 Task: Select Fire TV from Amazon Fire TV. Add to cart Fire TV Game Controller (2nd Generation)-1. Place order for _x000D_
4799 Deborah Dr_x000D_
North Ridgeville, Ohio(OH), 44039, Cell Number (440) 327-0766
Action: Mouse moved to (16, 118)
Screenshot: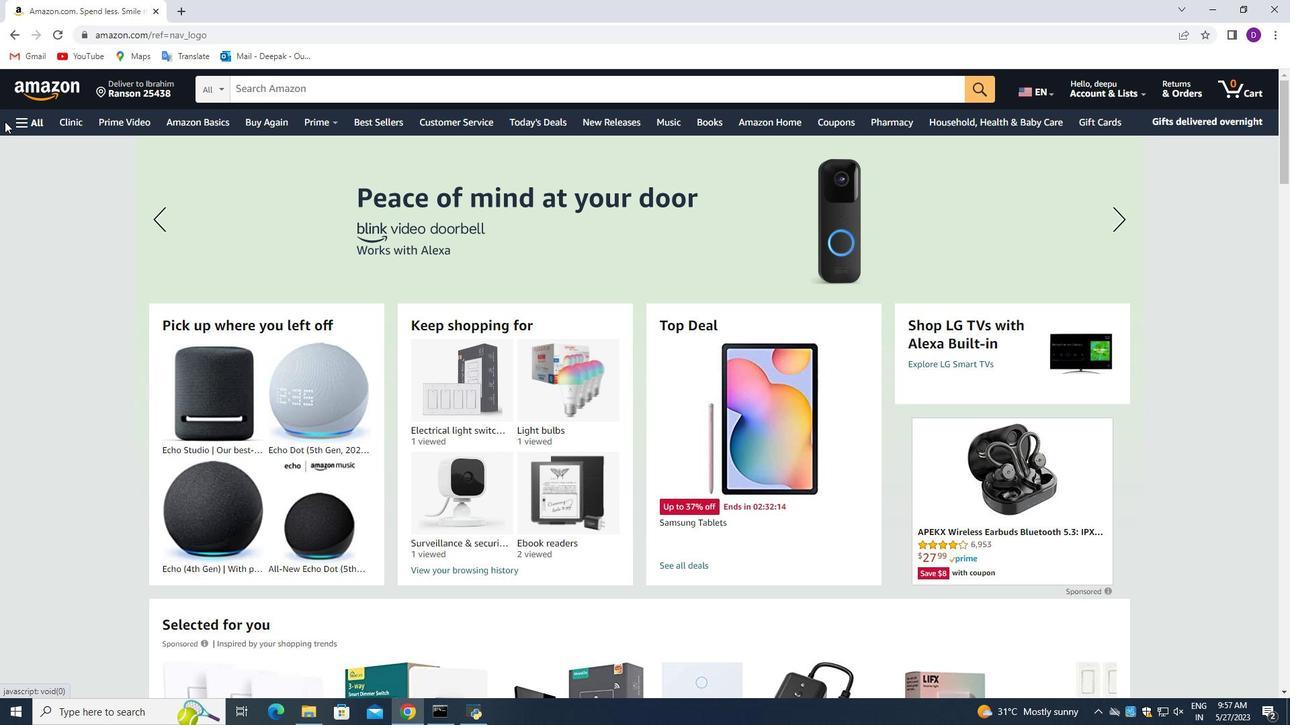 
Action: Mouse pressed left at (16, 118)
Screenshot: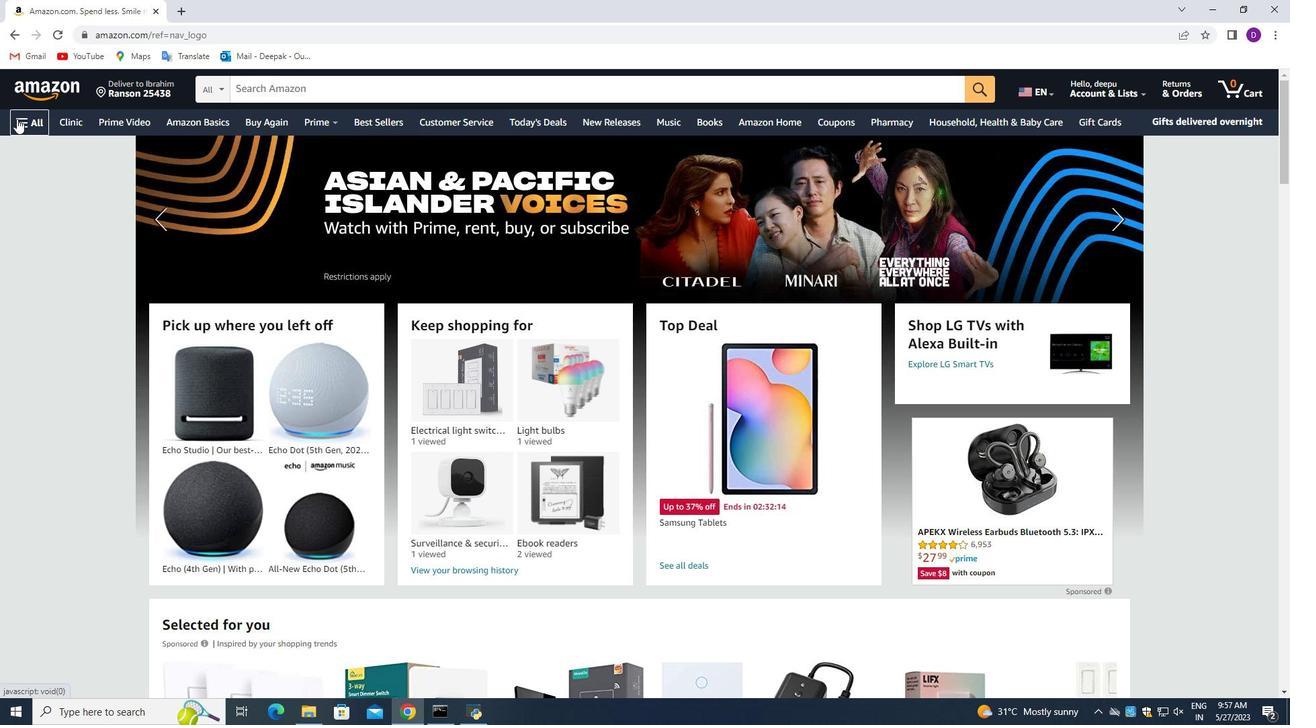 
Action: Mouse moved to (104, 398)
Screenshot: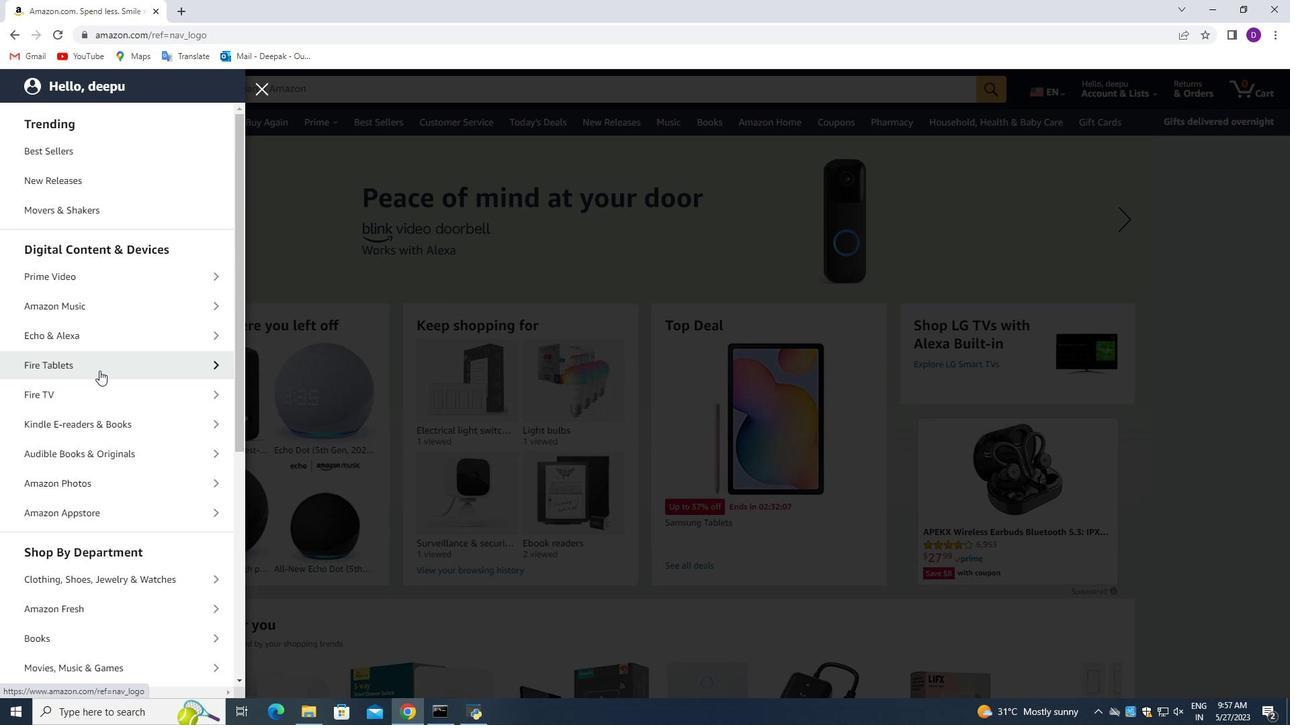 
Action: Mouse pressed left at (104, 398)
Screenshot: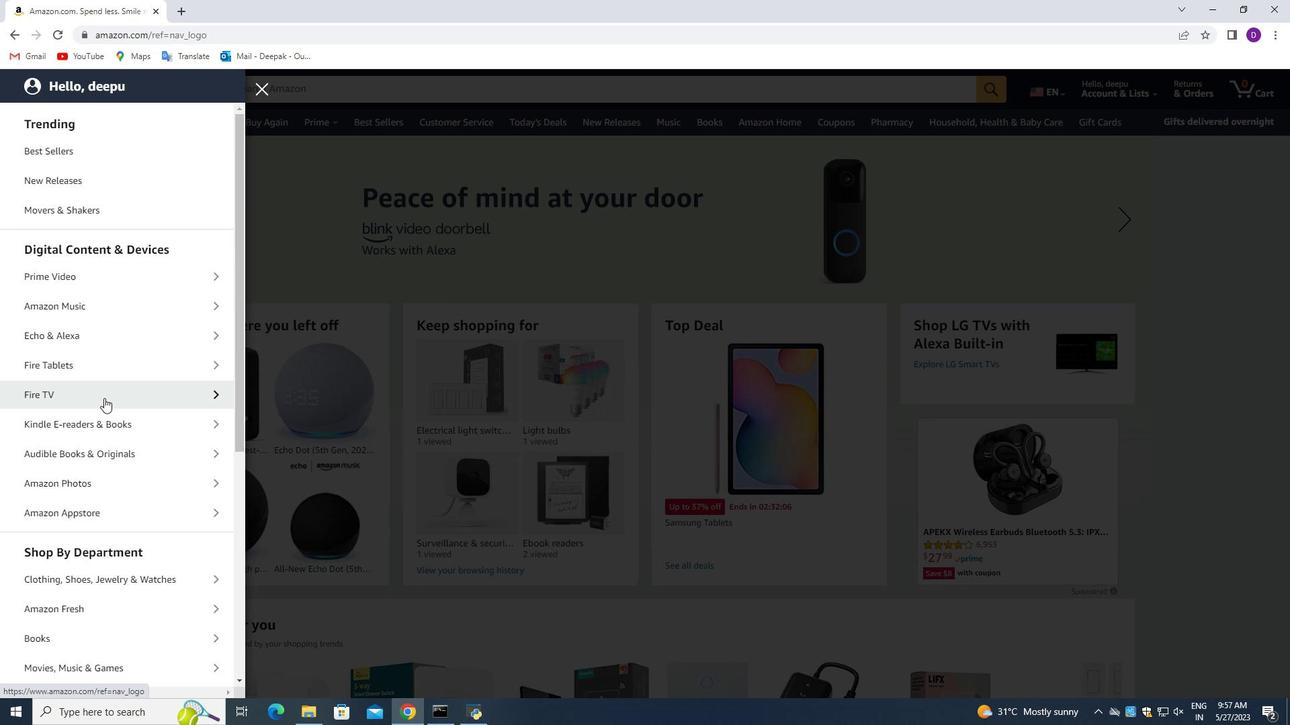 
Action: Mouse moved to (126, 185)
Screenshot: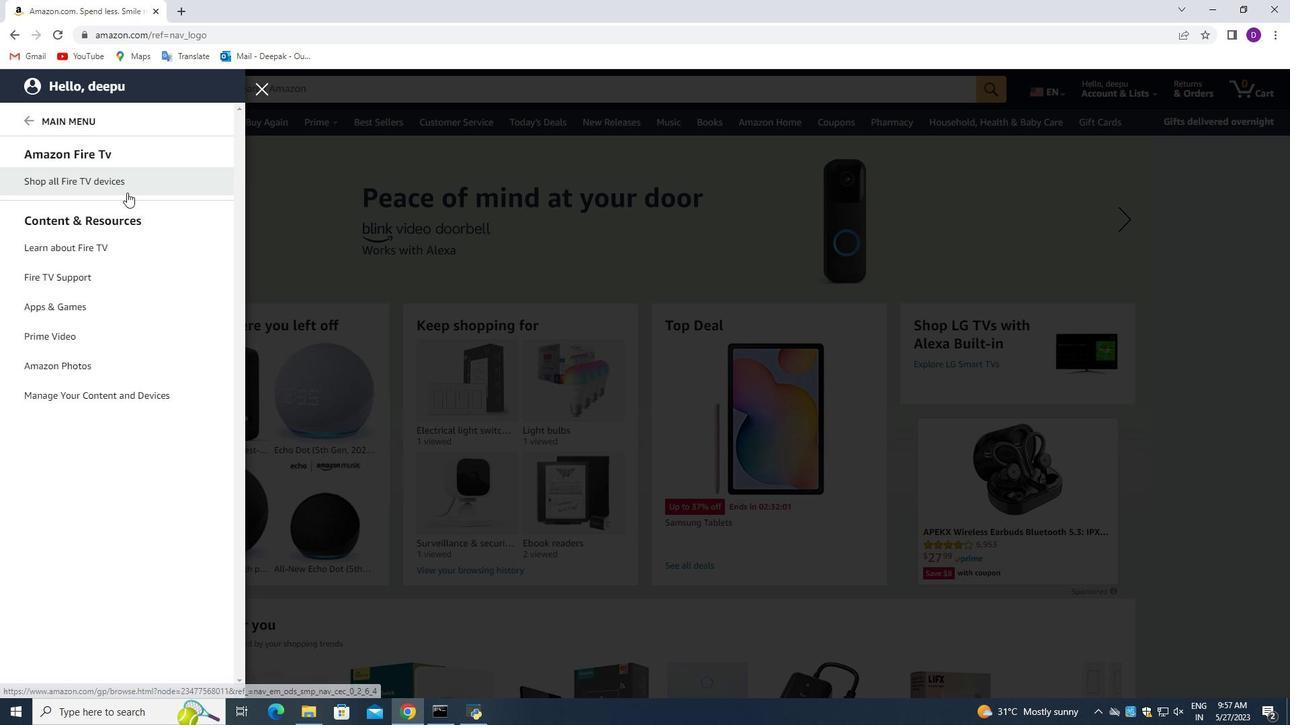 
Action: Mouse pressed left at (126, 185)
Screenshot: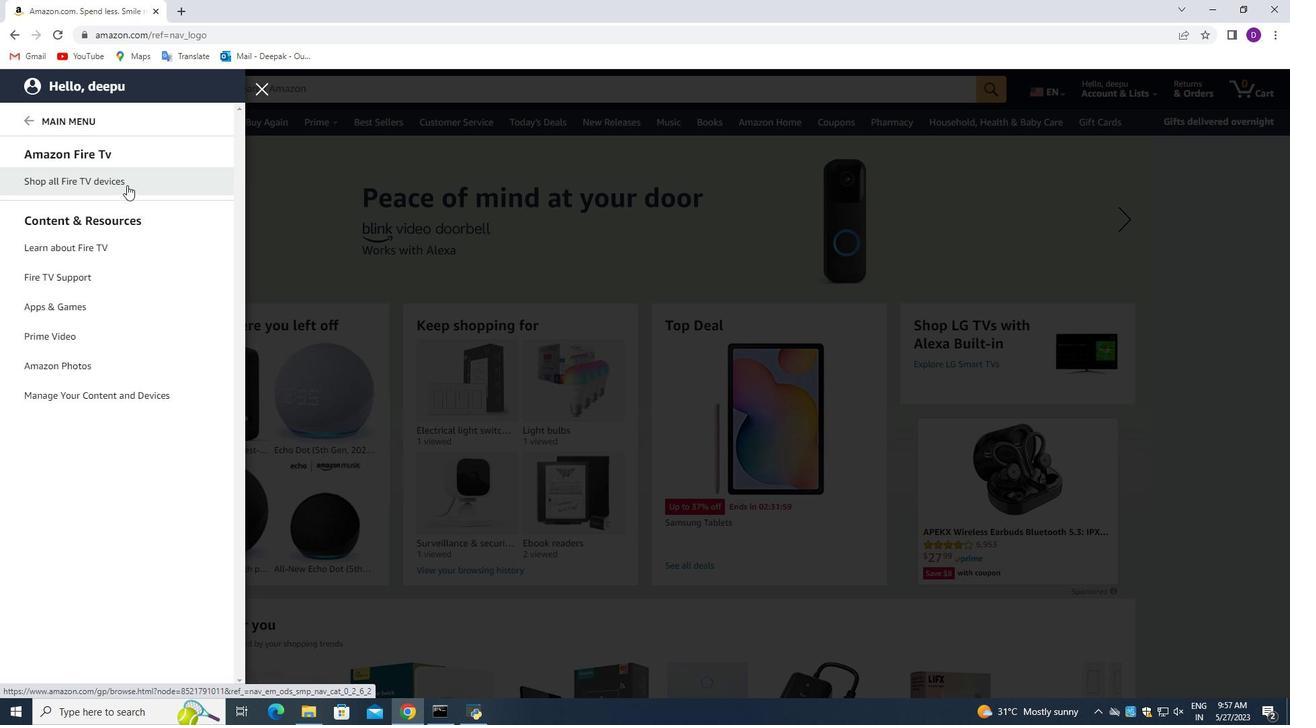 
Action: Mouse moved to (352, 83)
Screenshot: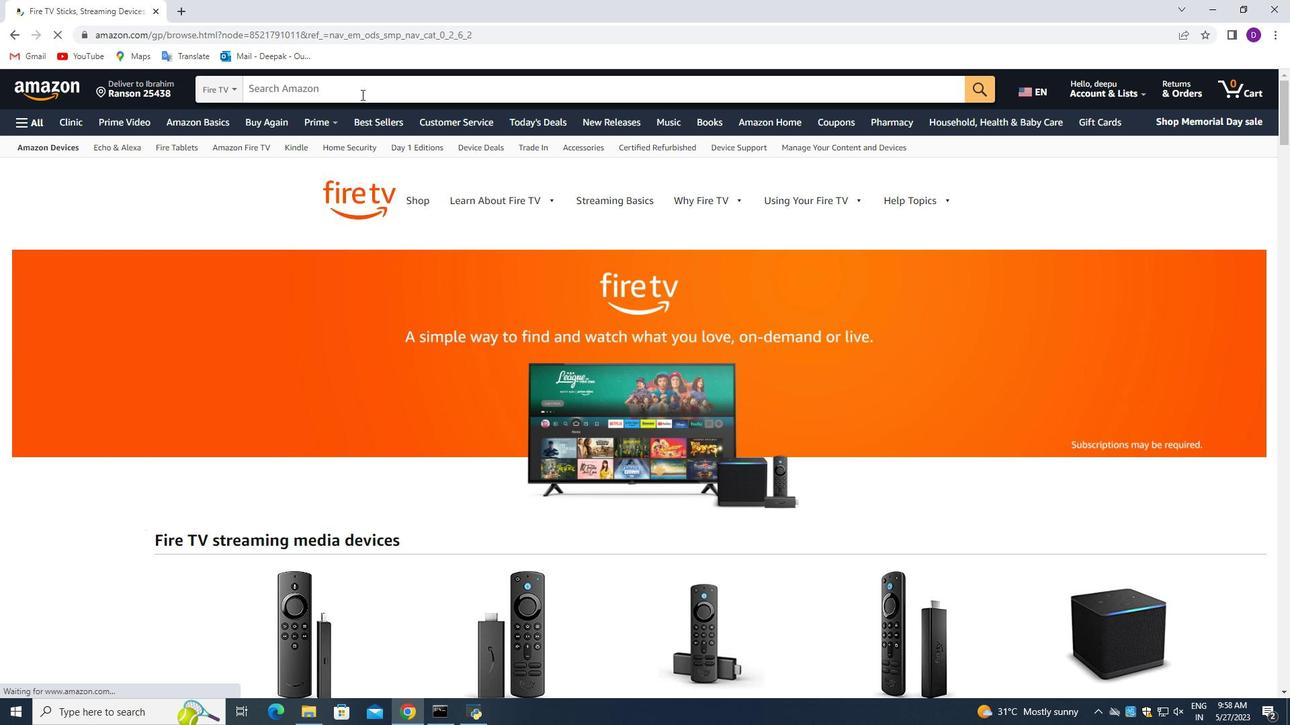 
Action: Mouse pressed left at (352, 83)
Screenshot: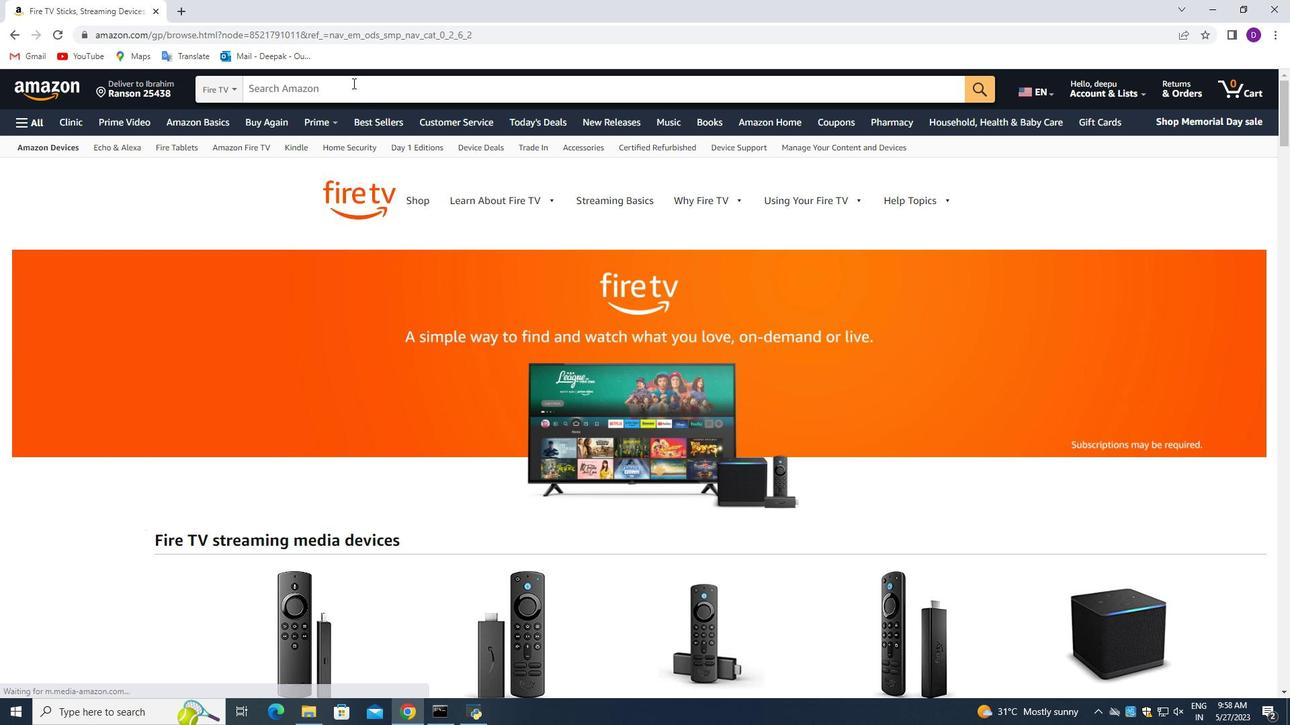 
Action: Key pressed <Key.shift_r><Key.shift_r>Fire<Key.space><Key.shift_r>TV<Key.space><Key.shift_r>Game<Key.space>controller<Key.space>2nd<Key.space><Key.shift_r>Generation<Key.enter>
Screenshot: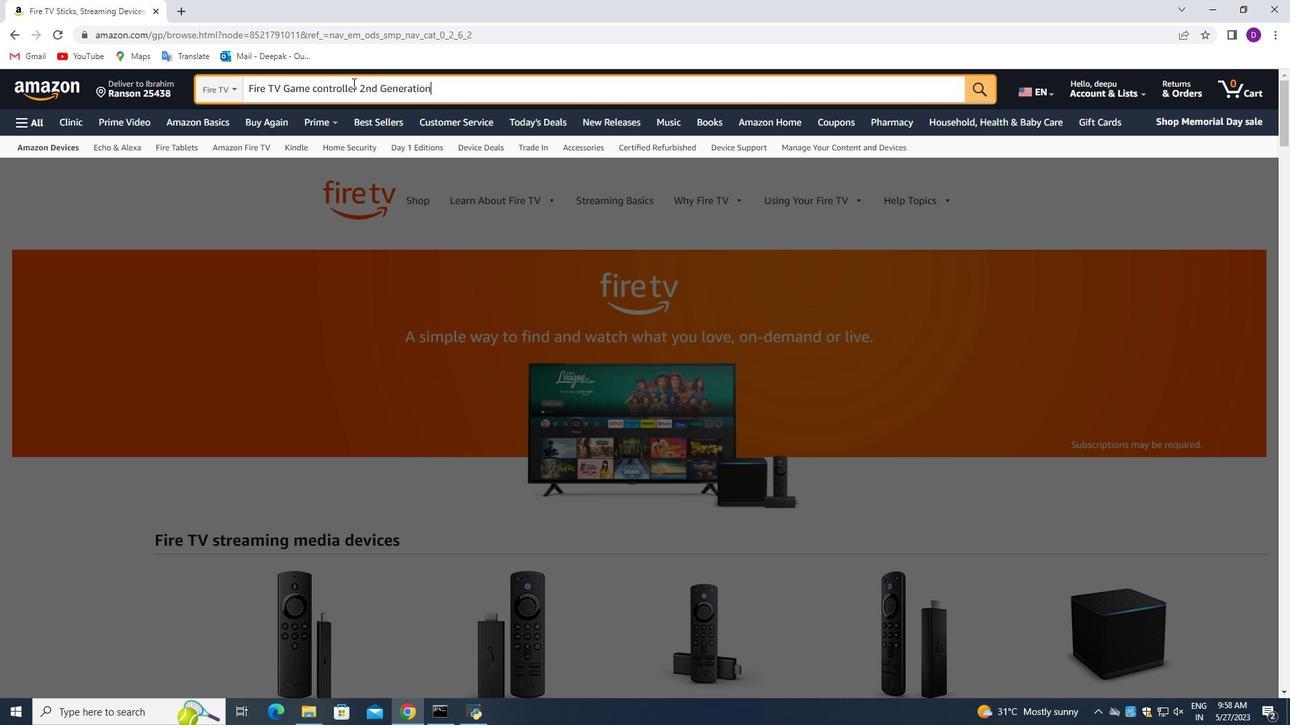 
Action: Mouse moved to (741, 309)
Screenshot: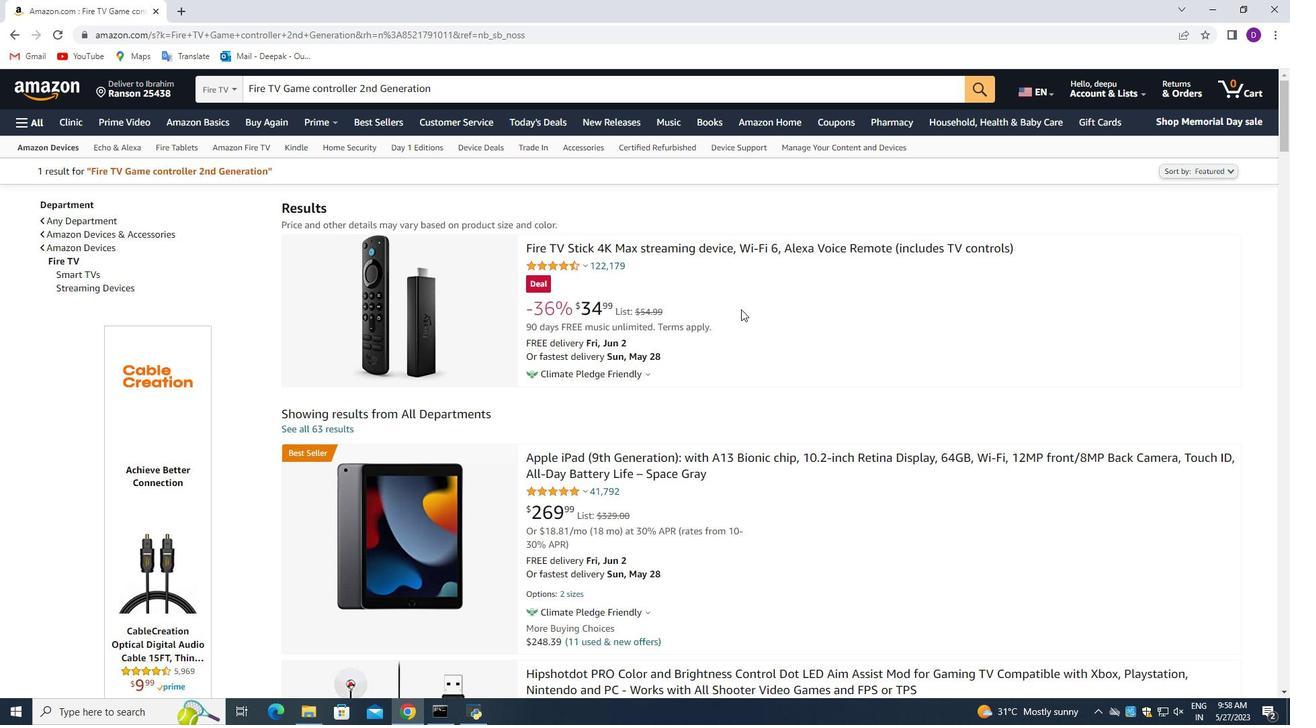 
Action: Mouse scrolled (741, 309) with delta (0, 0)
Screenshot: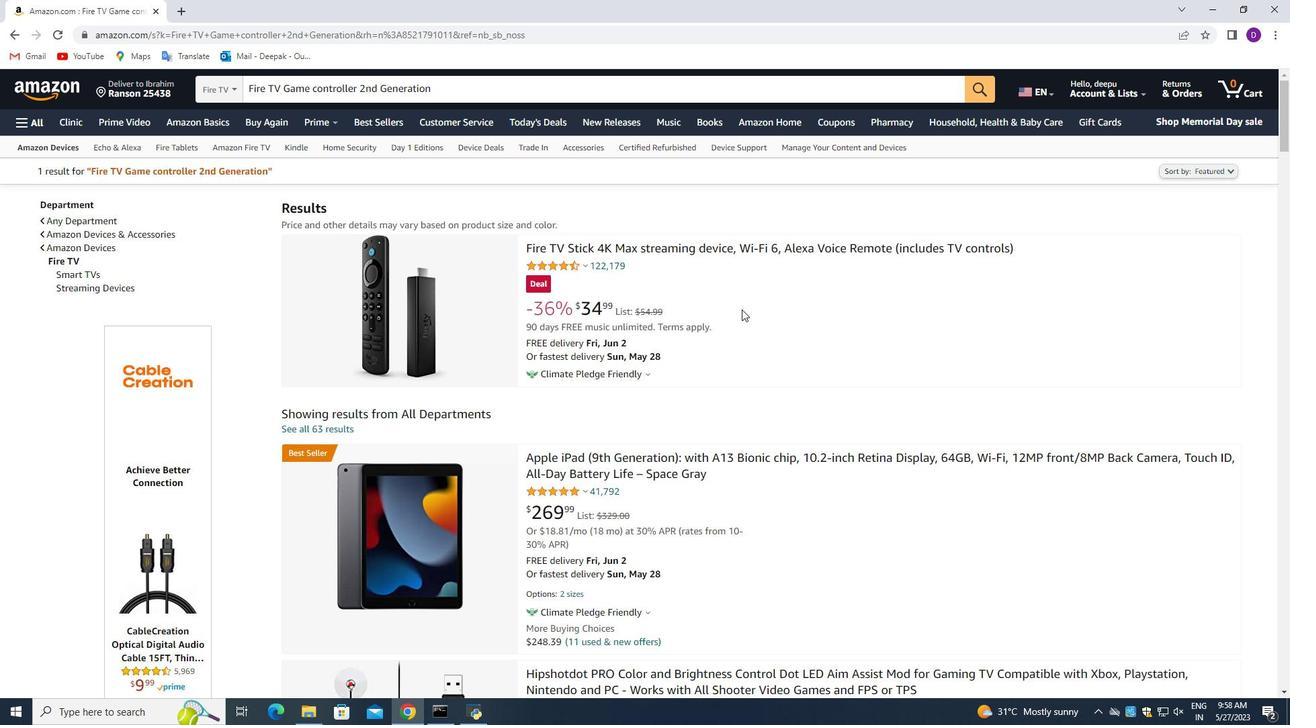 
Action: Mouse scrolled (741, 309) with delta (0, 0)
Screenshot: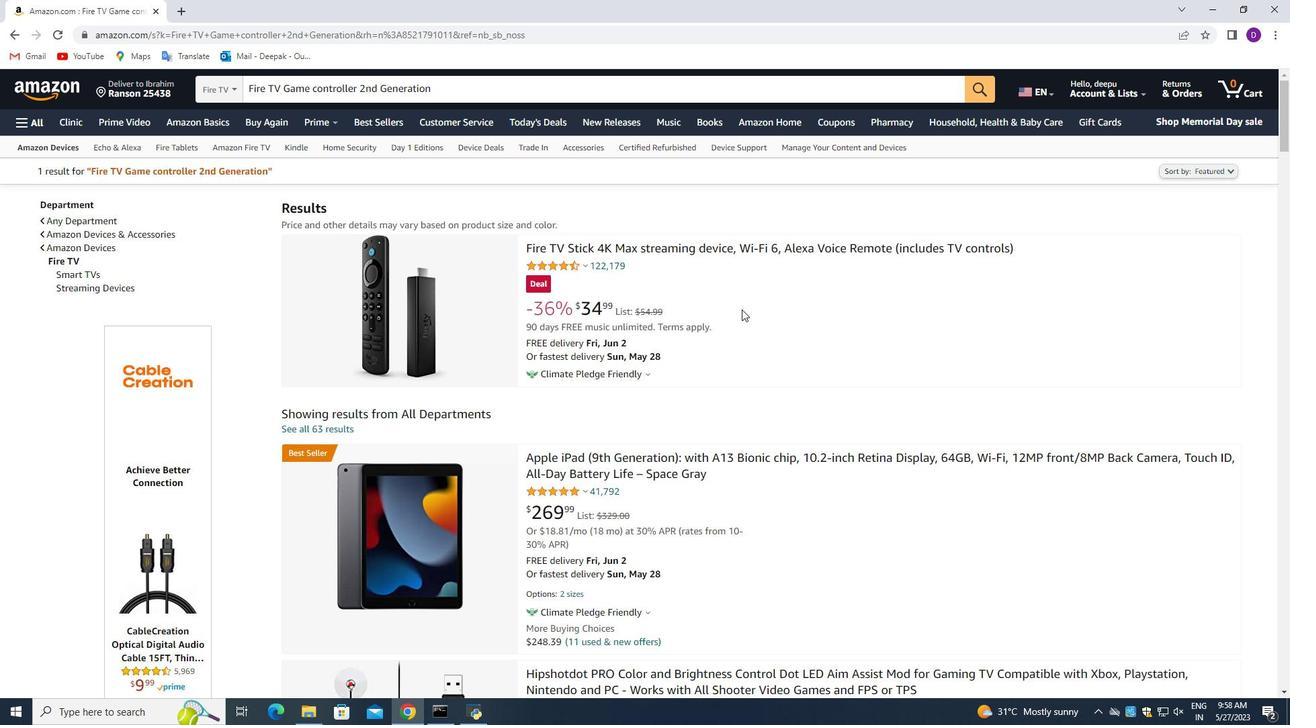 
Action: Mouse scrolled (741, 309) with delta (0, 0)
Screenshot: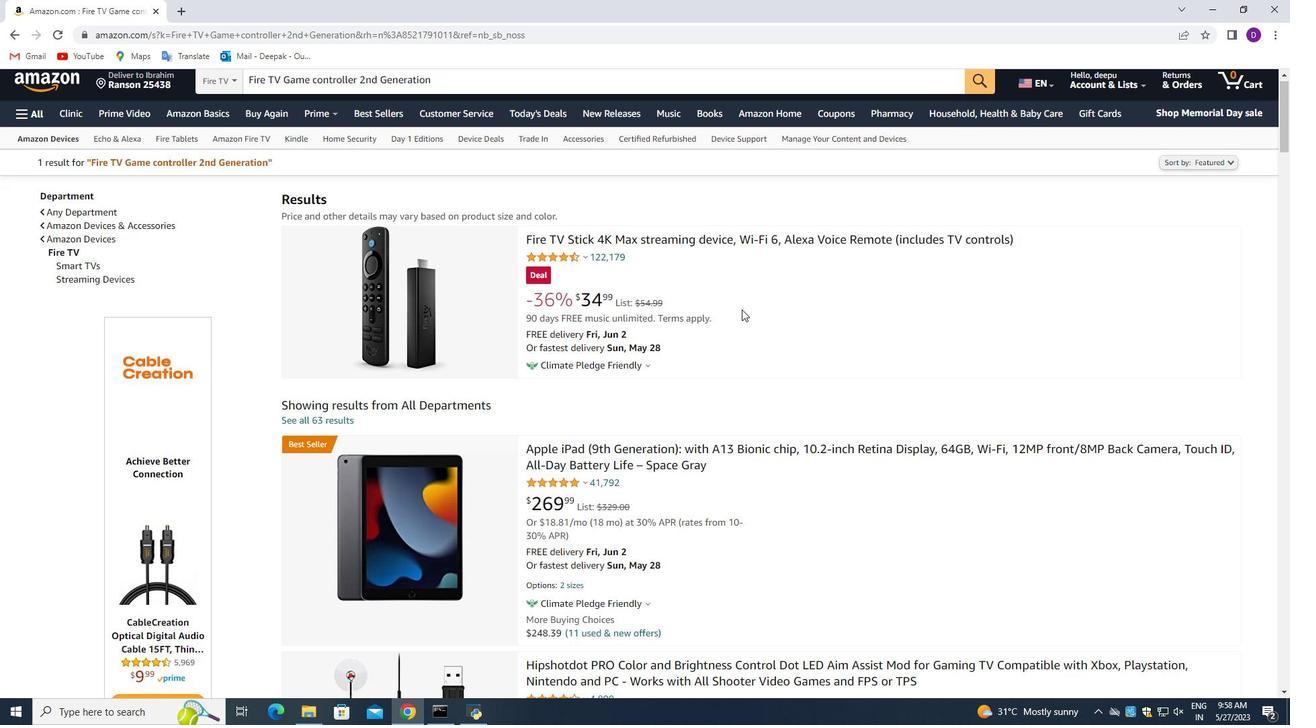 
Action: Mouse scrolled (741, 309) with delta (0, 0)
Screenshot: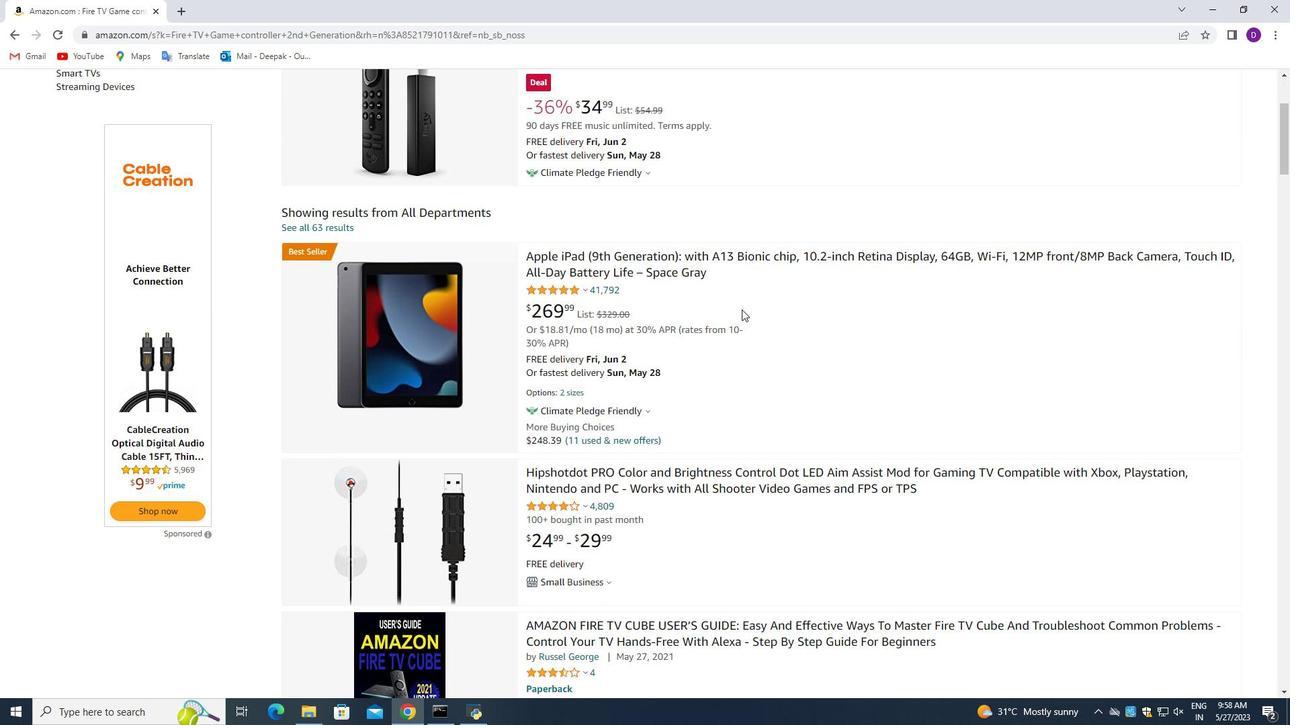 
Action: Mouse scrolled (741, 309) with delta (0, 0)
Screenshot: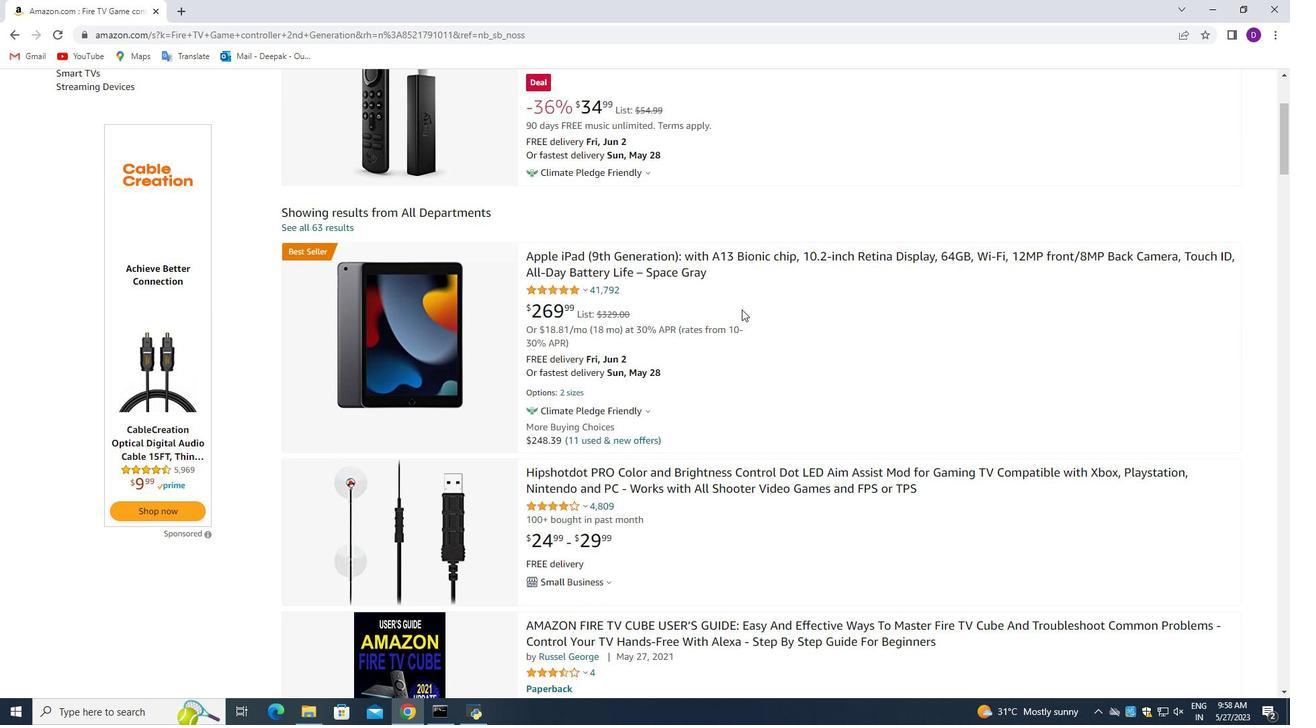 
Action: Mouse scrolled (741, 309) with delta (0, 0)
Screenshot: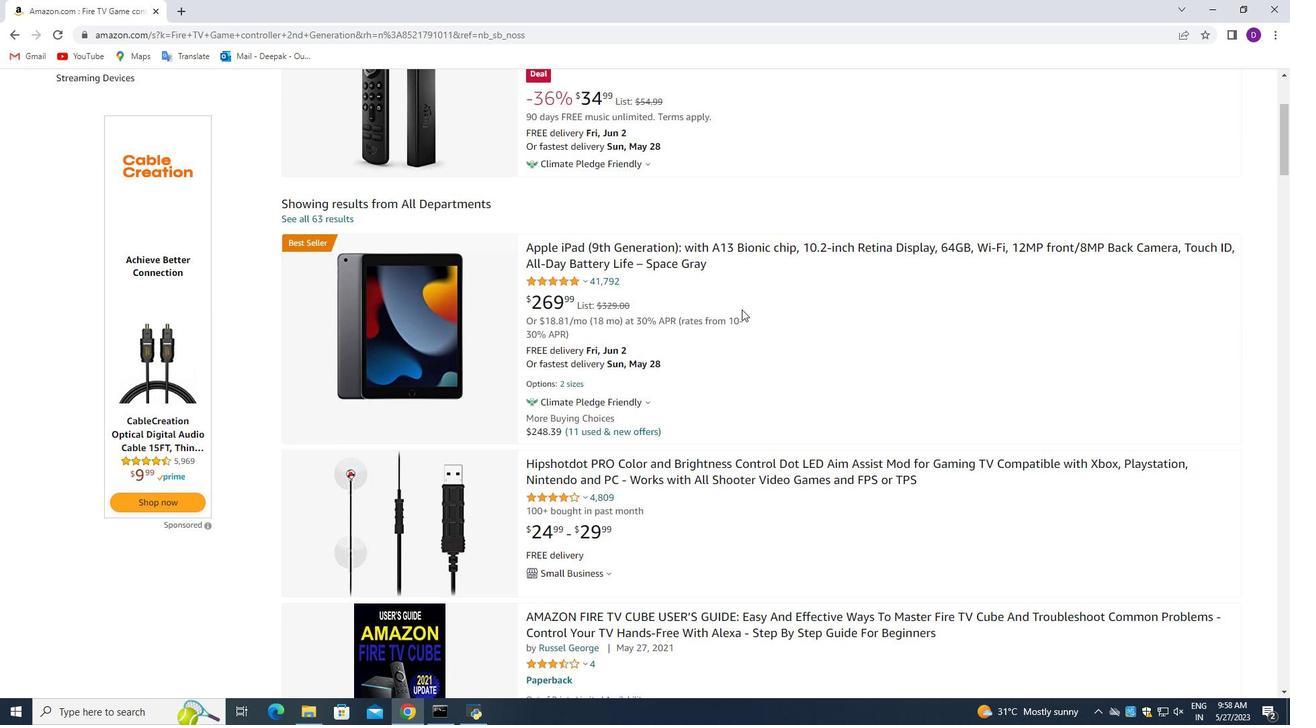 
Action: Mouse moved to (658, 360)
Screenshot: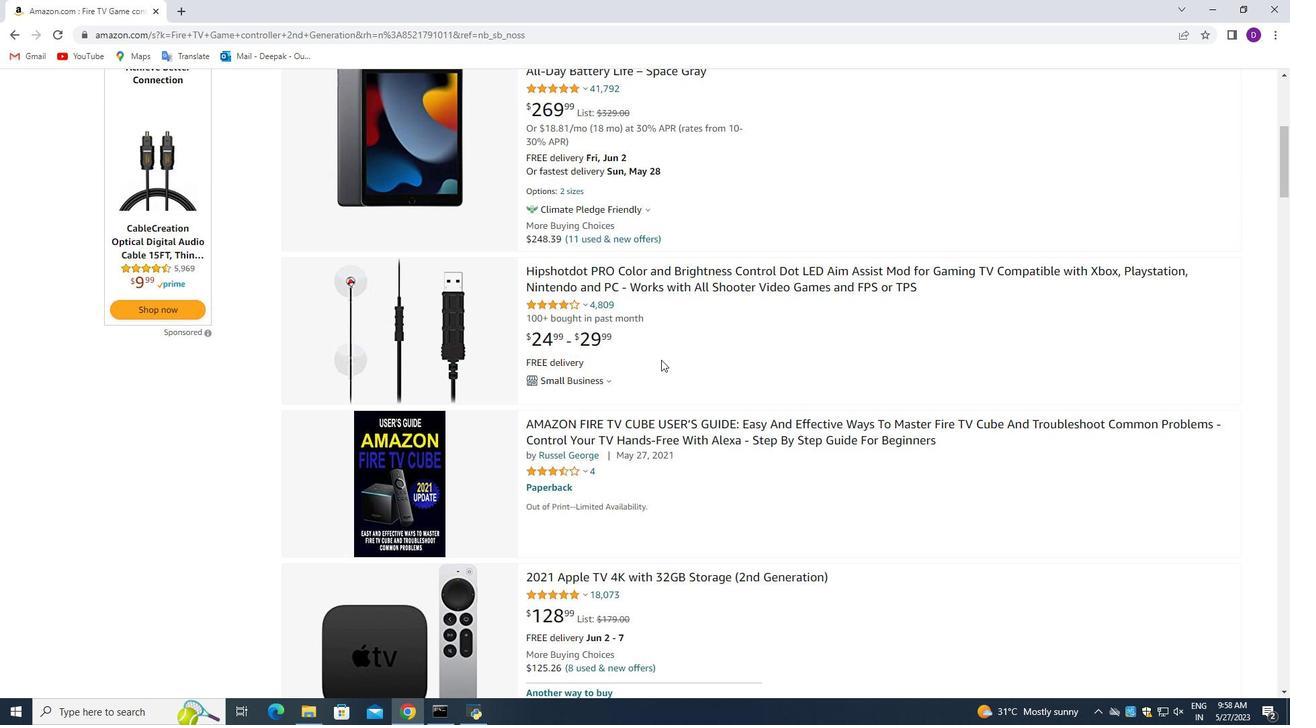 
Action: Mouse scrolled (658, 359) with delta (0, 0)
Screenshot: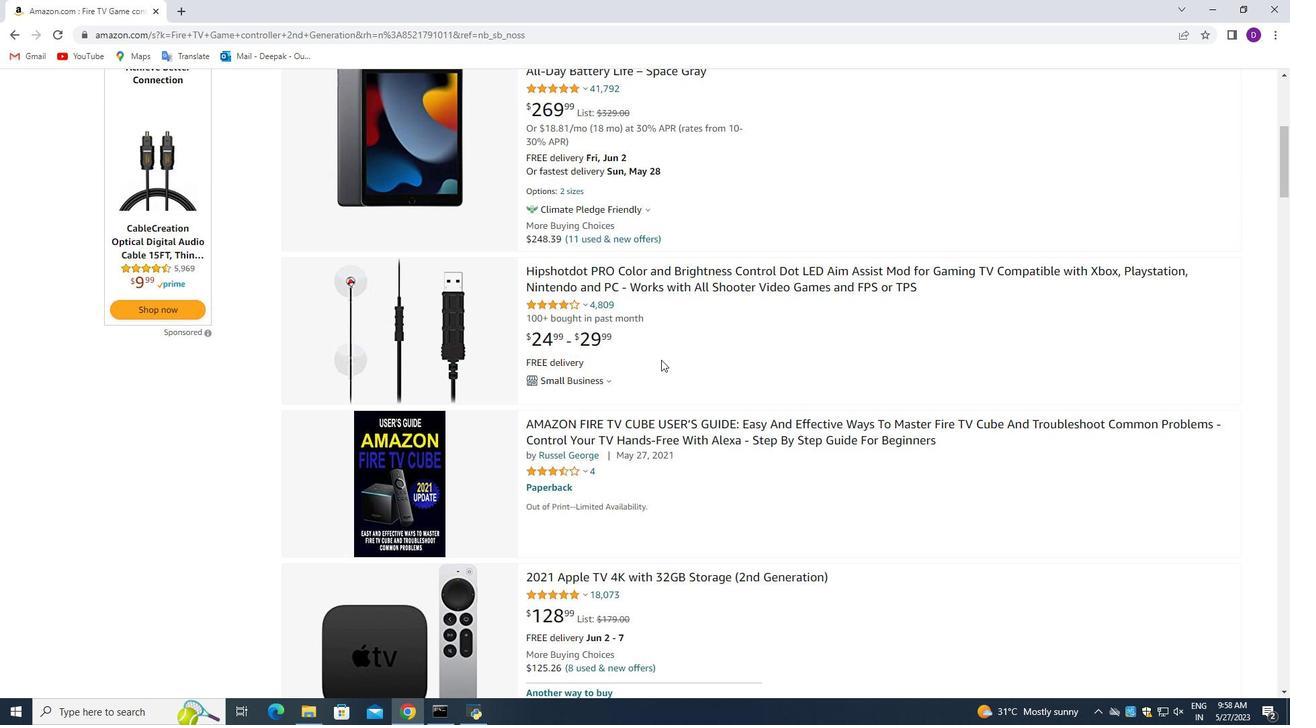 
Action: Mouse moved to (658, 360)
Screenshot: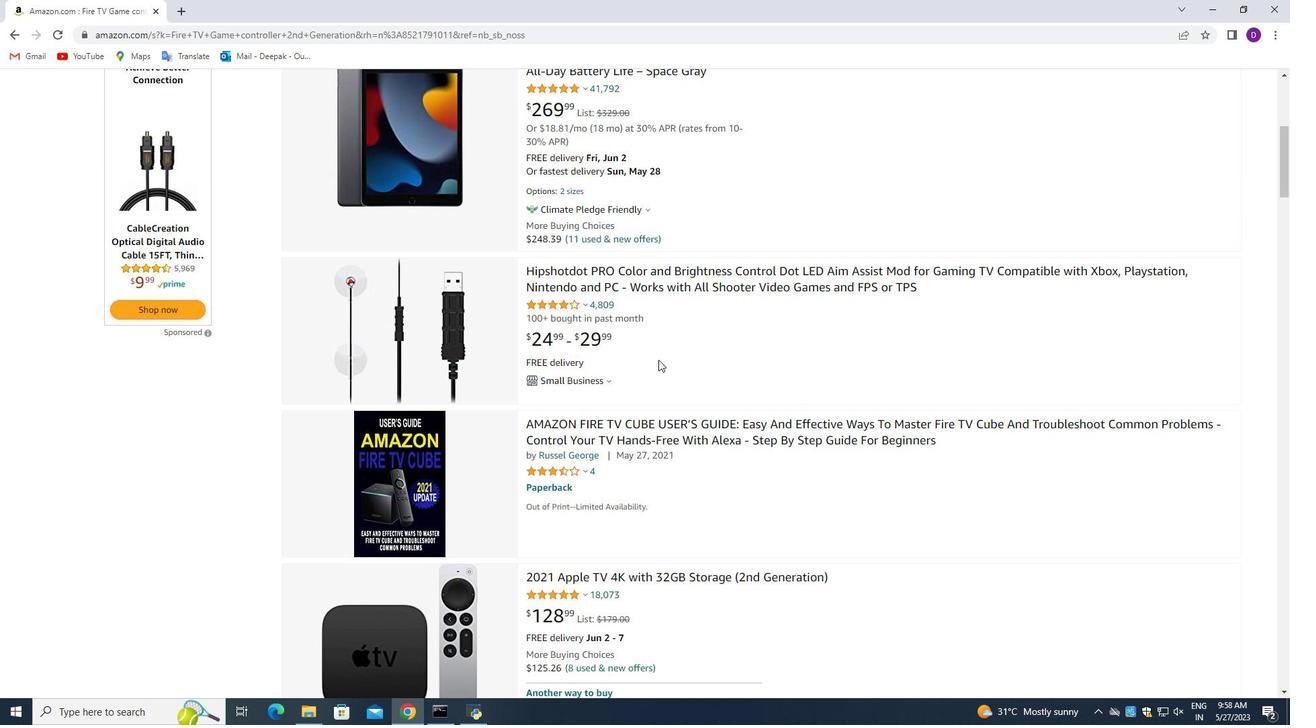 
Action: Mouse scrolled (658, 361) with delta (0, 0)
Screenshot: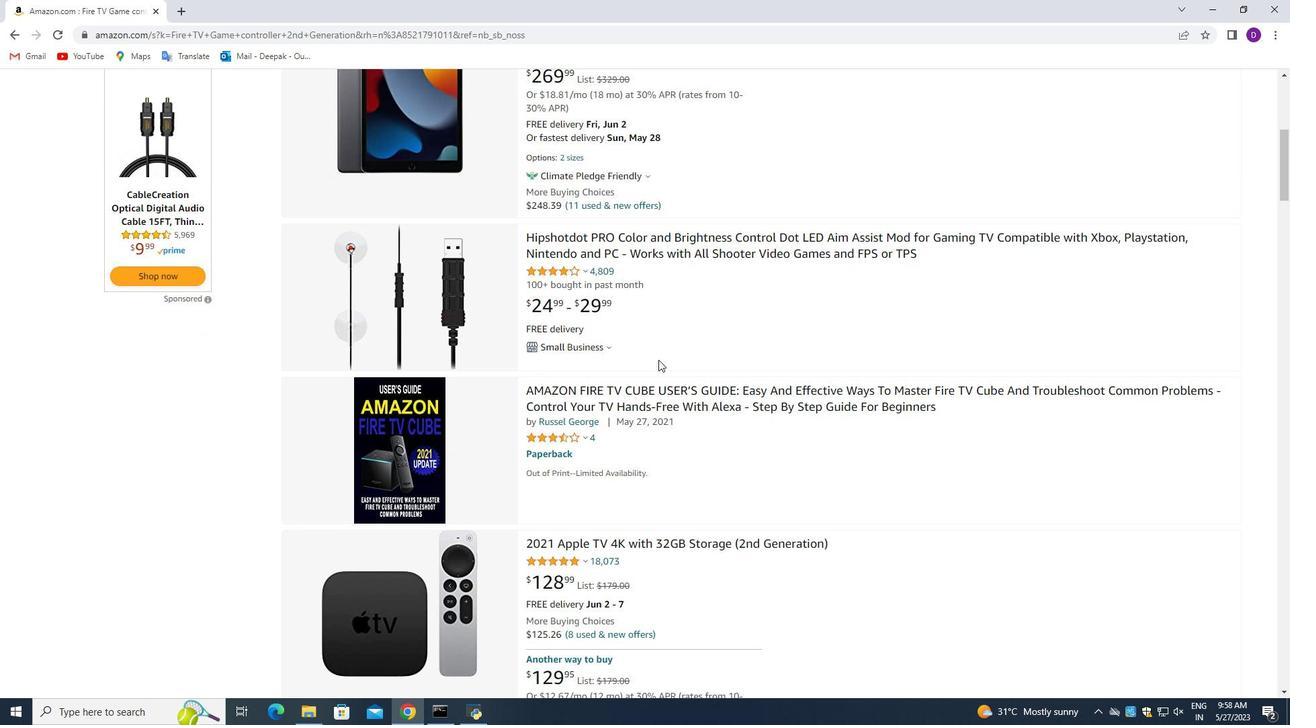 
Action: Mouse scrolled (658, 361) with delta (0, 0)
Screenshot: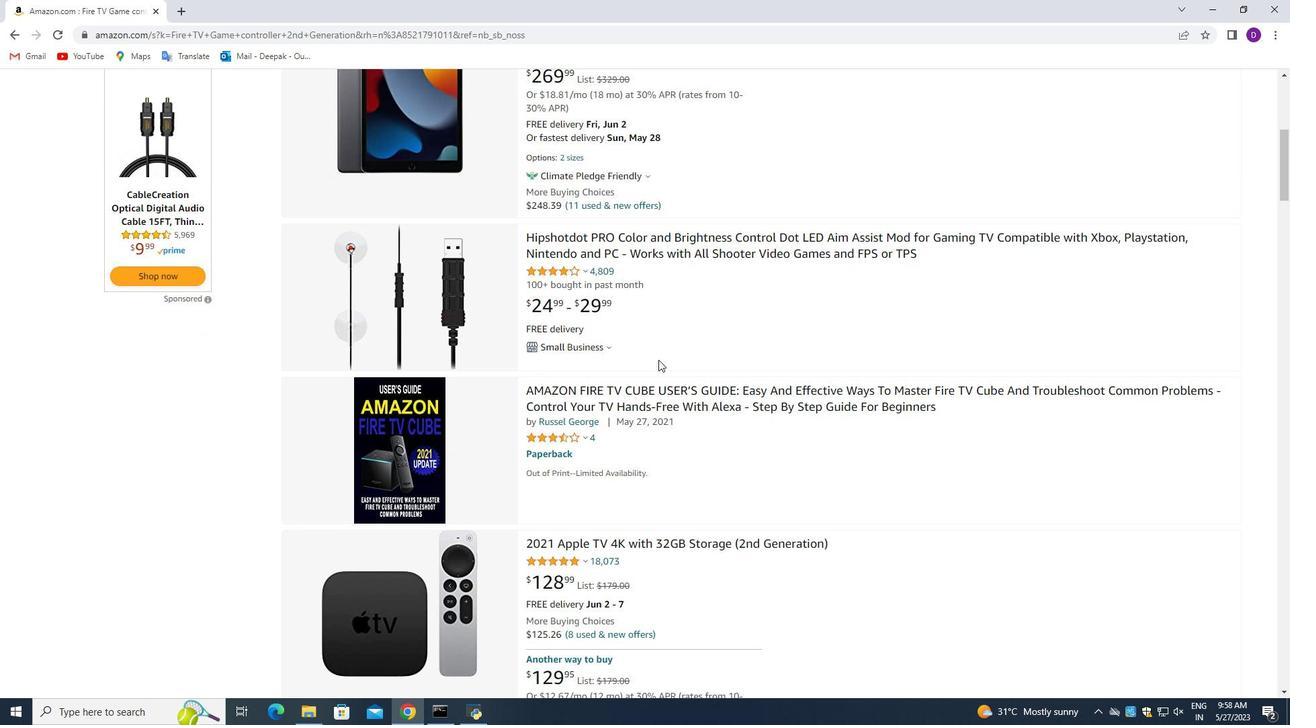 
Action: Mouse scrolled (658, 361) with delta (0, 0)
Screenshot: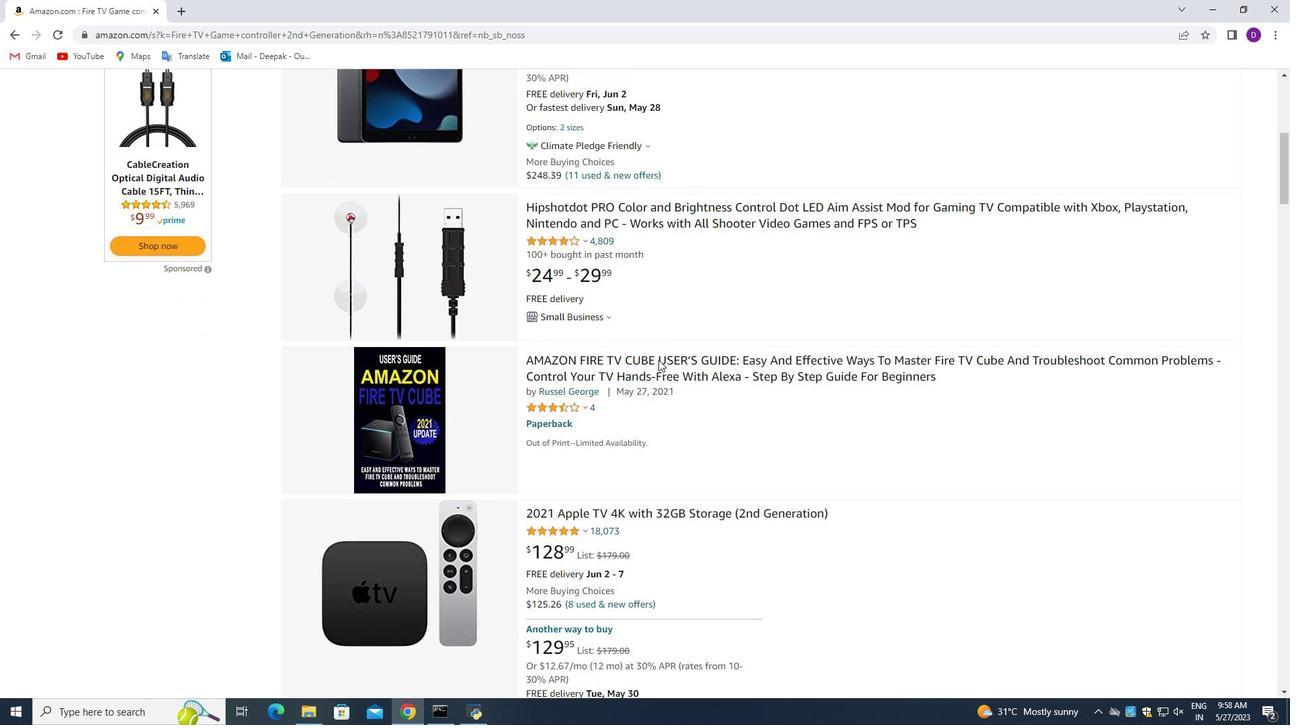 
Action: Mouse scrolled (658, 361) with delta (0, 0)
Screenshot: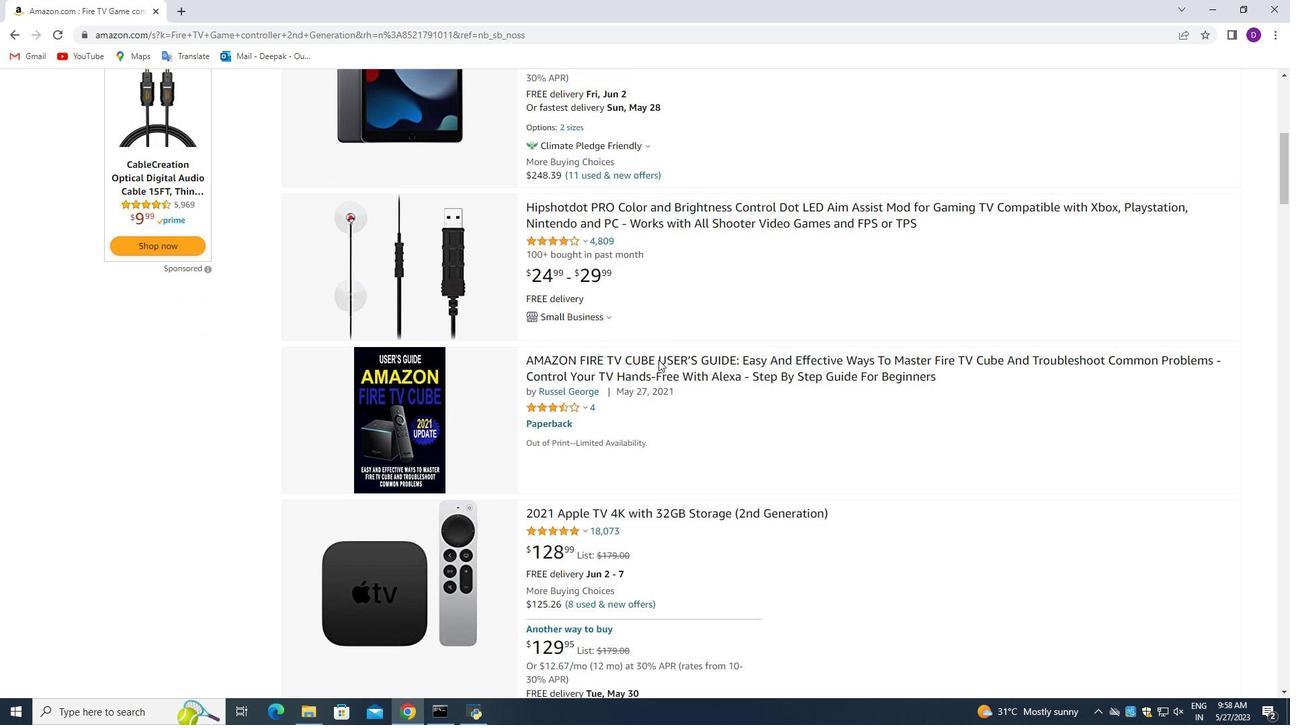 
Action: Mouse scrolled (658, 361) with delta (0, 0)
Screenshot: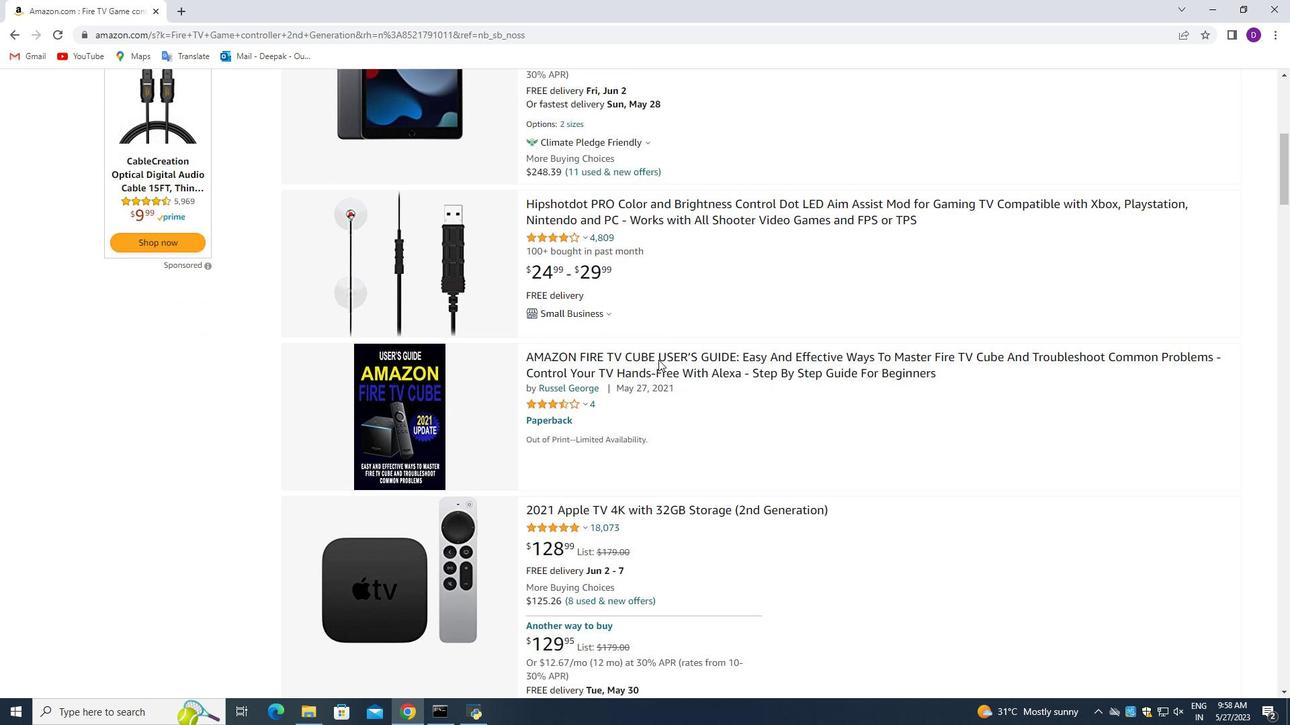 
Action: Mouse moved to (623, 376)
Screenshot: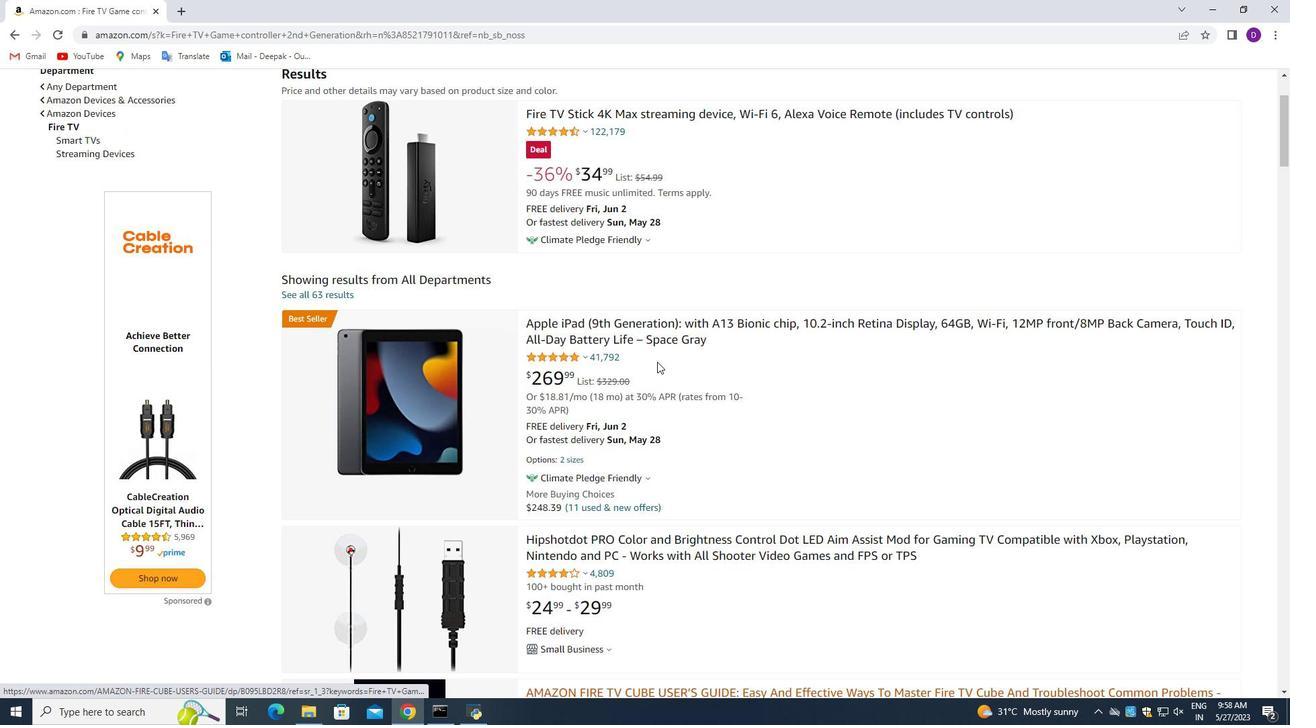 
Action: Mouse scrolled (623, 376) with delta (0, 0)
Screenshot: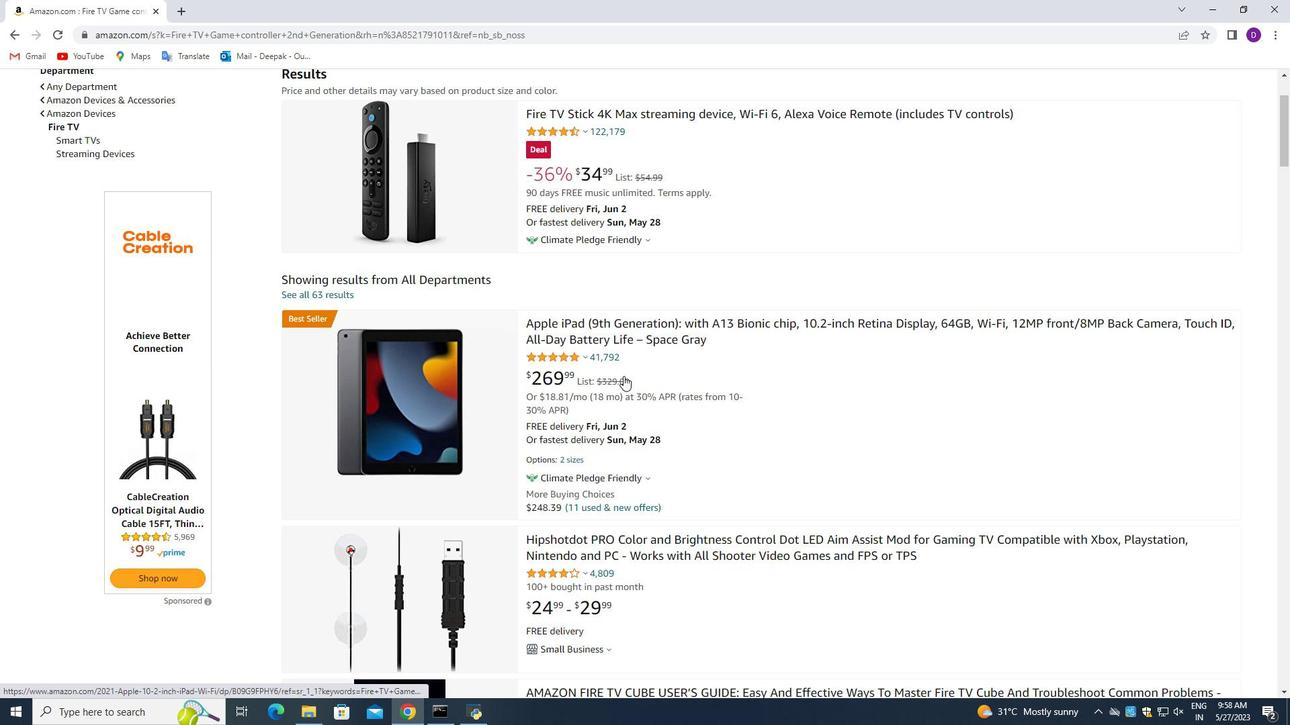 
Action: Mouse scrolled (623, 376) with delta (0, 0)
Screenshot: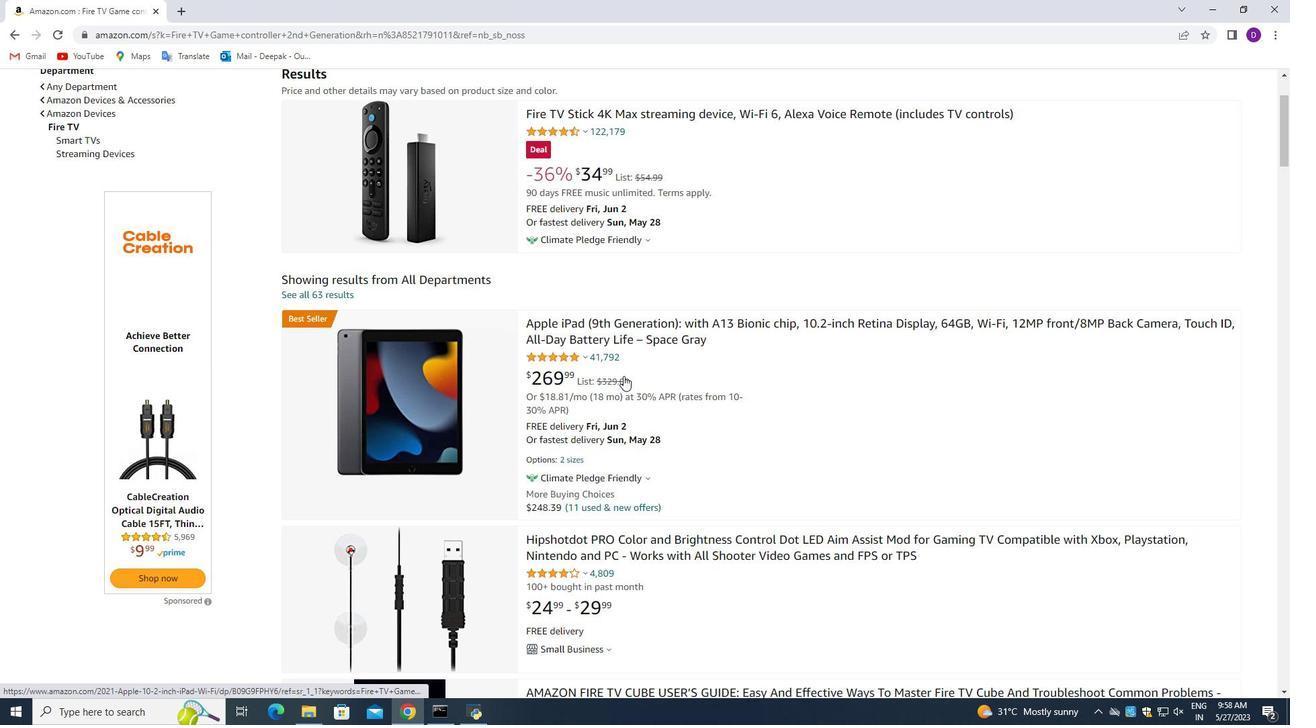 
Action: Mouse scrolled (623, 376) with delta (0, 0)
Screenshot: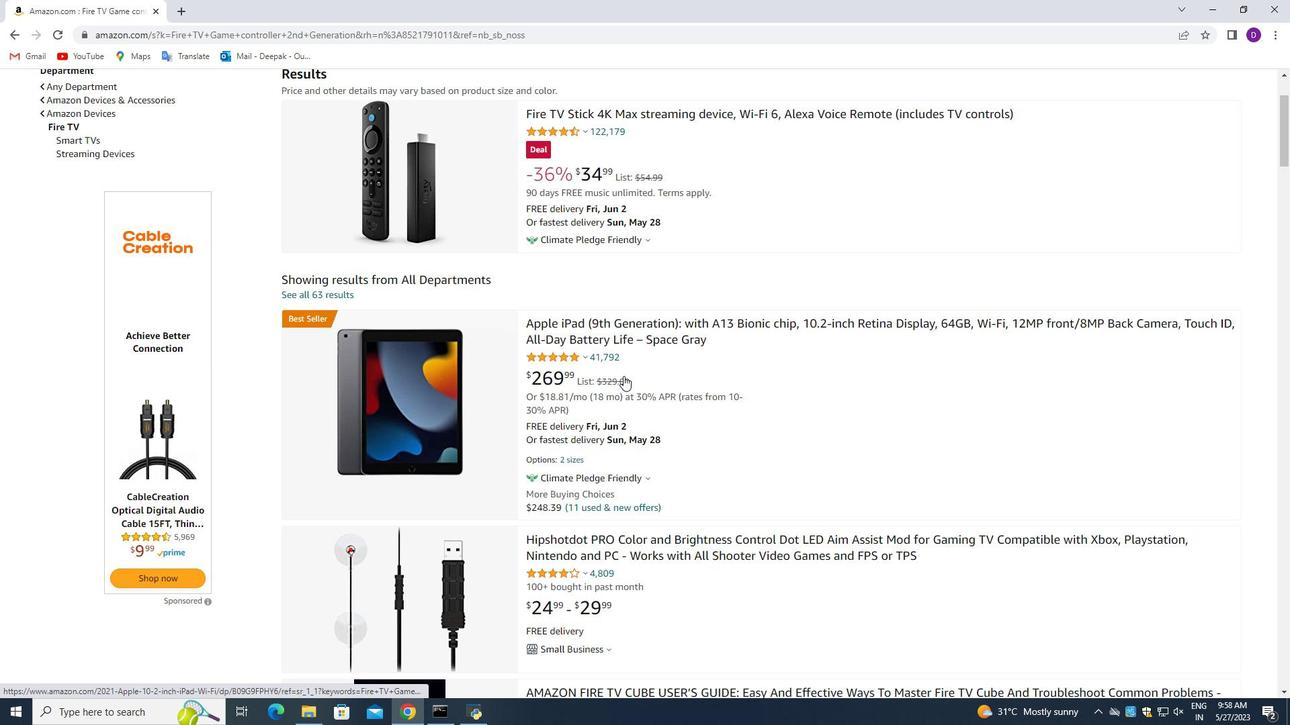 
Action: Mouse moved to (454, 338)
Screenshot: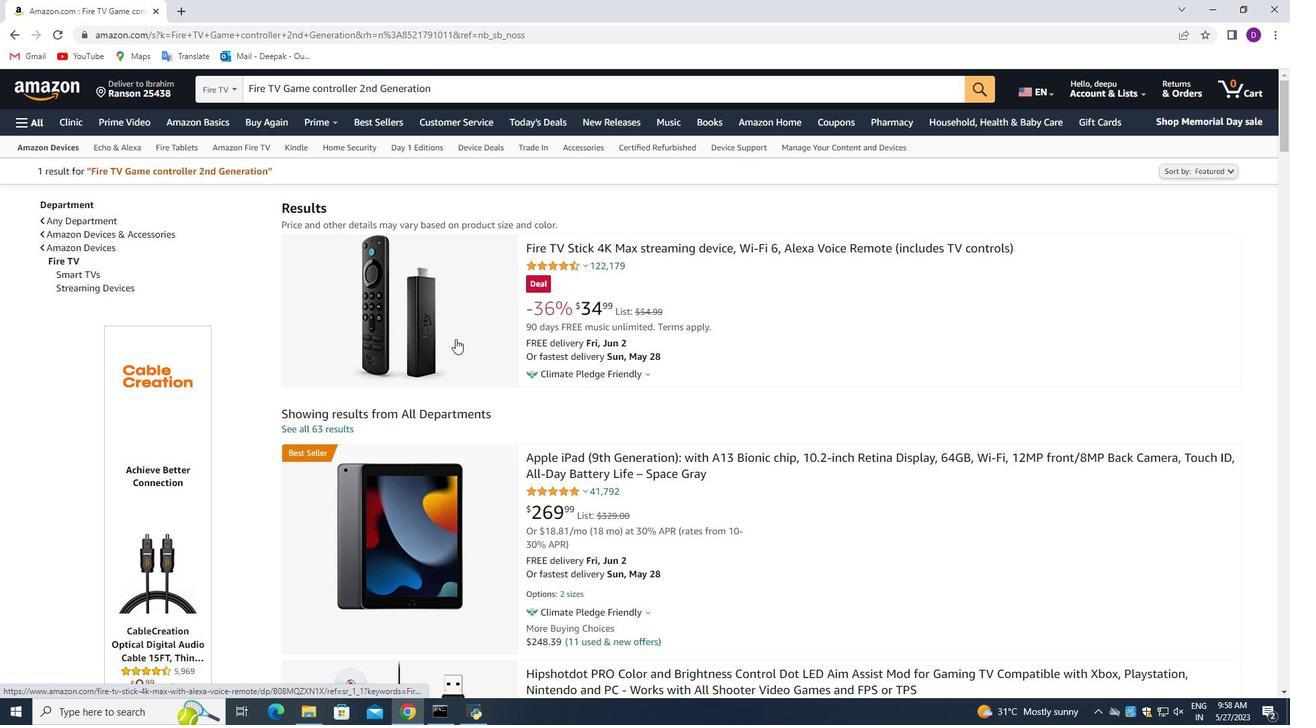 
Action: Mouse scrolled (454, 337) with delta (0, 0)
Screenshot: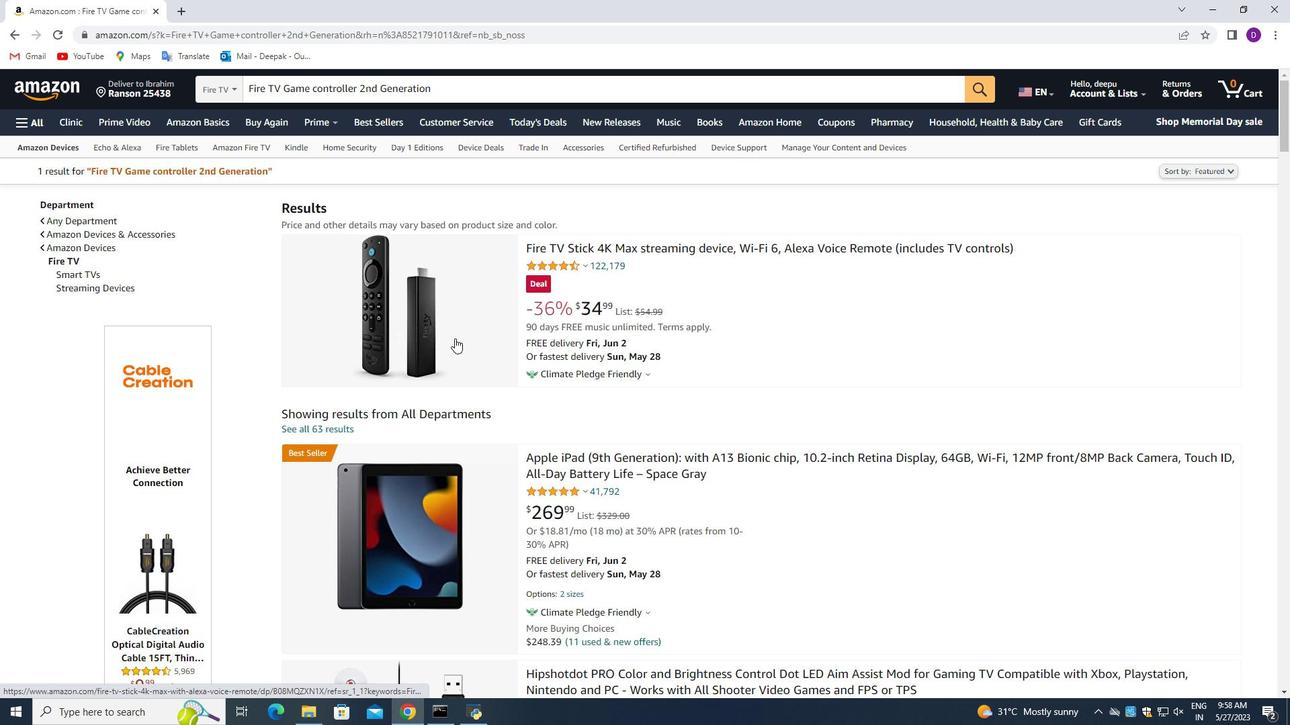 
Action: Mouse scrolled (454, 337) with delta (0, 0)
Screenshot: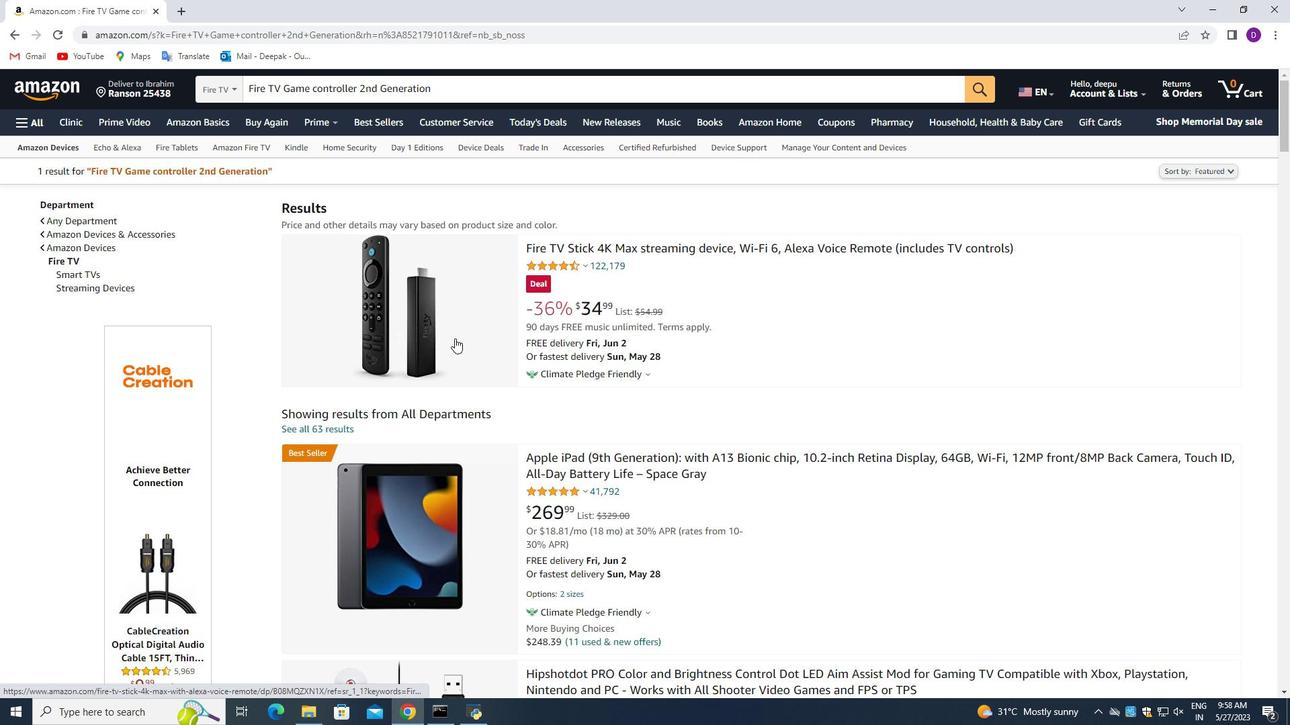 
Action: Mouse moved to (459, 337)
Screenshot: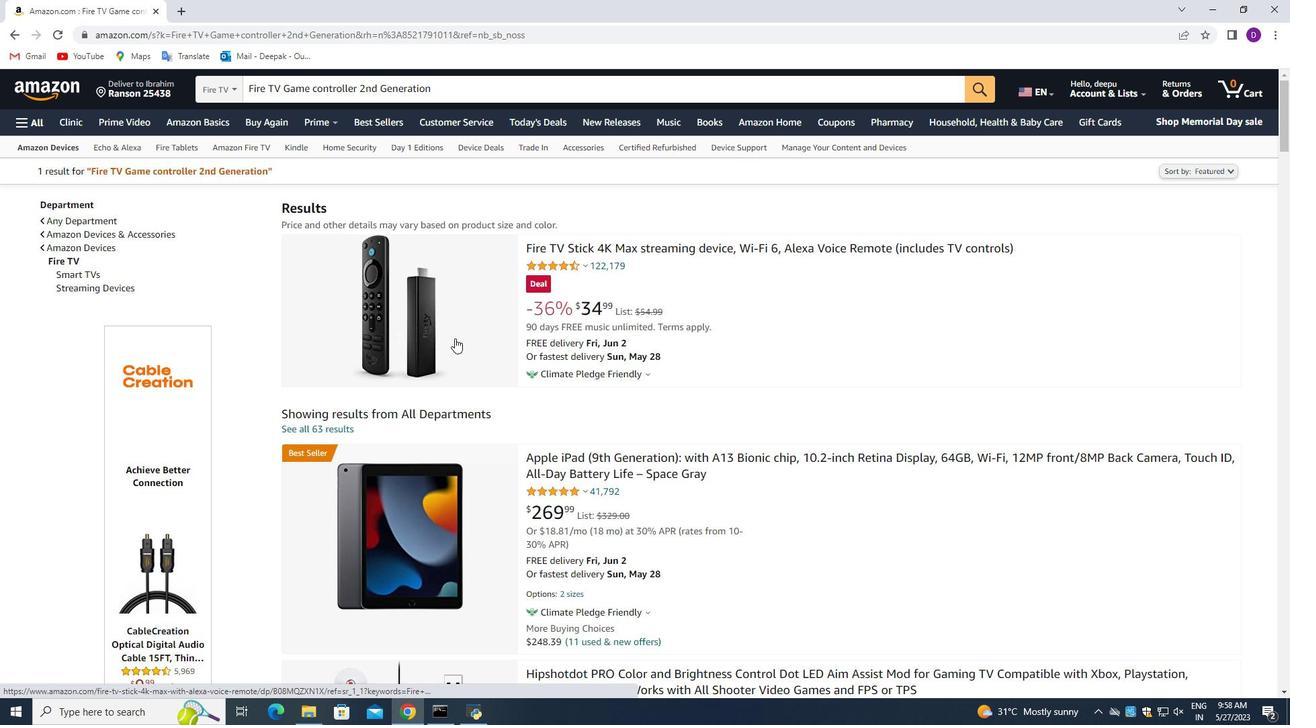 
Action: Mouse scrolled (459, 336) with delta (0, 0)
Screenshot: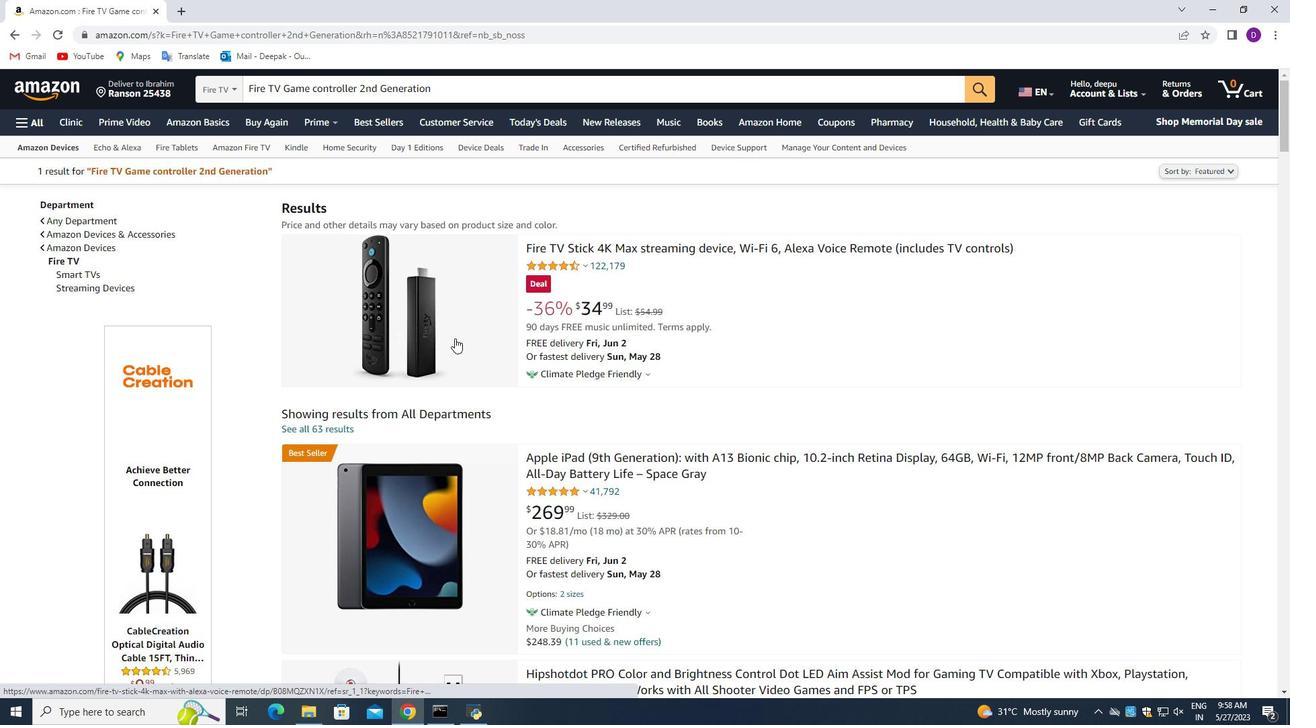 
Action: Mouse moved to (544, 327)
Screenshot: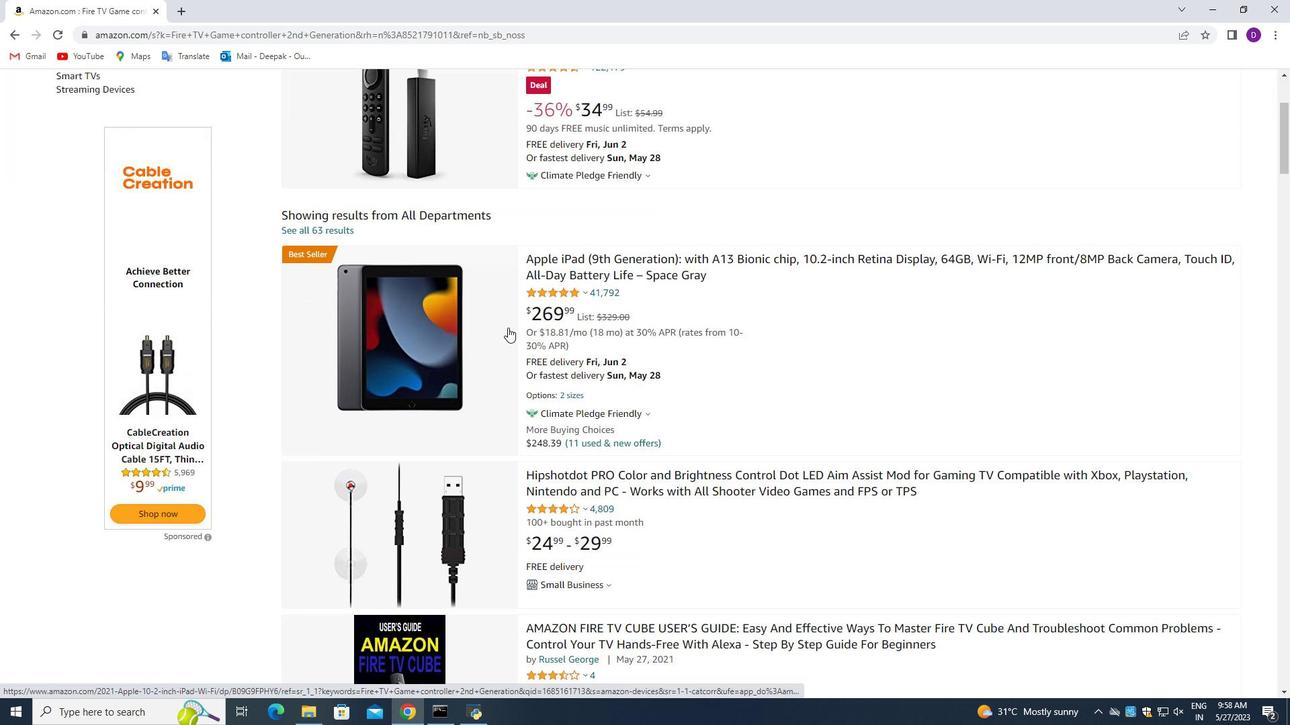 
Action: Mouse scrolled (544, 326) with delta (0, 0)
Screenshot: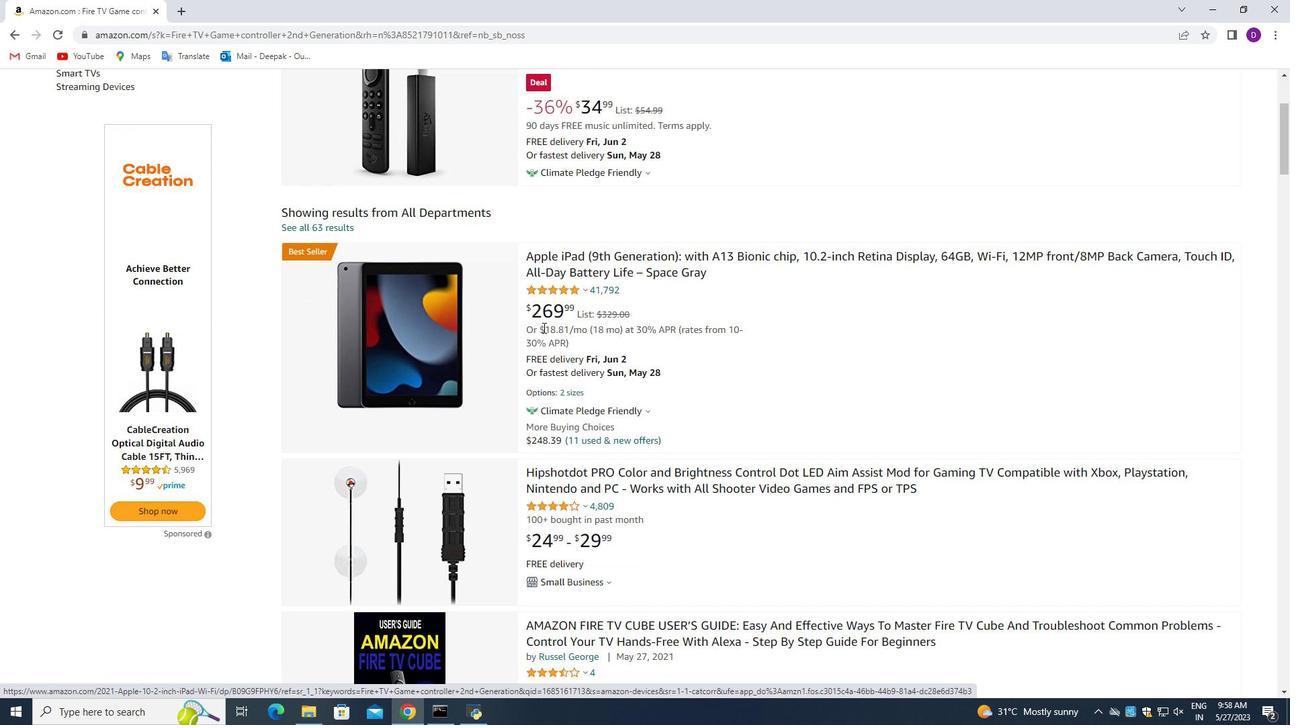 
Action: Mouse moved to (546, 327)
Screenshot: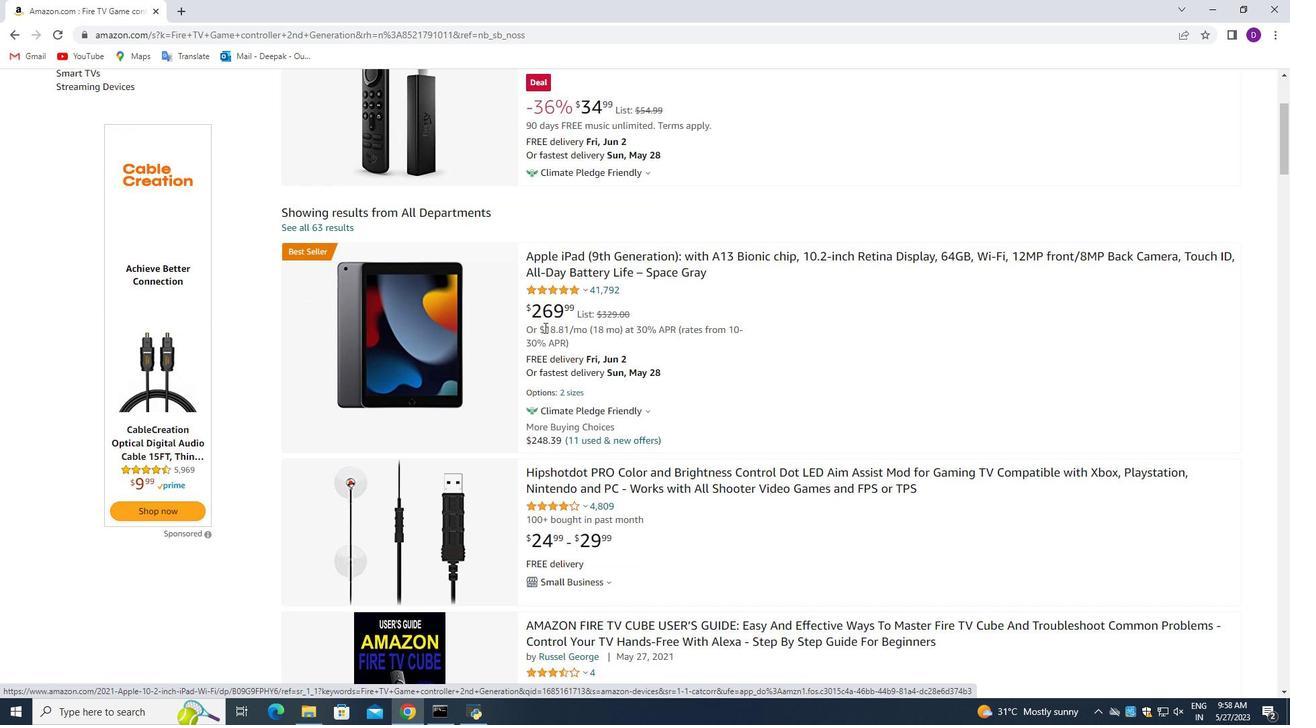 
Action: Mouse scrolled (546, 326) with delta (0, 0)
Screenshot: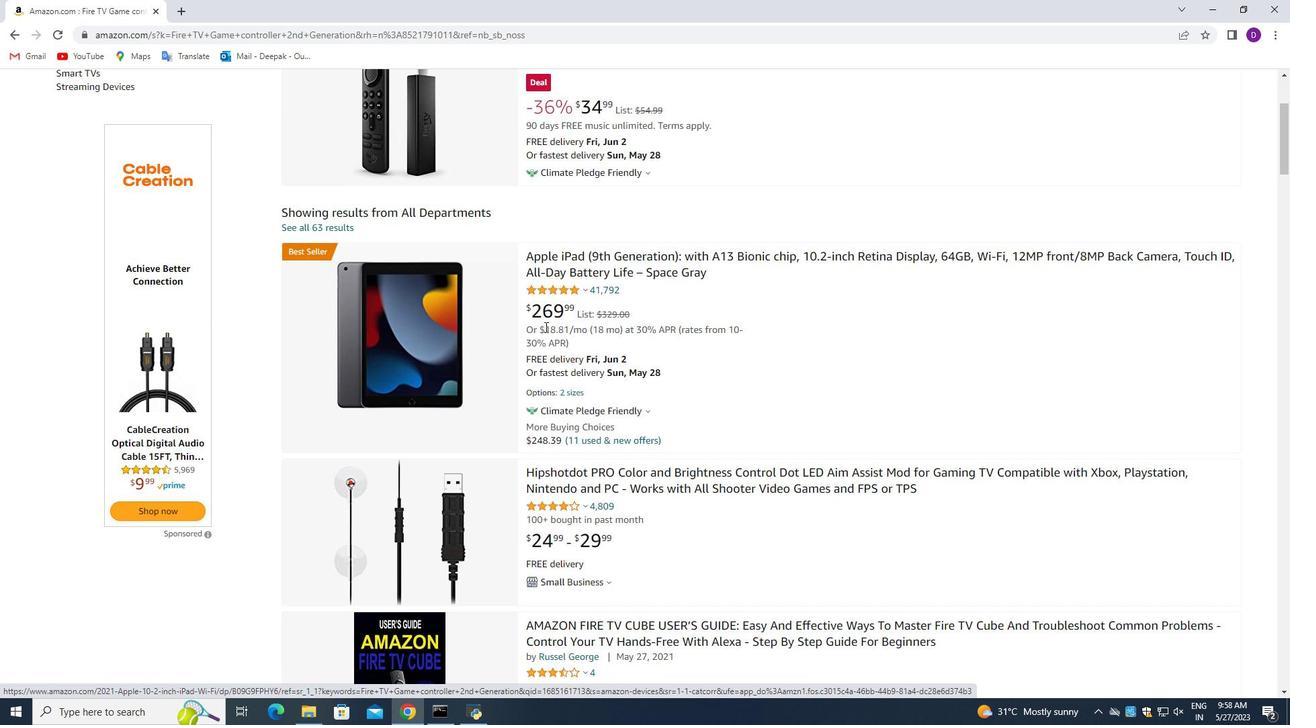 
Action: Mouse scrolled (546, 326) with delta (0, 0)
Screenshot: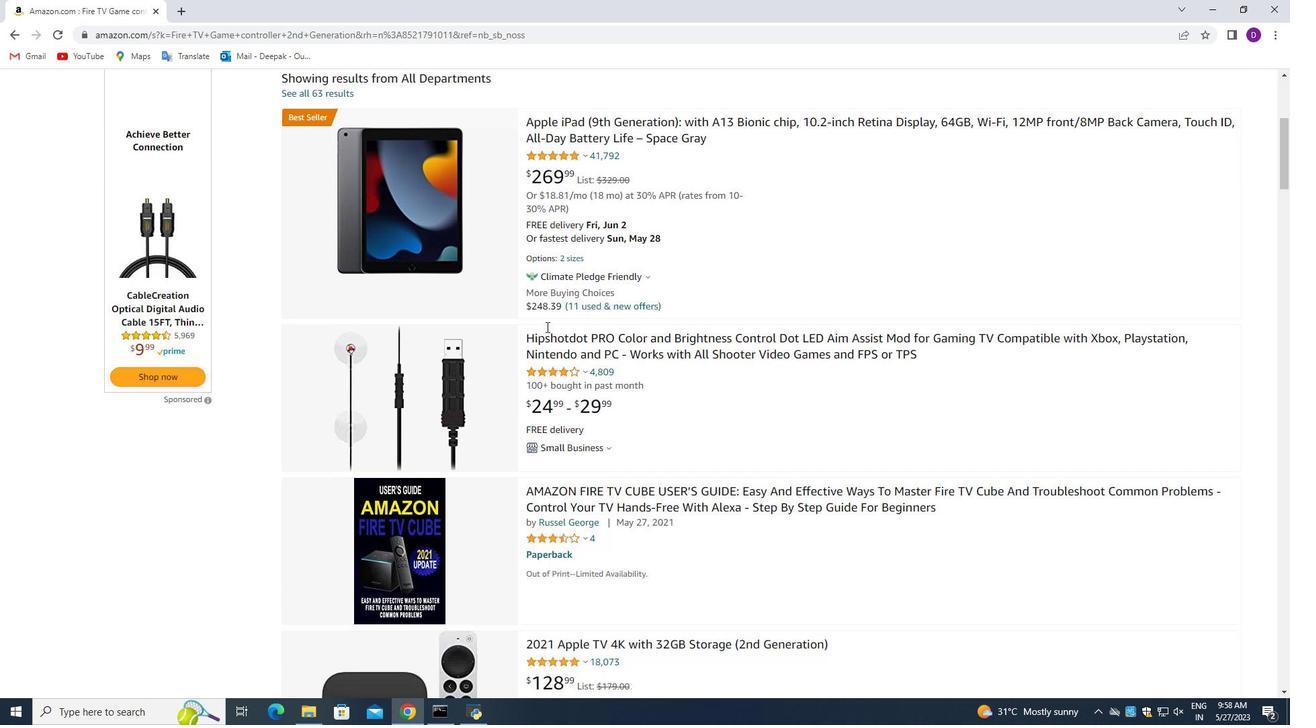 
Action: Mouse scrolled (546, 326) with delta (0, 0)
Screenshot: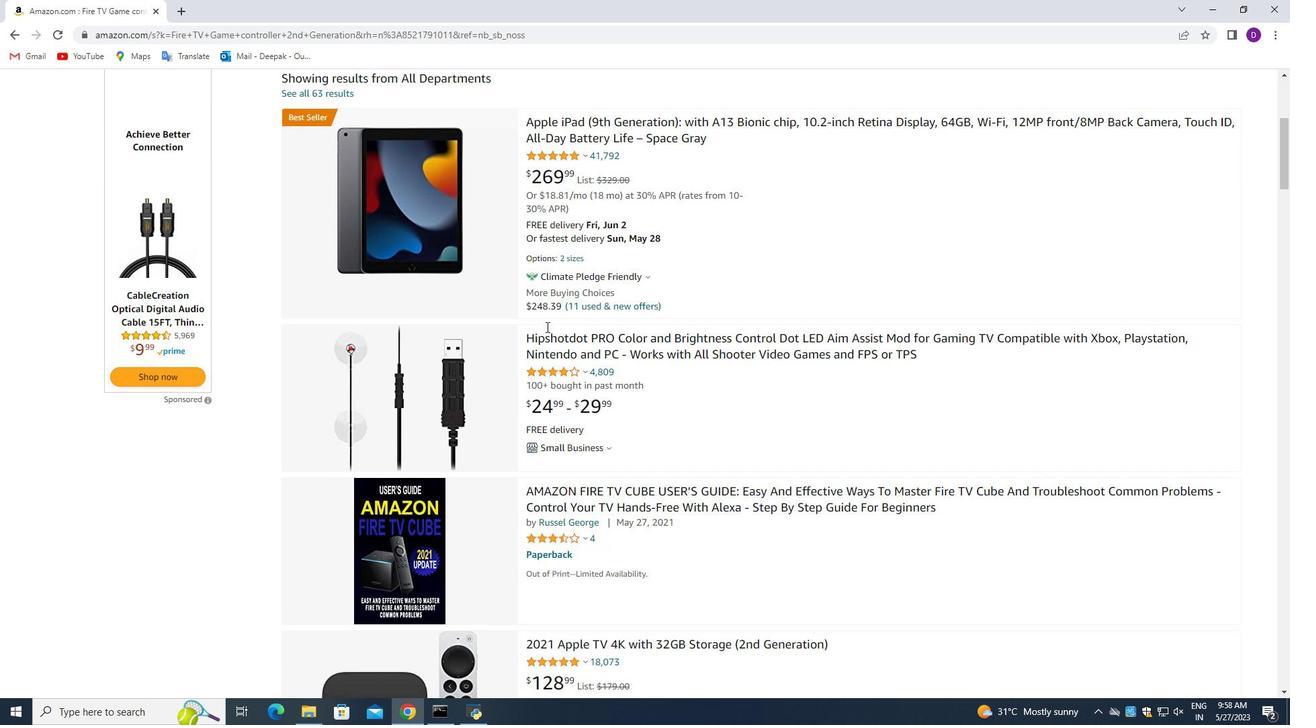 
Action: Mouse scrolled (546, 326) with delta (0, 0)
Screenshot: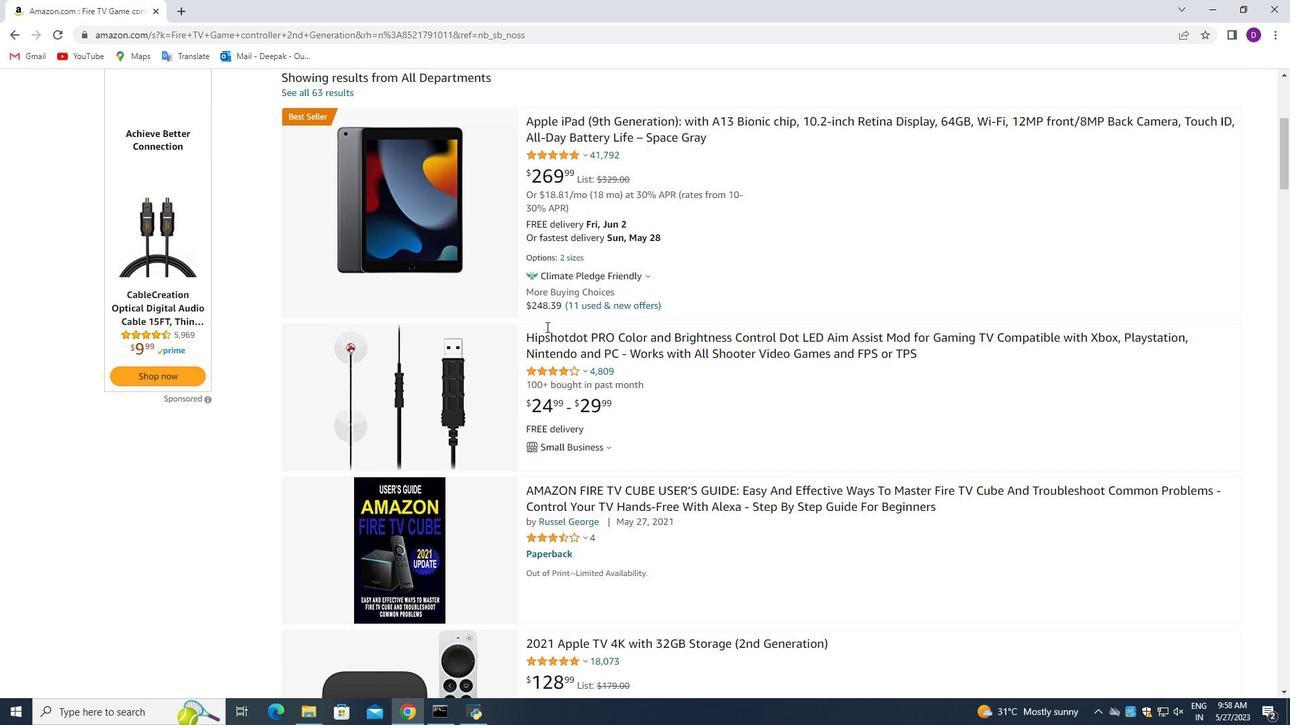 
Action: Mouse moved to (546, 327)
Screenshot: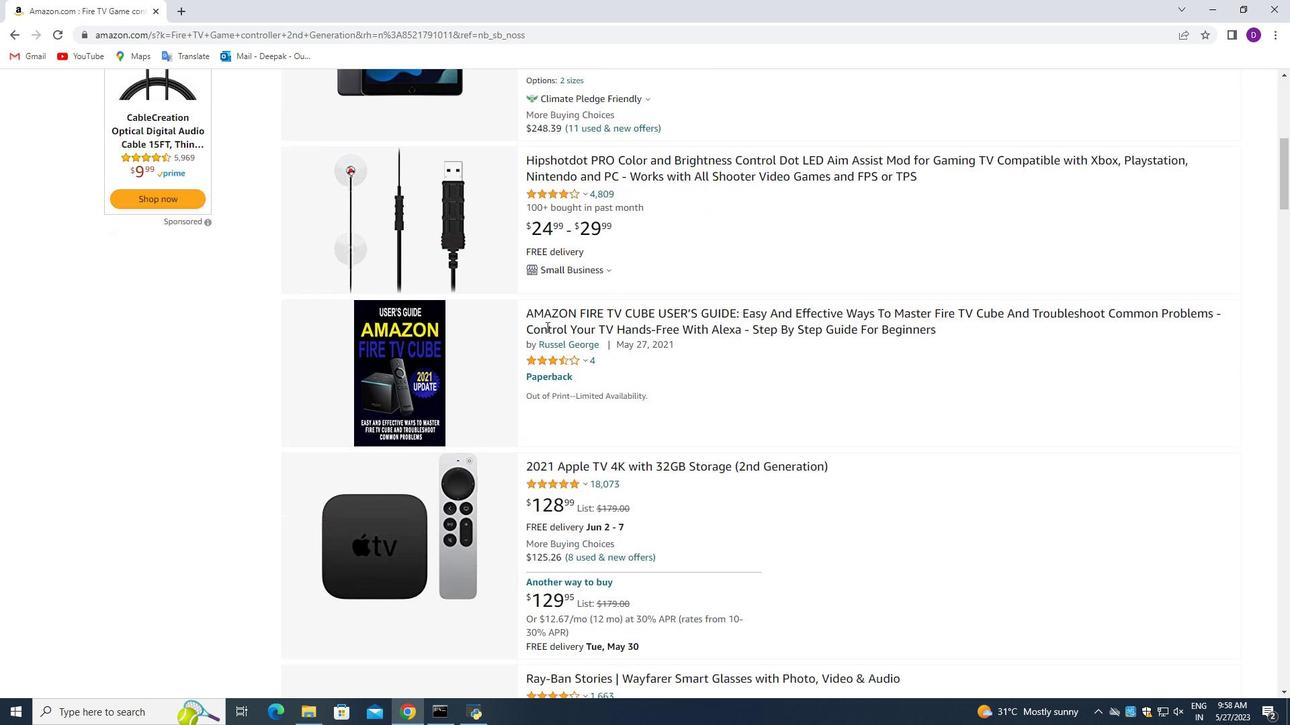 
Action: Mouse scrolled (546, 326) with delta (0, 0)
Screenshot: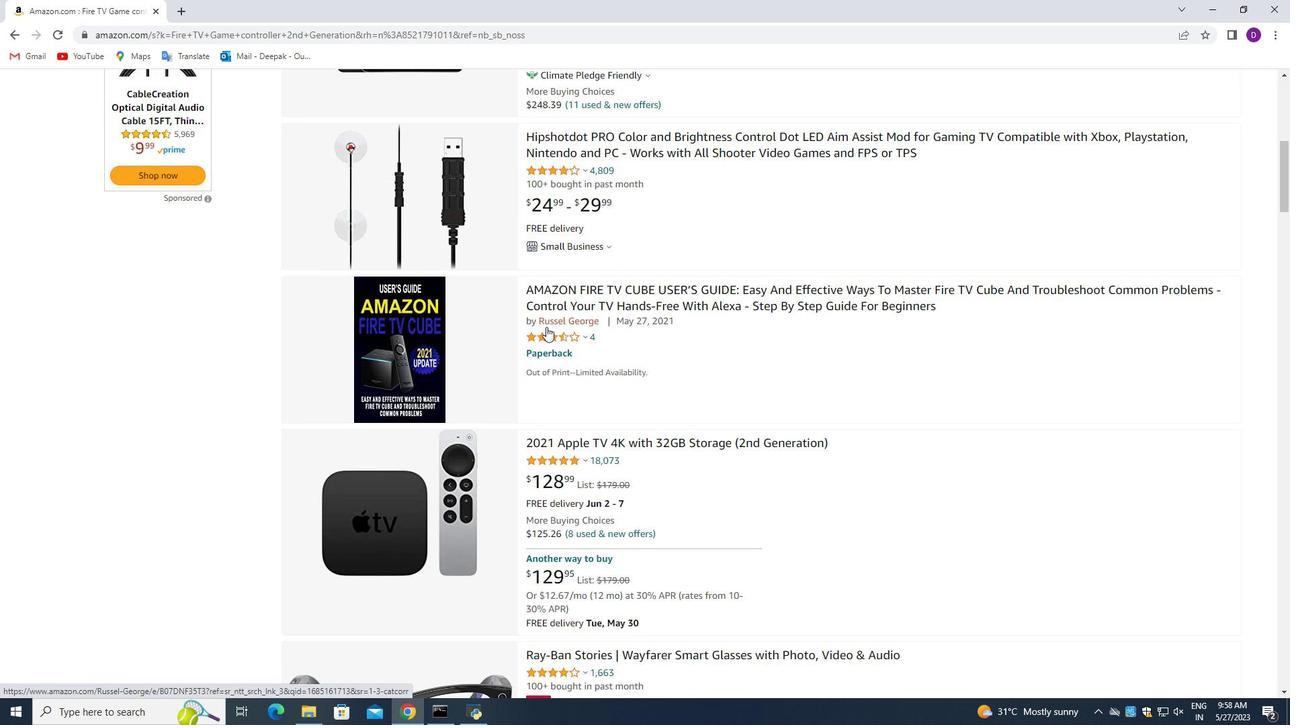
Action: Mouse scrolled (546, 326) with delta (0, 0)
Screenshot: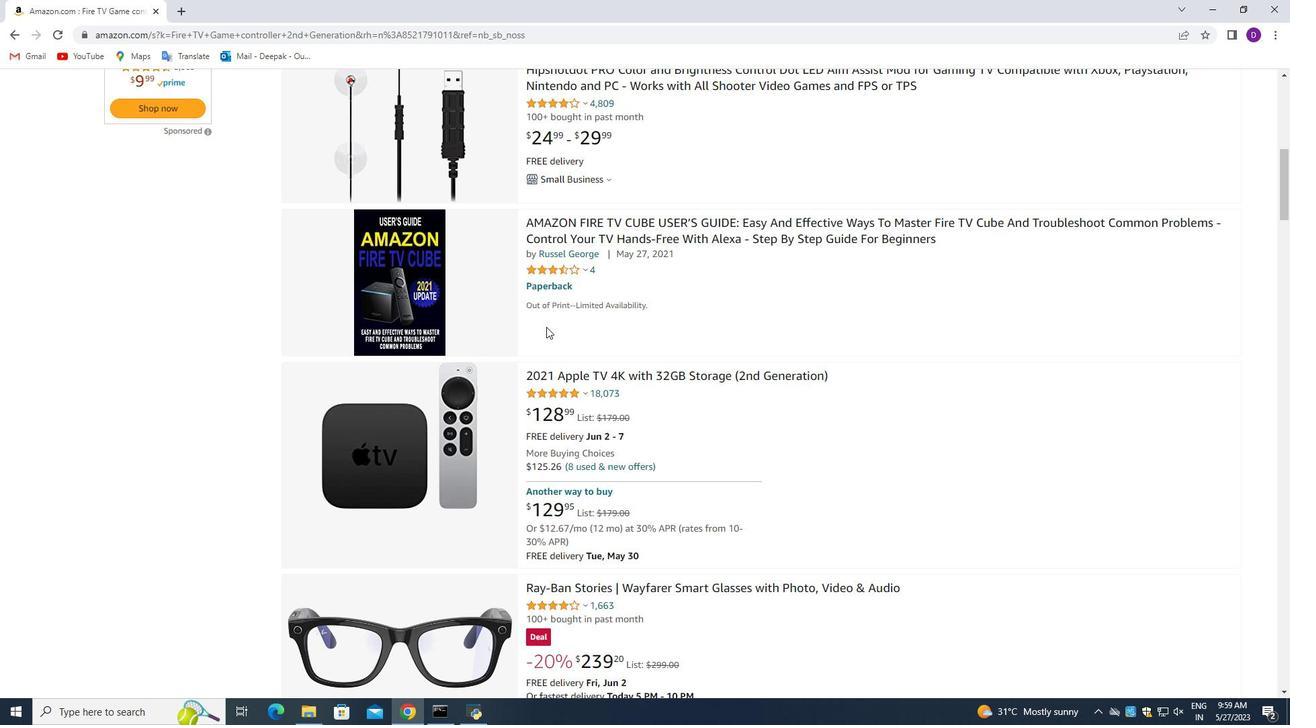 
Action: Mouse scrolled (546, 326) with delta (0, 0)
Screenshot: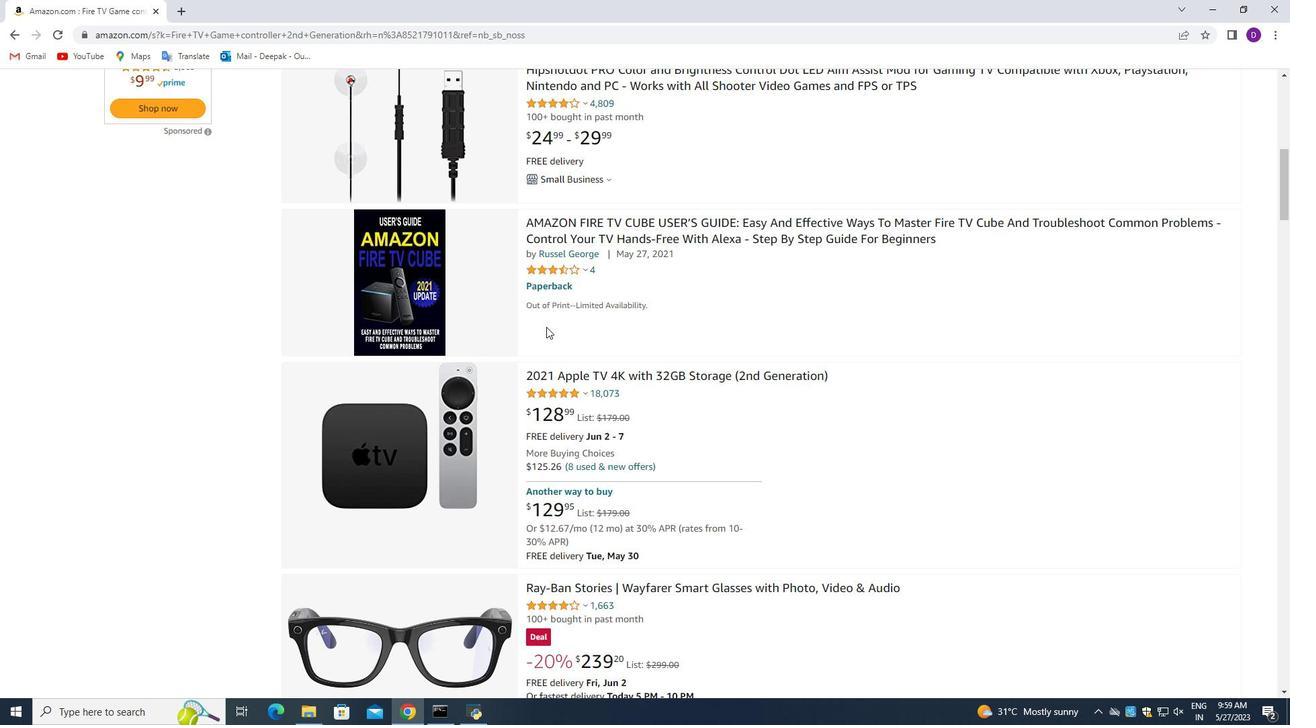
Action: Mouse scrolled (546, 326) with delta (0, 0)
Screenshot: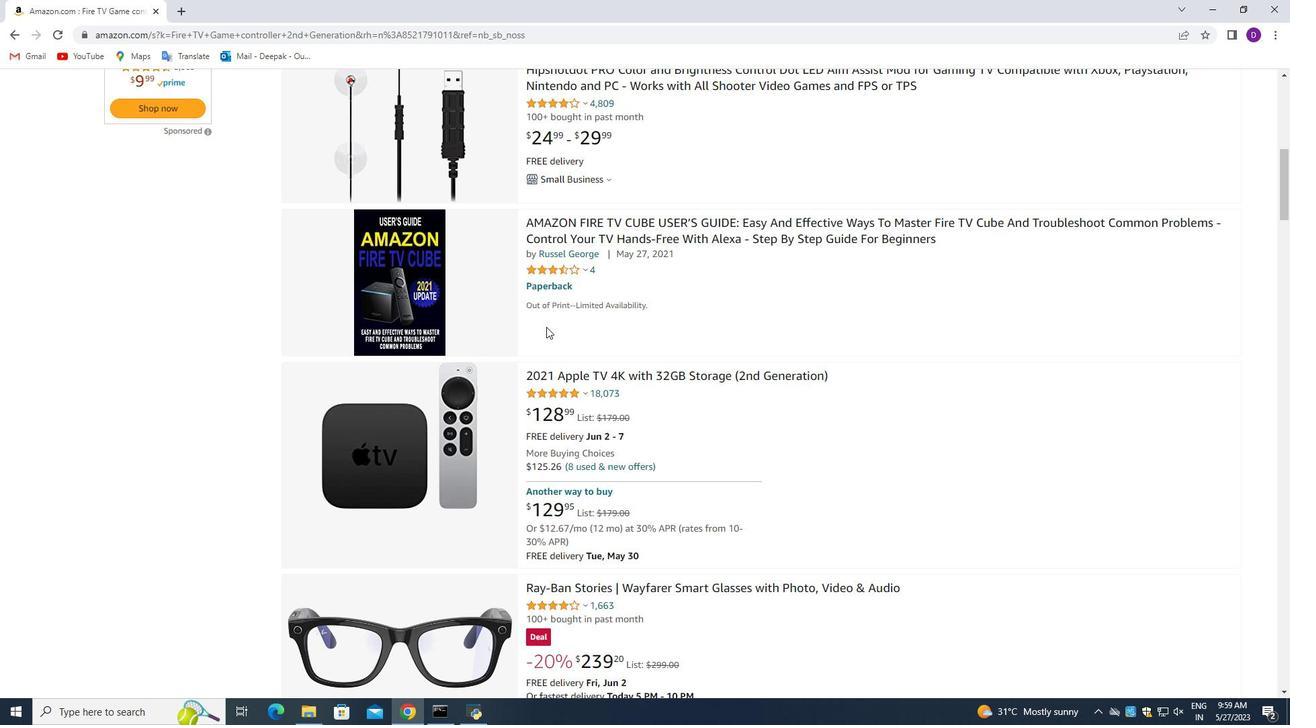 
Action: Mouse scrolled (546, 326) with delta (0, 0)
Screenshot: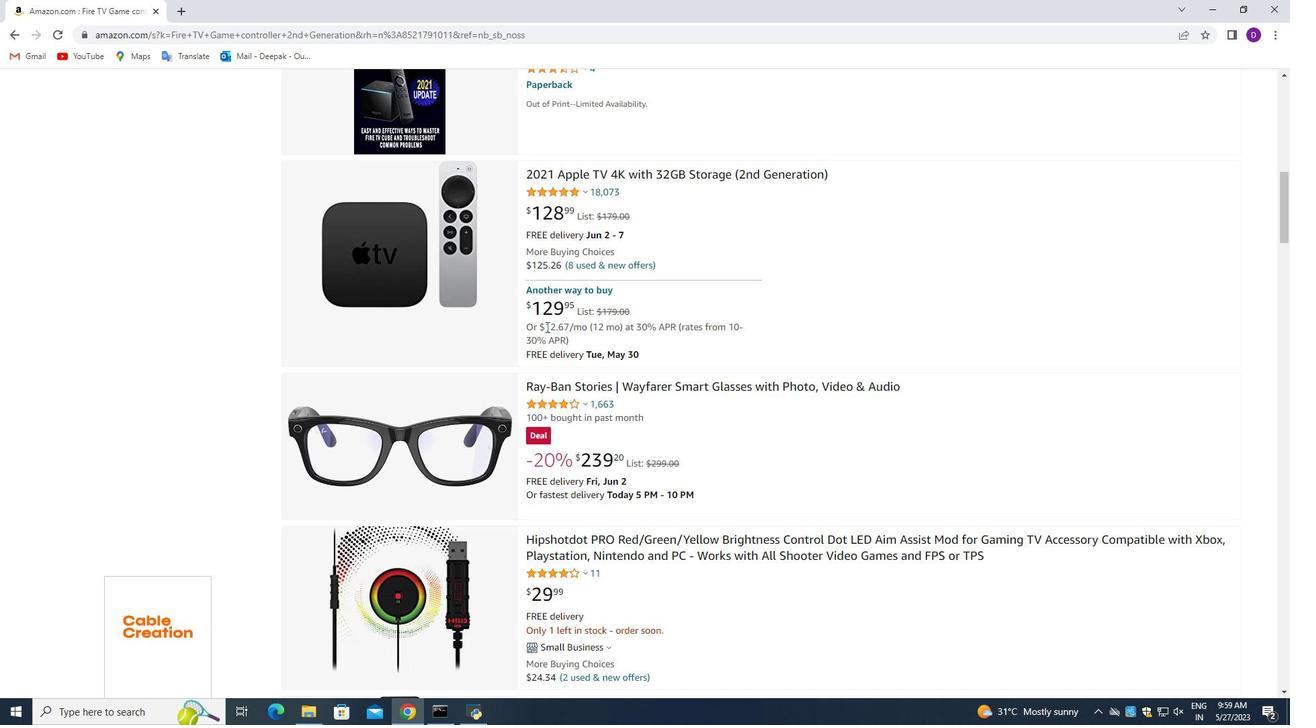 
Action: Mouse scrolled (546, 326) with delta (0, 0)
Screenshot: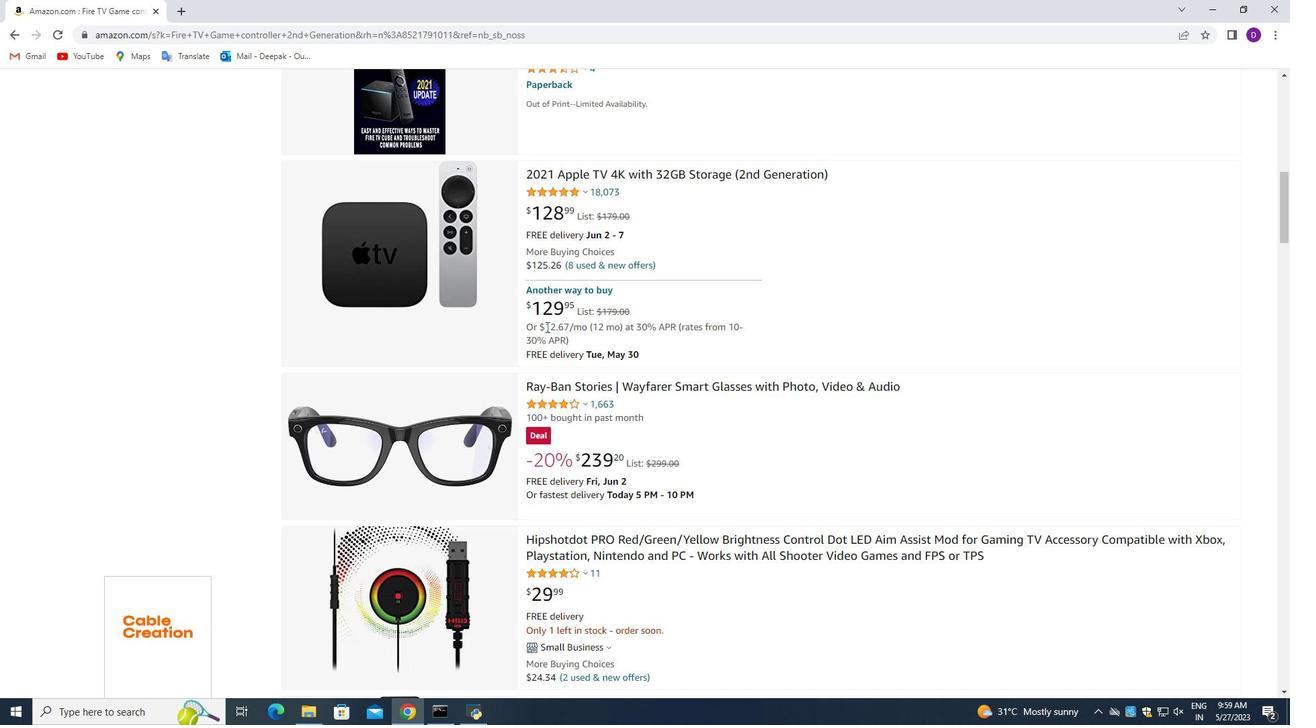 
Action: Mouse scrolled (546, 326) with delta (0, 0)
Screenshot: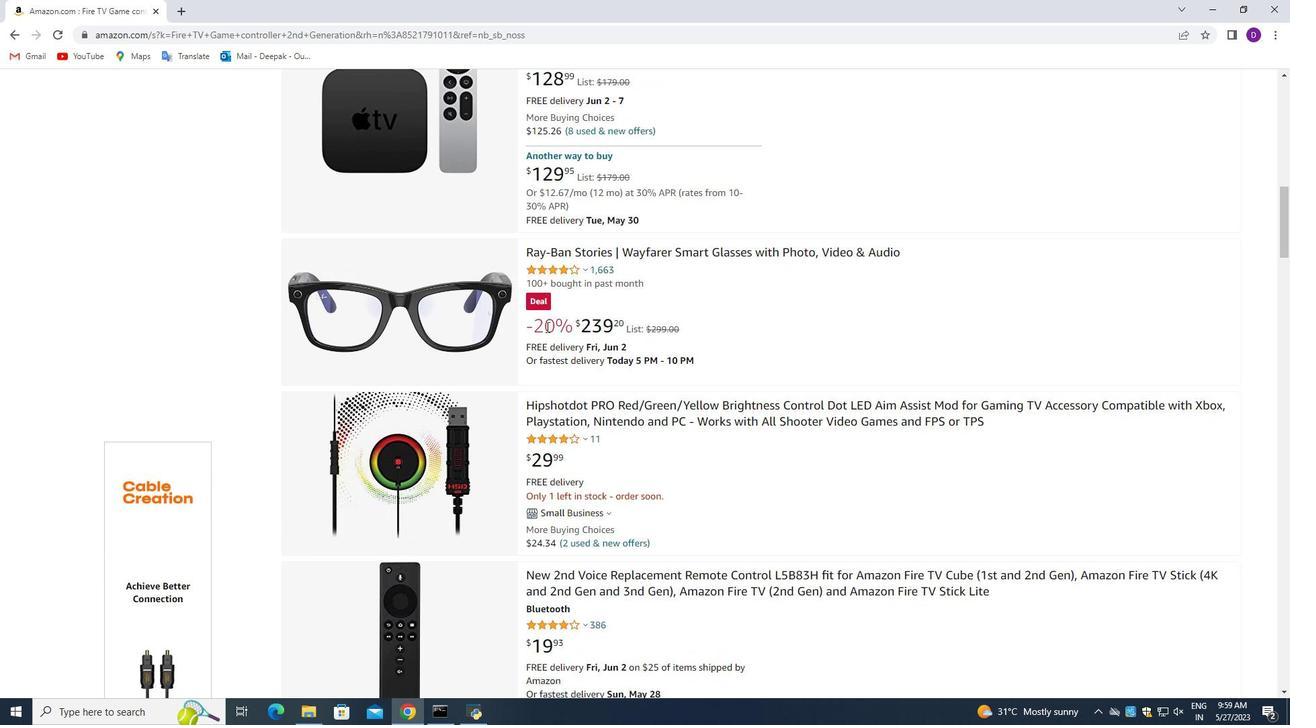 
Action: Mouse scrolled (546, 326) with delta (0, 0)
Screenshot: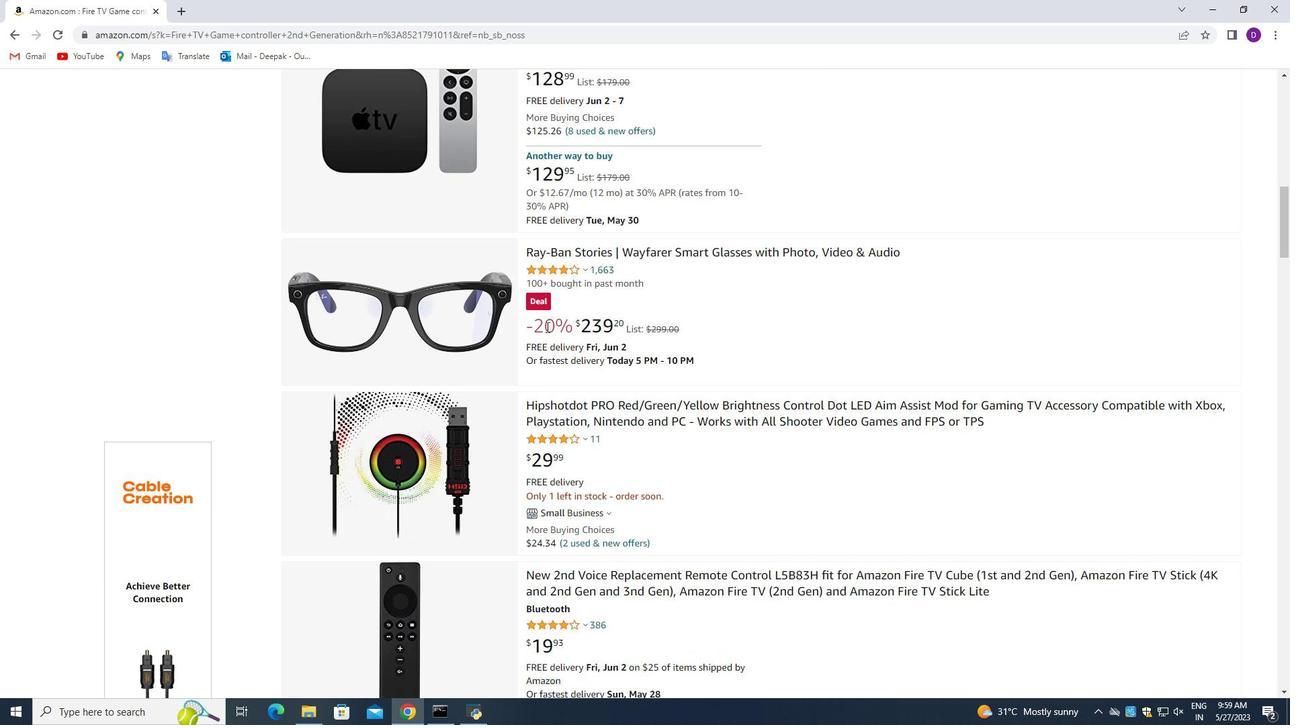 
Action: Mouse moved to (563, 337)
Screenshot: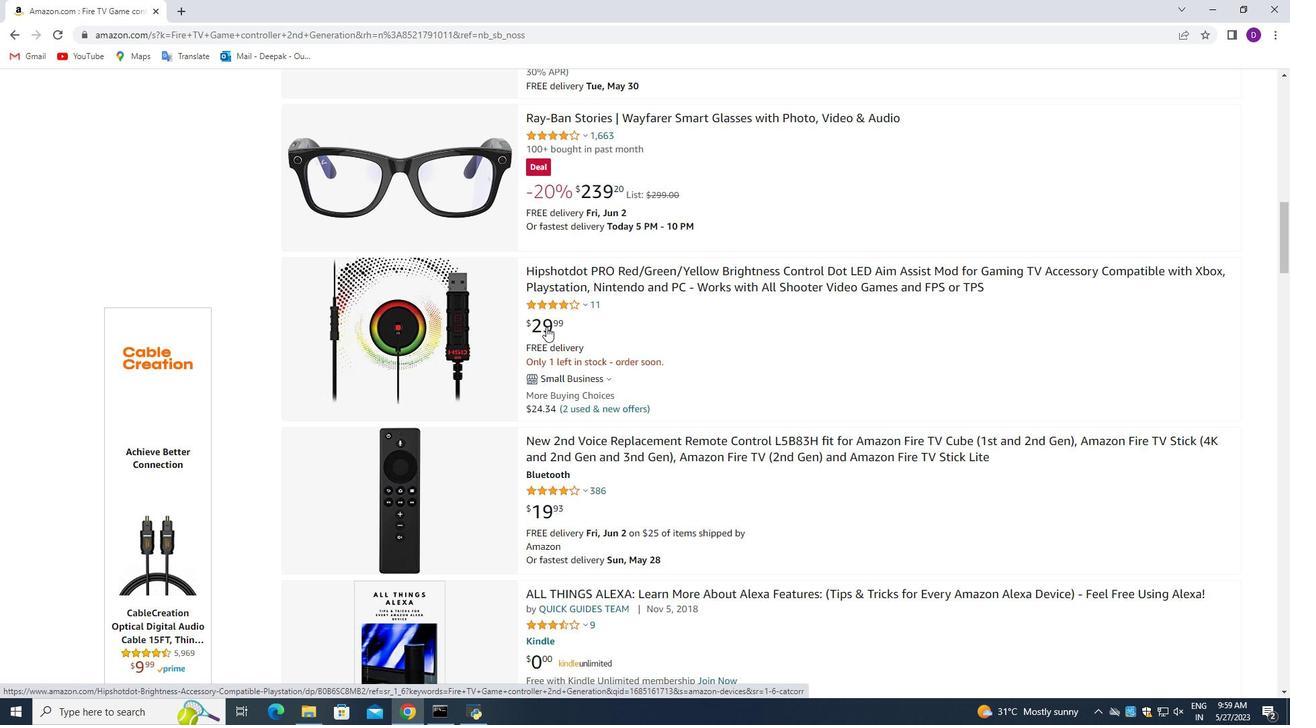 
Action: Mouse scrolled (563, 336) with delta (0, 0)
Screenshot: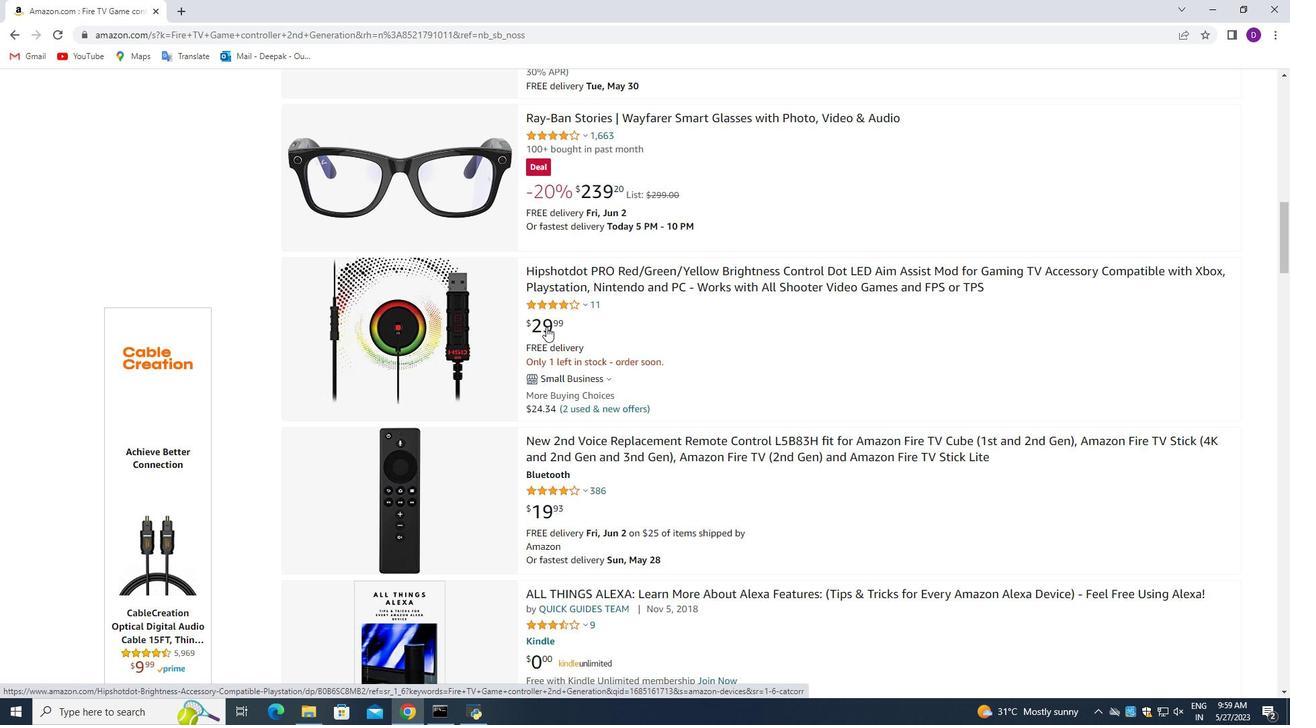 
Action: Mouse moved to (573, 339)
Screenshot: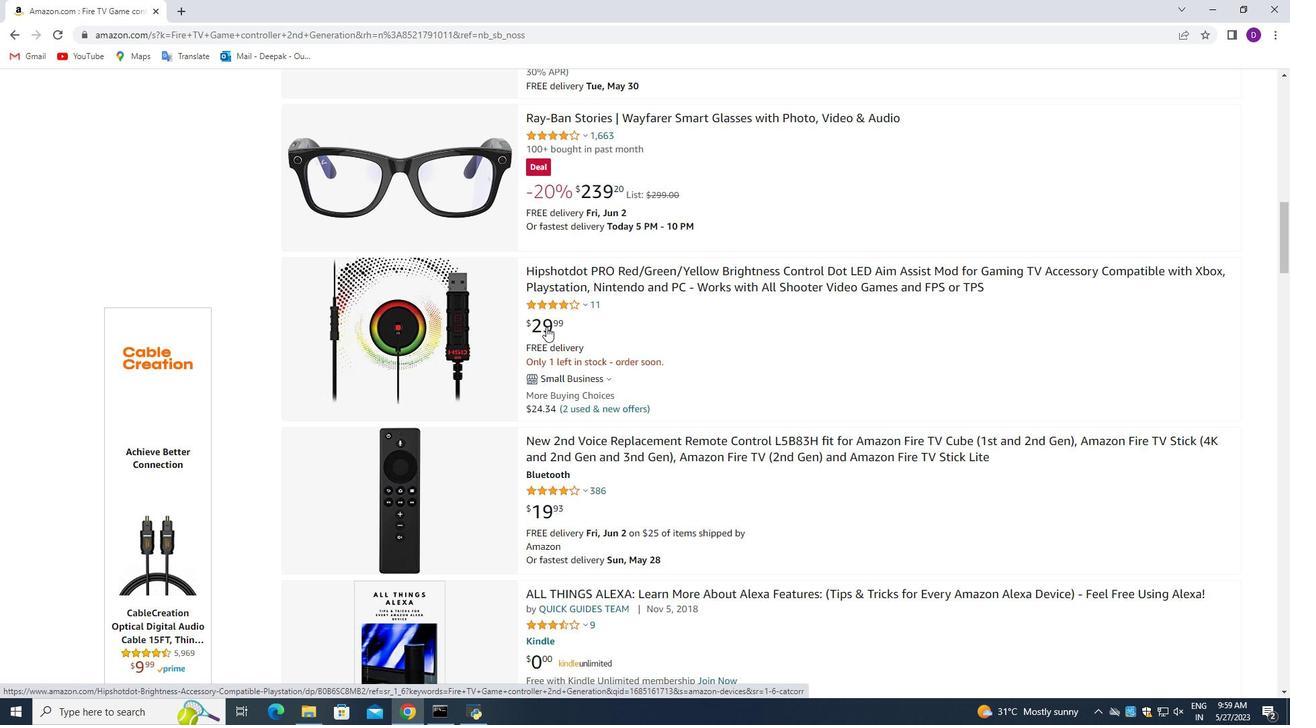 
Action: Mouse scrolled (573, 338) with delta (0, 0)
Screenshot: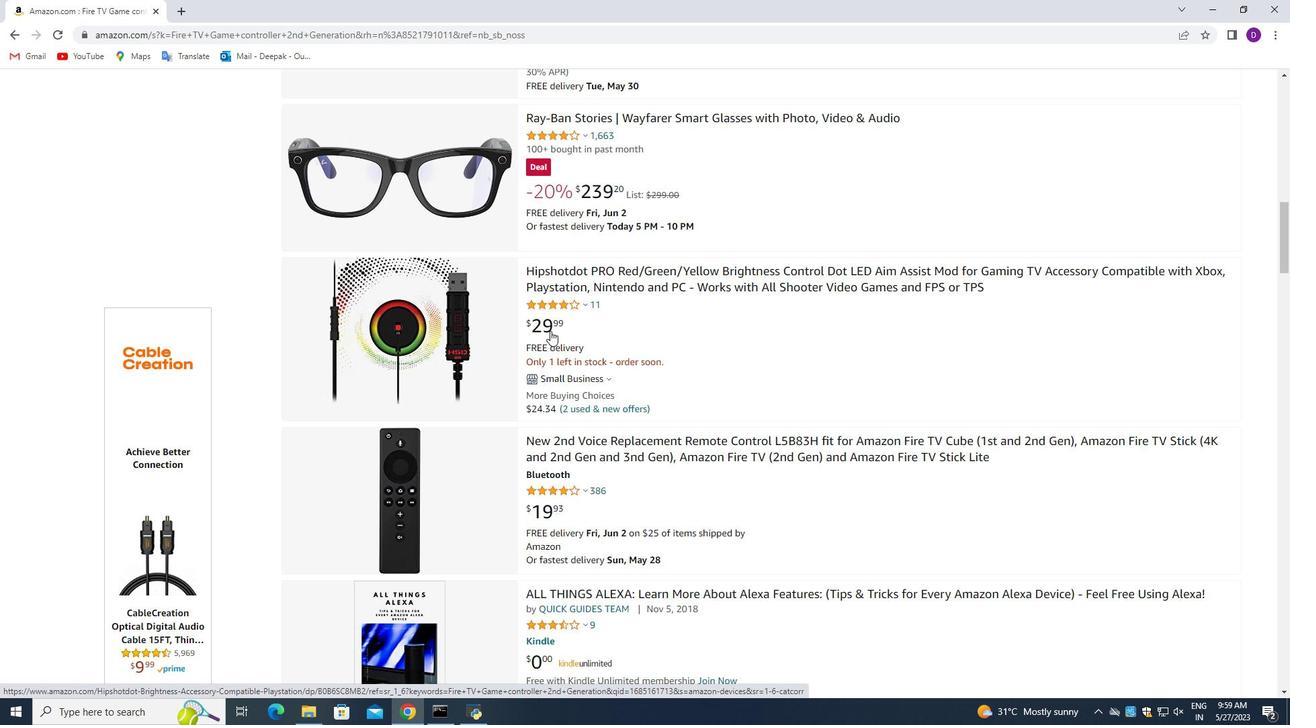 
Action: Mouse moved to (989, 321)
Screenshot: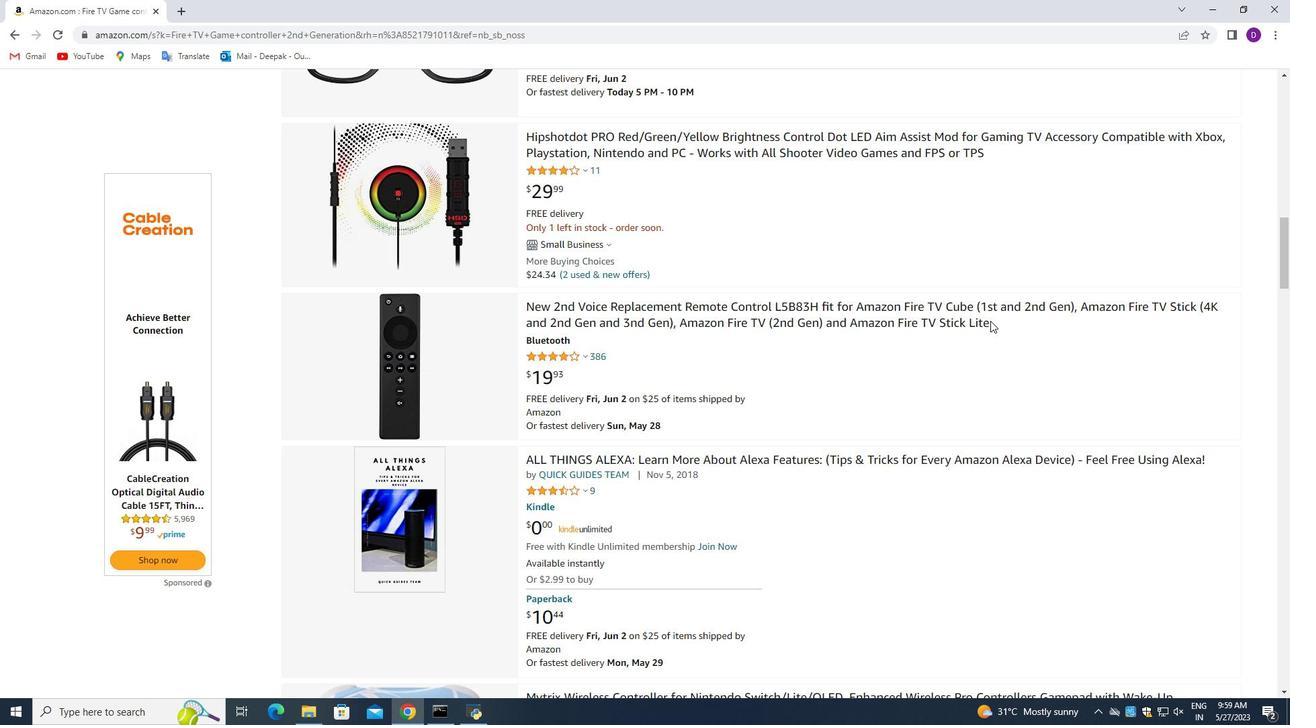 
Action: Mouse scrolled (989, 320) with delta (0, 0)
Screenshot: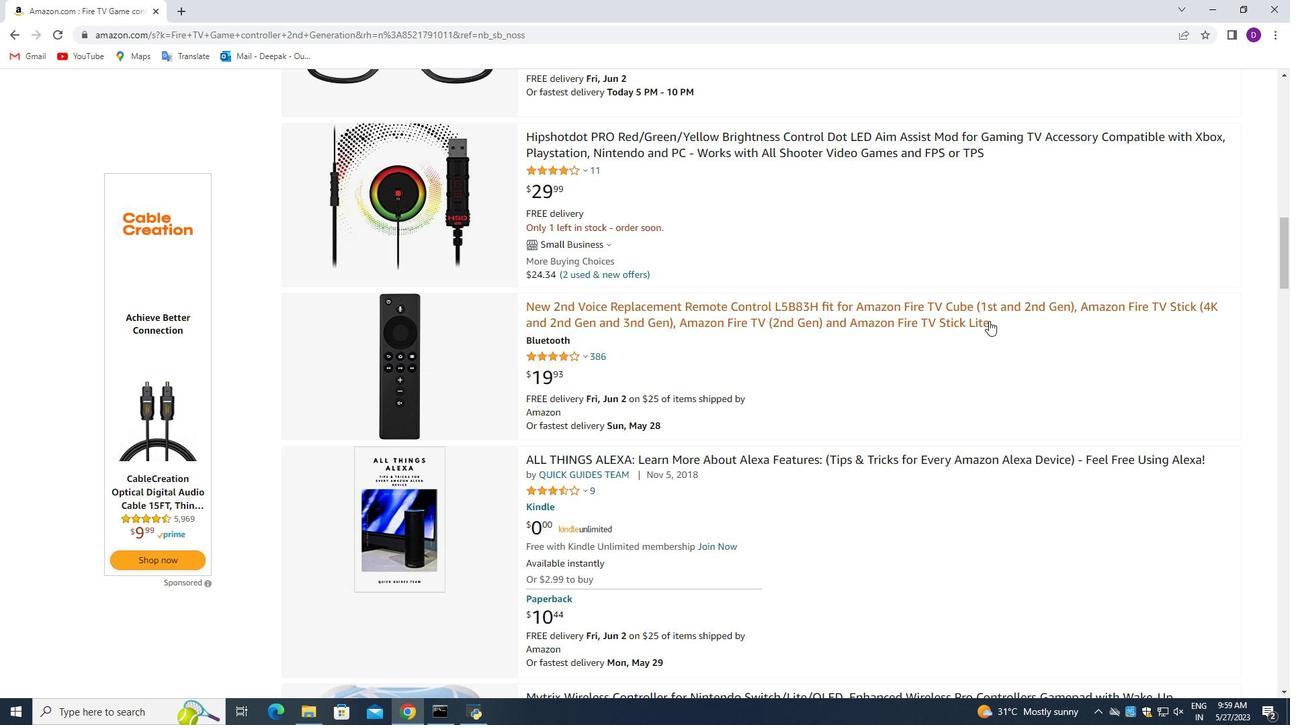 
Action: Mouse moved to (738, 344)
Screenshot: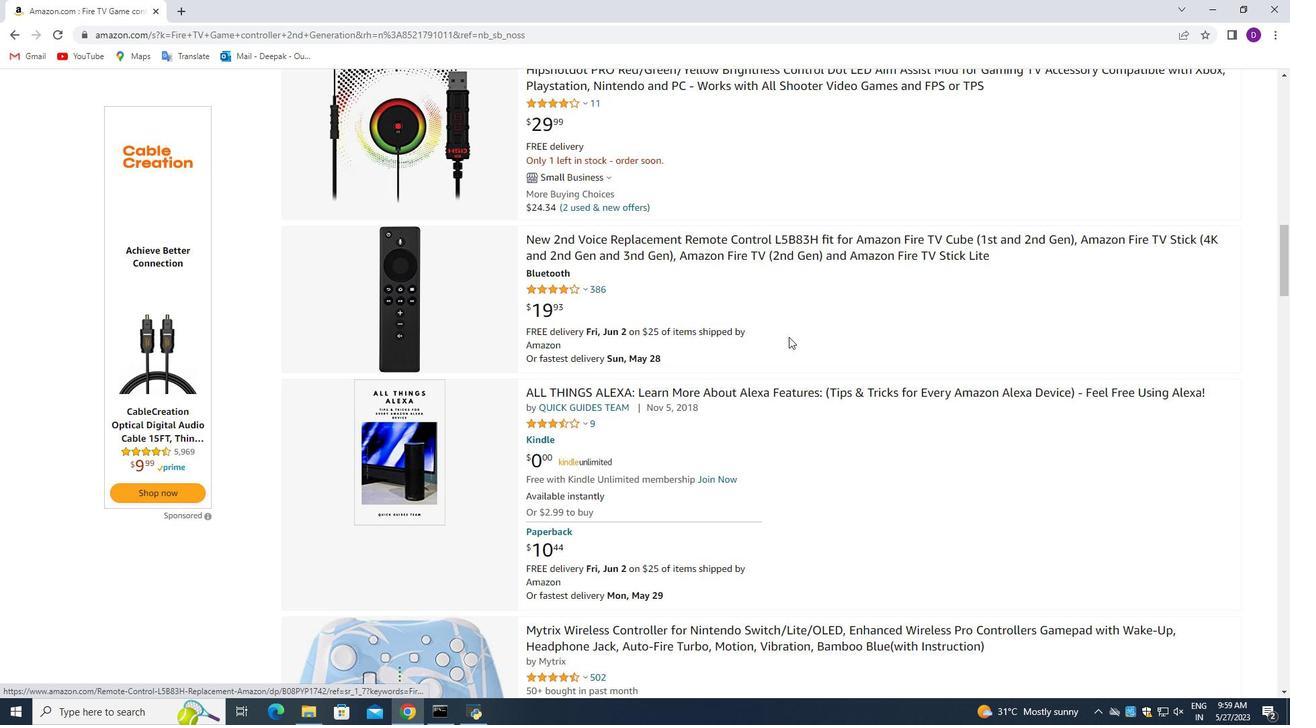 
Action: Mouse scrolled (738, 344) with delta (0, 0)
Screenshot: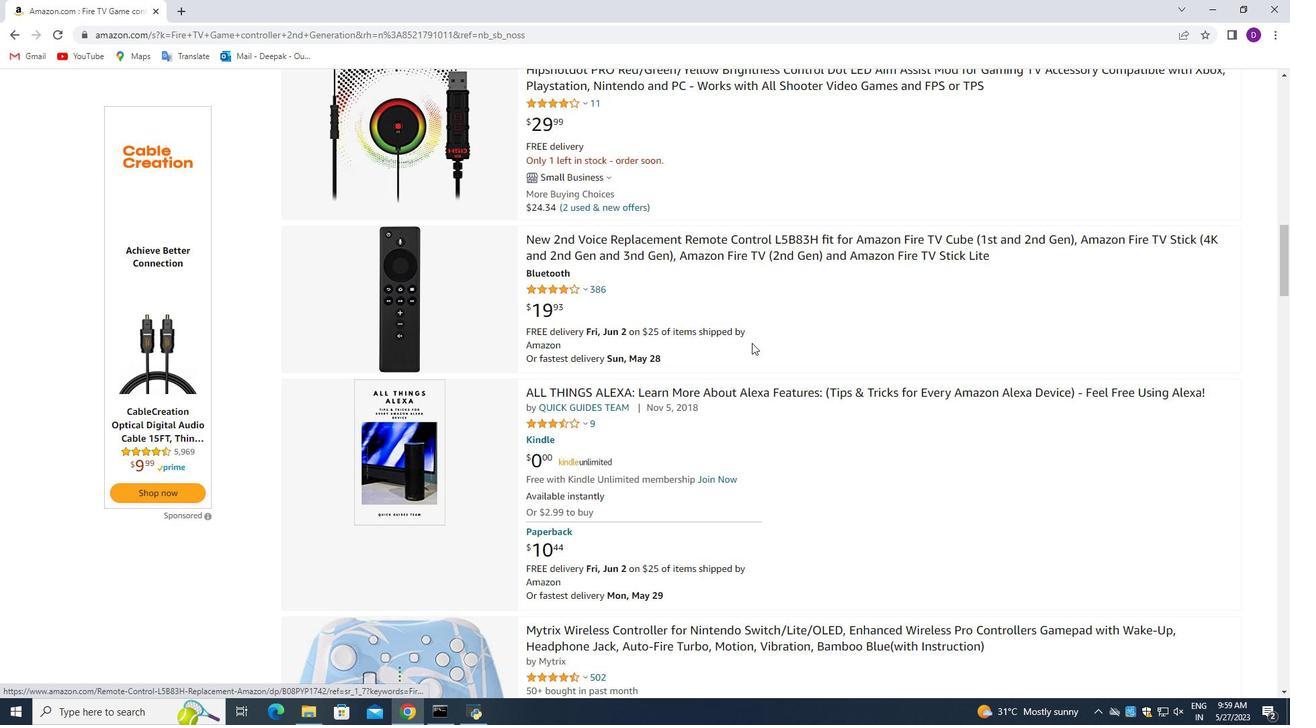 
Action: Mouse scrolled (738, 344) with delta (0, 0)
Screenshot: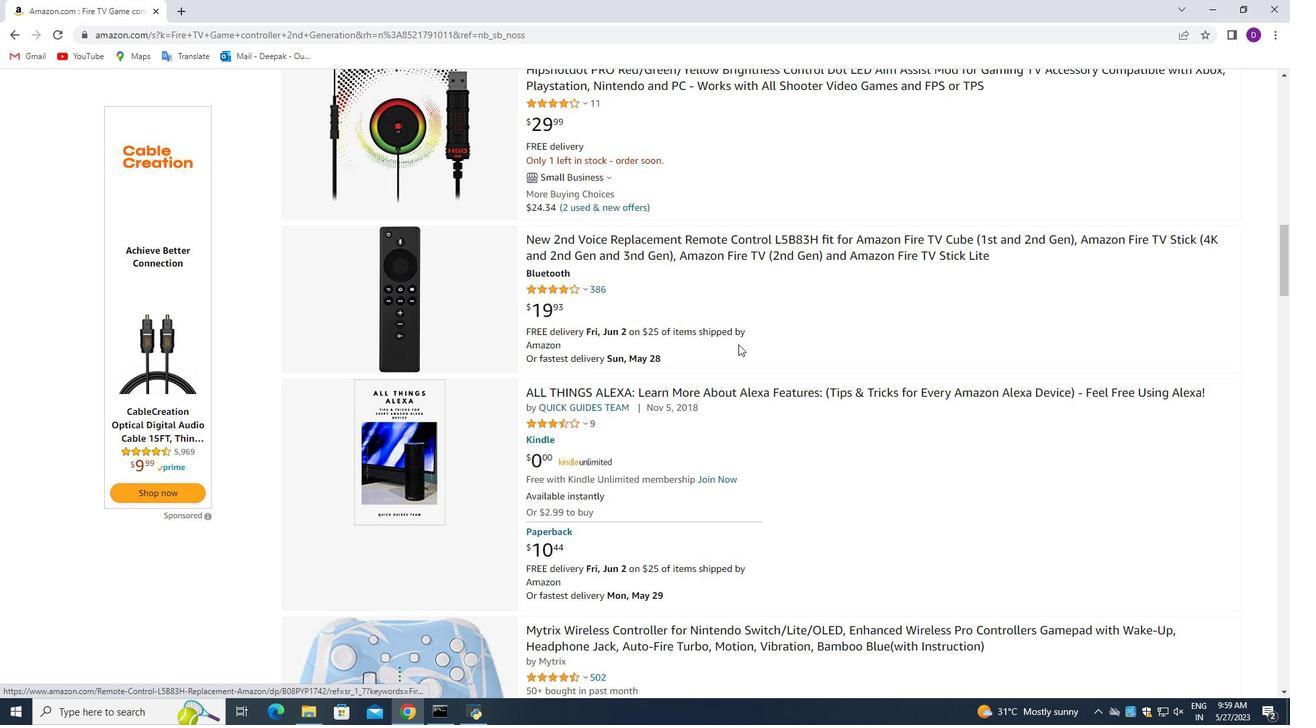 
Action: Mouse moved to (753, 324)
Screenshot: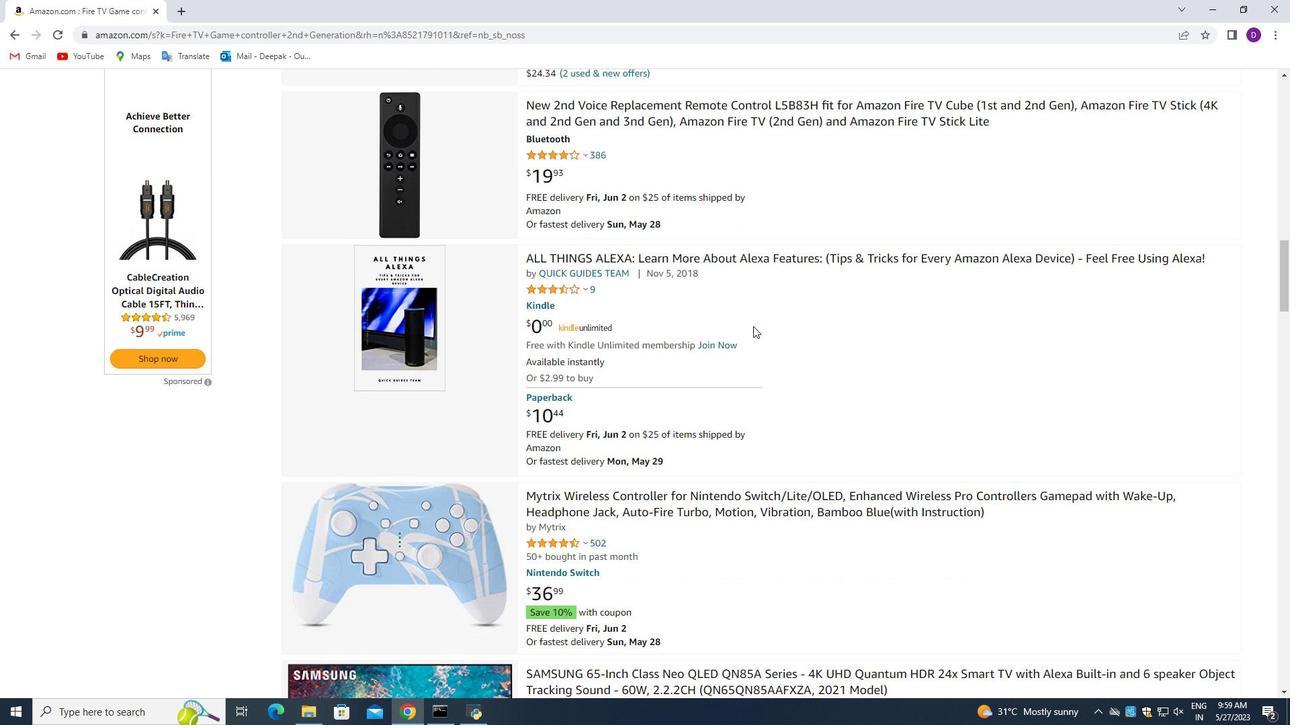 
Action: Mouse scrolled (753, 323) with delta (0, 0)
Screenshot: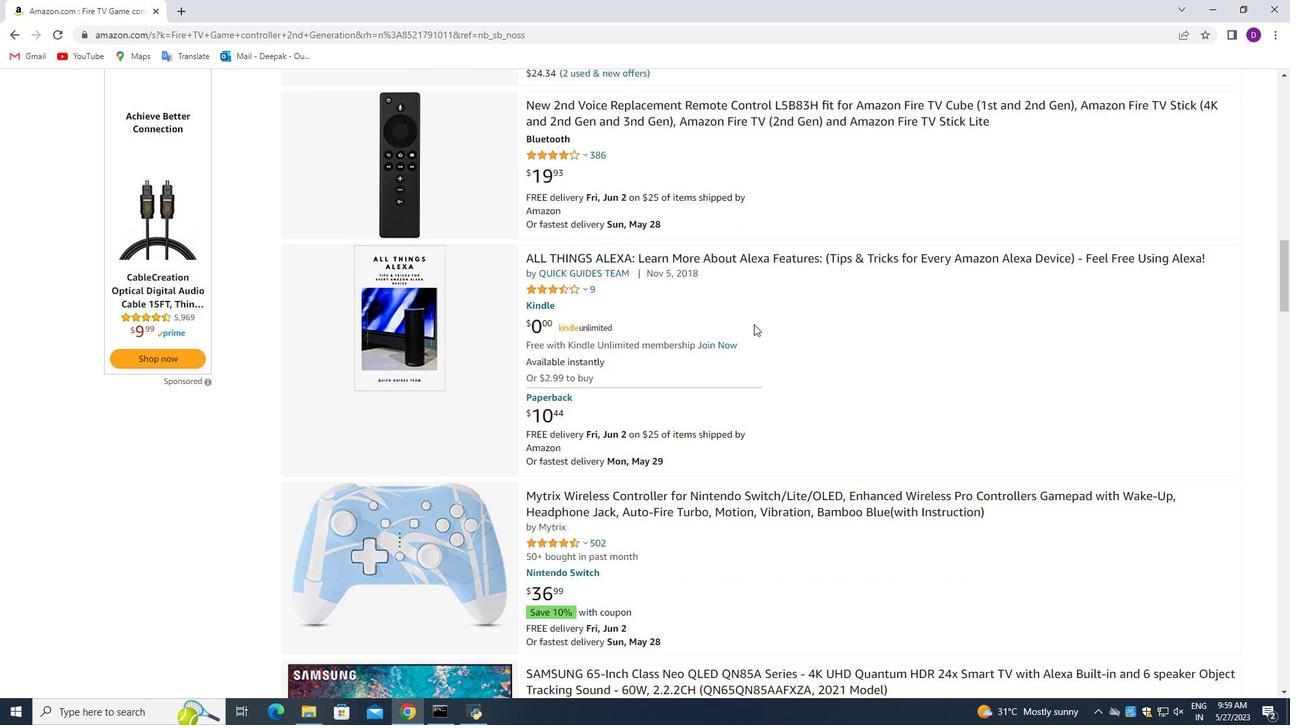 
Action: Mouse scrolled (753, 323) with delta (0, 0)
Screenshot: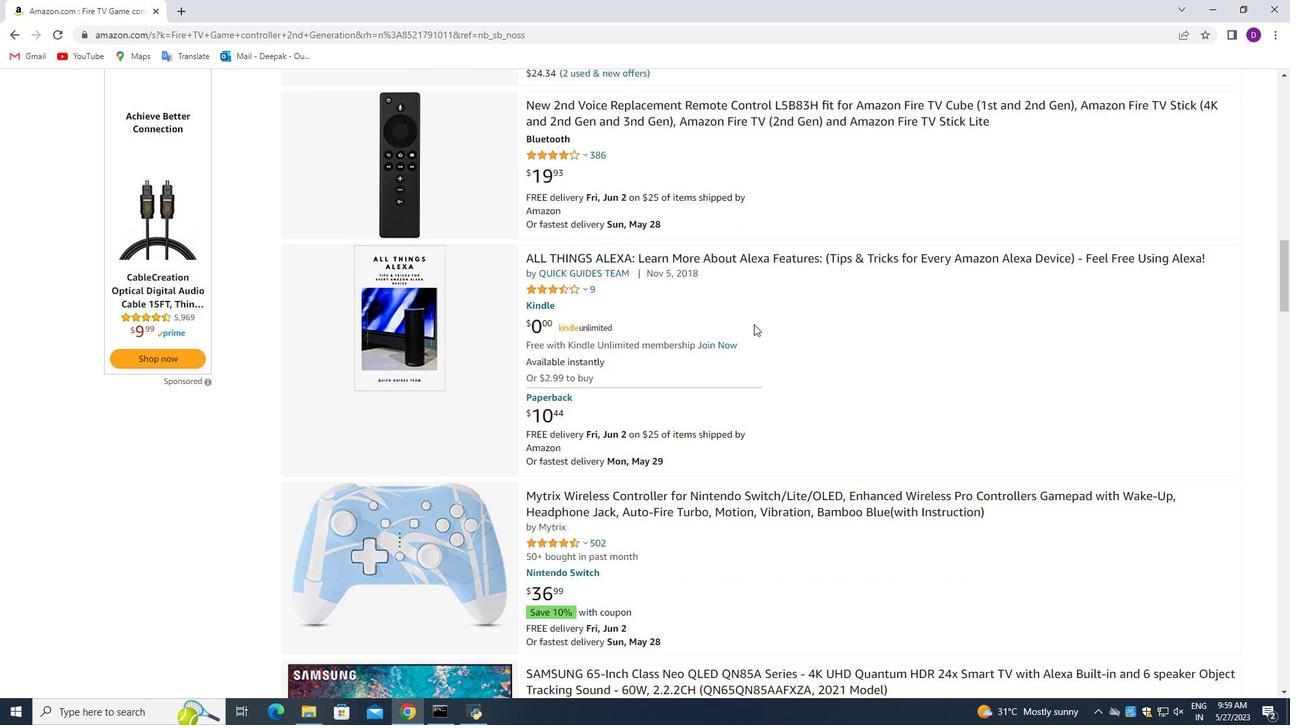 
Action: Mouse scrolled (753, 323) with delta (0, 0)
Screenshot: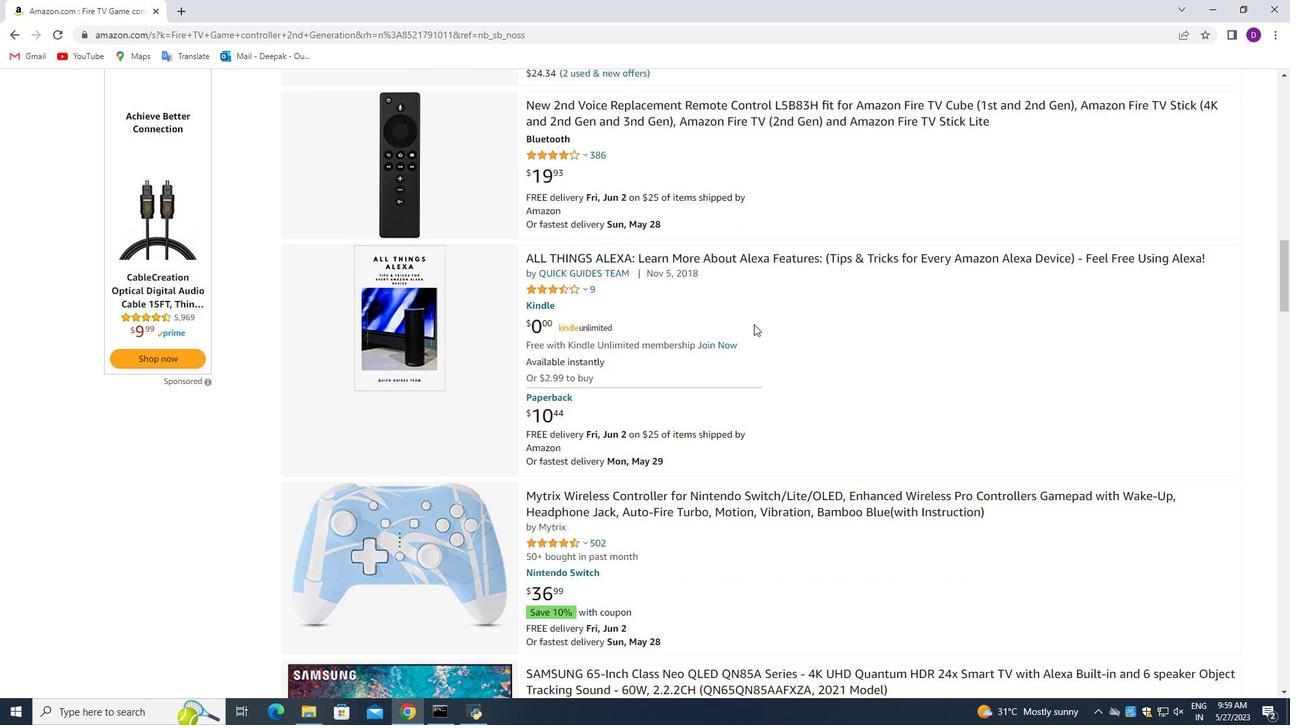 
Action: Mouse moved to (750, 325)
Screenshot: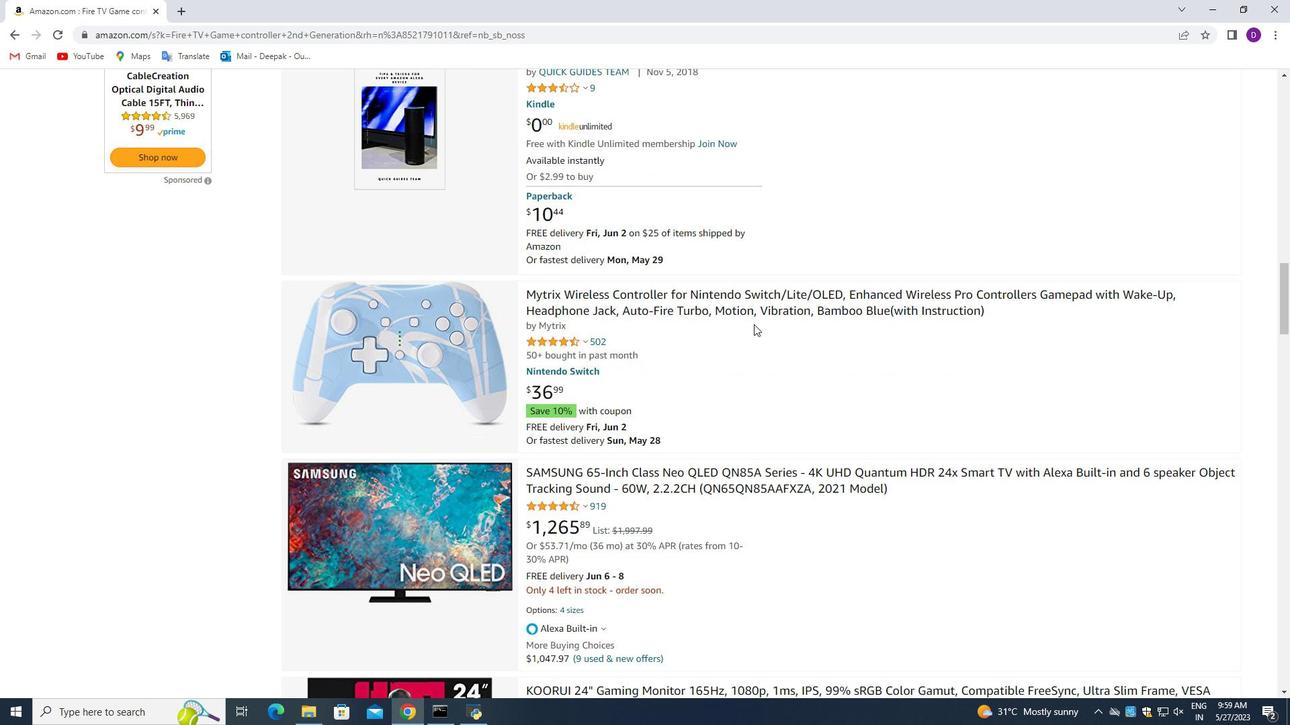 
Action: Mouse scrolled (750, 324) with delta (0, 0)
Screenshot: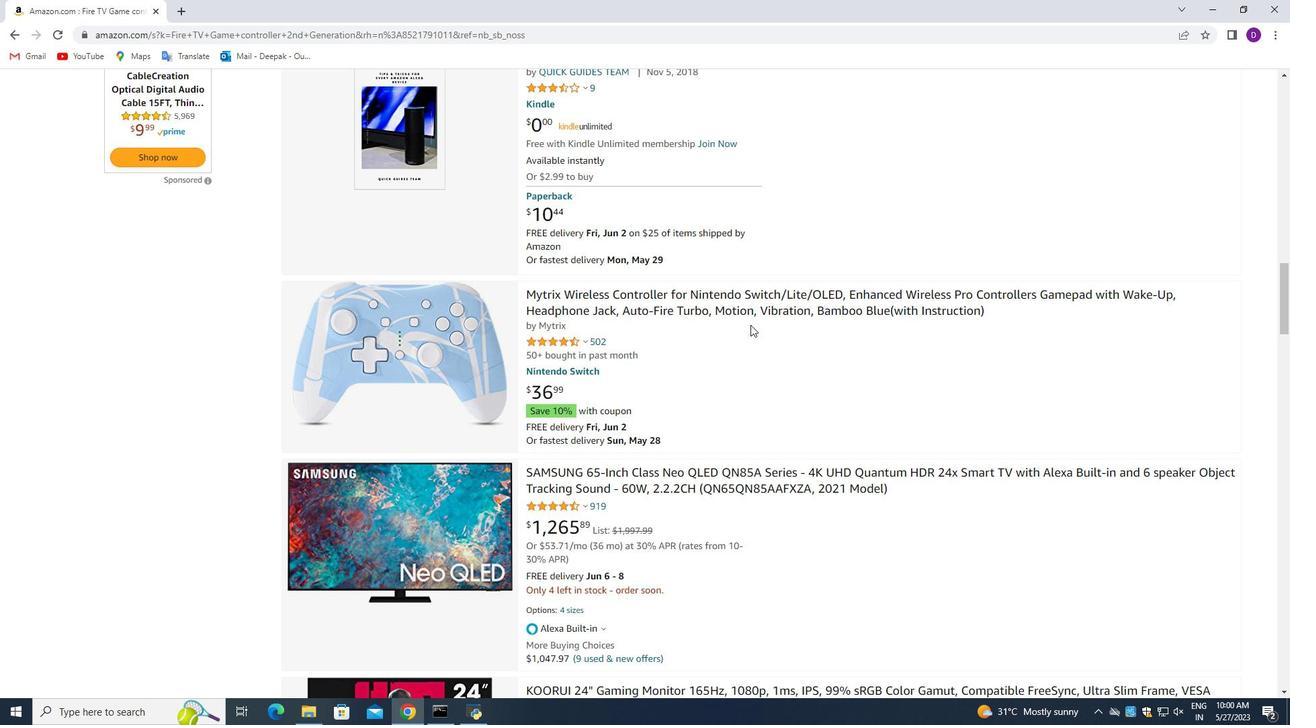 
Action: Mouse scrolled (750, 324) with delta (0, 0)
Screenshot: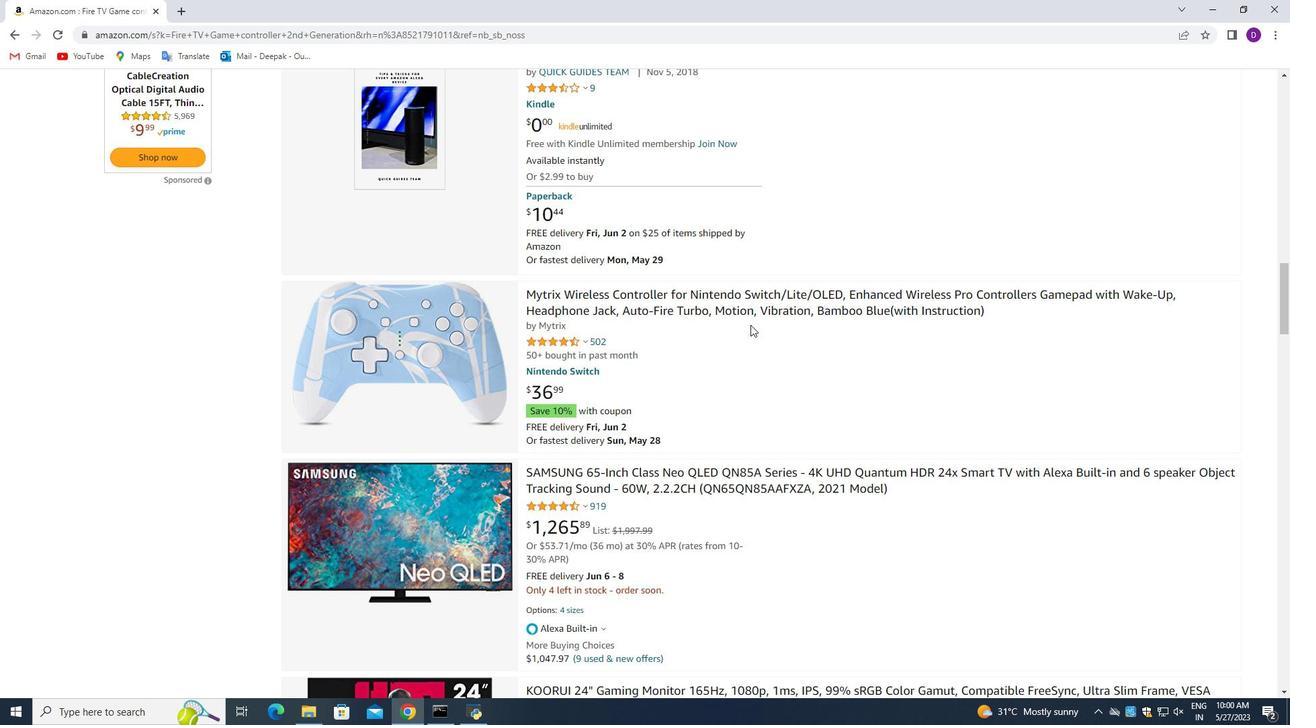 
Action: Mouse moved to (396, 211)
Screenshot: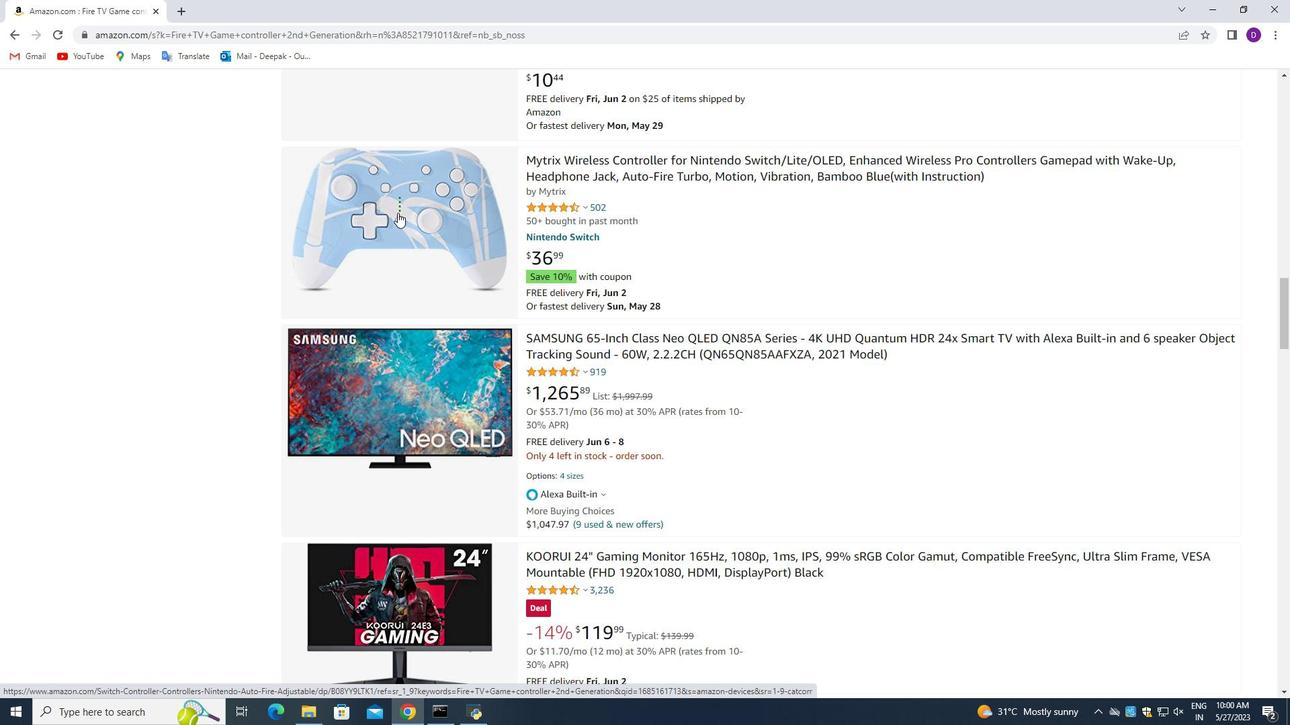 
Action: Mouse scrolled (396, 210) with delta (0, 0)
Screenshot: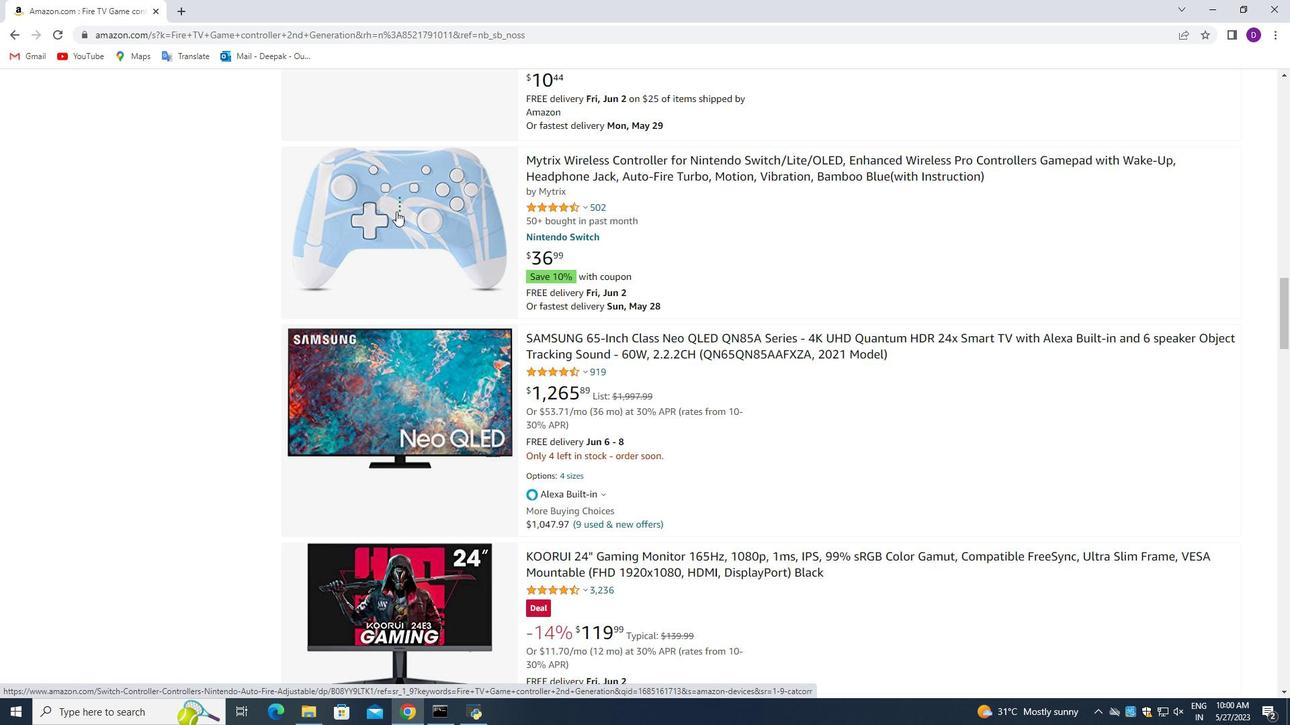 
Action: Mouse scrolled (396, 212) with delta (0, 0)
Screenshot: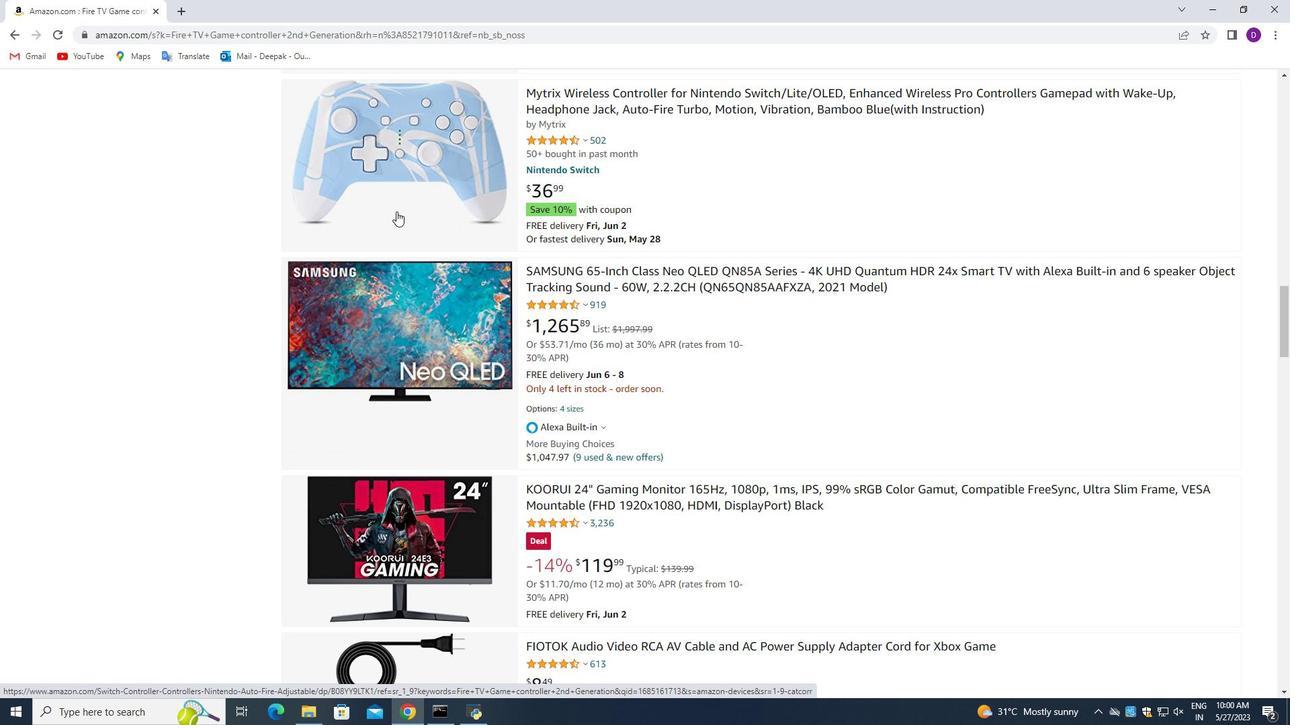 
Action: Mouse scrolled (396, 210) with delta (0, 0)
Screenshot: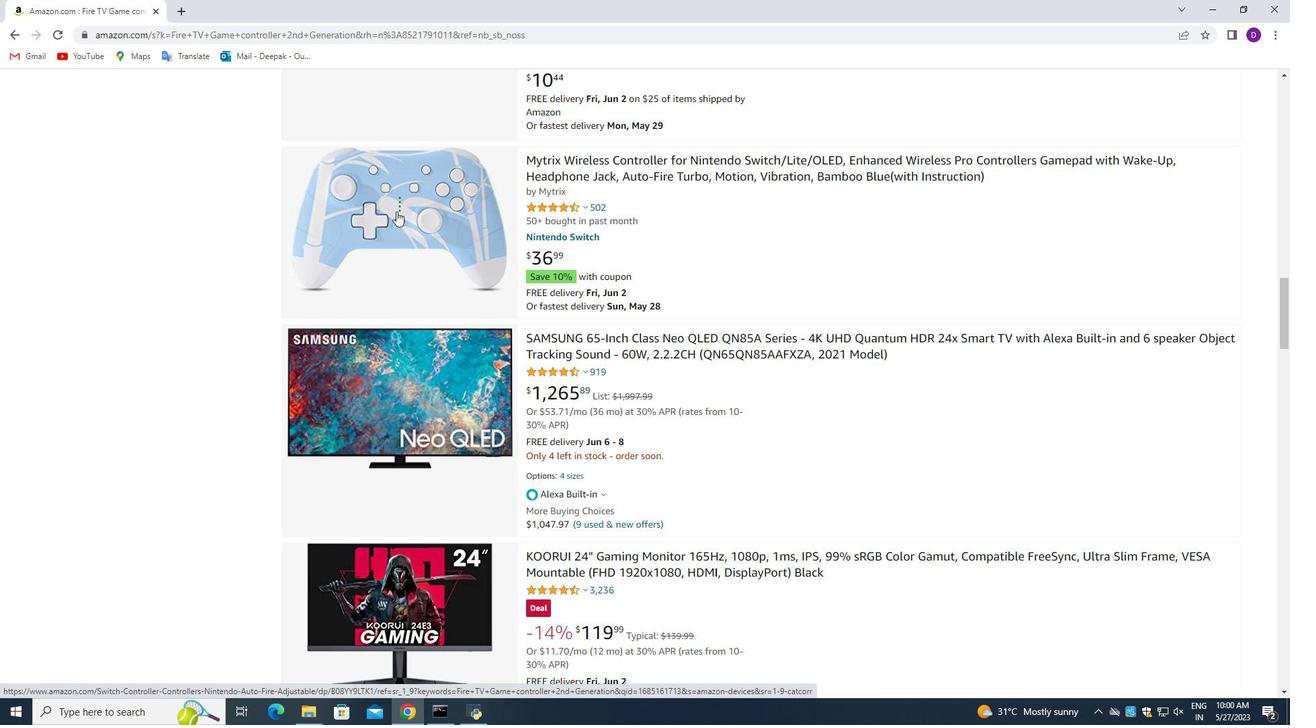 
Action: Mouse moved to (389, 313)
Screenshot: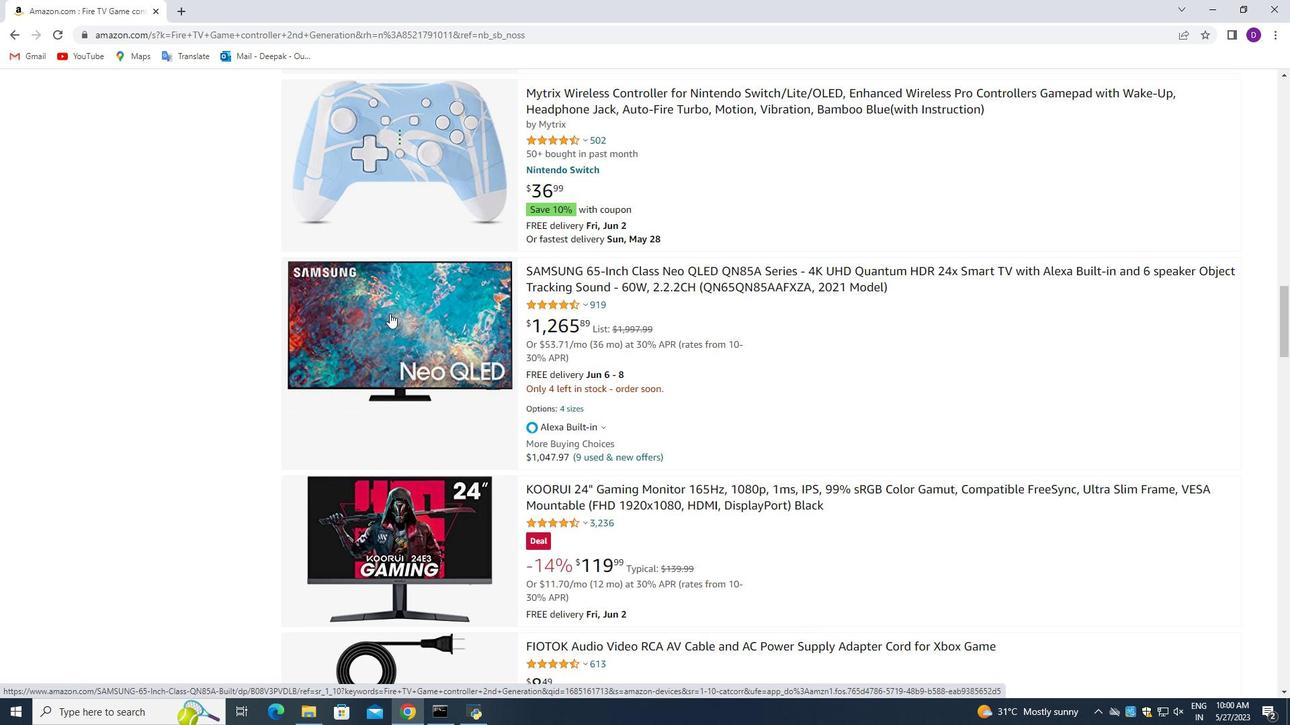 
Action: Mouse scrolled (389, 312) with delta (0, 0)
Screenshot: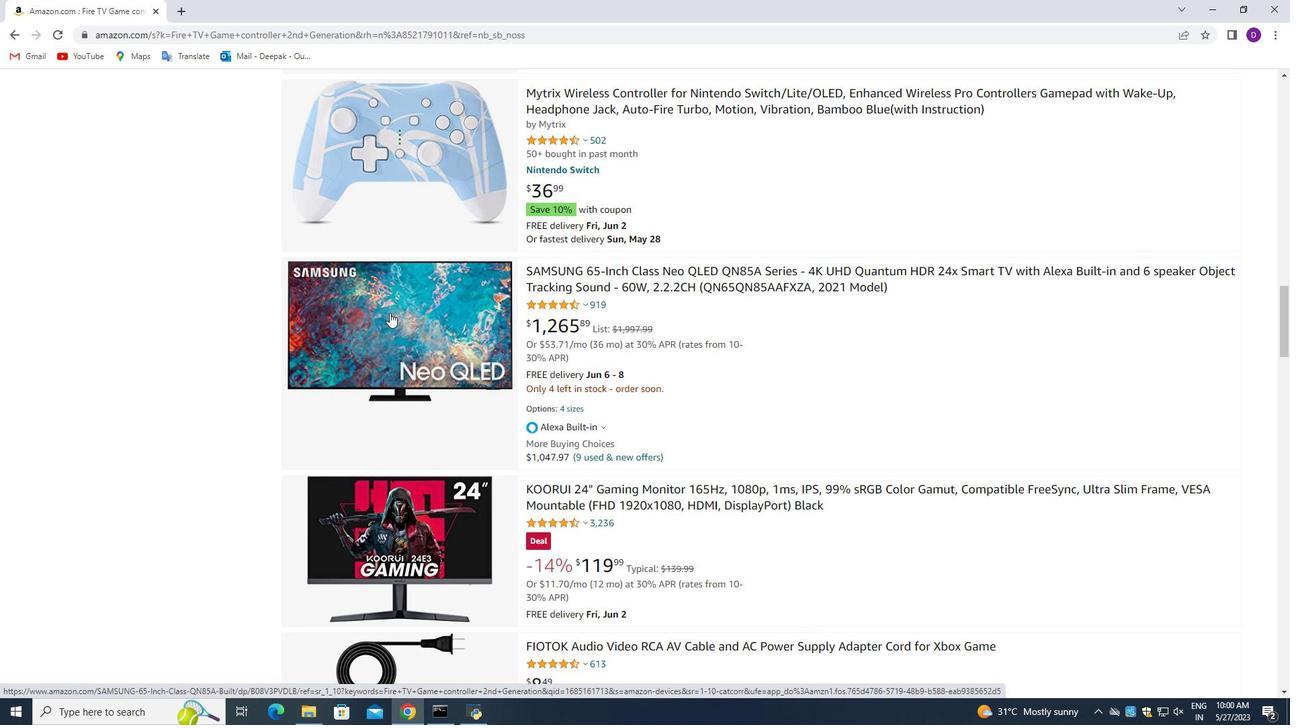 
Action: Mouse scrolled (389, 312) with delta (0, 0)
Screenshot: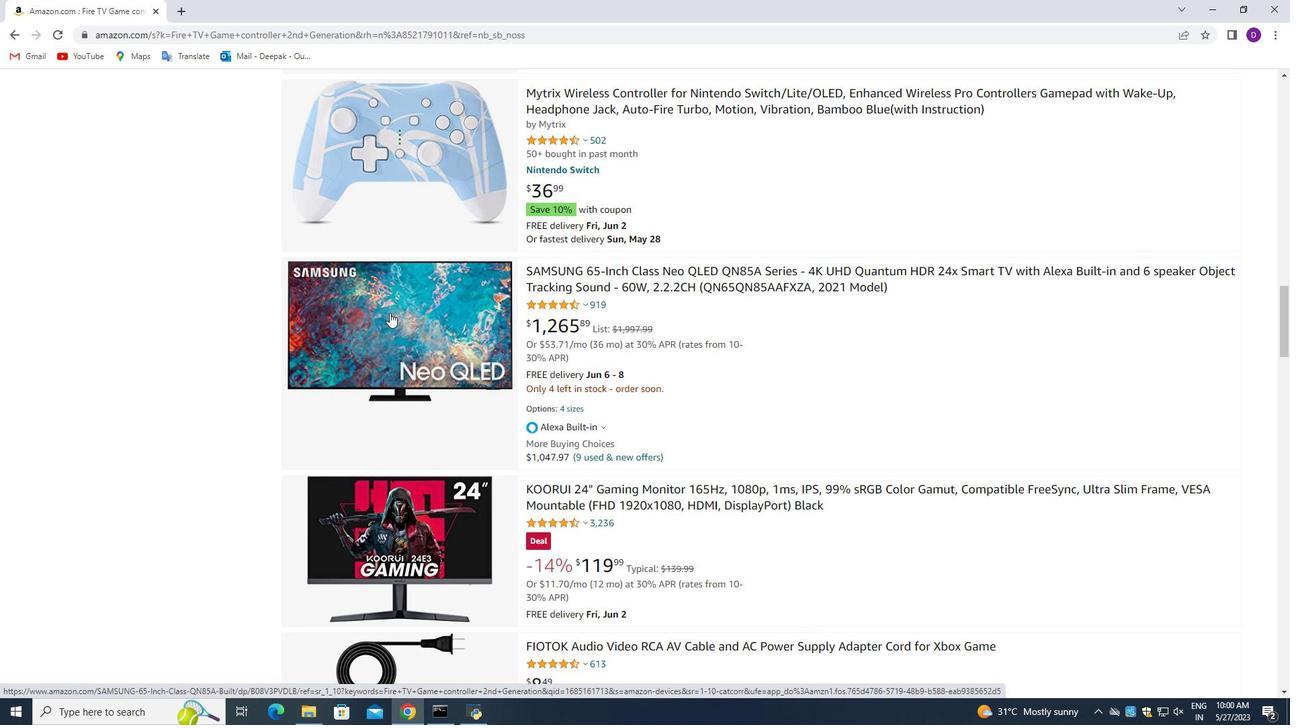 
Action: Mouse moved to (455, 310)
Screenshot: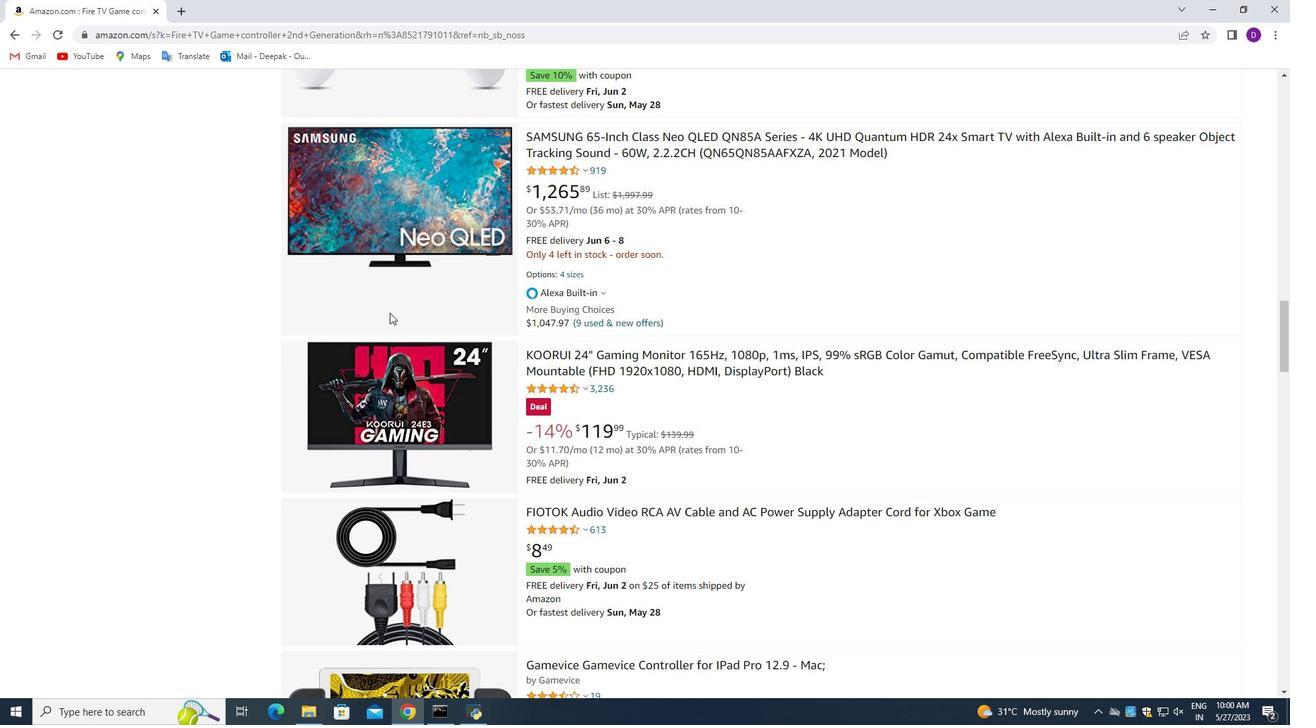 
Action: Mouse scrolled (455, 309) with delta (0, 0)
Screenshot: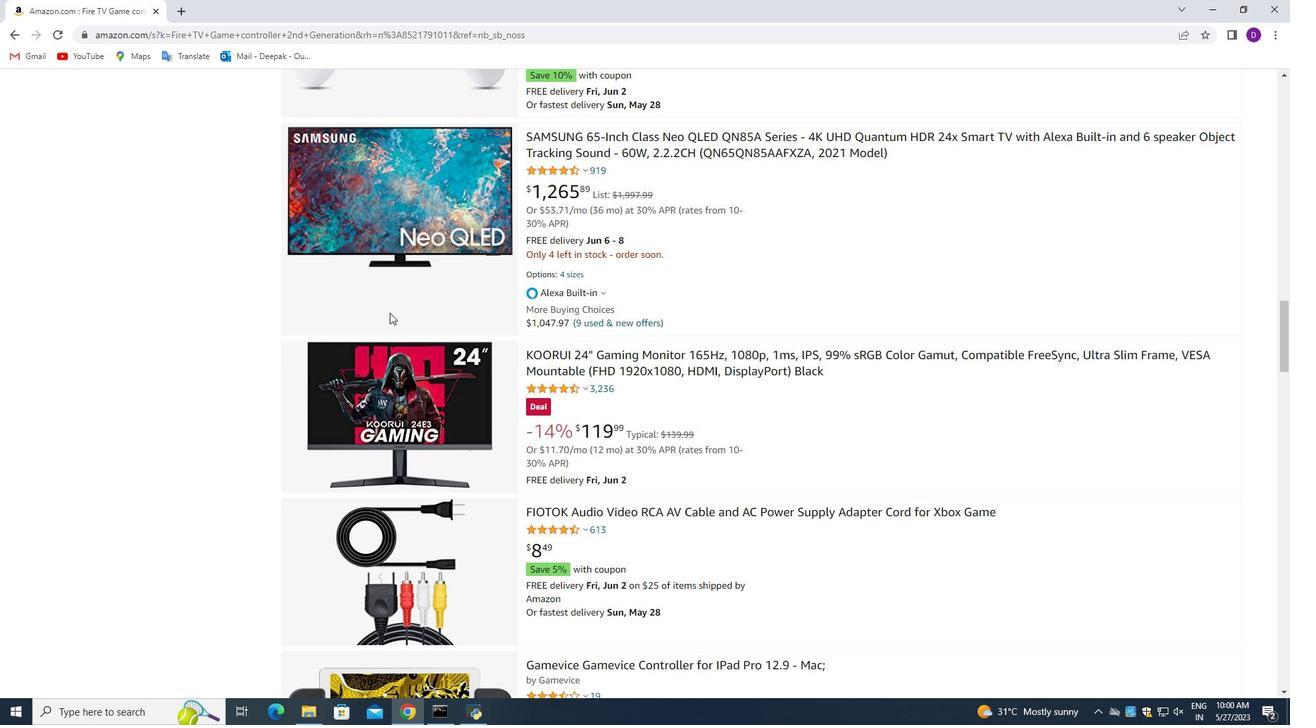 
Action: Mouse moved to (467, 312)
Screenshot: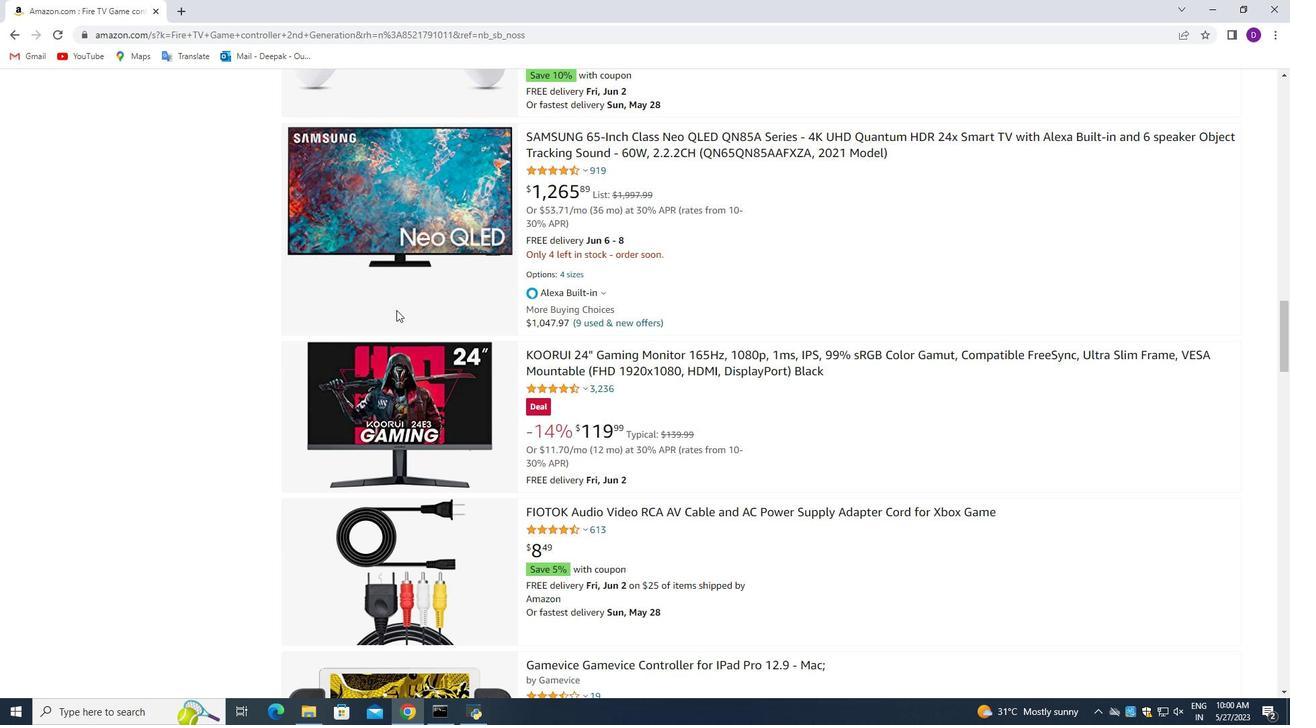 
Action: Mouse scrolled (467, 311) with delta (0, 0)
Screenshot: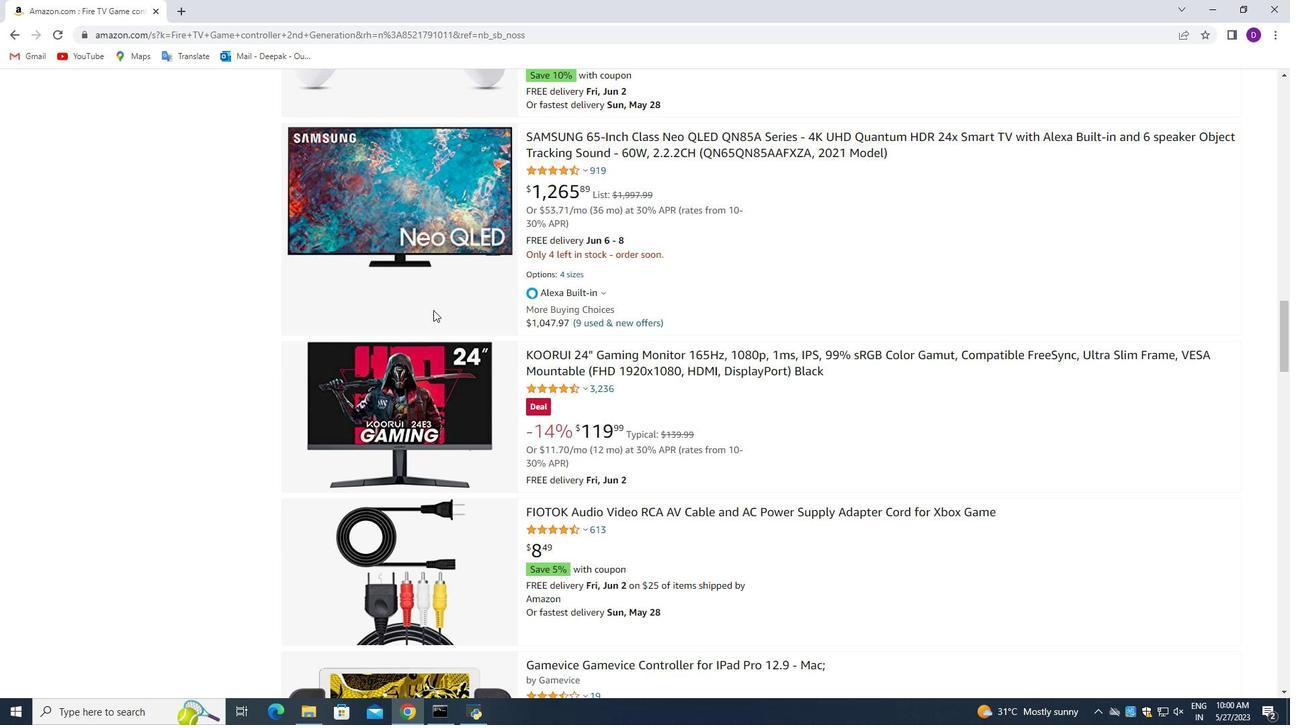 
Action: Mouse moved to (620, 333)
Screenshot: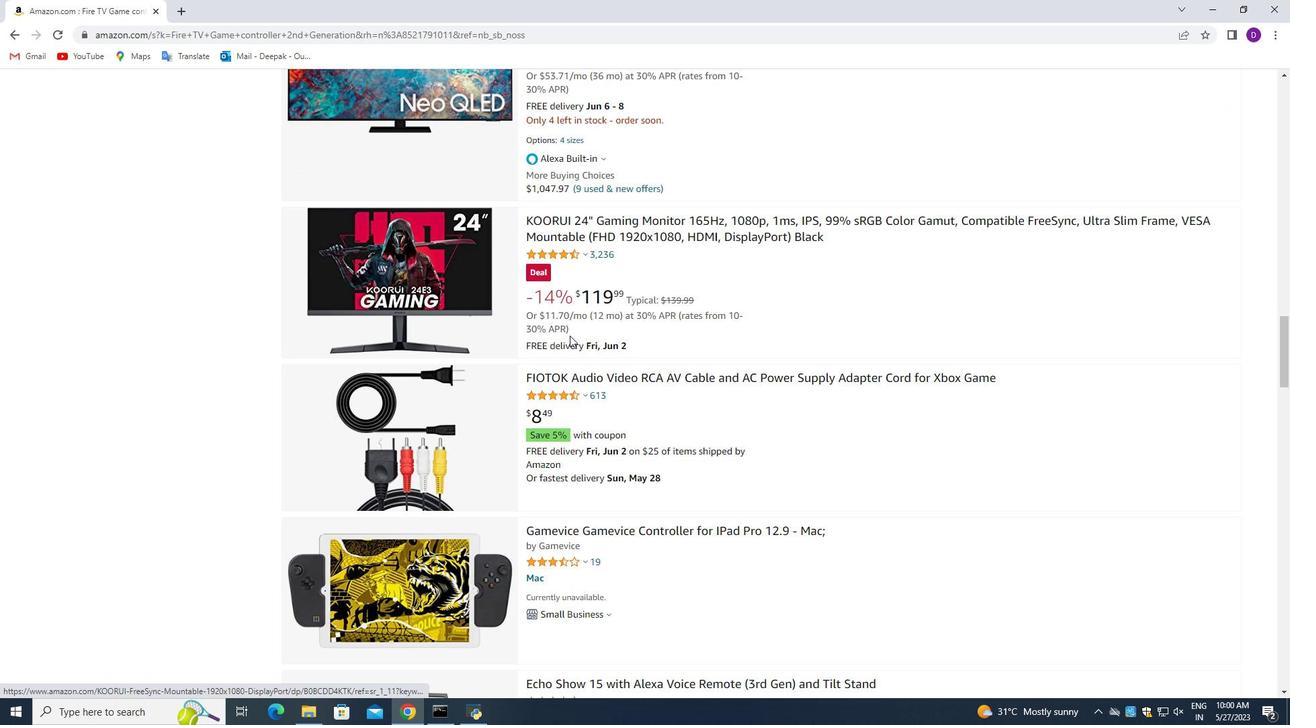 
Action: Mouse scrolled (620, 333) with delta (0, 0)
Screenshot: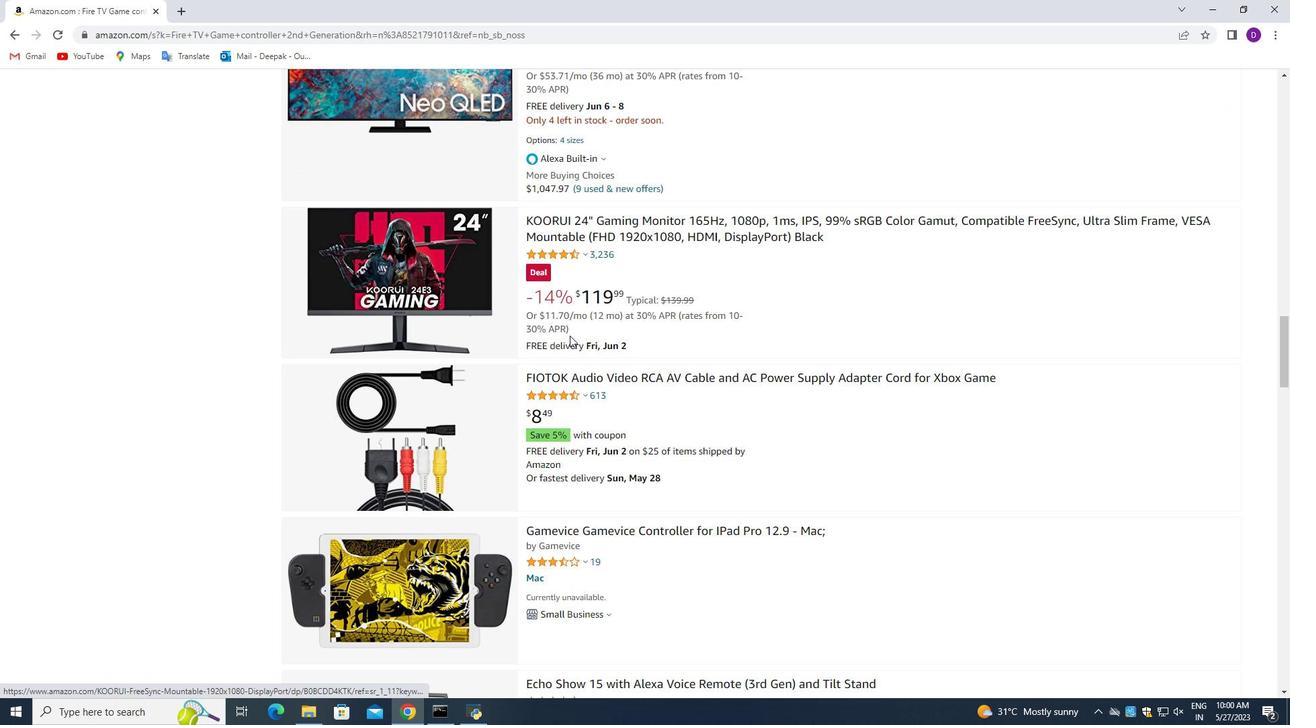 
Action: Mouse moved to (620, 334)
Screenshot: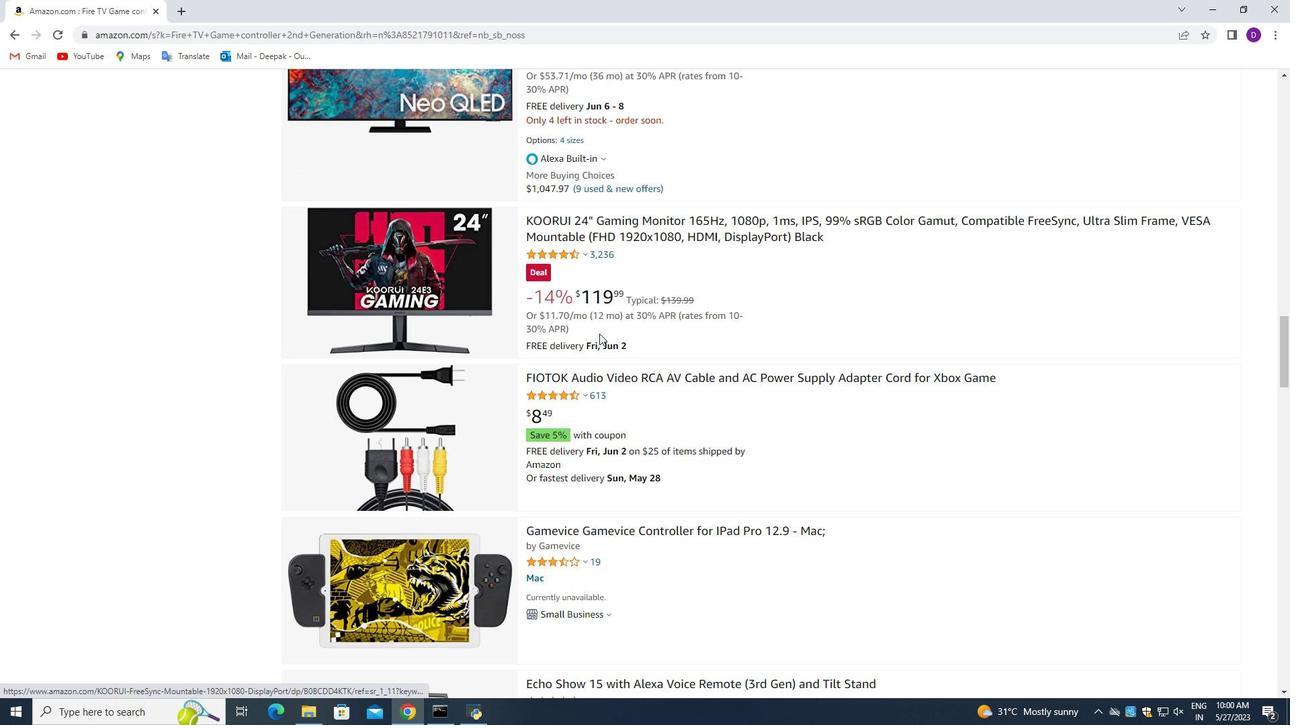 
Action: Mouse scrolled (620, 333) with delta (0, 0)
Screenshot: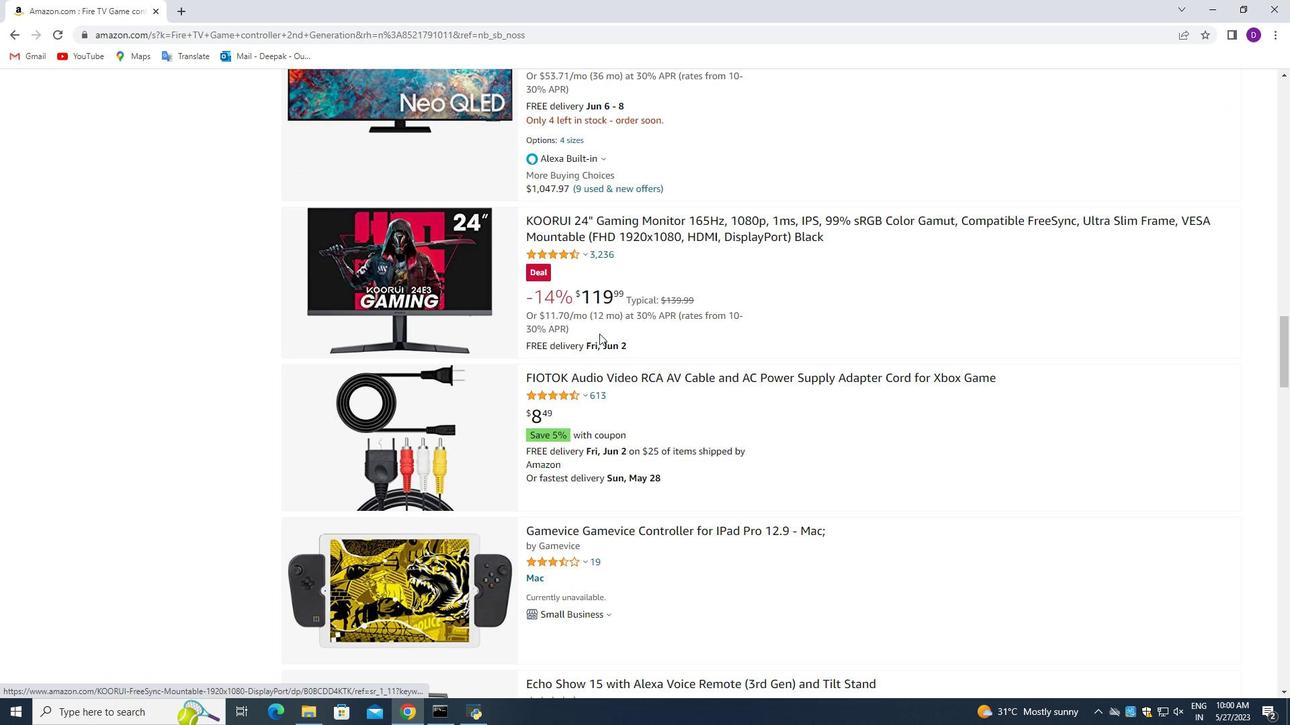 
Action: Mouse scrolled (620, 333) with delta (0, 0)
Screenshot: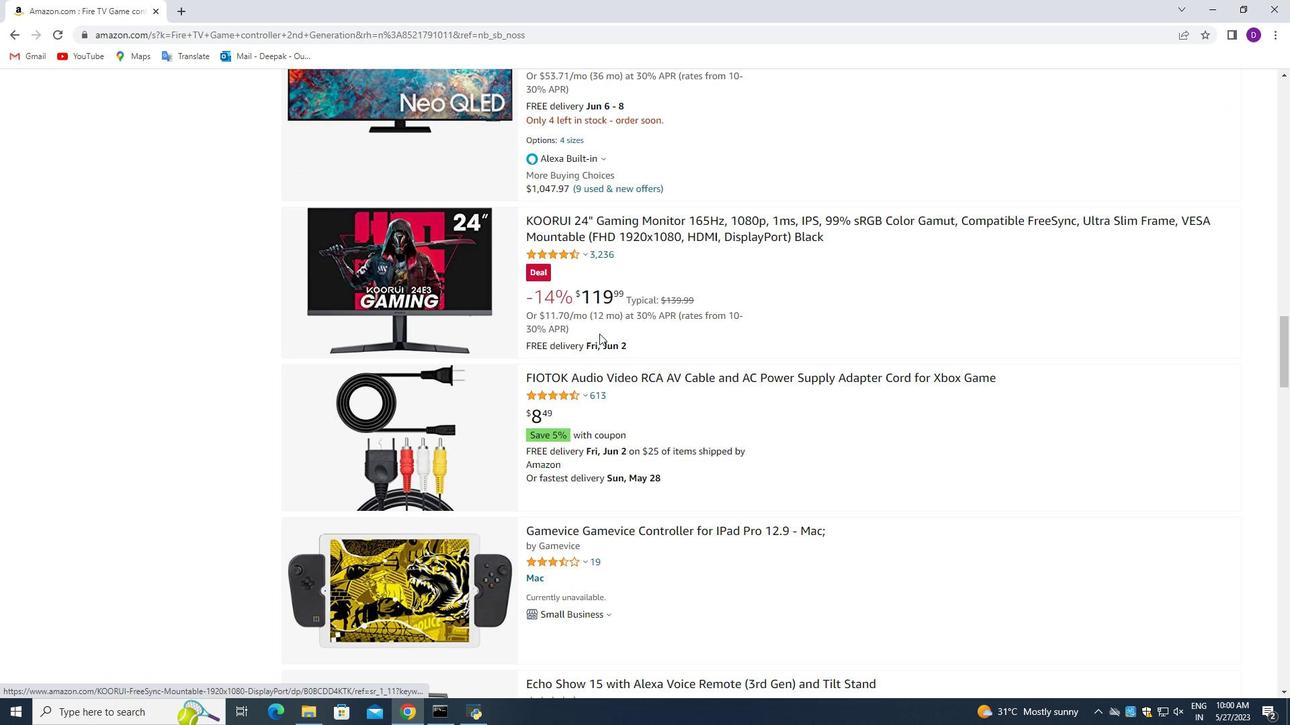 
Action: Mouse moved to (618, 333)
Screenshot: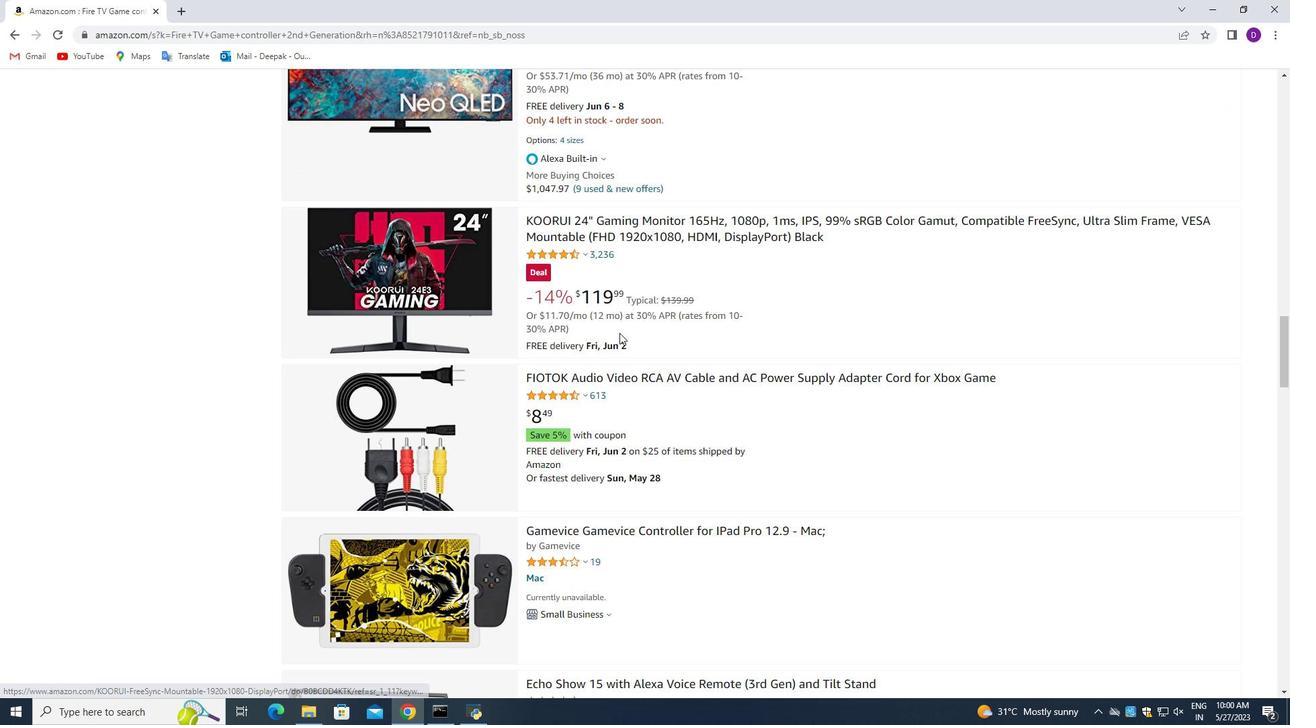 
Action: Mouse scrolled (619, 333) with delta (0, 0)
Screenshot: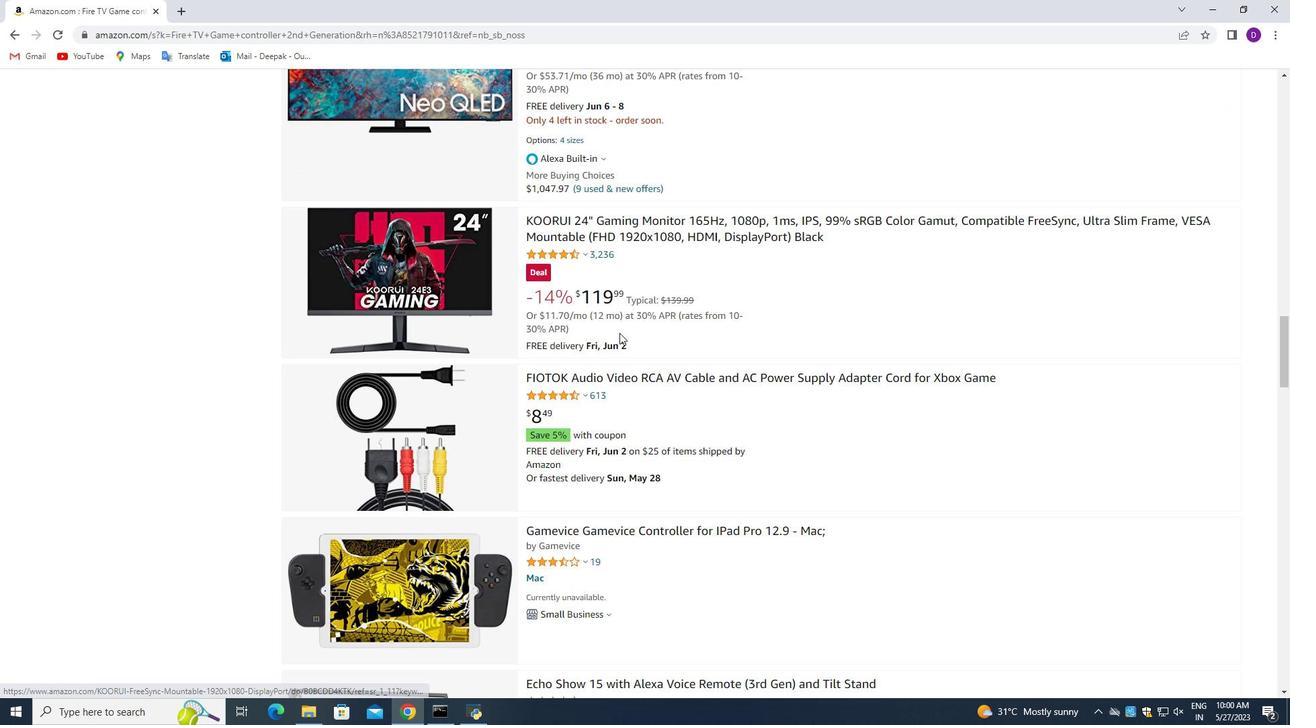 
Action: Mouse moved to (626, 311)
Screenshot: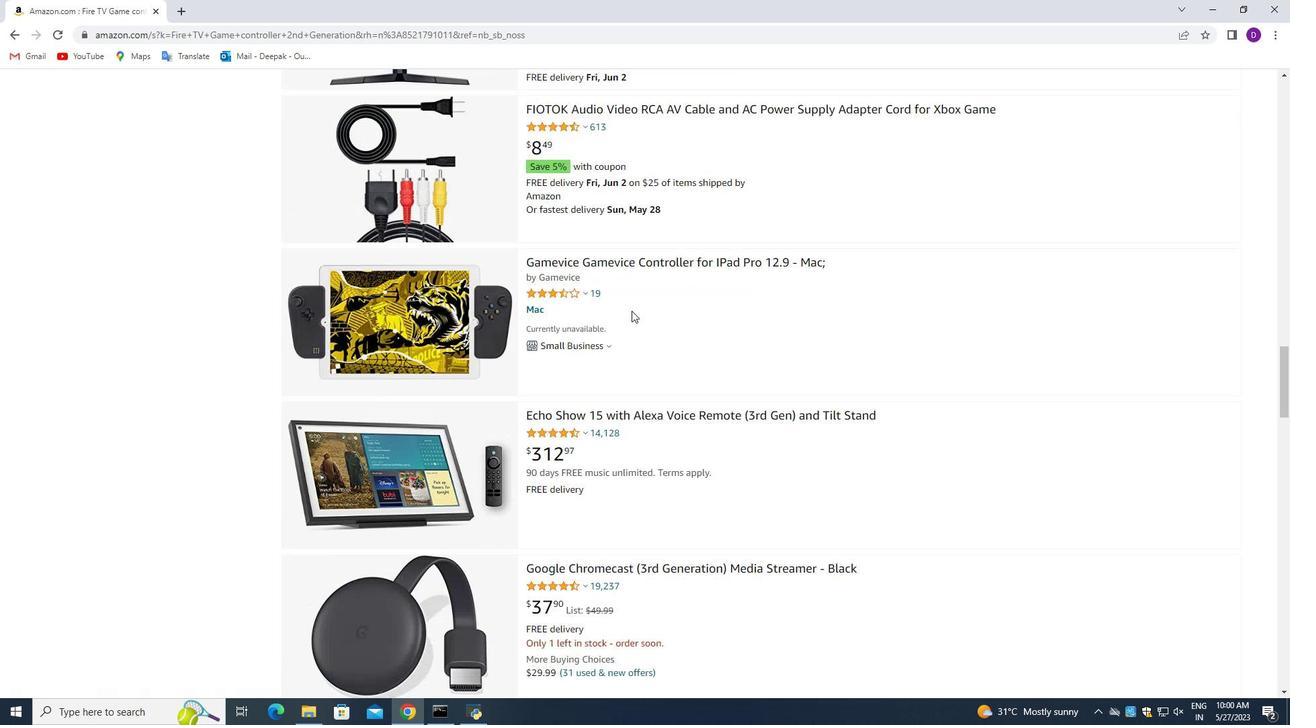 
Action: Mouse scrolled (626, 310) with delta (0, 0)
Screenshot: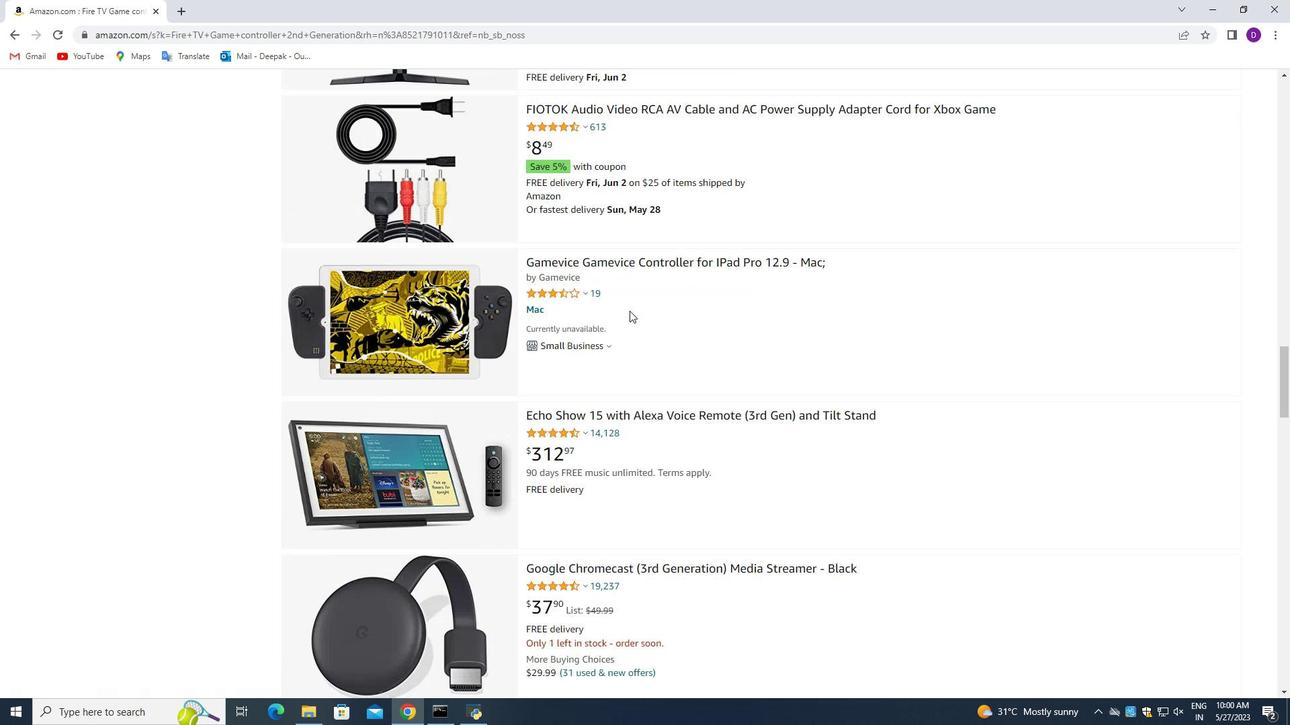 
Action: Mouse moved to (626, 311)
Screenshot: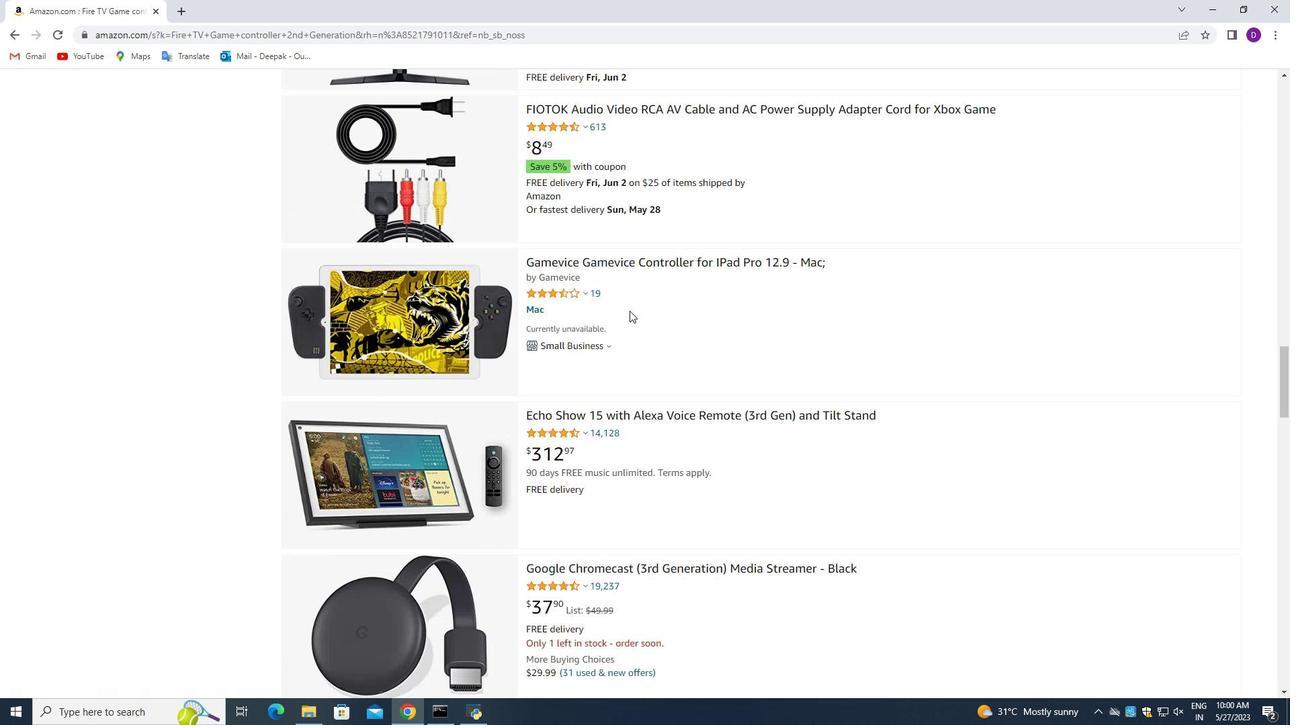 
Action: Mouse scrolled (626, 311) with delta (0, 0)
Screenshot: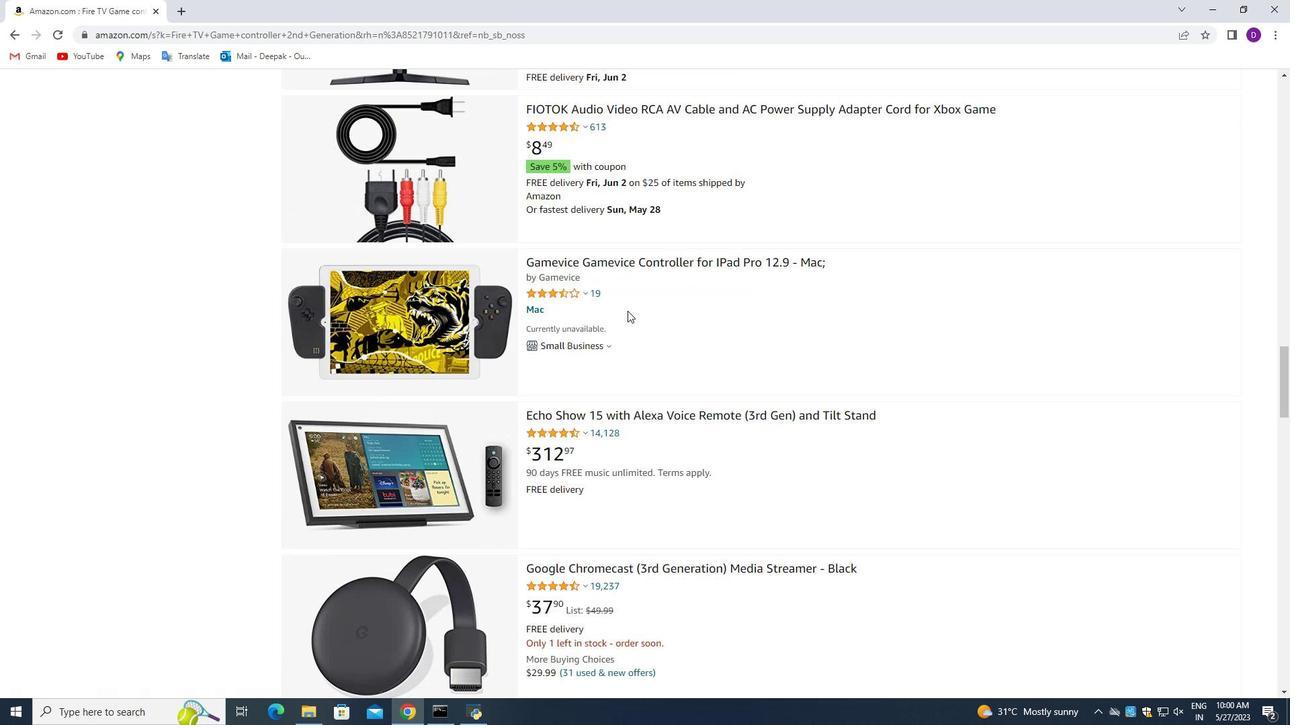 
Action: Mouse moved to (625, 311)
Screenshot: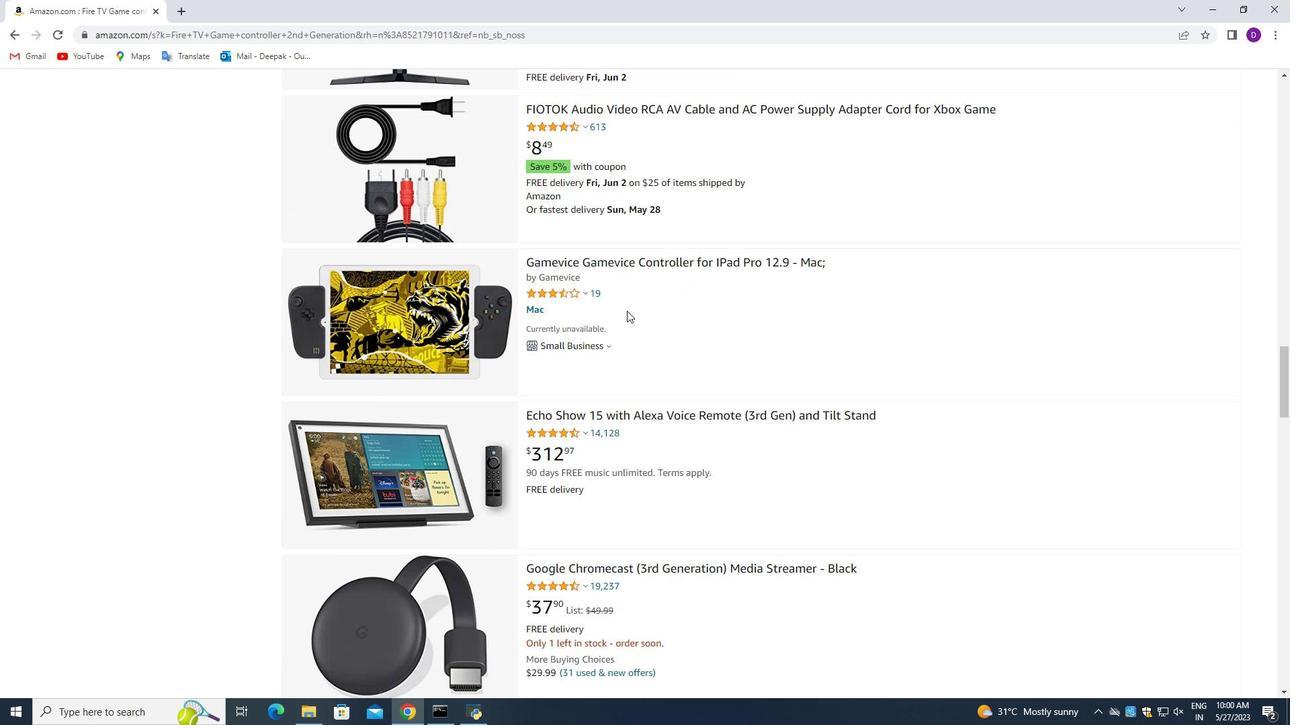 
Action: Mouse scrolled (625, 311) with delta (0, 0)
Screenshot: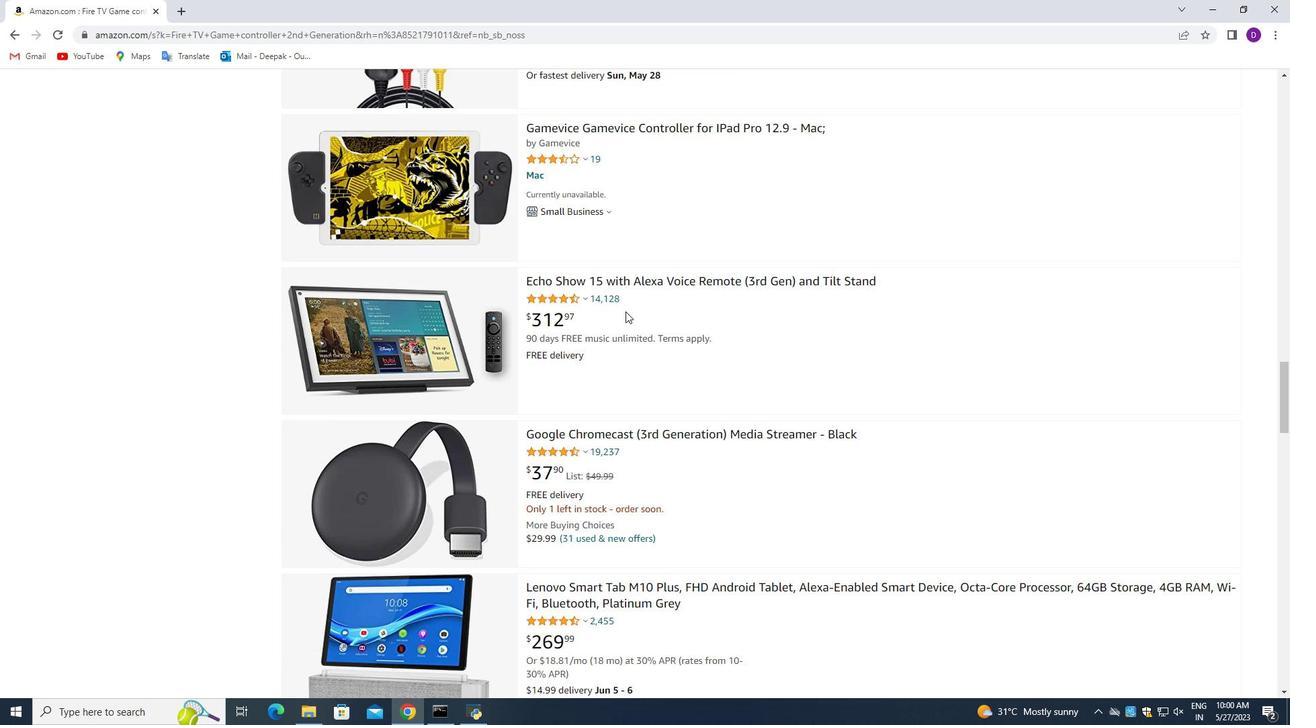 
Action: Mouse scrolled (625, 311) with delta (0, 0)
Screenshot: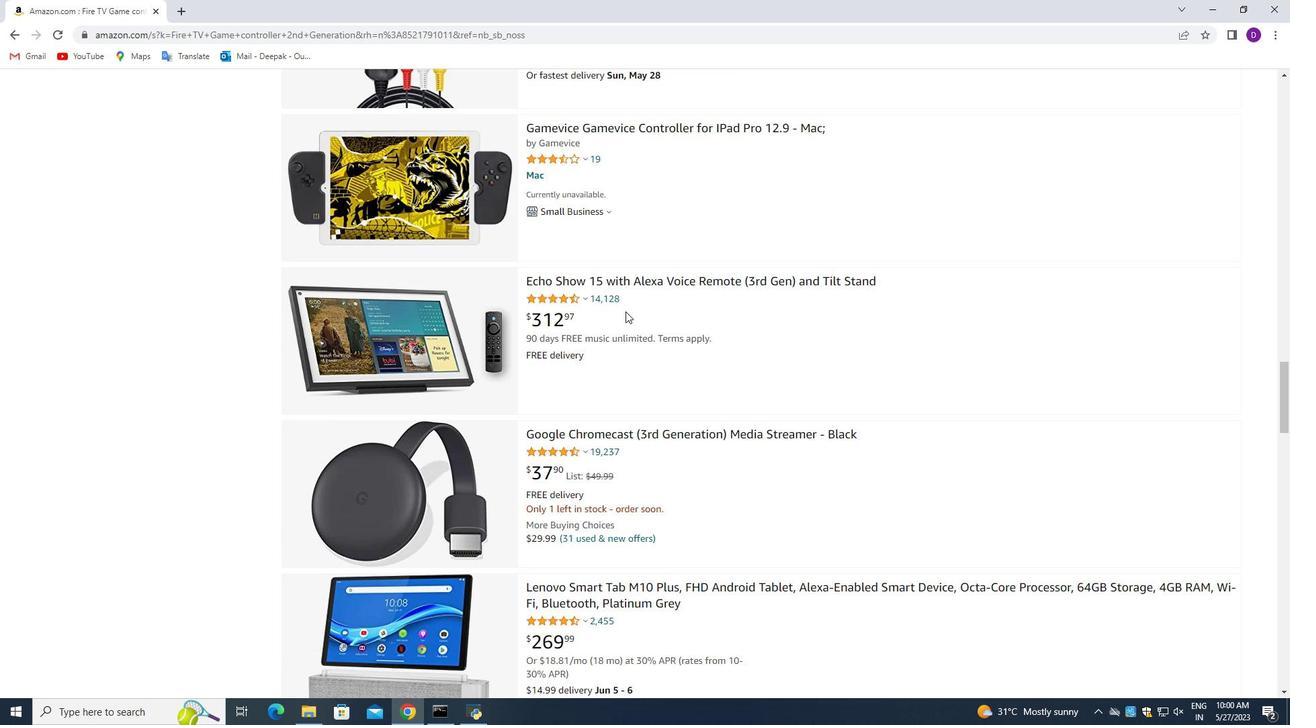 
Action: Mouse scrolled (625, 311) with delta (0, 0)
Screenshot: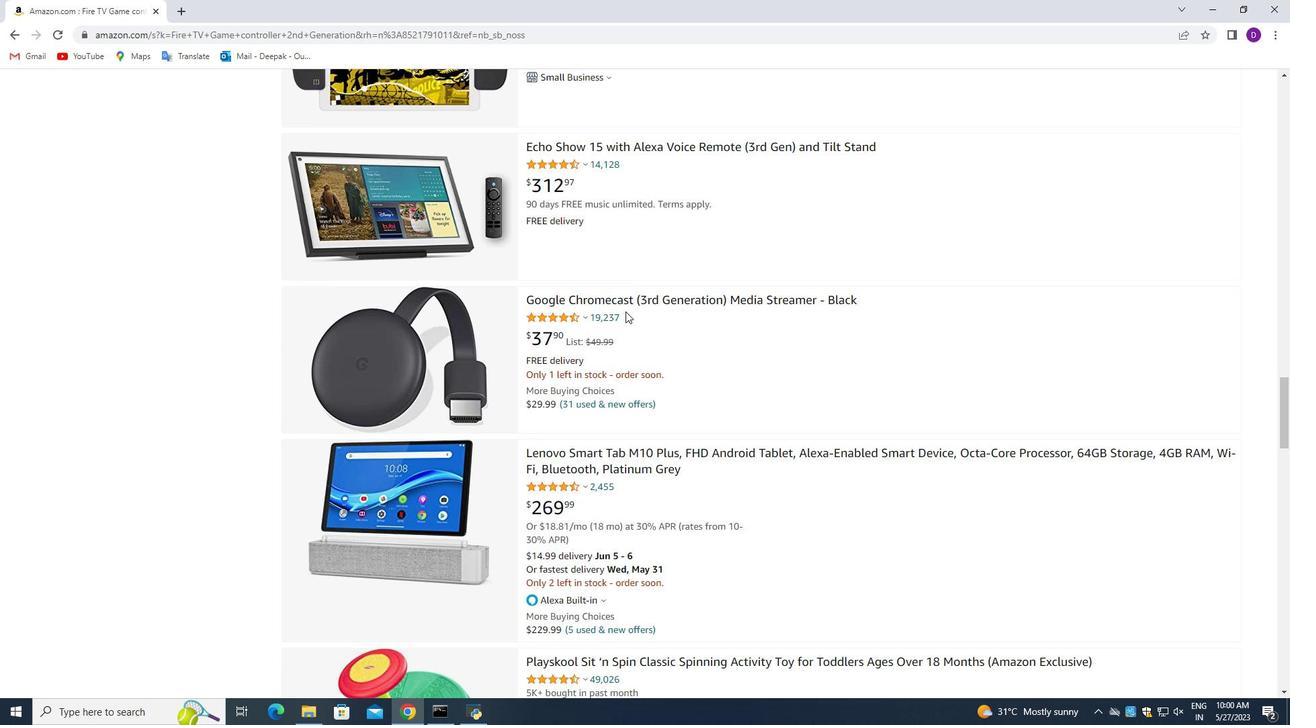
Action: Mouse scrolled (625, 311) with delta (0, 0)
Screenshot: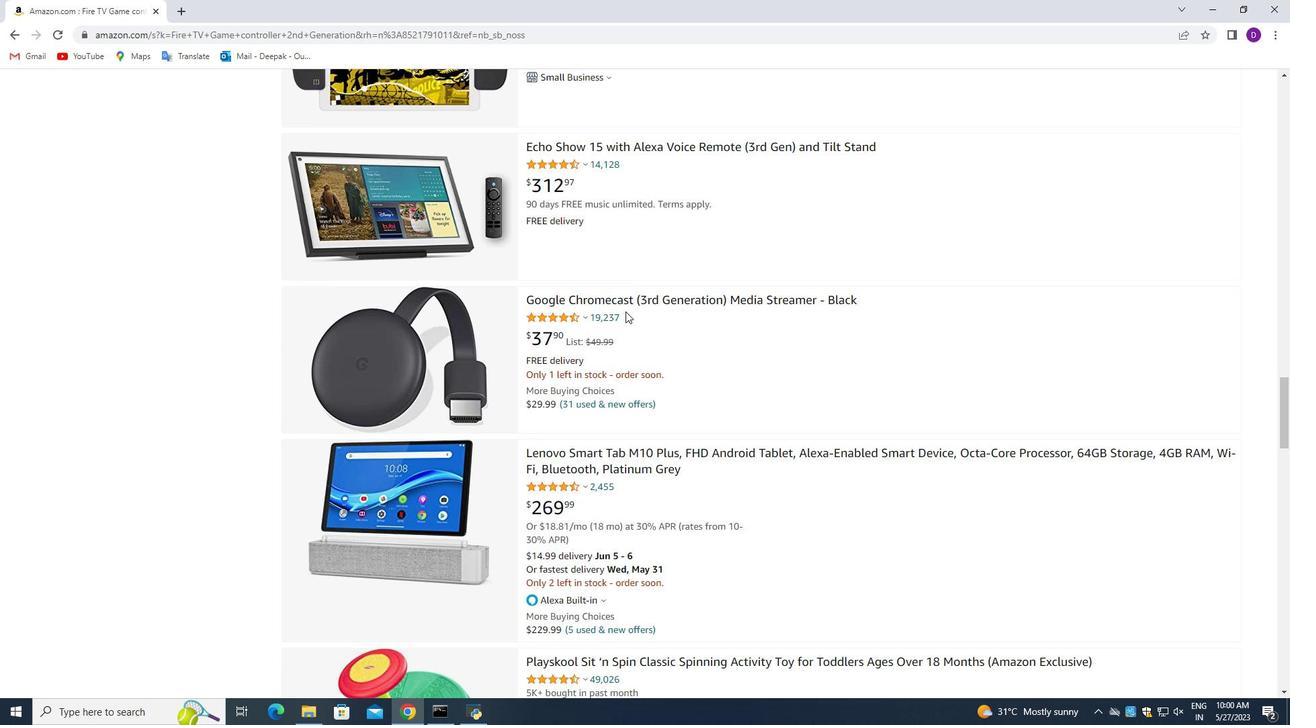 
Action: Mouse moved to (559, 356)
Screenshot: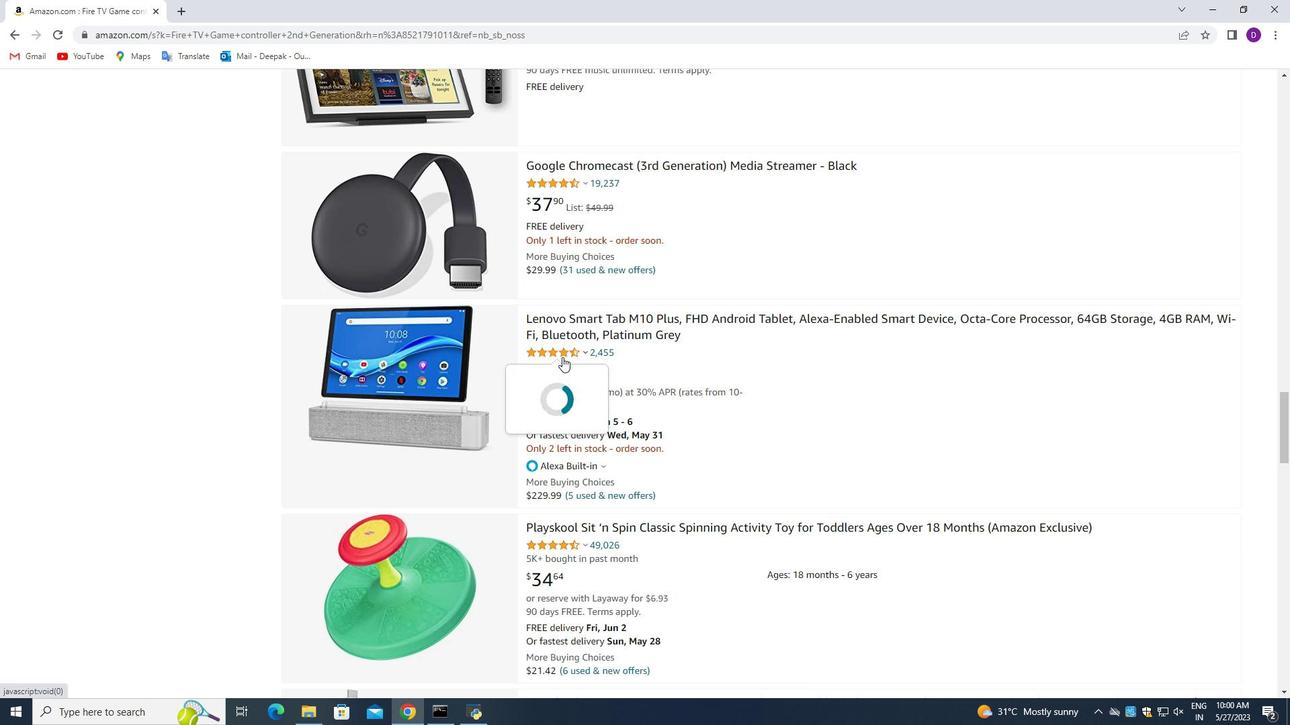 
Action: Mouse scrolled (559, 356) with delta (0, 0)
Screenshot: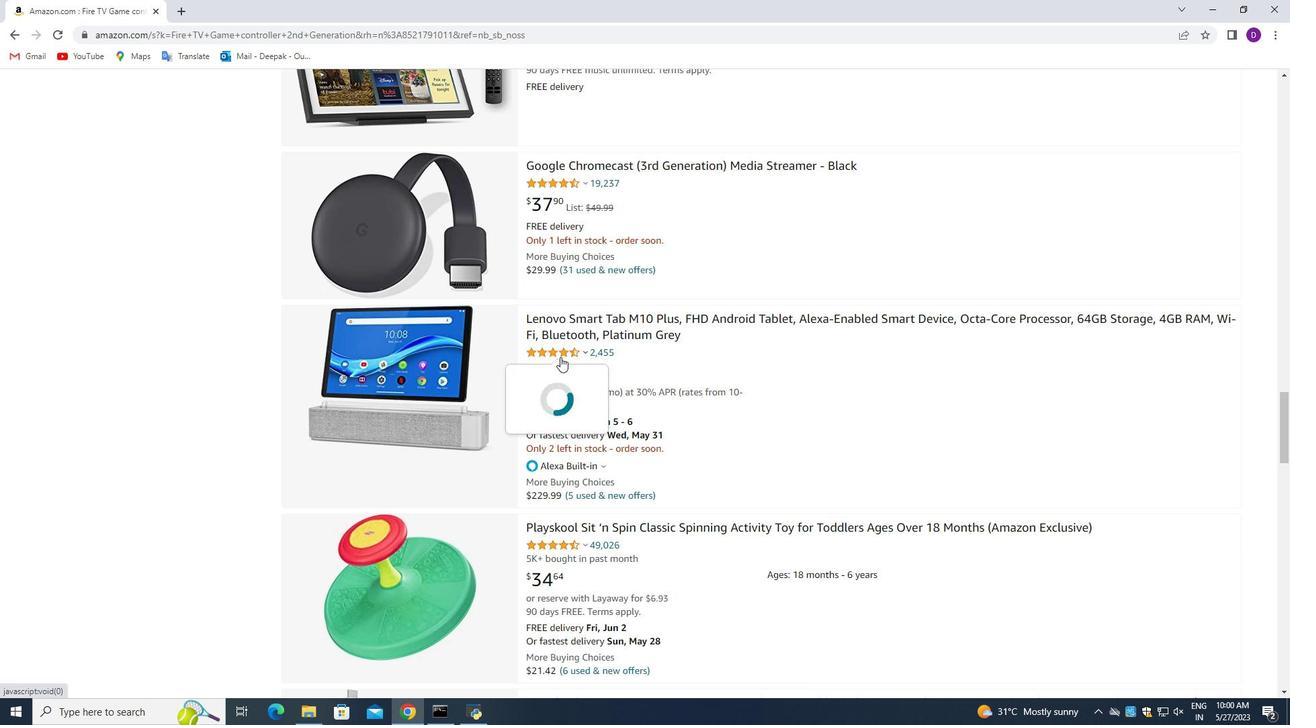 
Action: Mouse scrolled (559, 356) with delta (0, 0)
Screenshot: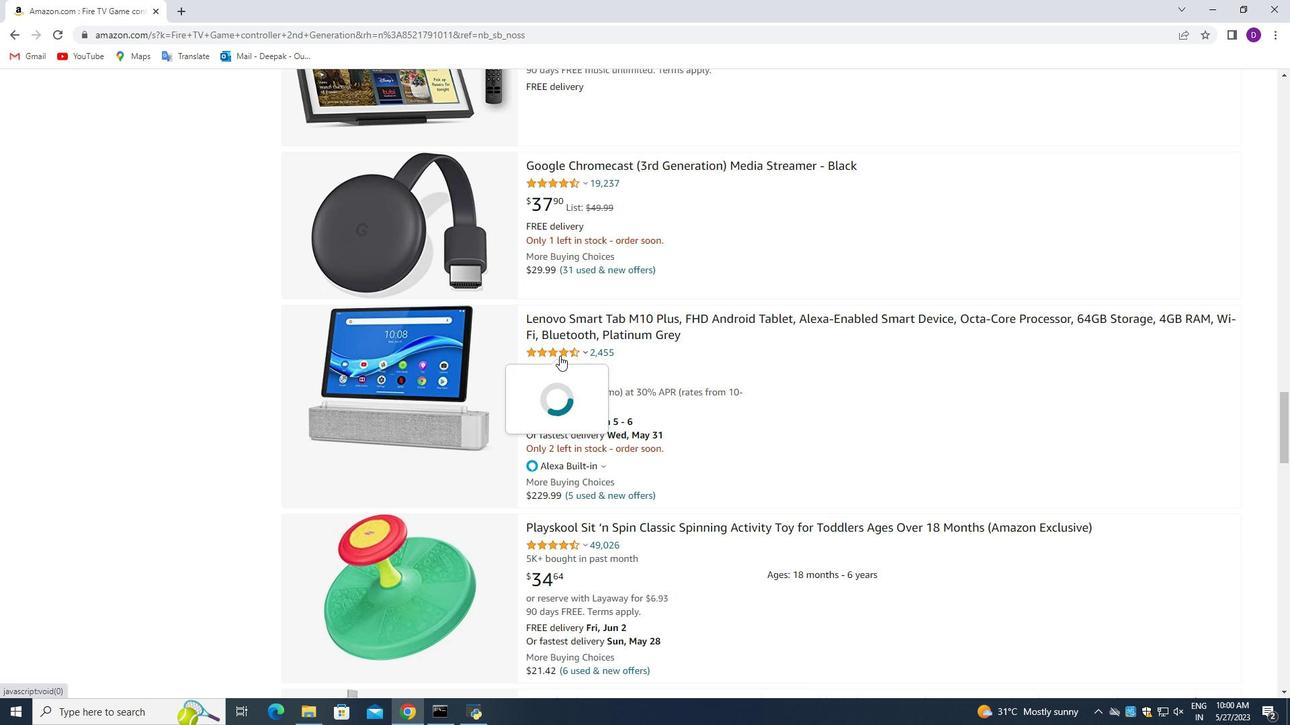 
Action: Mouse scrolled (559, 356) with delta (0, 0)
Screenshot: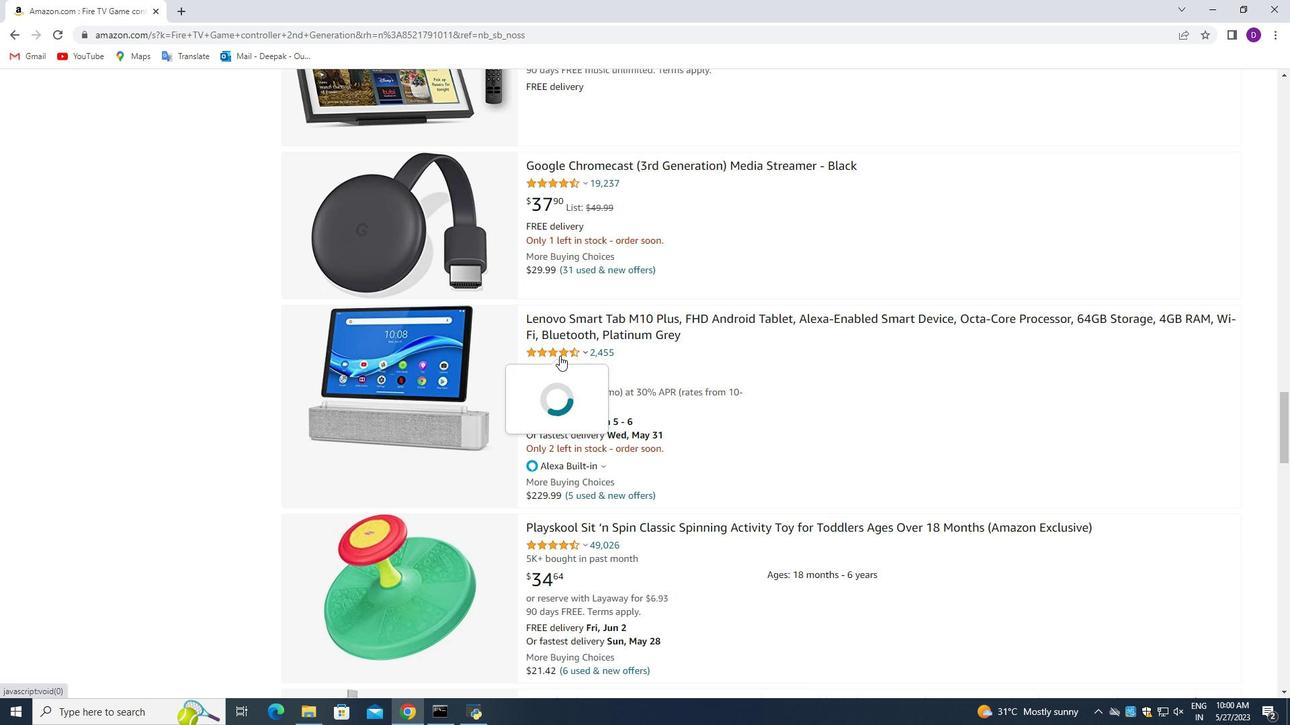 
Action: Mouse scrolled (559, 356) with delta (0, 0)
Screenshot: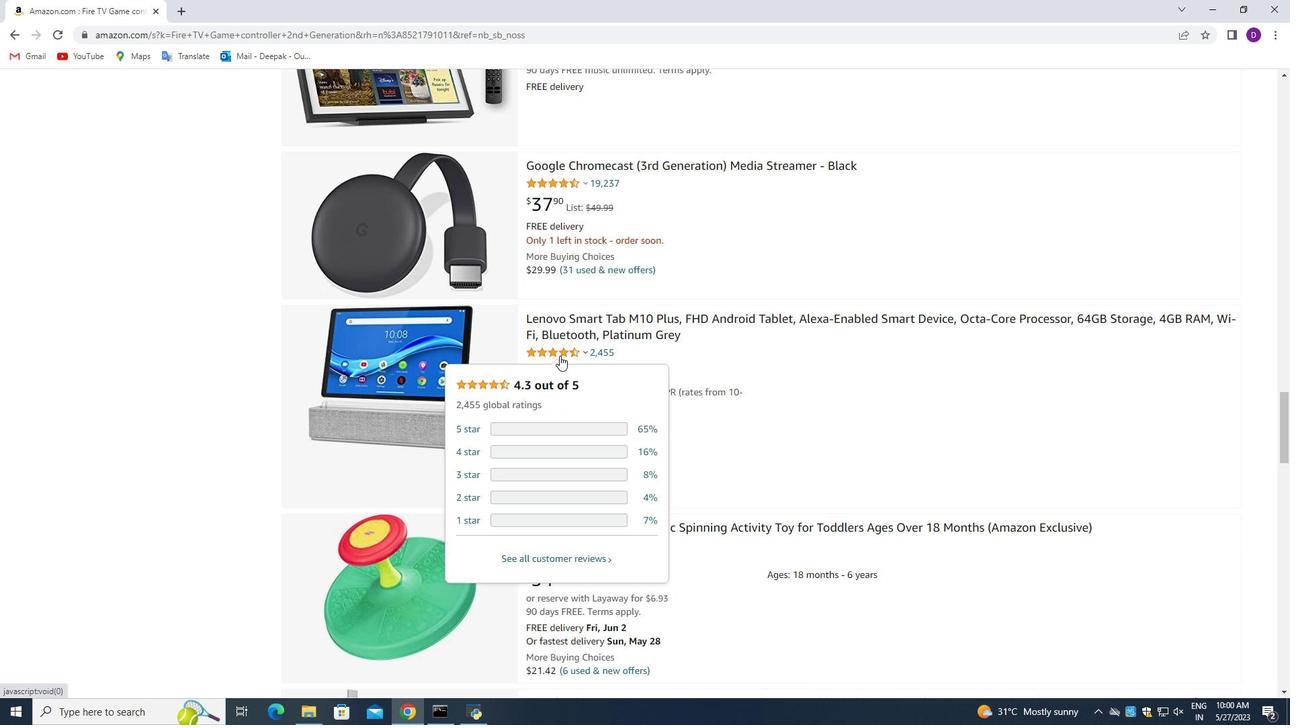 
Action: Mouse moved to (559, 354)
Screenshot: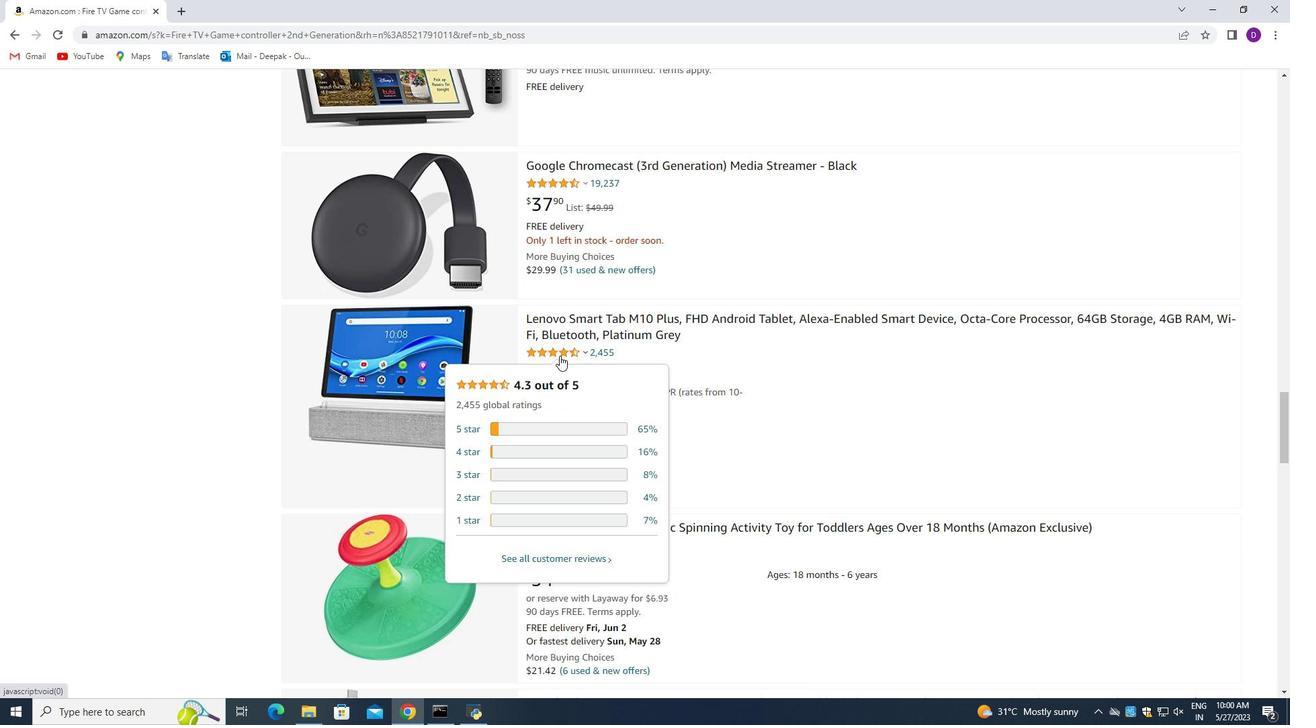 
Action: Mouse scrolled (559, 355) with delta (0, 0)
Screenshot: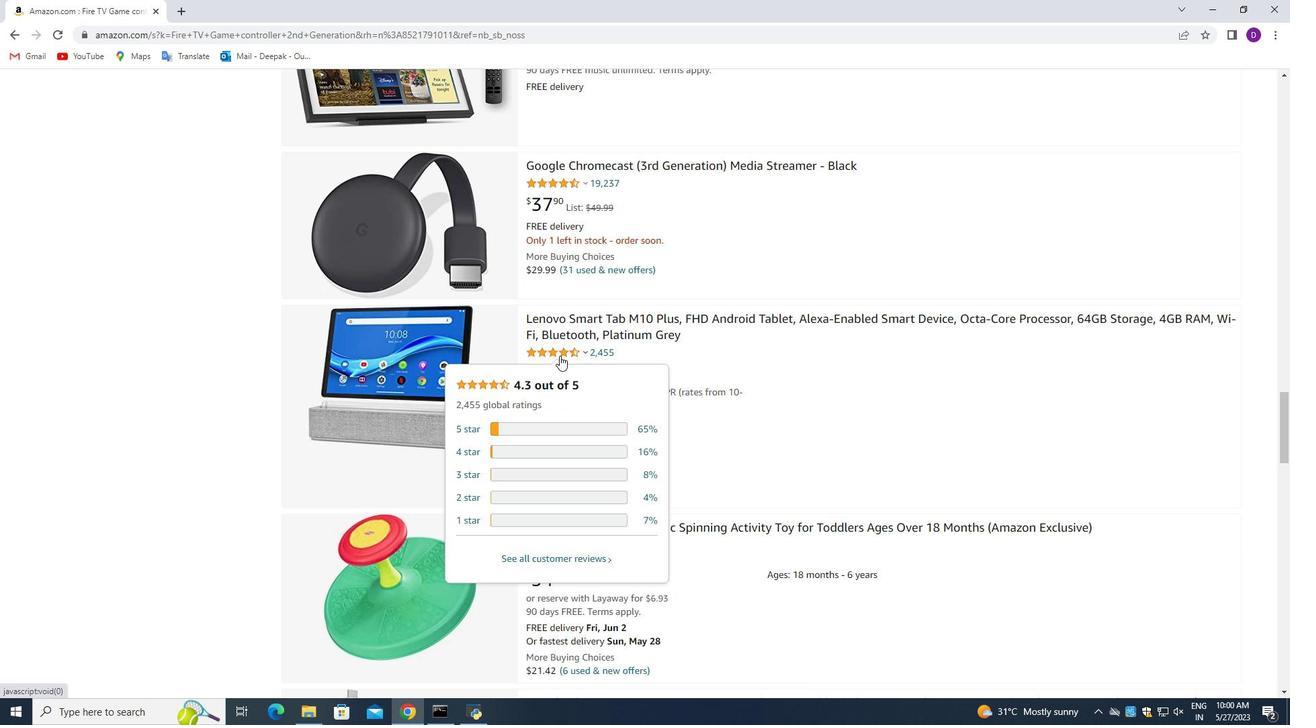 
Action: Mouse moved to (564, 335)
Screenshot: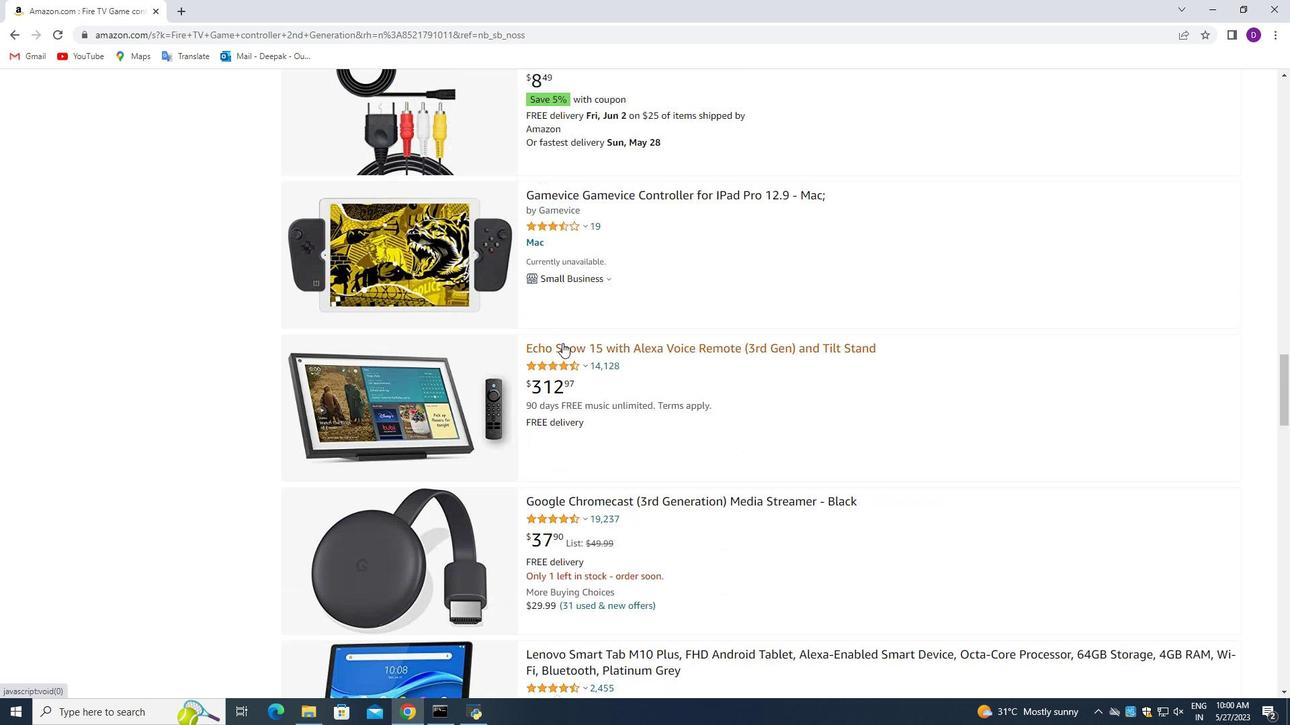 
Action: Mouse scrolled (564, 336) with delta (0, 0)
Screenshot: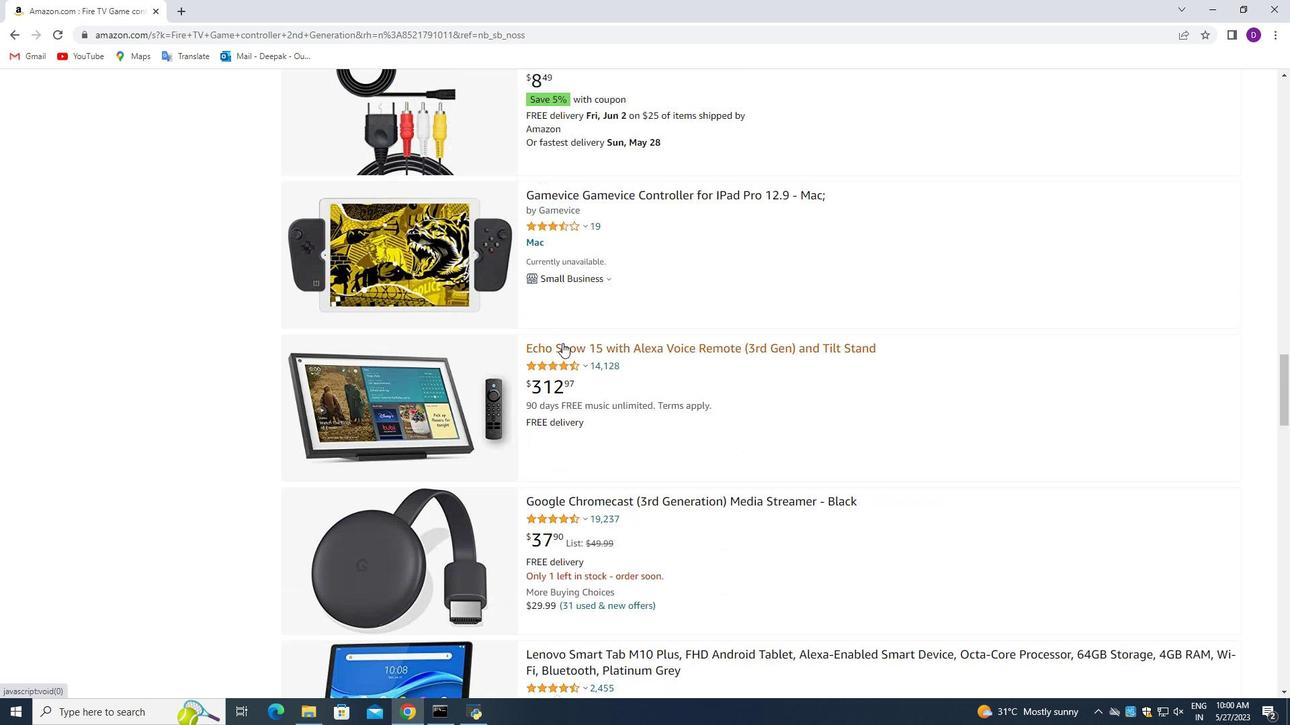 
Action: Mouse moved to (564, 334)
Screenshot: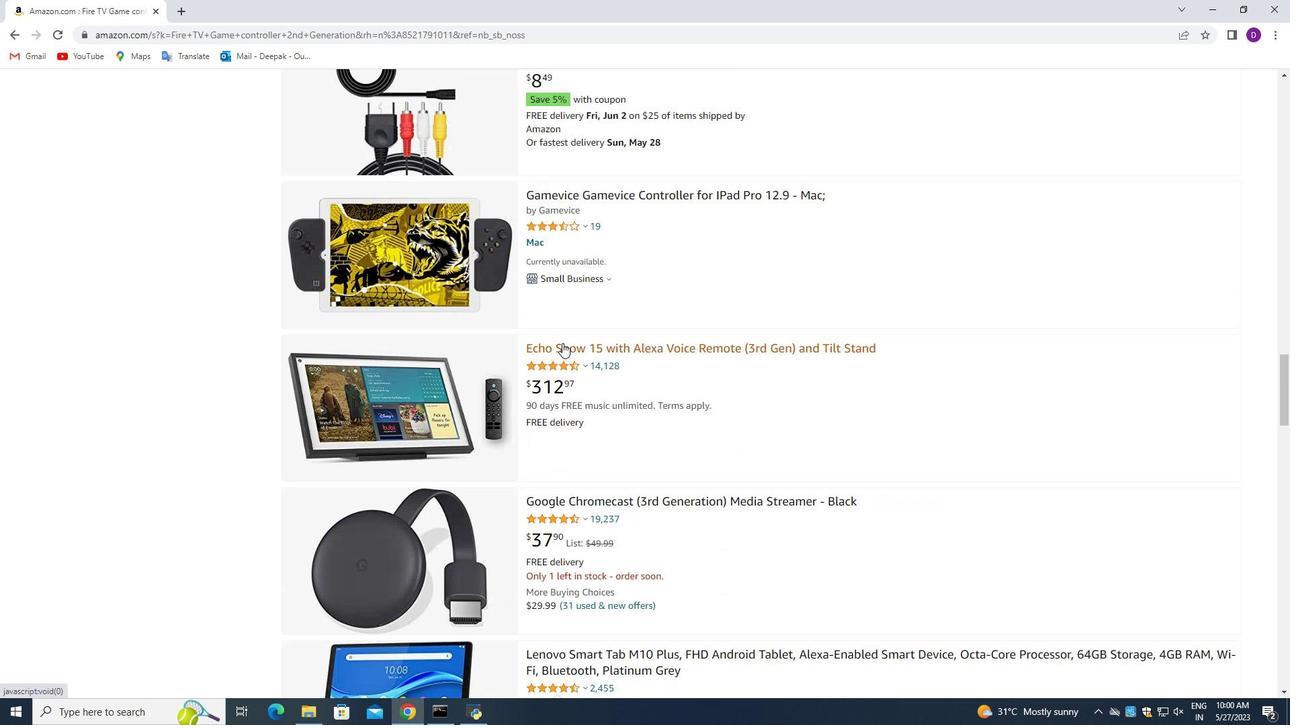 
Action: Mouse scrolled (564, 335) with delta (0, 0)
Screenshot: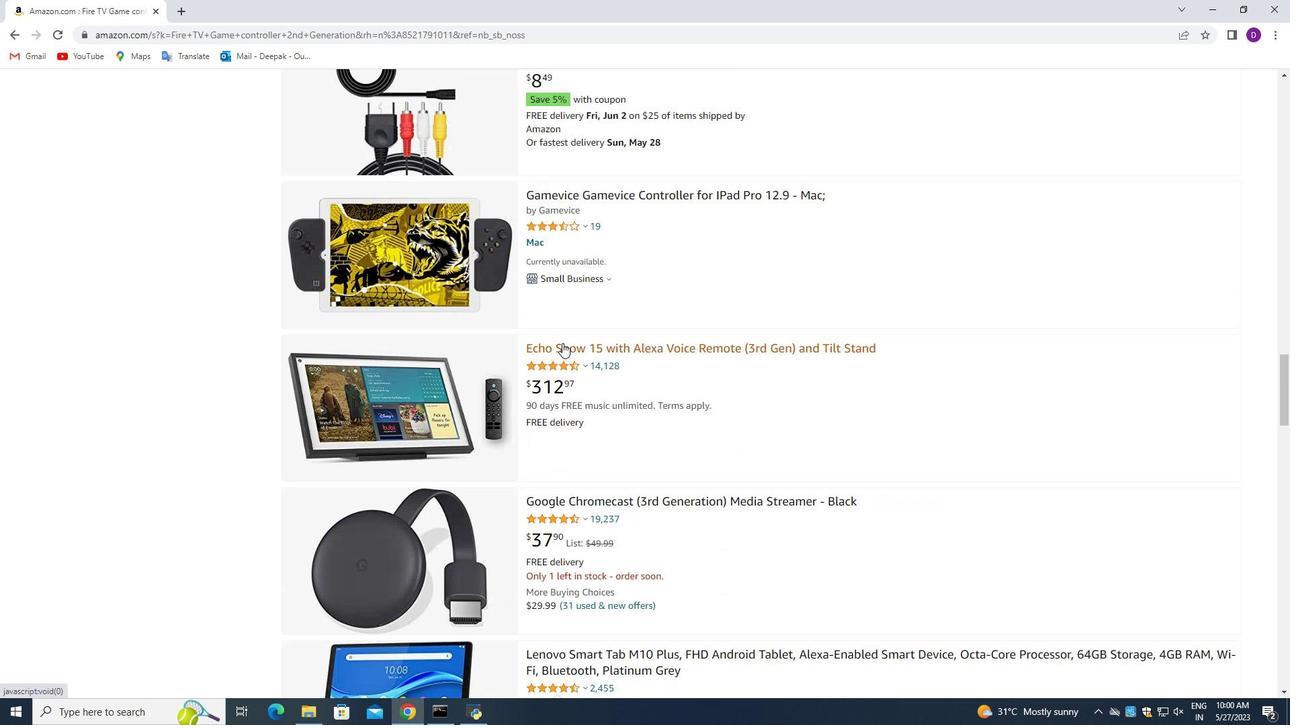 
Action: Mouse moved to (564, 333)
Screenshot: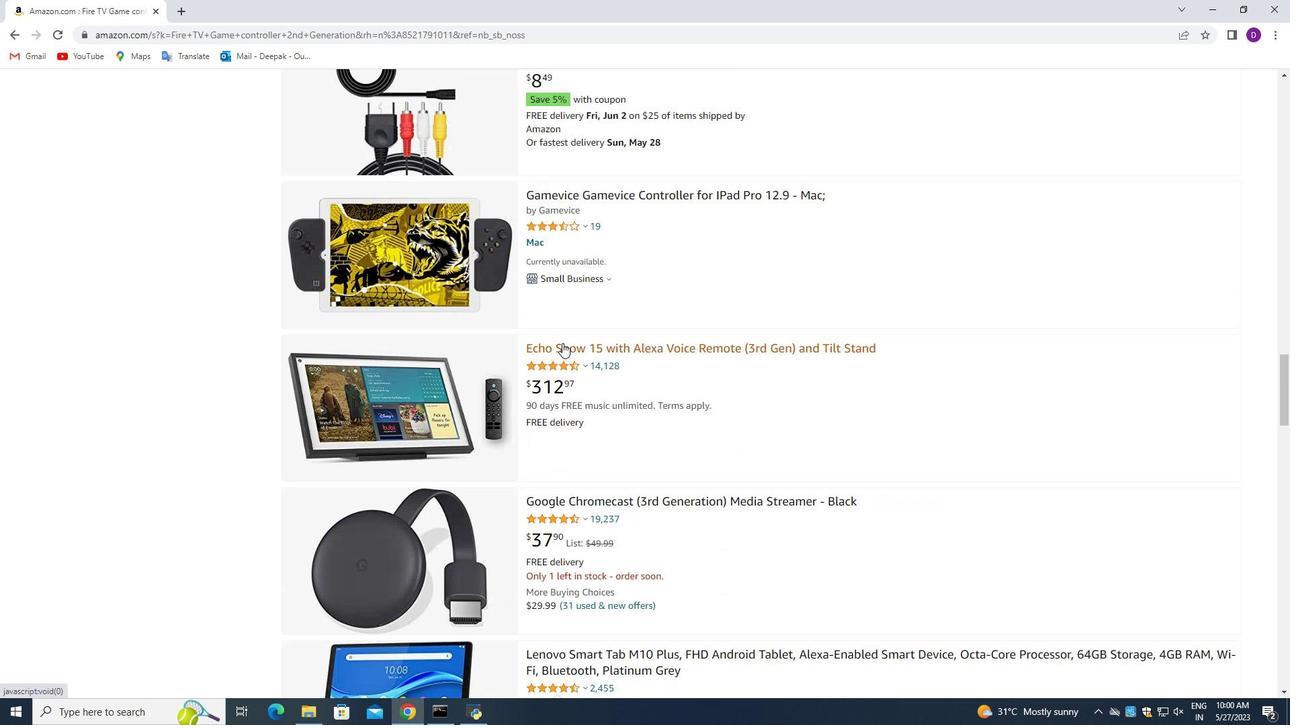 
Action: Mouse scrolled (564, 334) with delta (0, 0)
Screenshot: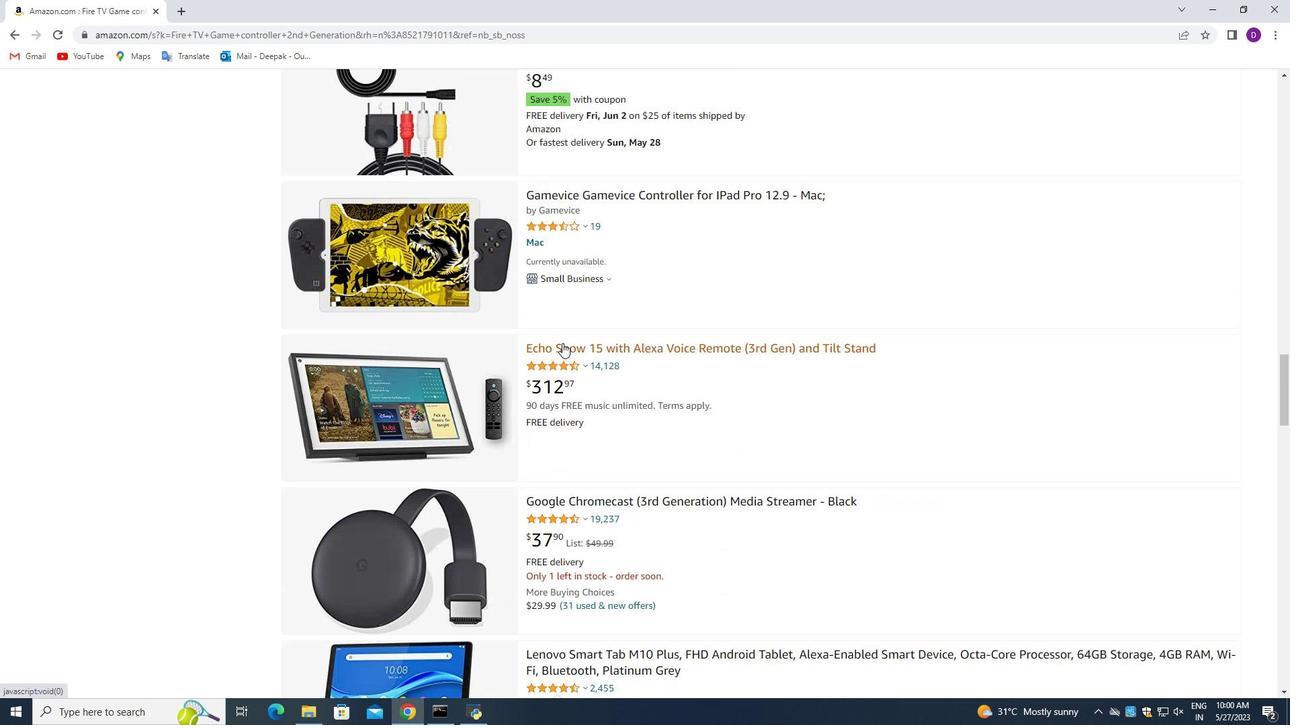 
Action: Mouse moved to (564, 332)
Screenshot: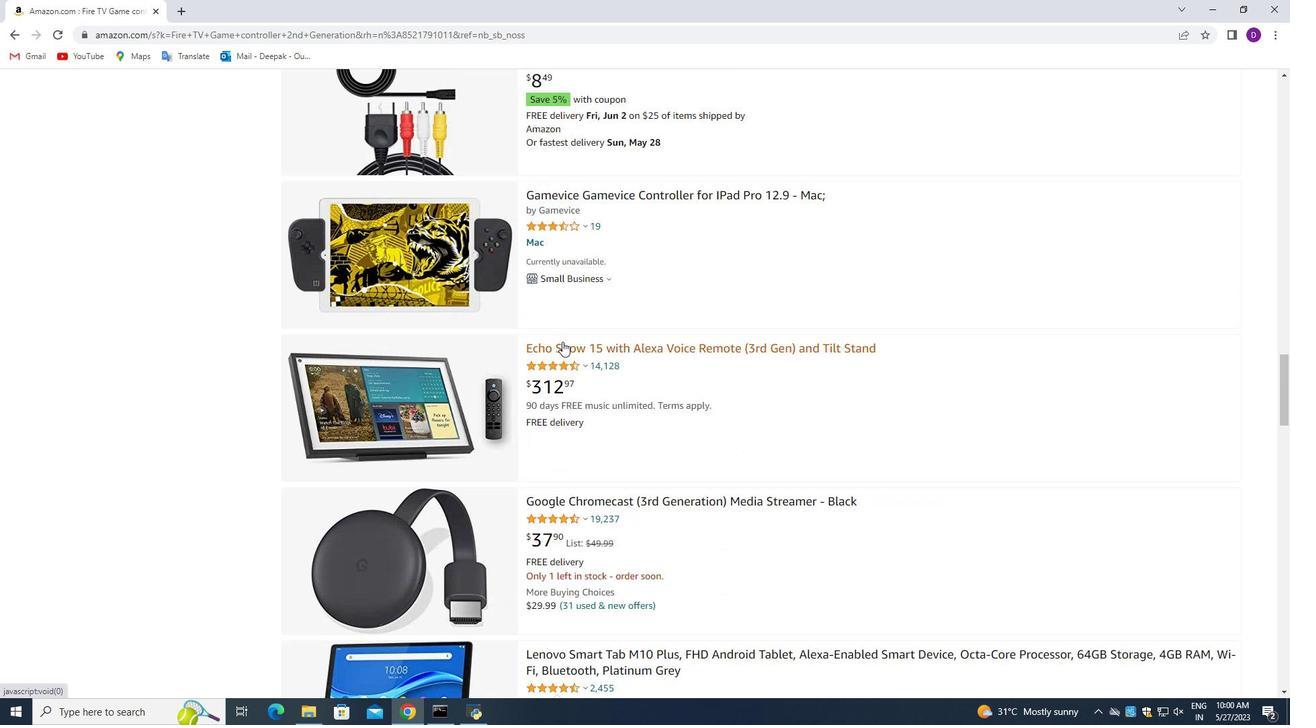 
Action: Mouse scrolled (564, 333) with delta (0, 0)
Screenshot: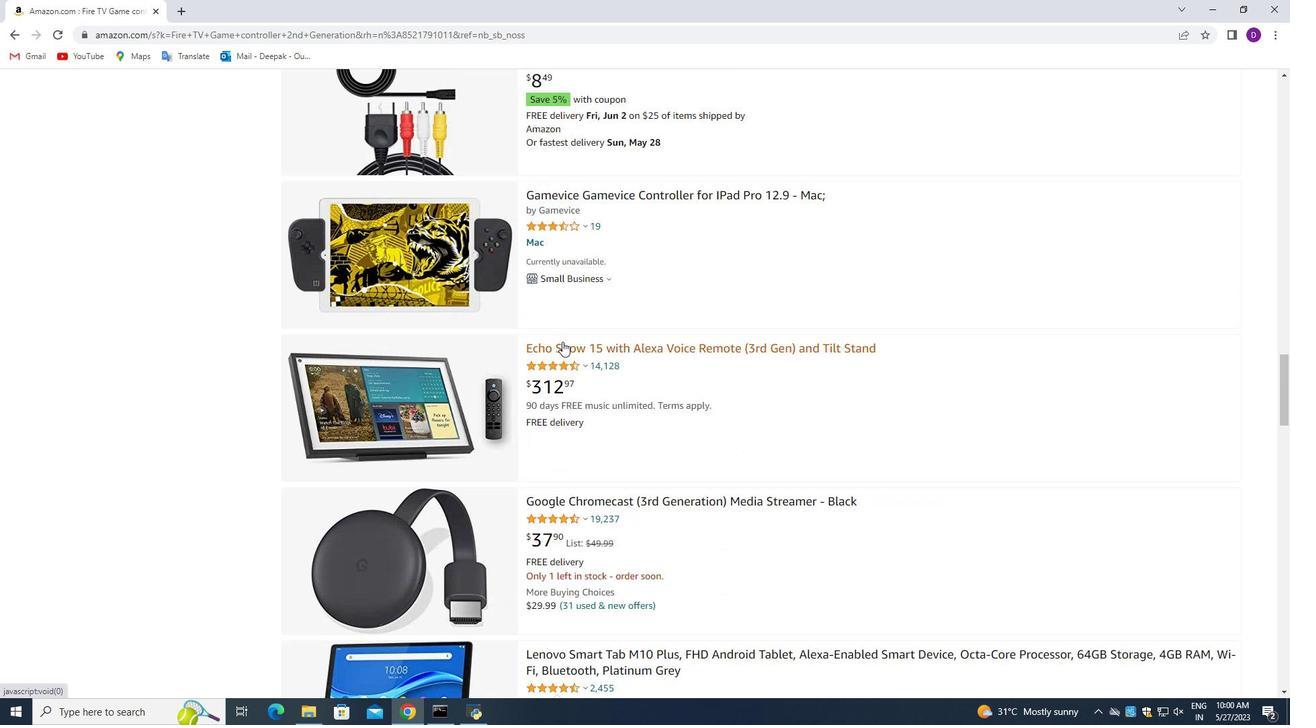 
Action: Mouse moved to (565, 329)
Screenshot: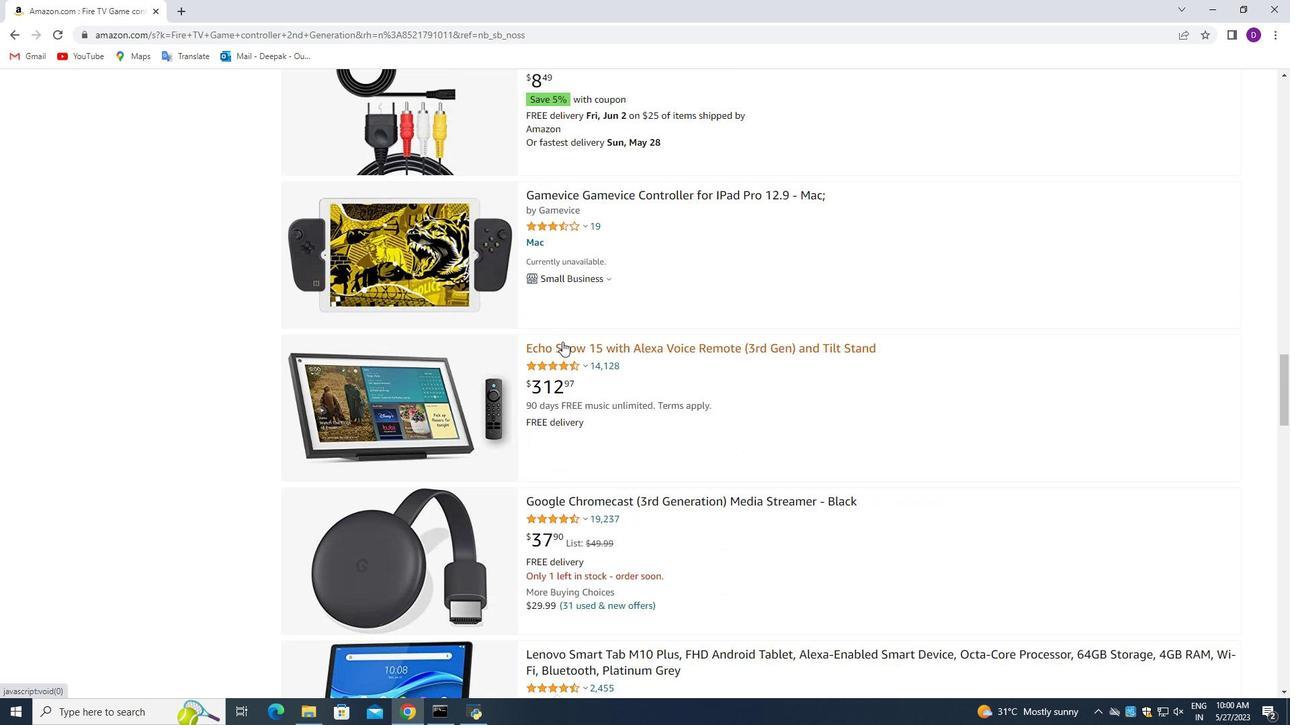
Action: Mouse scrolled (565, 331) with delta (0, 0)
Screenshot: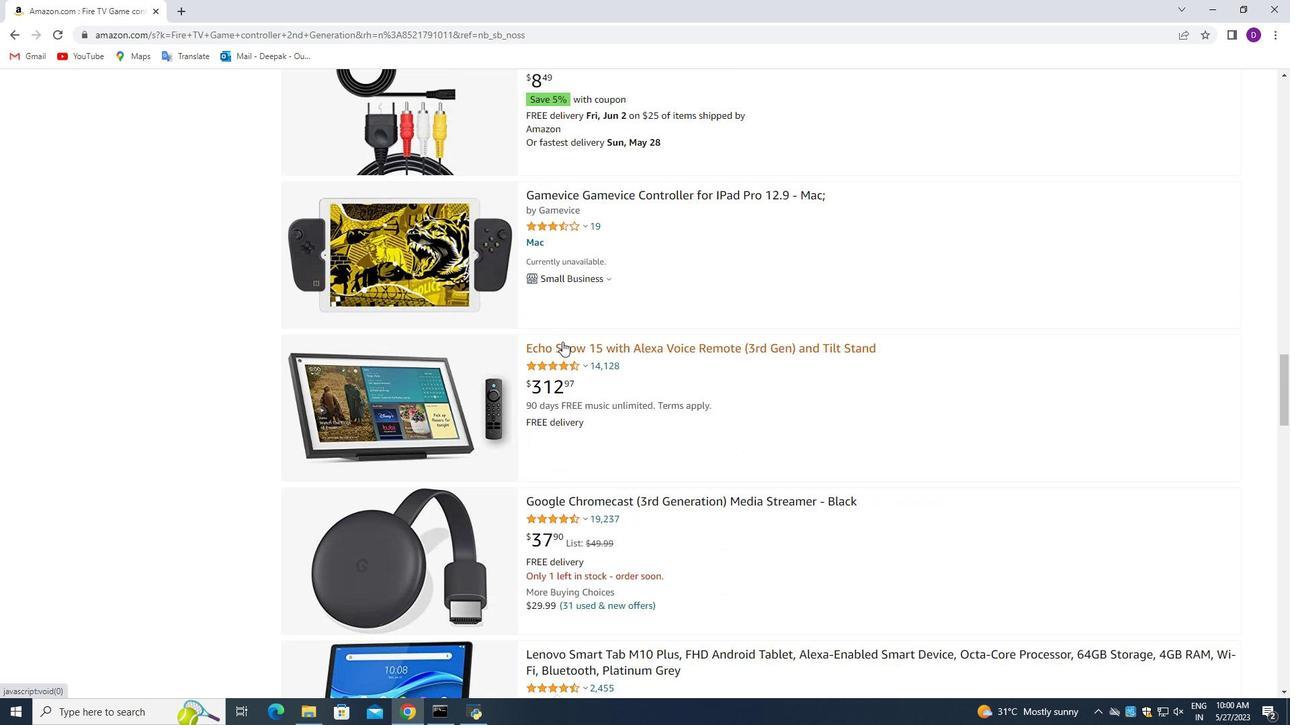 
Action: Mouse moved to (559, 298)
Screenshot: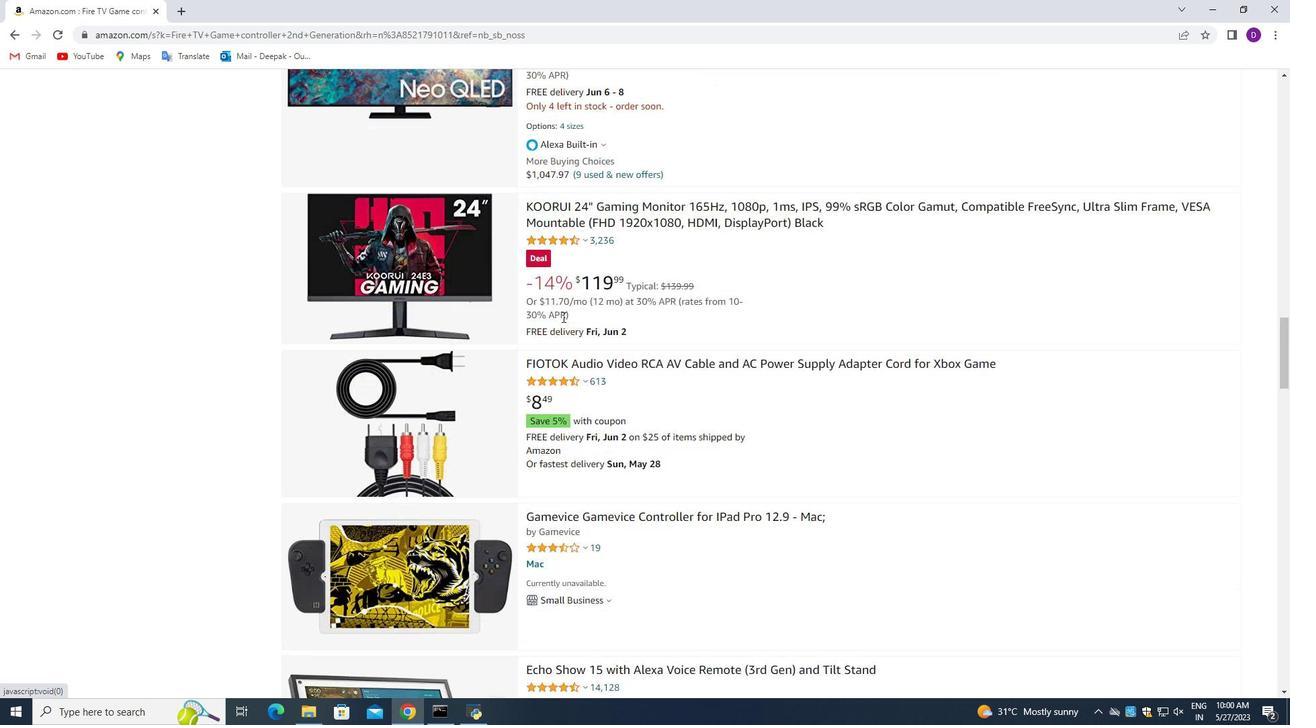 
Action: Mouse scrolled (559, 299) with delta (0, 0)
Screenshot: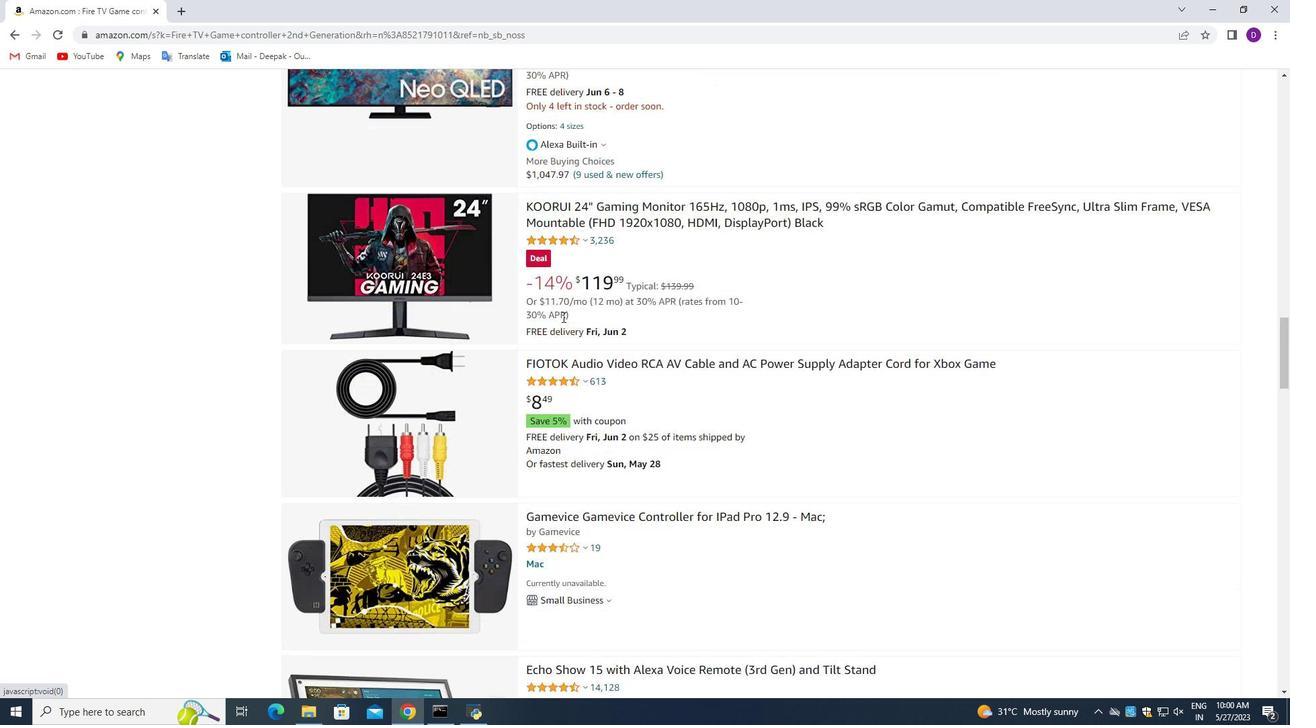 
Action: Mouse scrolled (559, 299) with delta (0, 0)
Screenshot: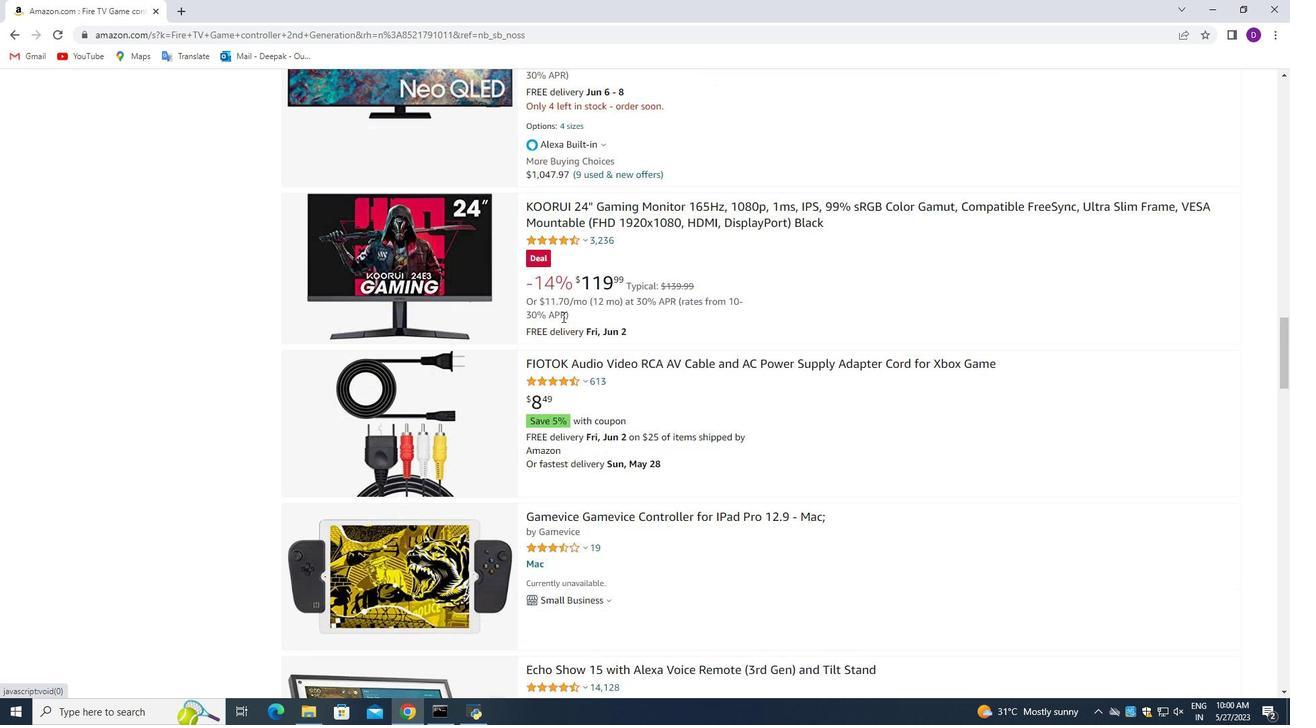 
Action: Mouse scrolled (559, 299) with delta (0, 0)
Screenshot: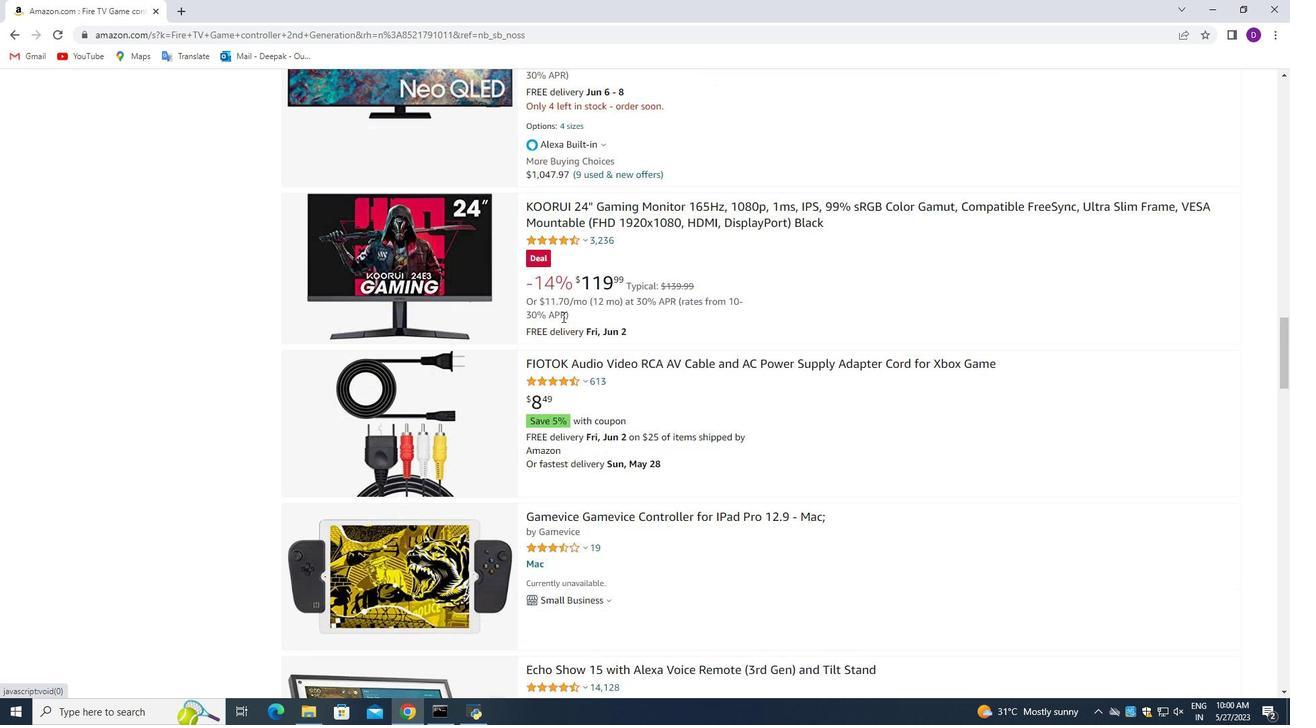 
Action: Mouse scrolled (559, 299) with delta (0, 0)
Screenshot: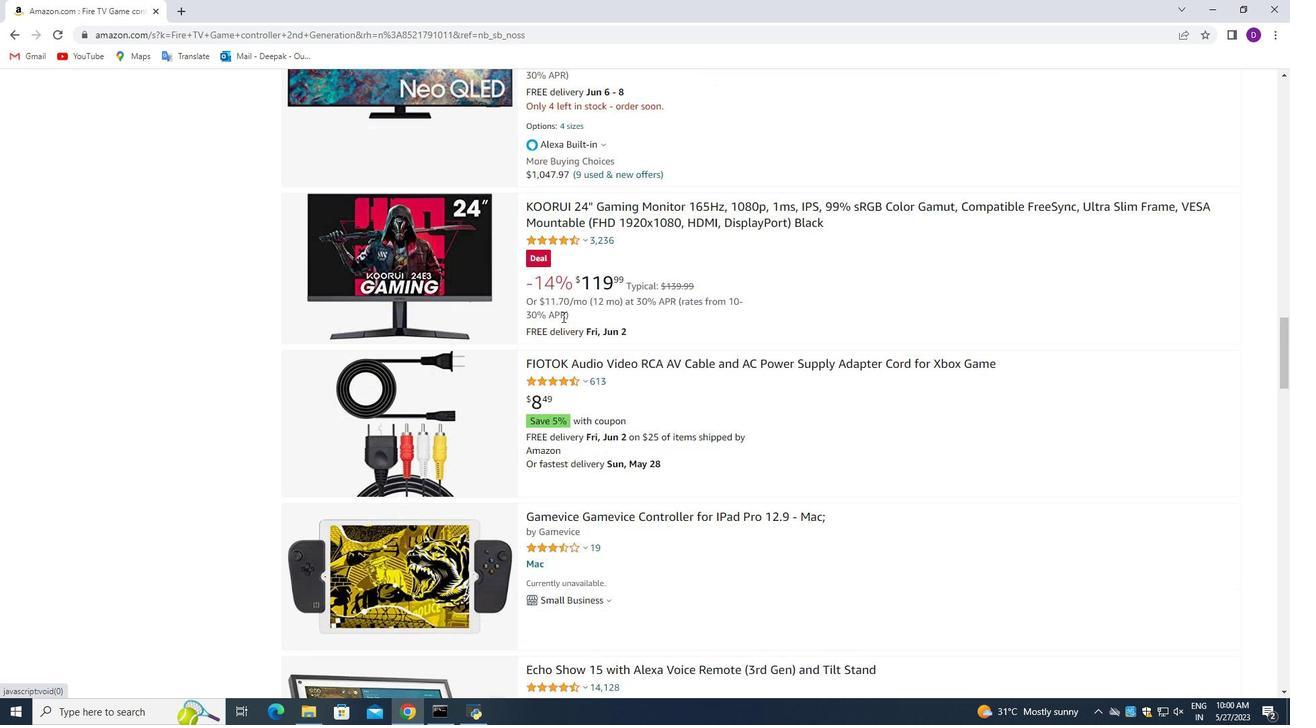 
Action: Mouse scrolled (559, 299) with delta (0, 0)
Screenshot: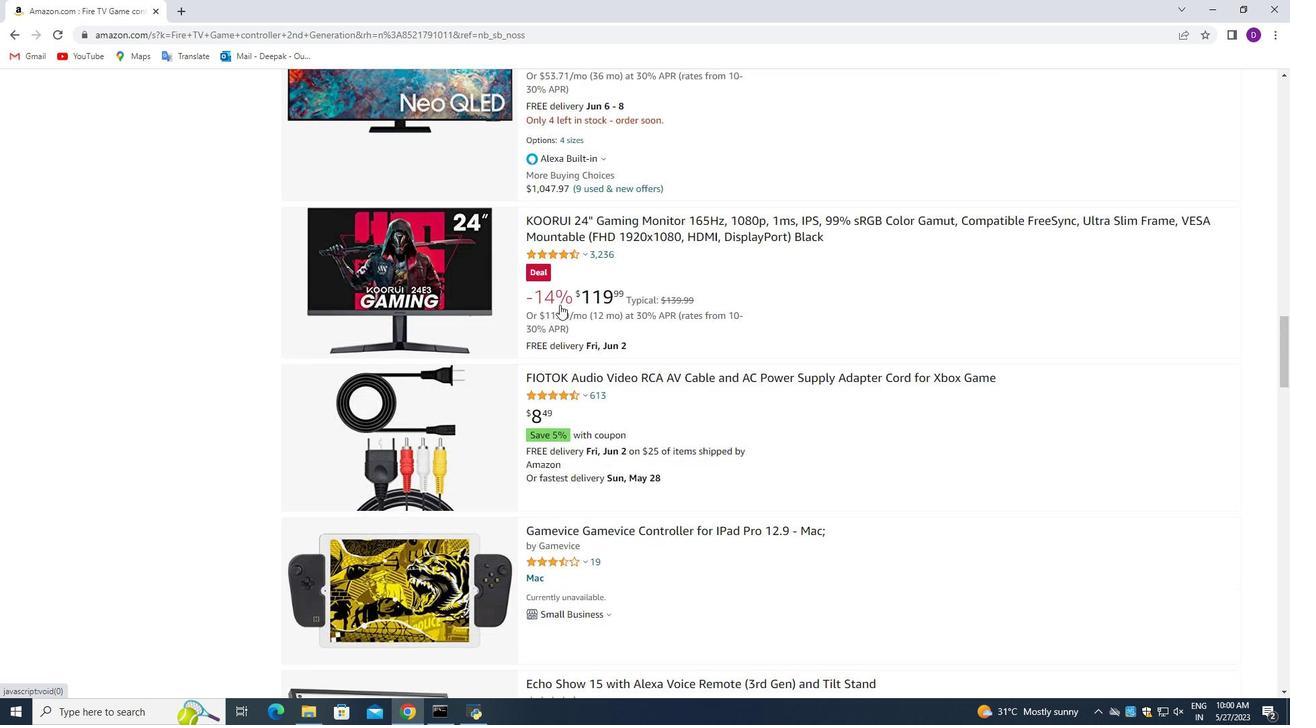 
Action: Mouse scrolled (559, 299) with delta (0, 0)
Screenshot: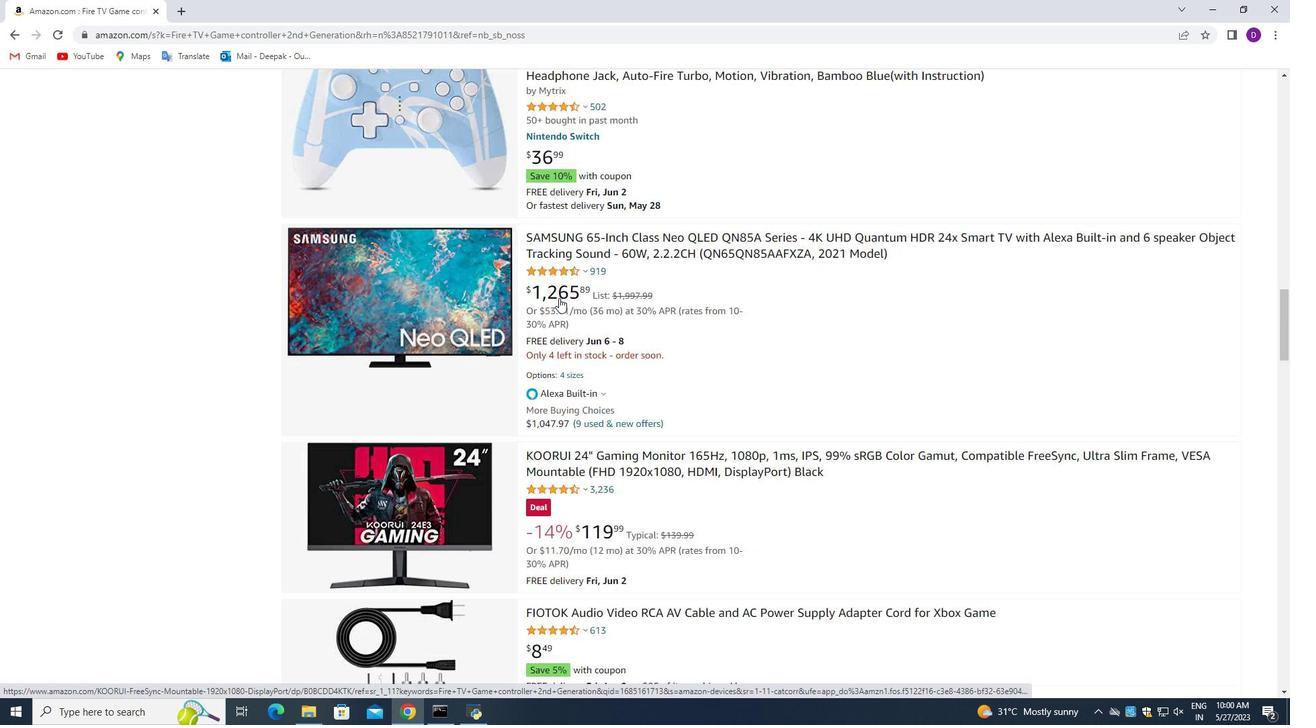 
Action: Mouse scrolled (559, 299) with delta (0, 0)
Screenshot: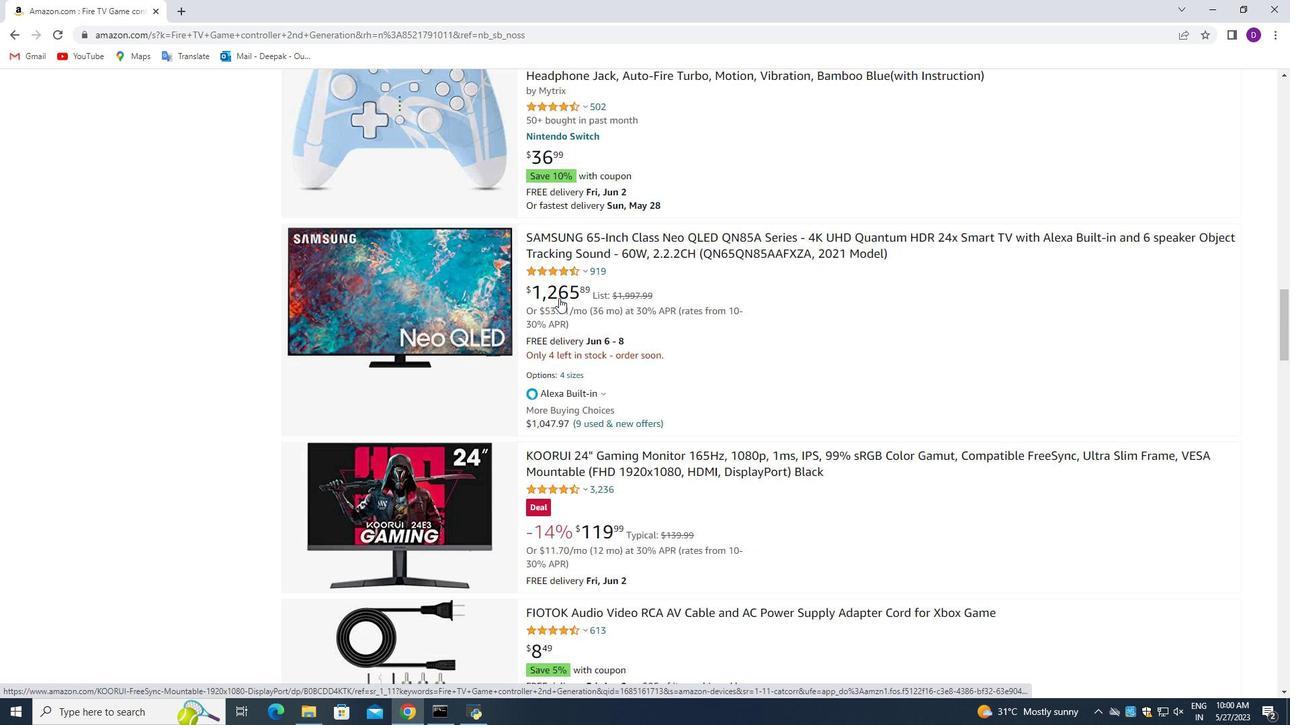 
Action: Mouse scrolled (559, 299) with delta (0, 0)
Screenshot: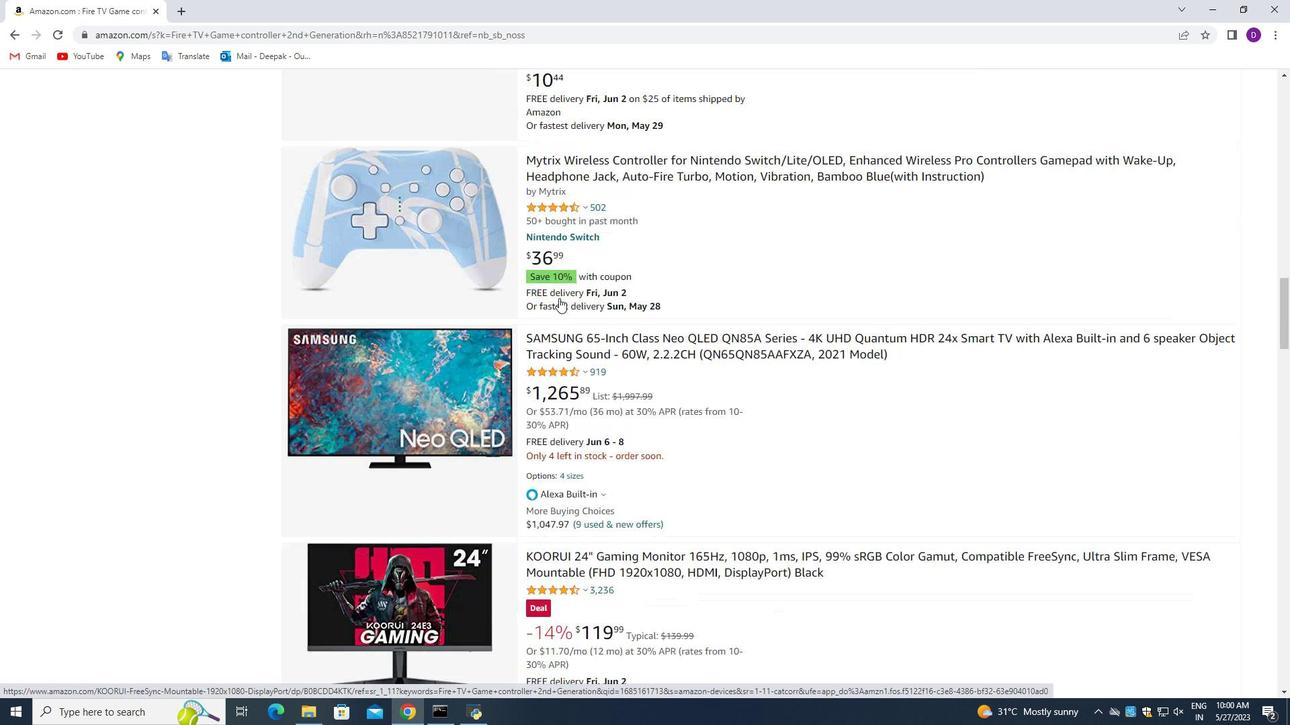 
Action: Mouse scrolled (559, 299) with delta (0, 0)
Screenshot: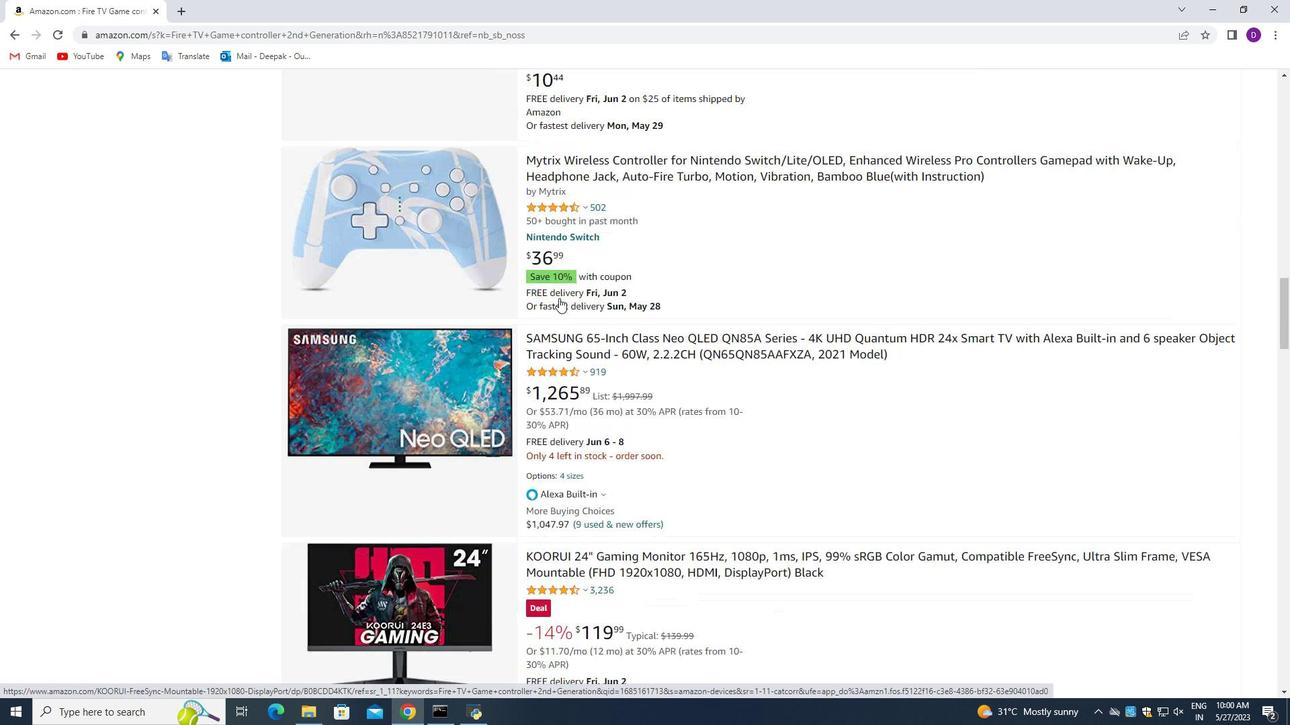 
Action: Mouse scrolled (559, 299) with delta (0, 0)
Screenshot: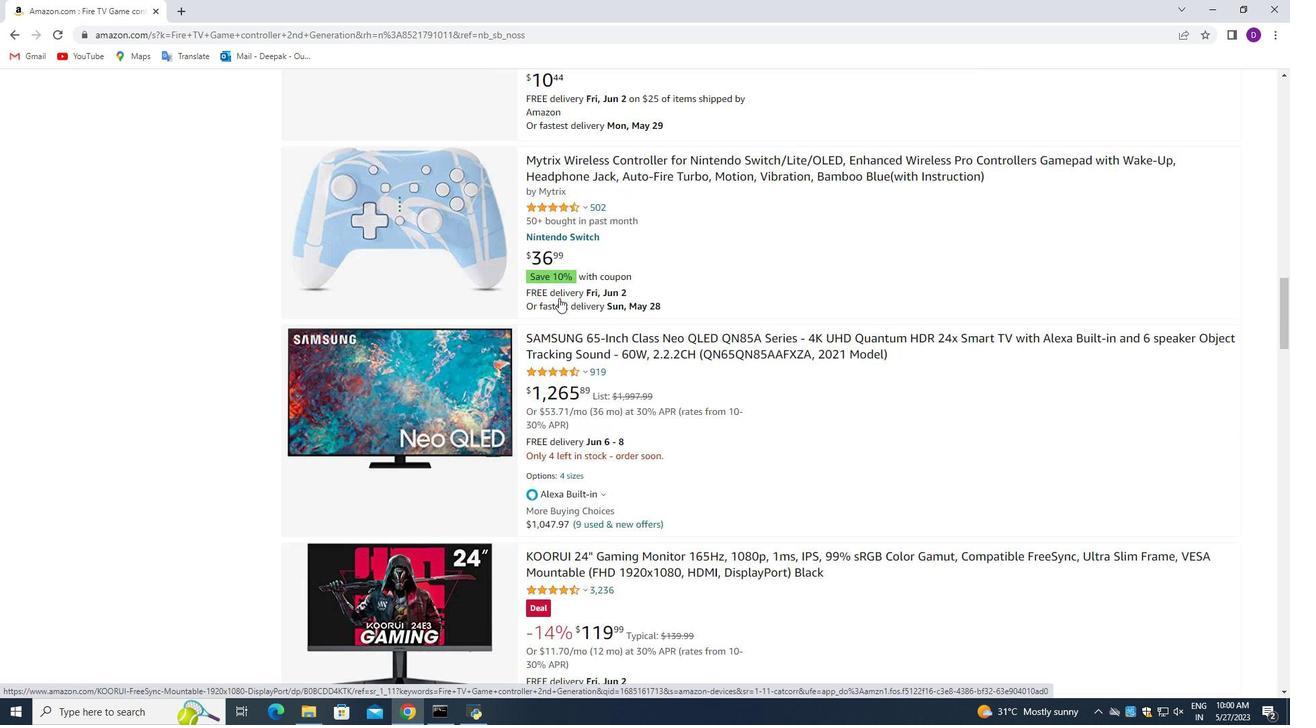
Action: Mouse scrolled (559, 299) with delta (0, 0)
Screenshot: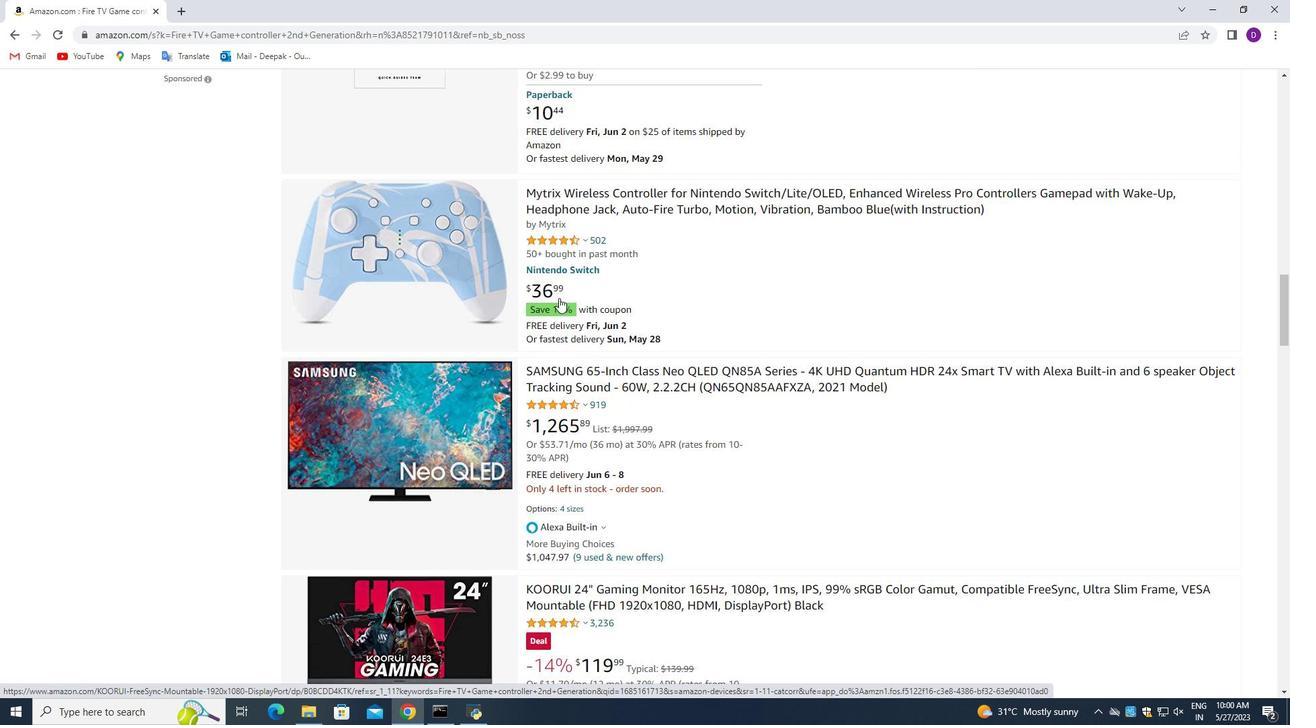 
Action: Mouse scrolled (559, 299) with delta (0, 0)
Screenshot: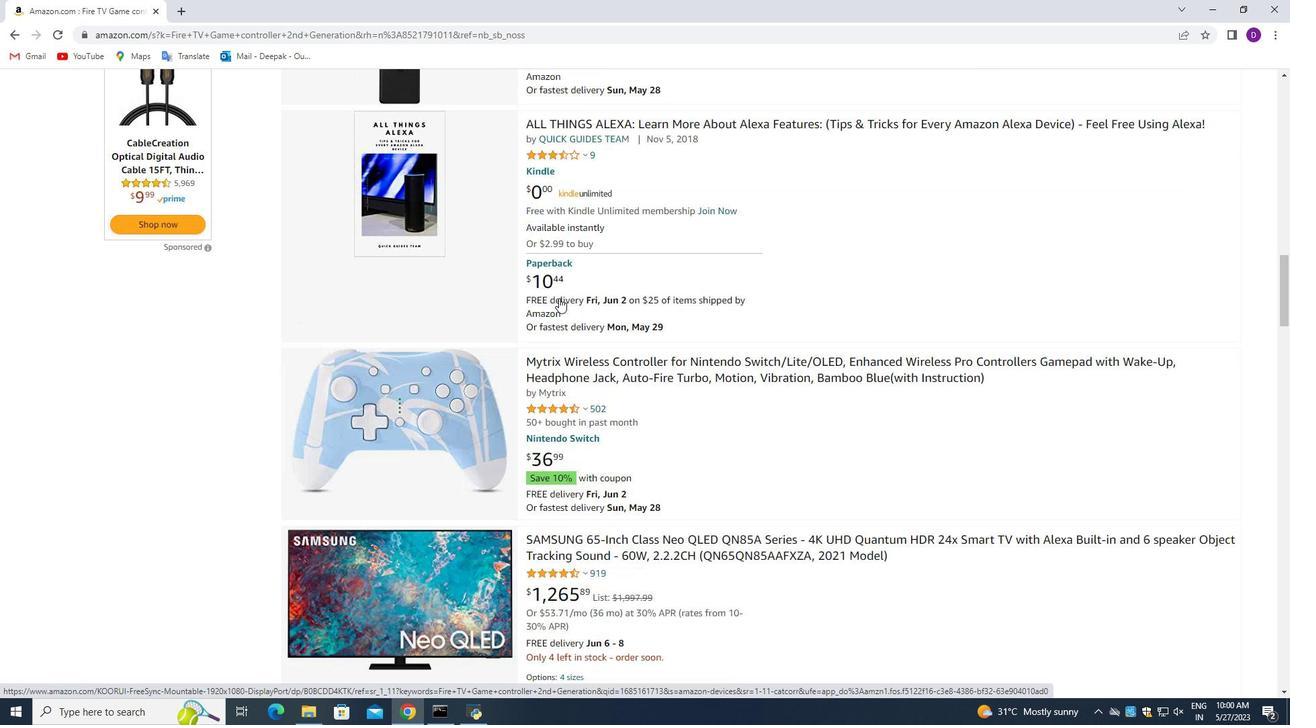 
Action: Mouse scrolled (559, 299) with delta (0, 0)
Screenshot: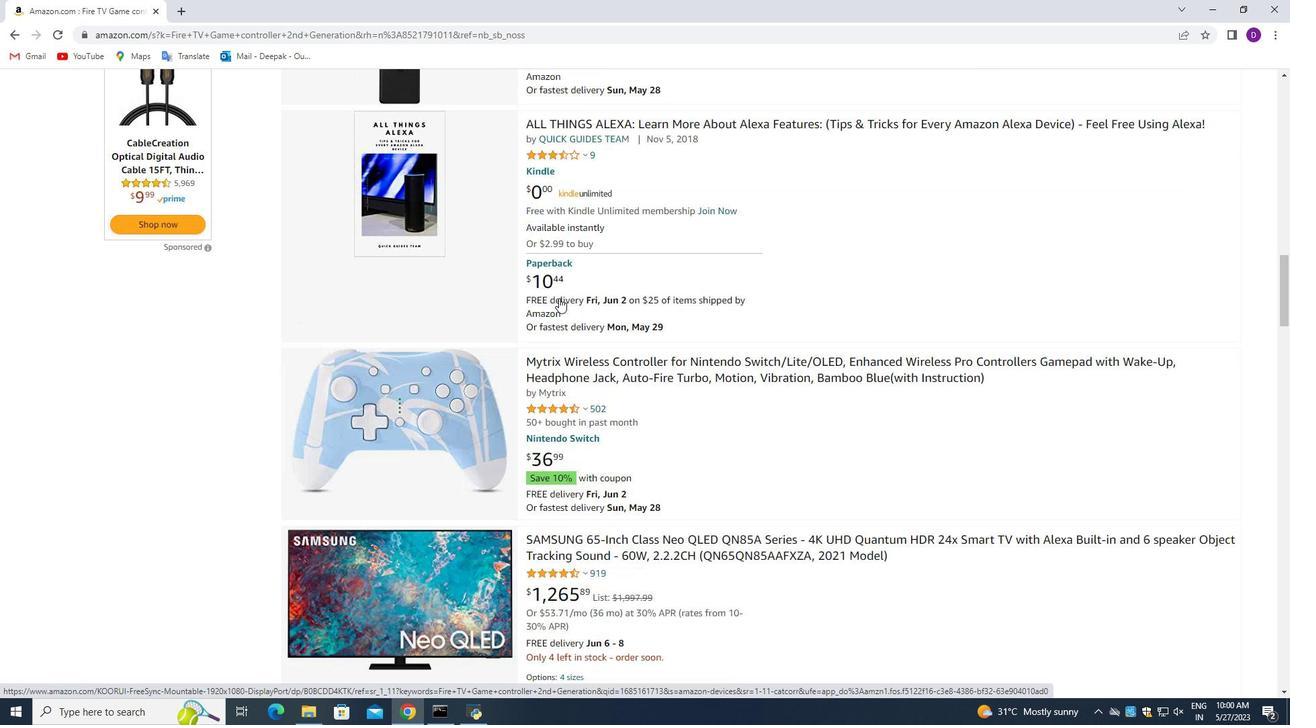 
Action: Mouse scrolled (559, 299) with delta (0, 0)
Screenshot: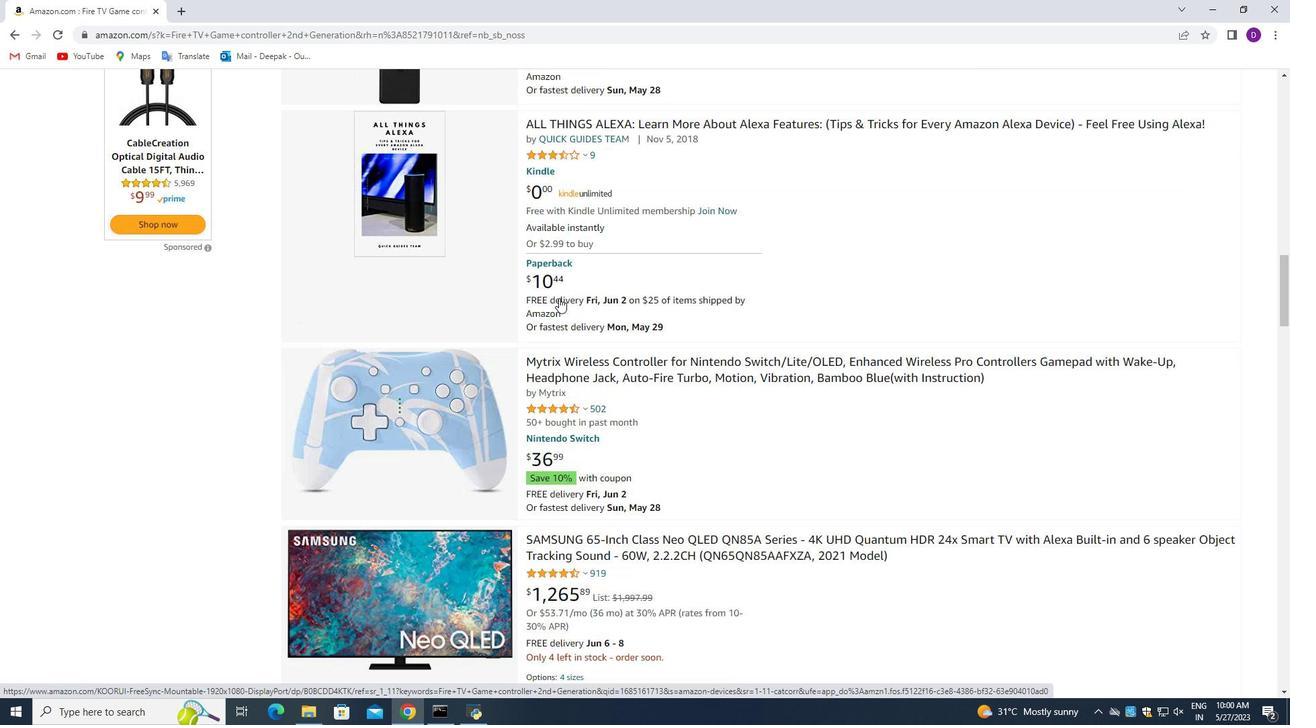 
Action: Mouse scrolled (559, 299) with delta (0, 0)
Screenshot: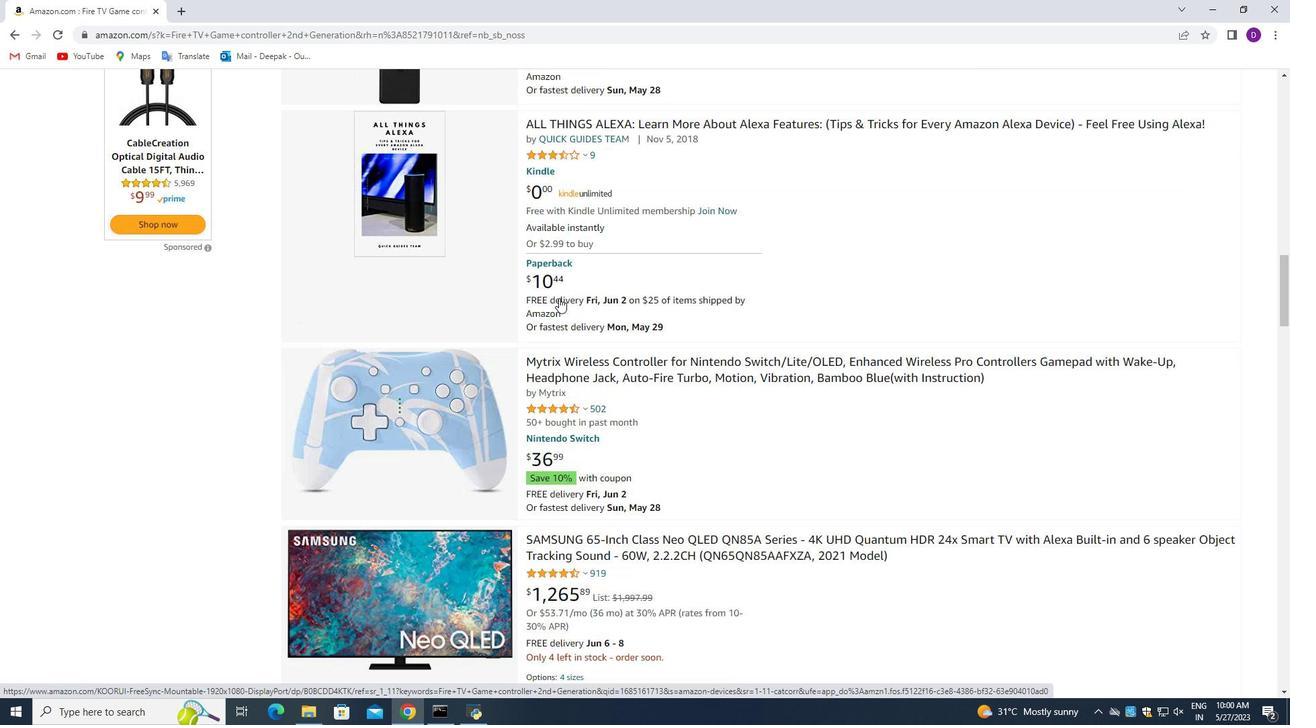 
Action: Mouse scrolled (559, 299) with delta (0, 0)
Screenshot: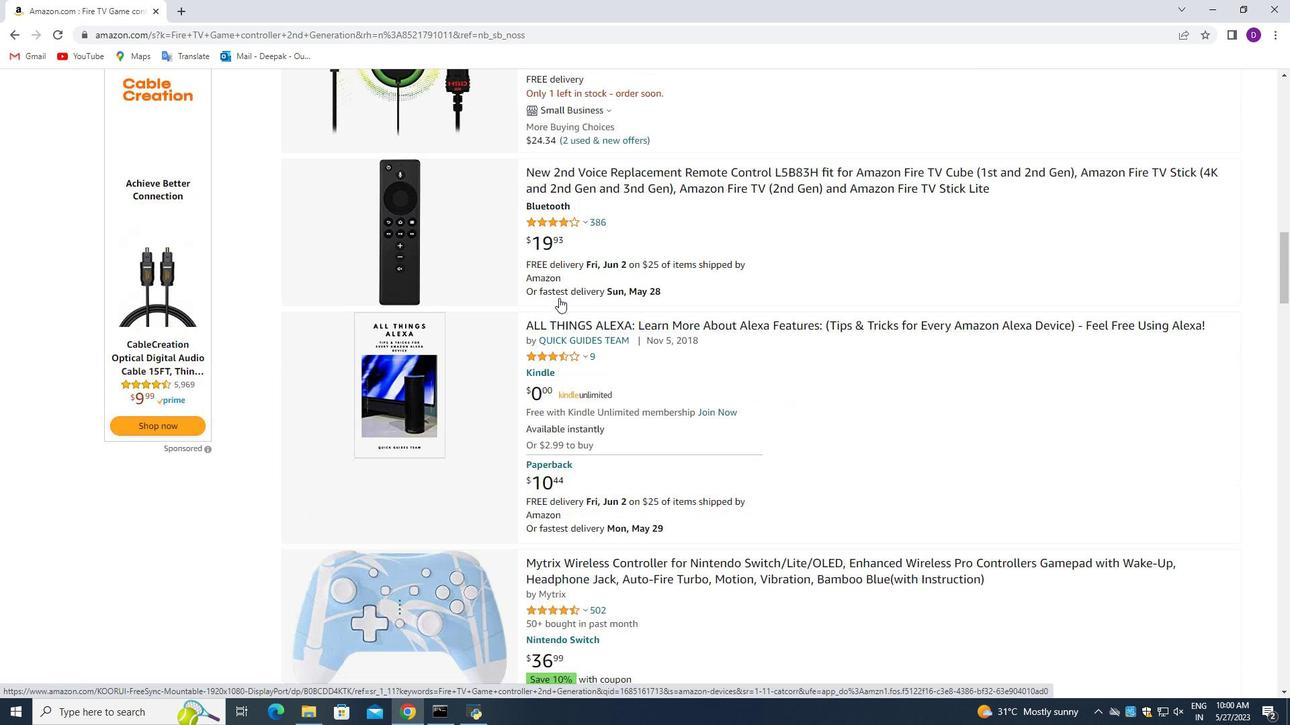
Action: Mouse scrolled (559, 299) with delta (0, 0)
Screenshot: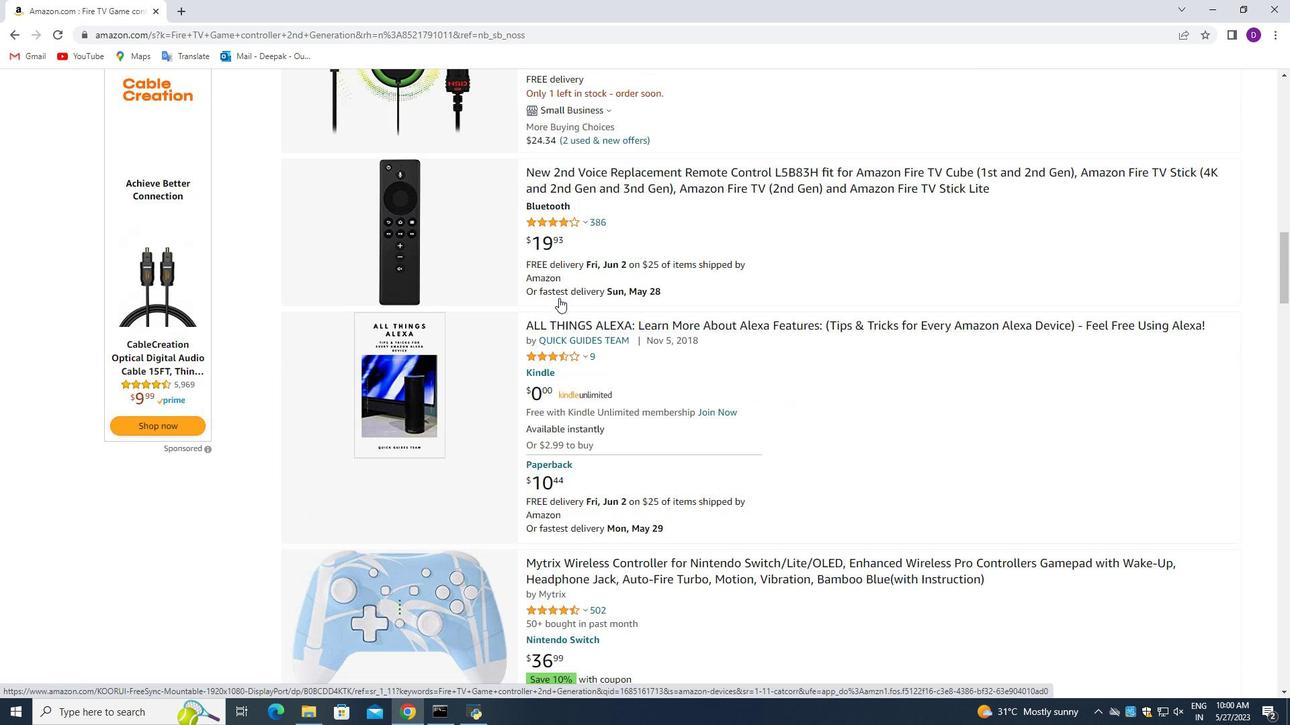 
Action: Mouse scrolled (559, 299) with delta (0, 0)
Screenshot: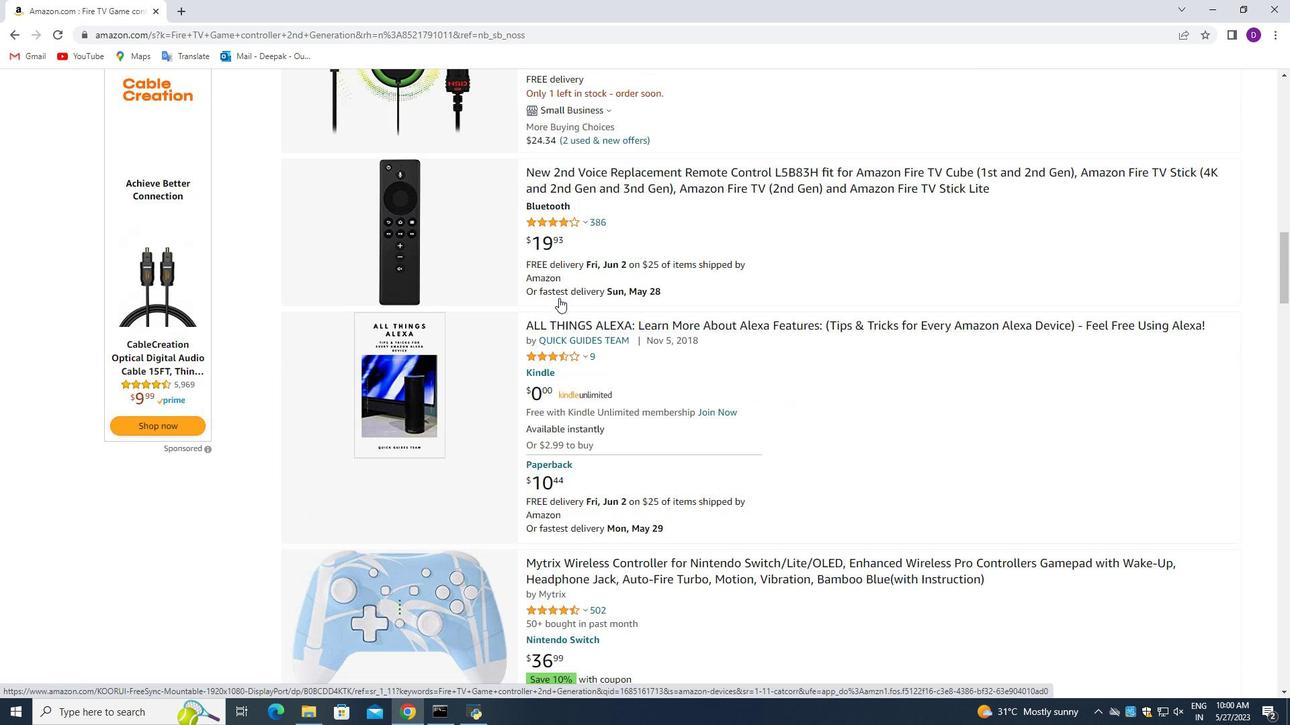 
Action: Mouse scrolled (559, 299) with delta (0, 0)
Screenshot: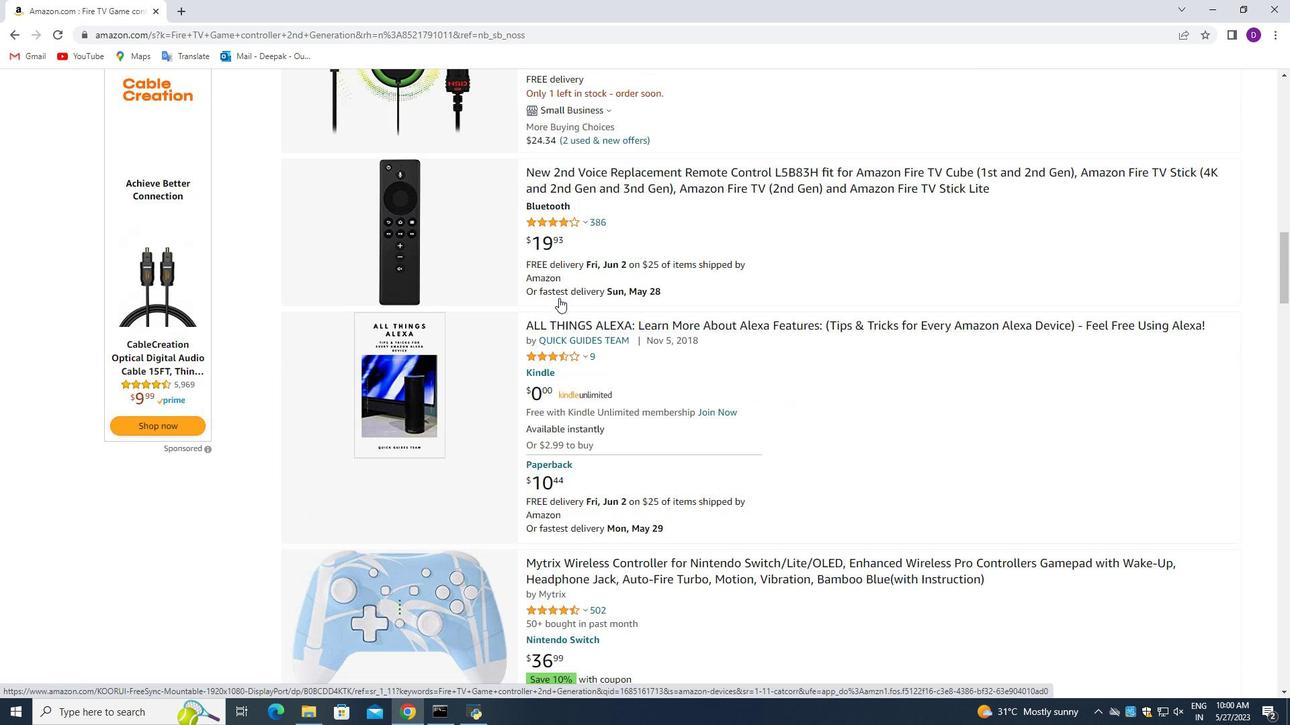 
Action: Mouse scrolled (559, 299) with delta (0, 0)
Screenshot: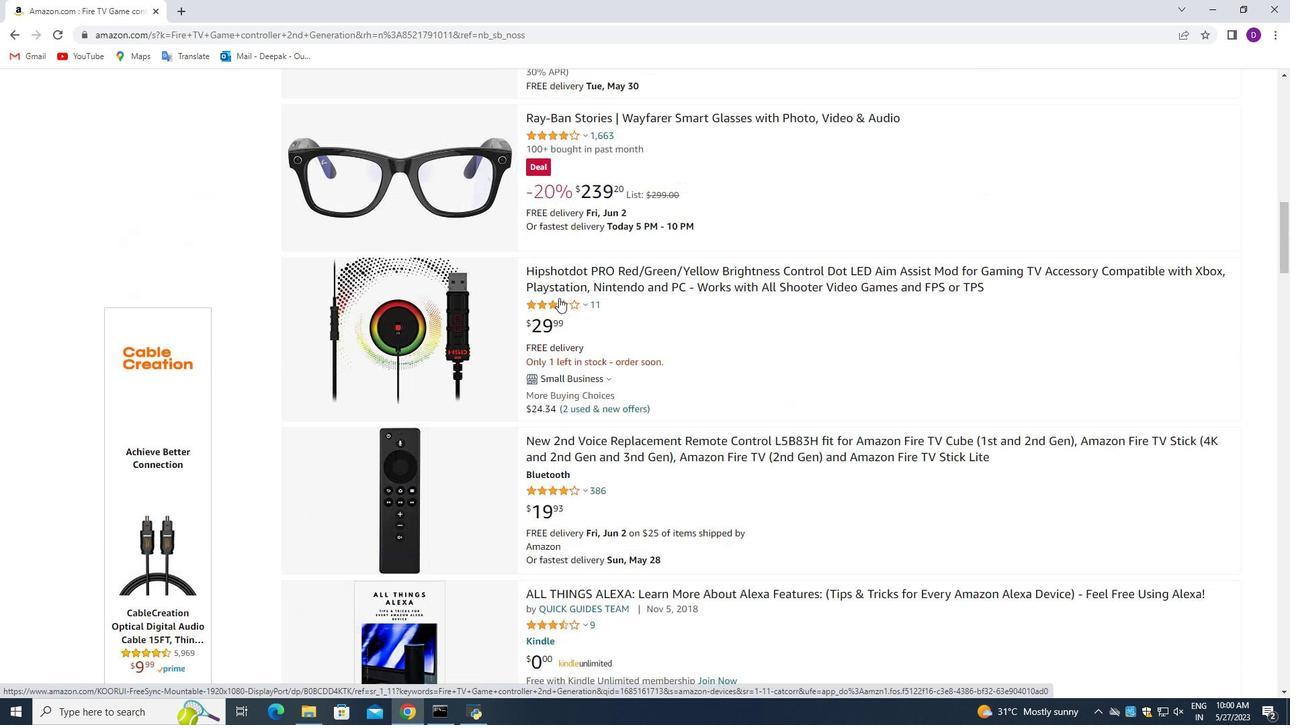 
Action: Mouse scrolled (559, 299) with delta (0, 0)
Screenshot: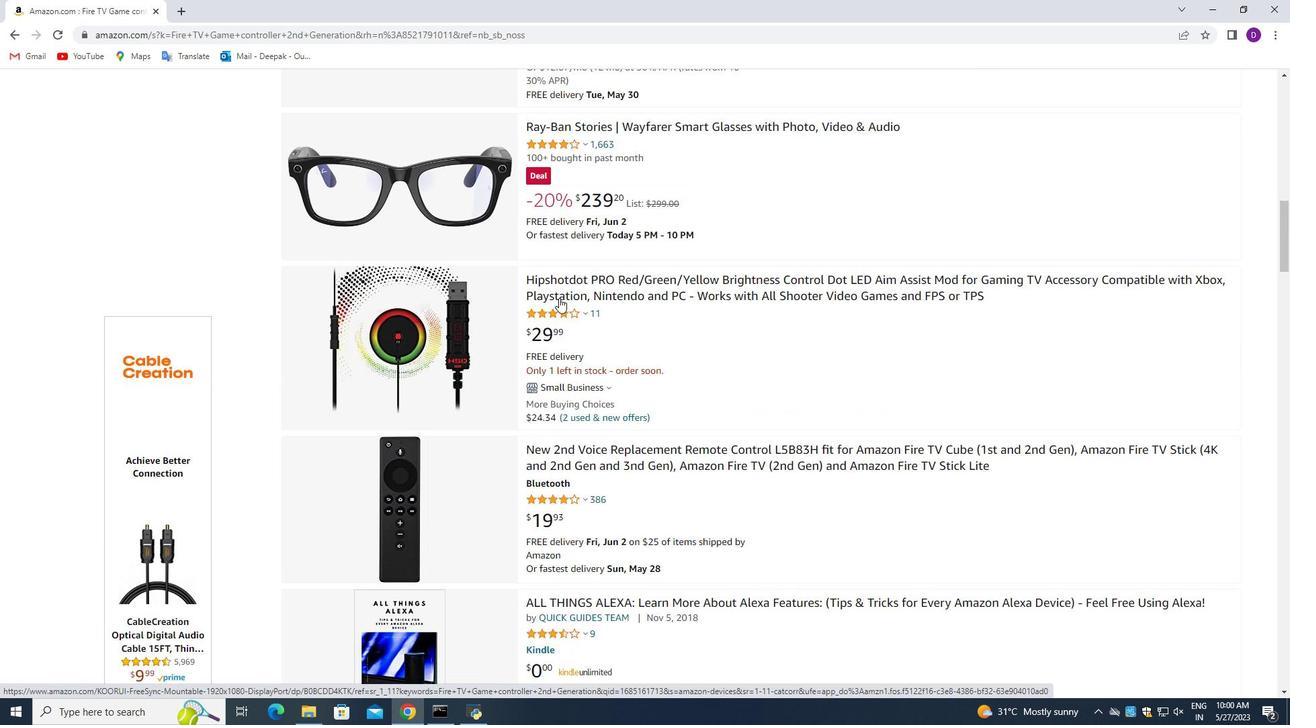 
Action: Mouse scrolled (559, 299) with delta (0, 0)
Screenshot: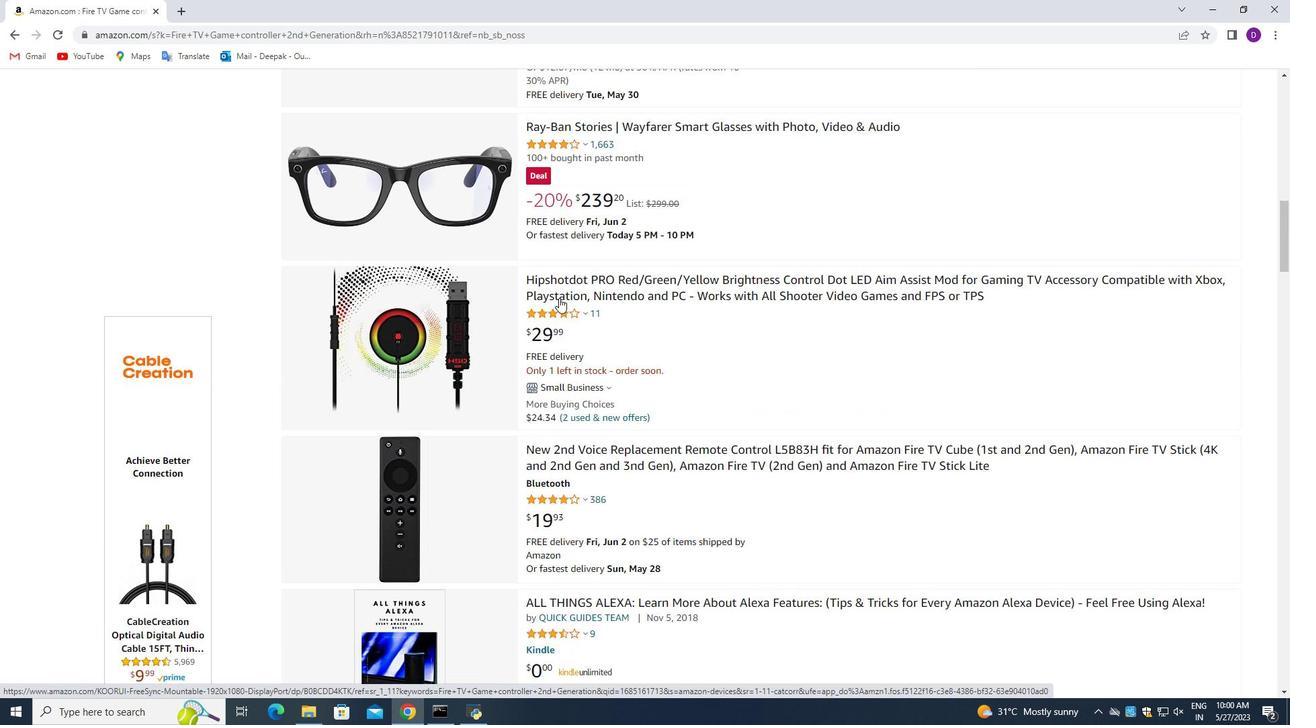 
Action: Mouse scrolled (559, 299) with delta (0, 0)
Screenshot: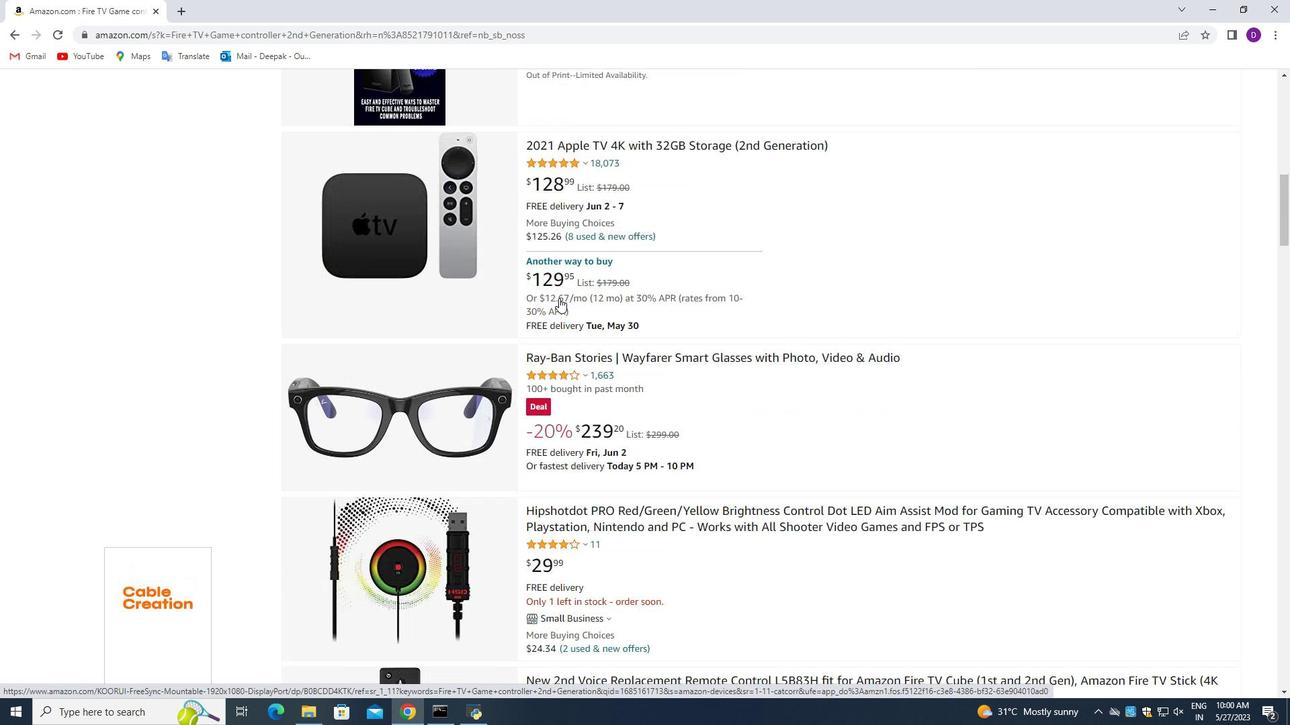 
Action: Mouse scrolled (559, 299) with delta (0, 0)
Screenshot: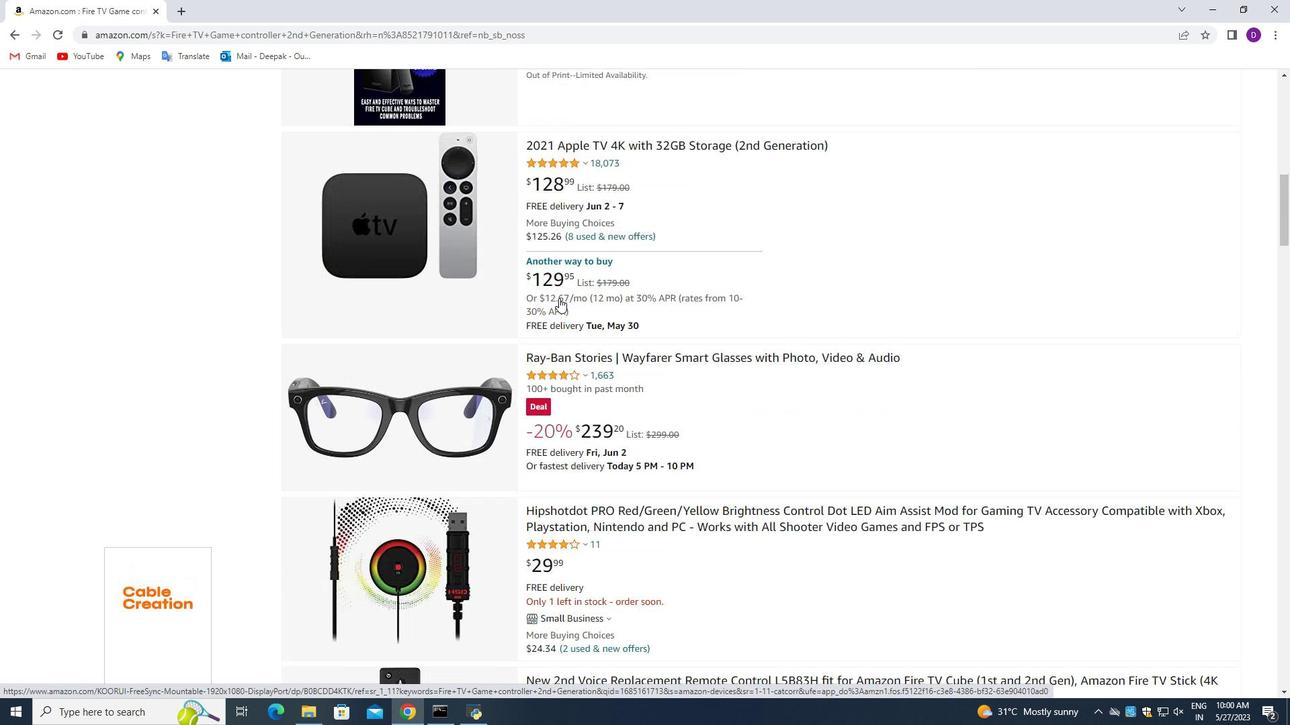 
Action: Mouse scrolled (559, 299) with delta (0, 0)
Screenshot: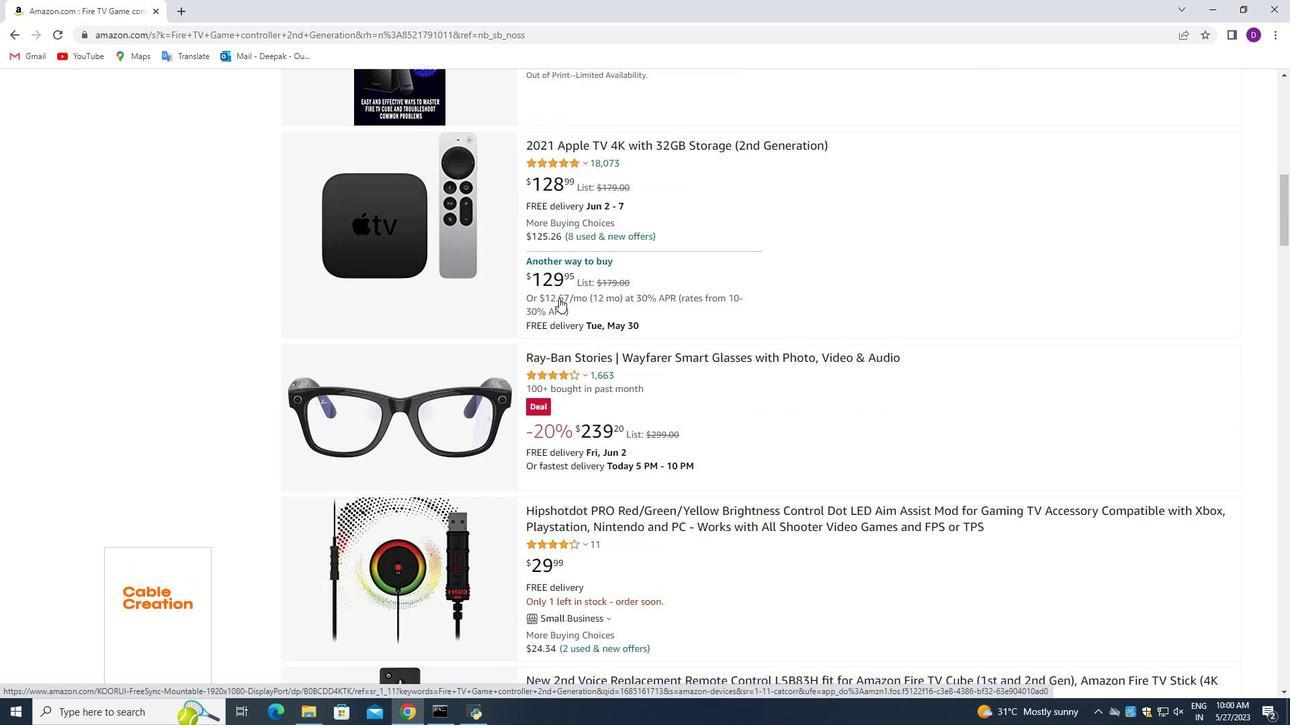 
Action: Mouse scrolled (559, 299) with delta (0, 0)
Screenshot: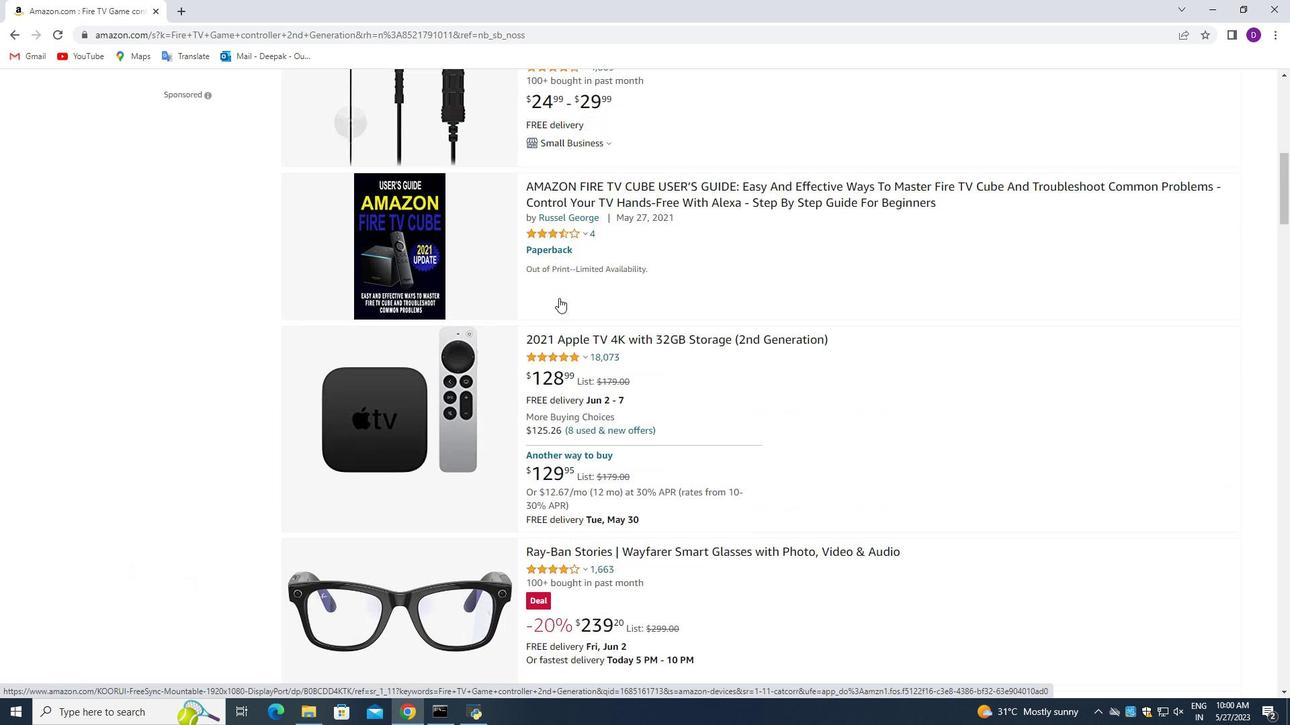 
Action: Mouse scrolled (559, 299) with delta (0, 0)
Screenshot: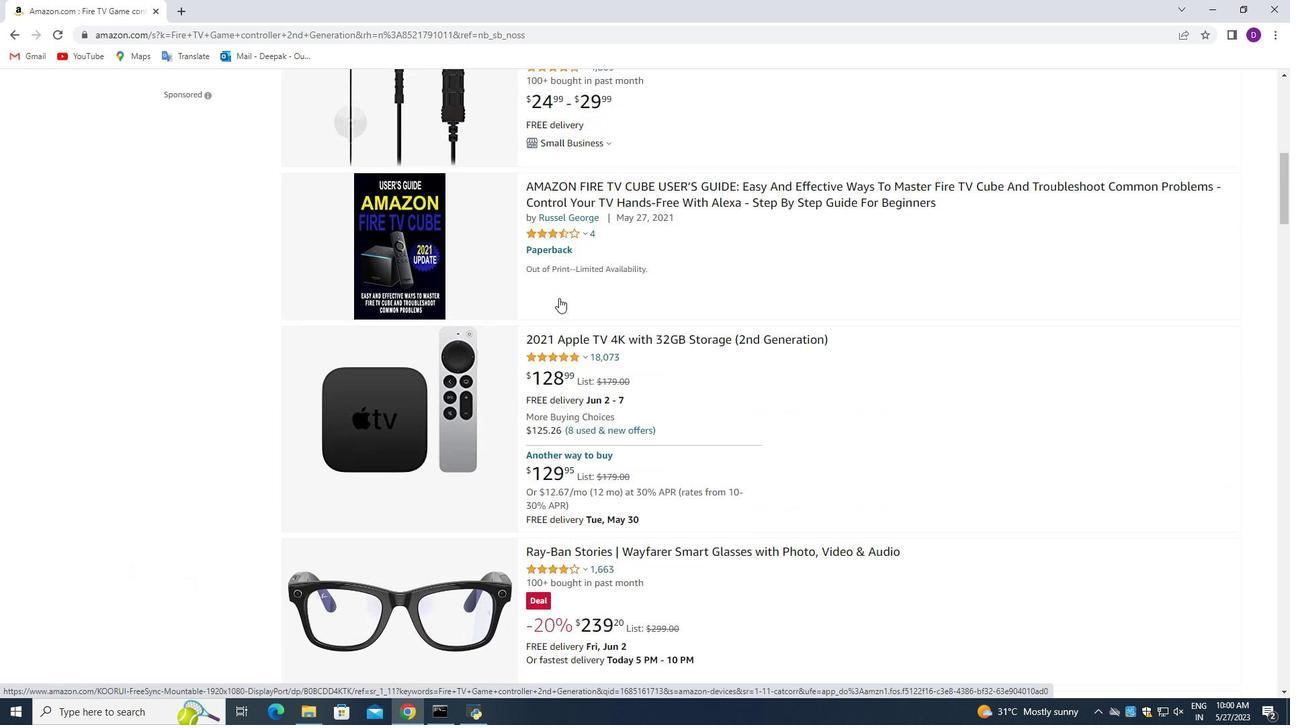 
Action: Mouse scrolled (559, 299) with delta (0, 0)
Screenshot: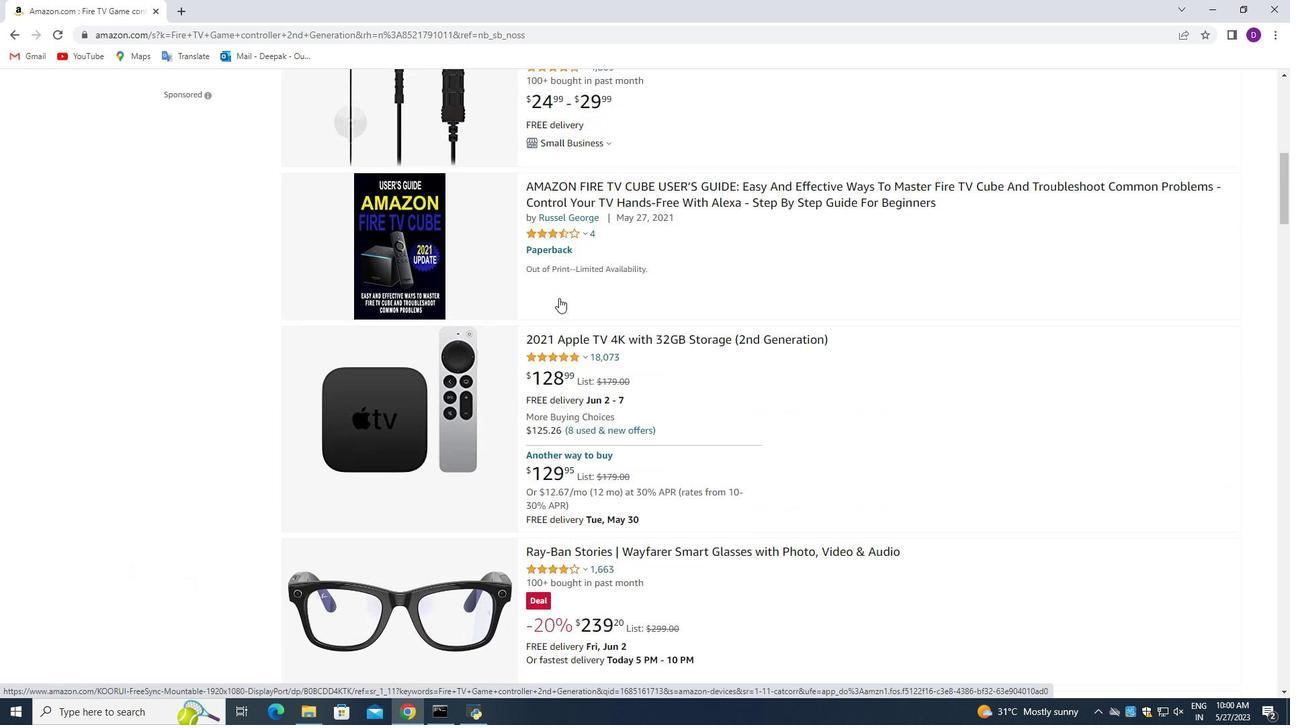 
Action: Mouse scrolled (559, 299) with delta (0, 0)
Screenshot: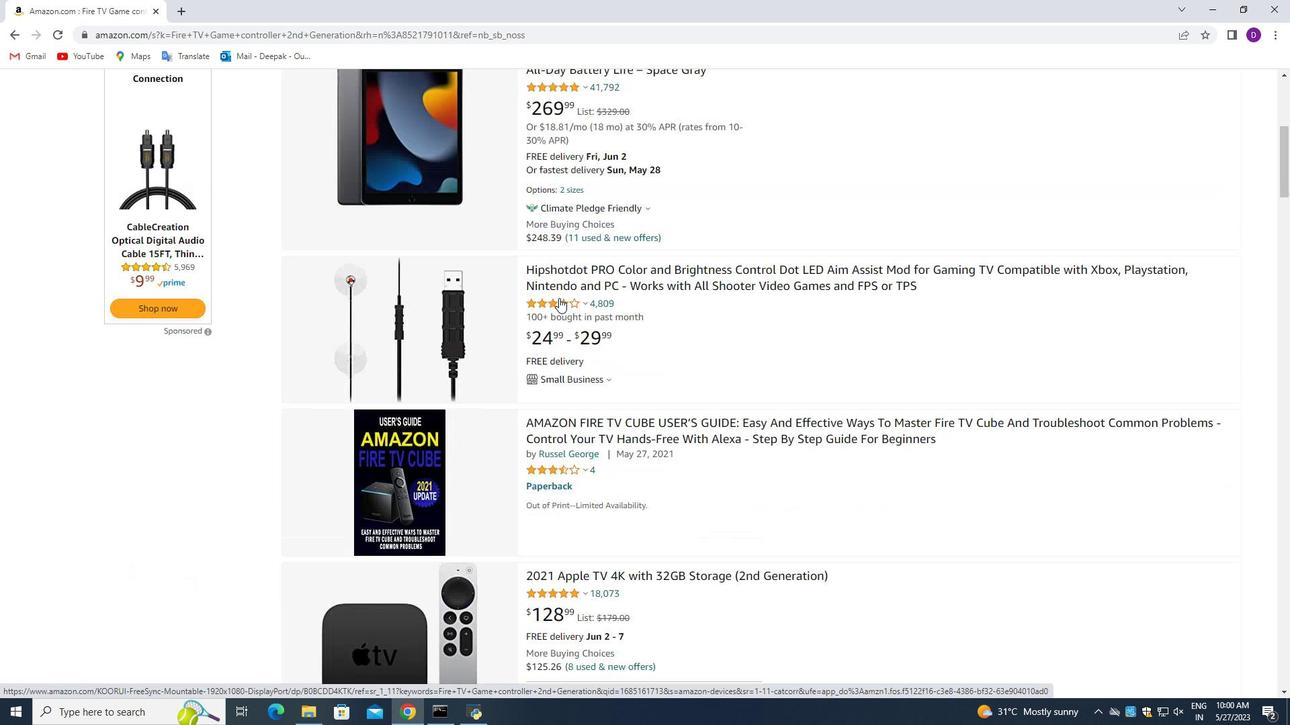 
Action: Mouse moved to (560, 296)
Screenshot: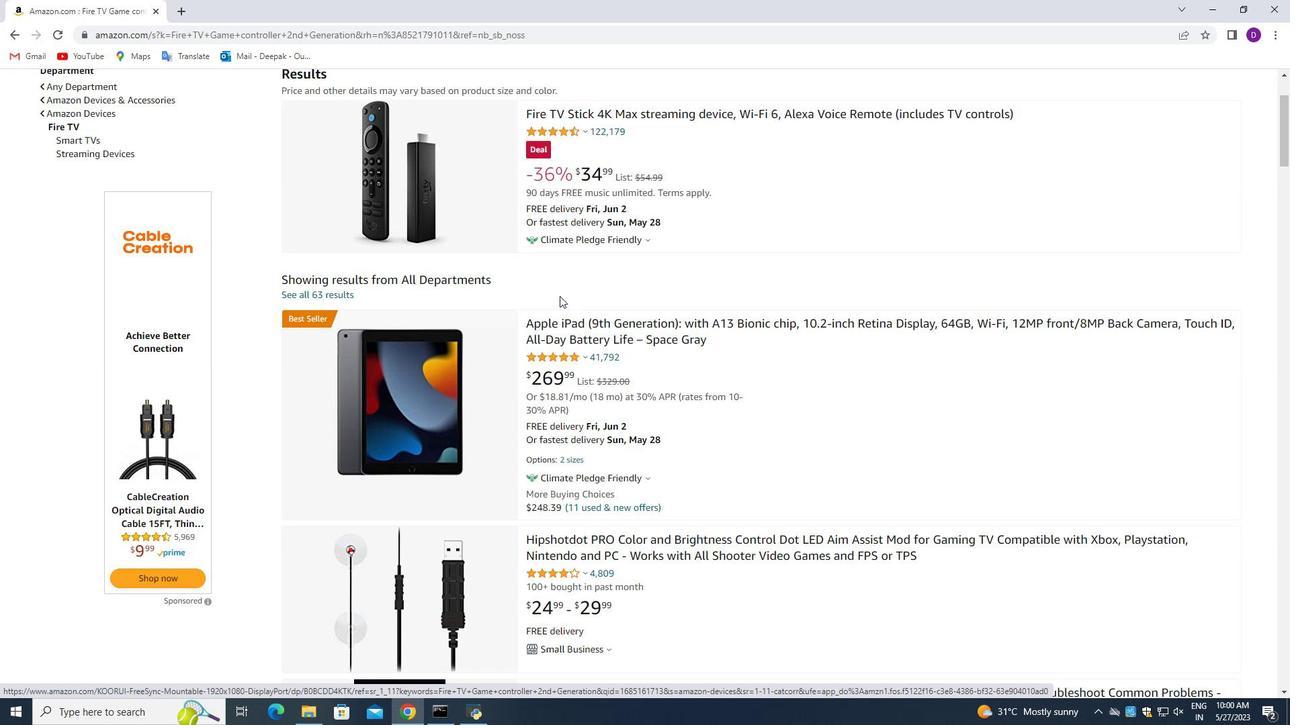 
Action: Mouse scrolled (560, 296) with delta (0, 0)
Screenshot: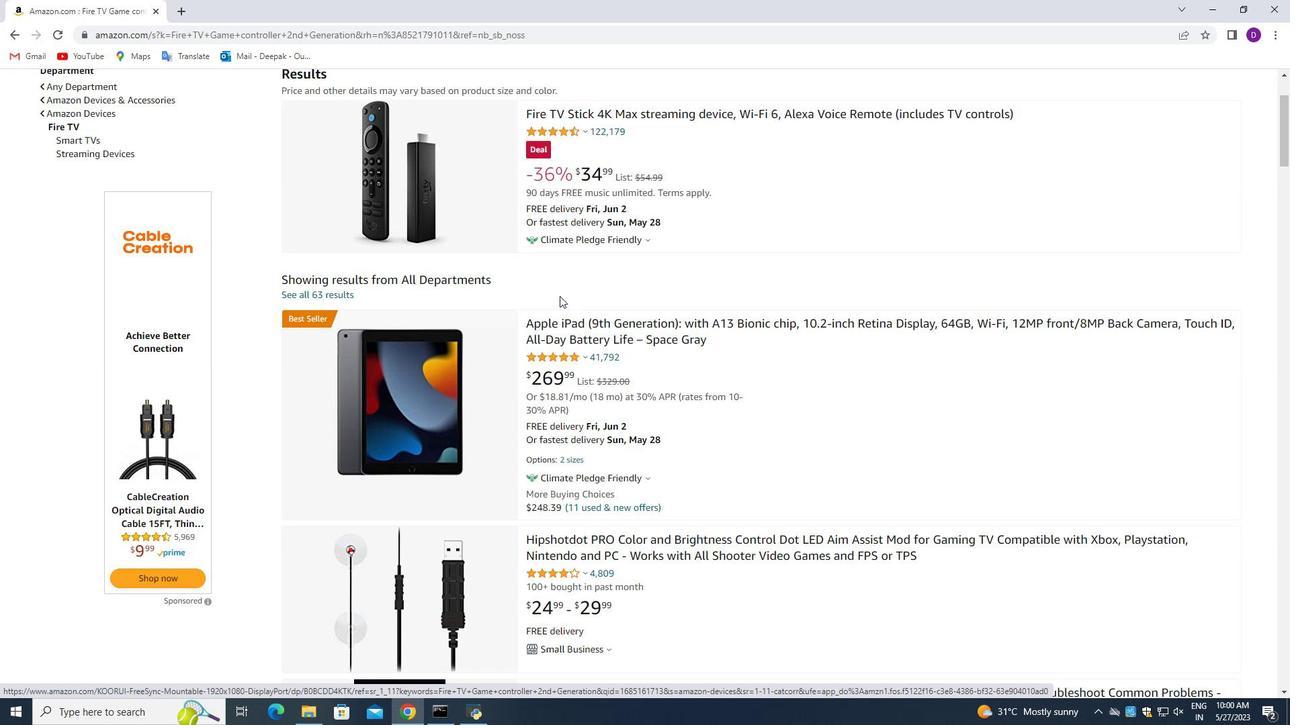 
Action: Mouse moved to (561, 309)
Screenshot: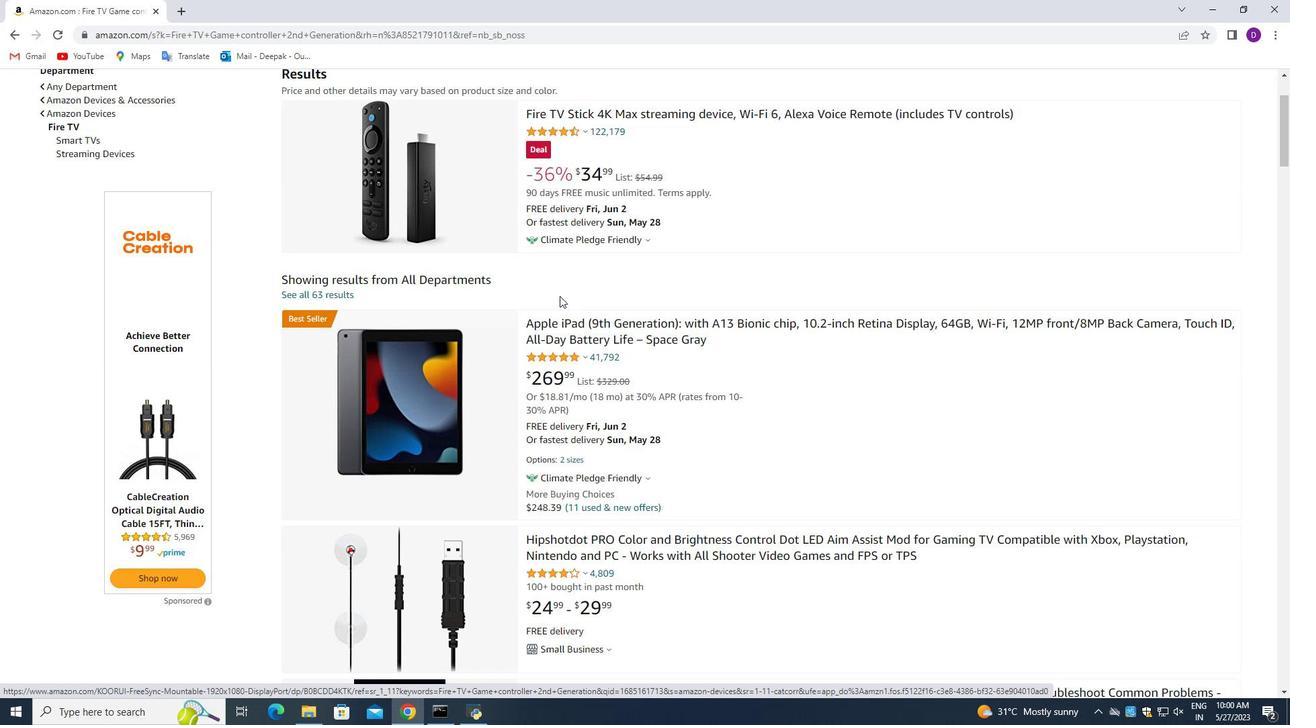 
Action: Mouse scrolled (560, 305) with delta (0, 0)
Screenshot: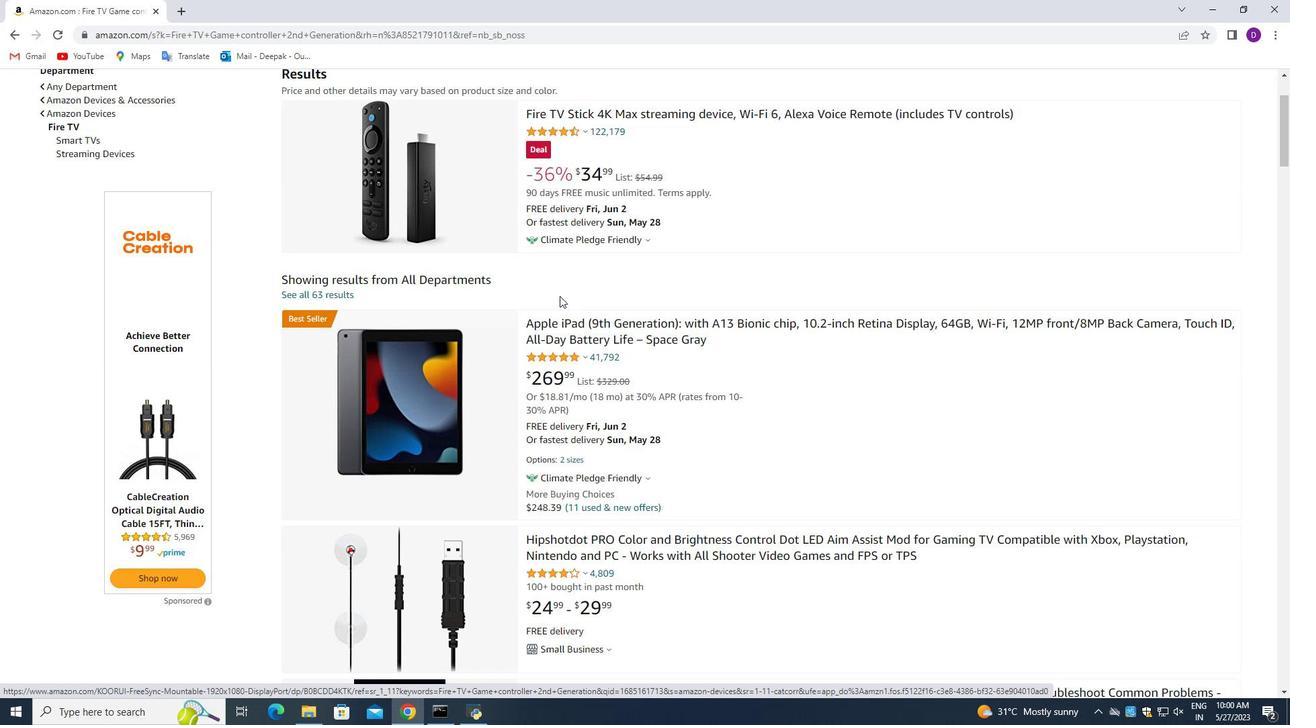 
Action: Mouse moved to (561, 320)
Screenshot: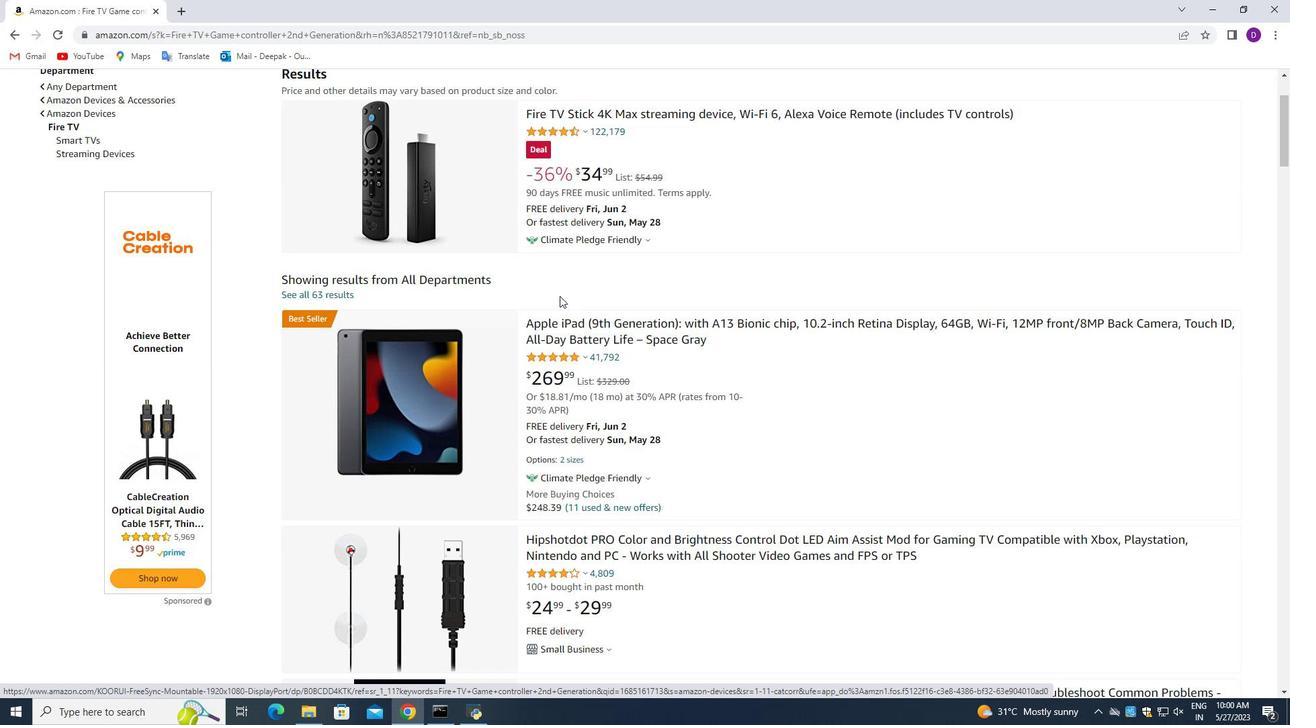 
Action: Mouse scrolled (561, 321) with delta (0, 0)
Screenshot: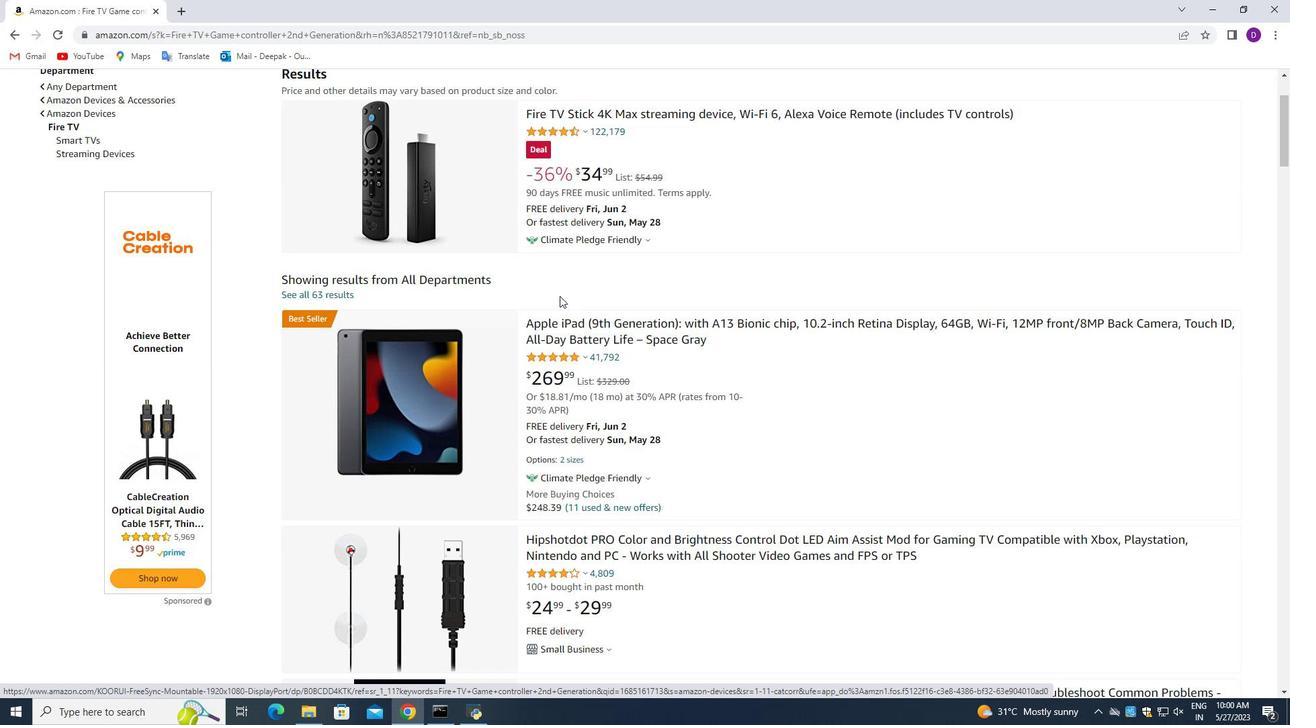 
Action: Mouse moved to (562, 331)
Screenshot: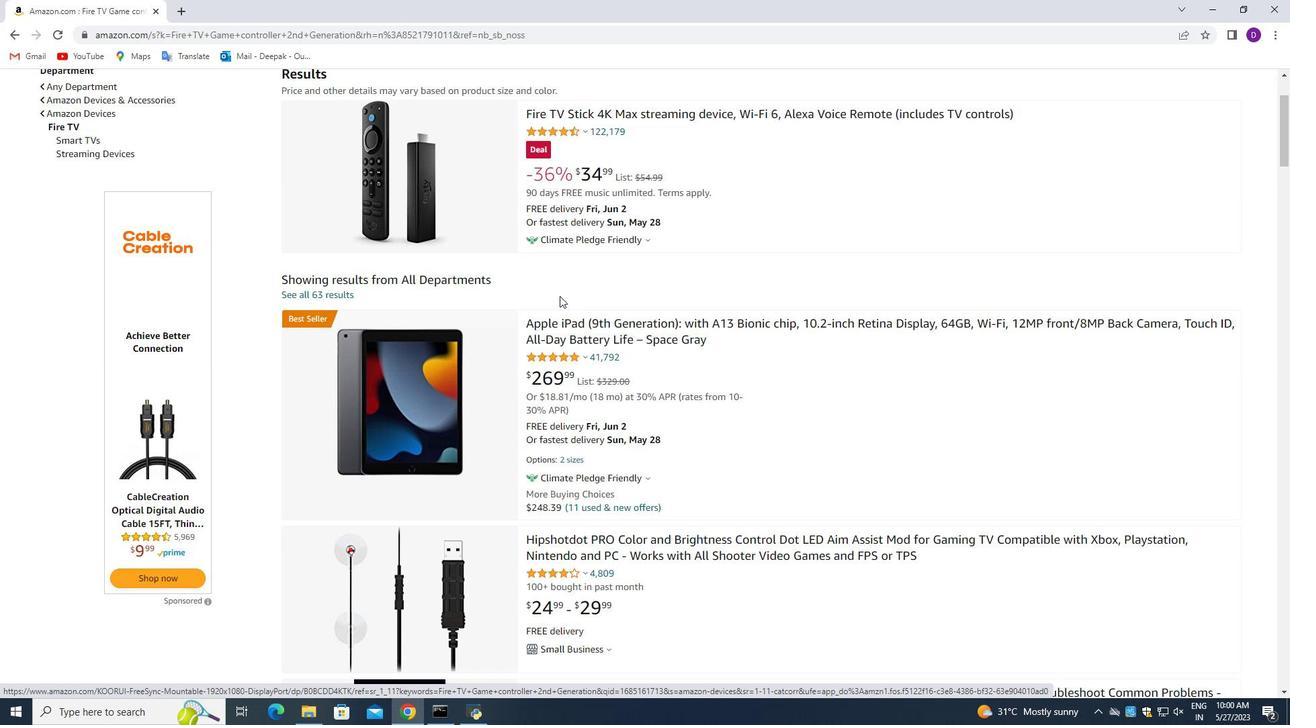 
Action: Mouse scrolled (562, 331) with delta (0, 0)
Screenshot: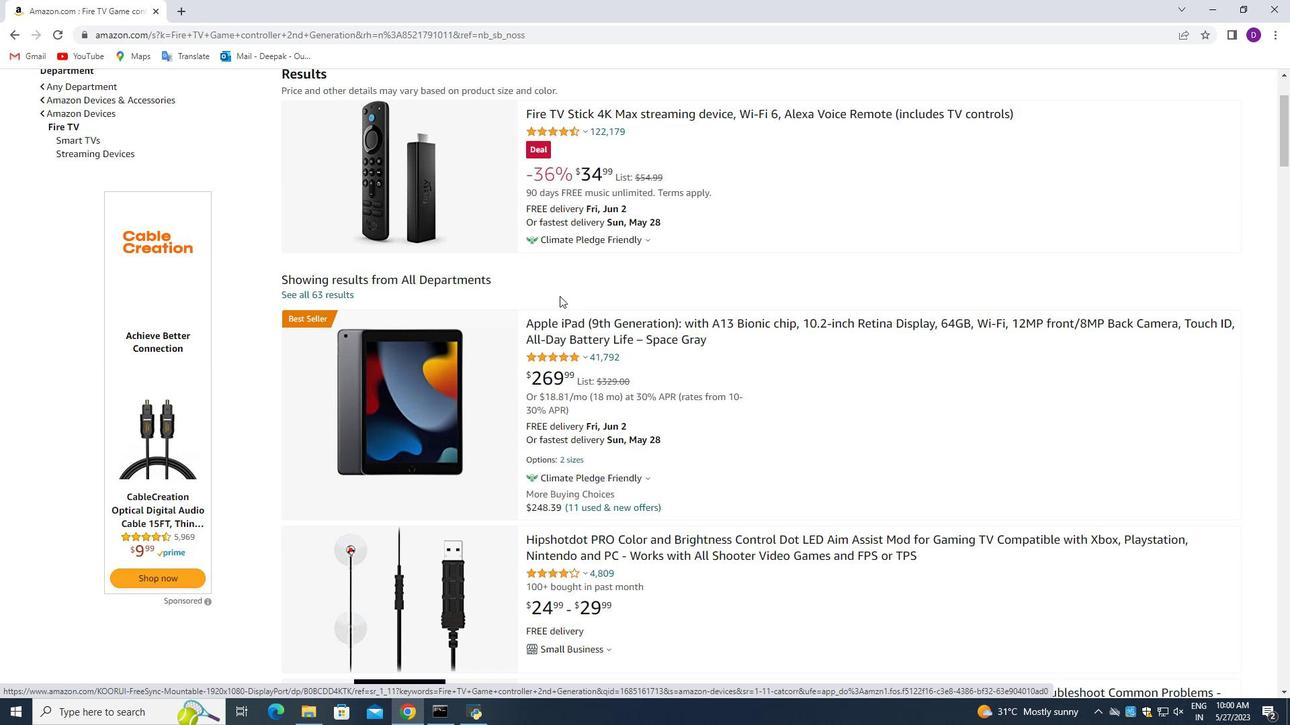 
Action: Mouse moved to (563, 335)
Screenshot: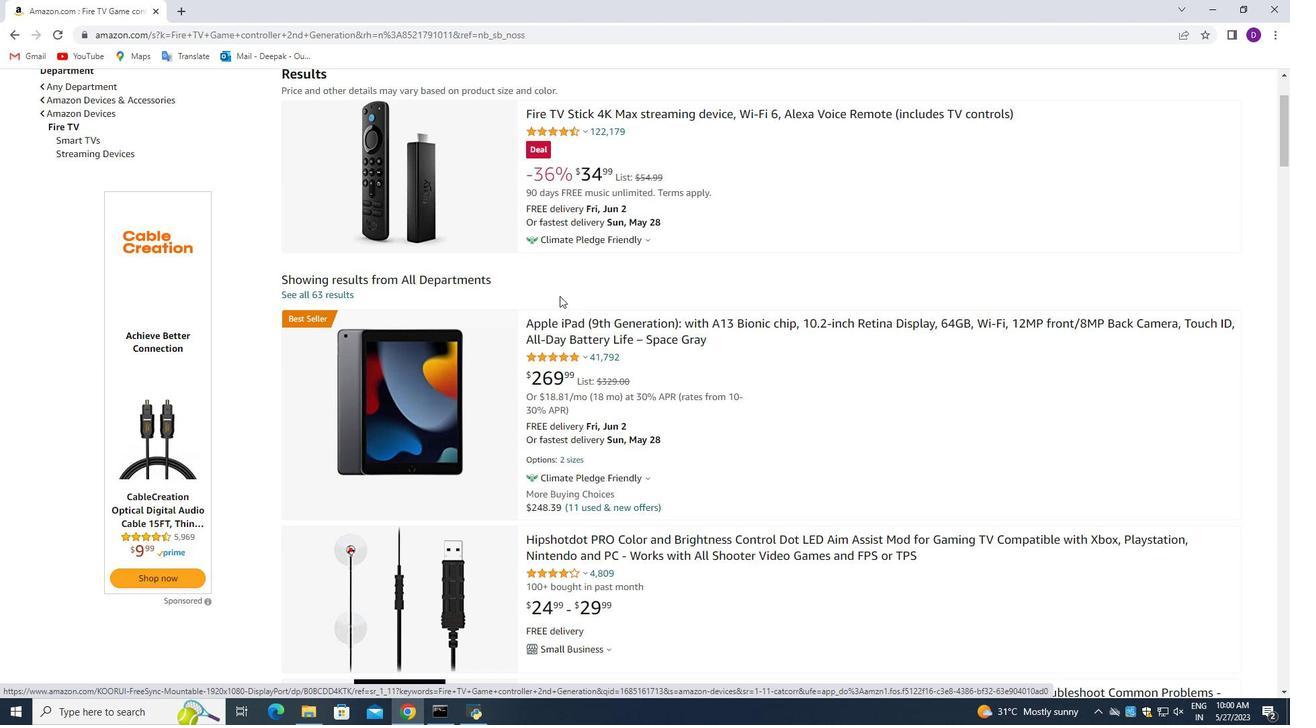 
Action: Mouse scrolled (562, 335) with delta (0, 0)
Screenshot: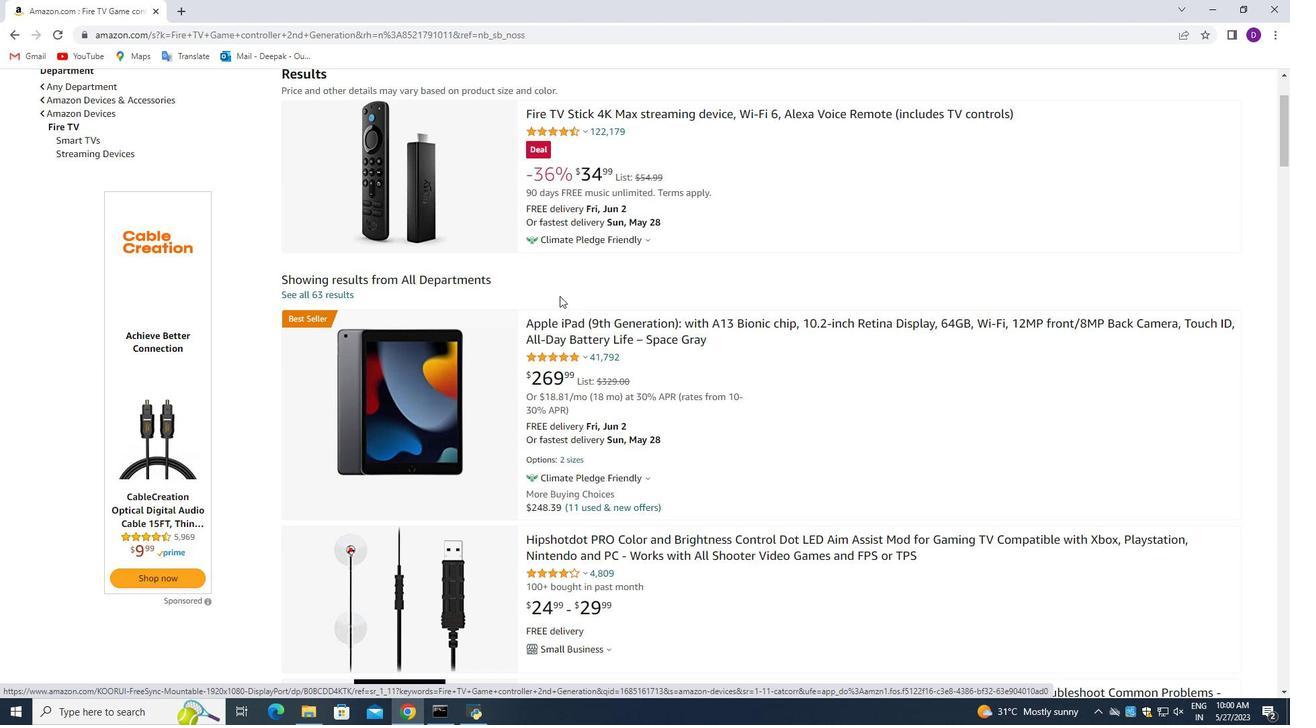 
Action: Mouse moved to (563, 336)
Screenshot: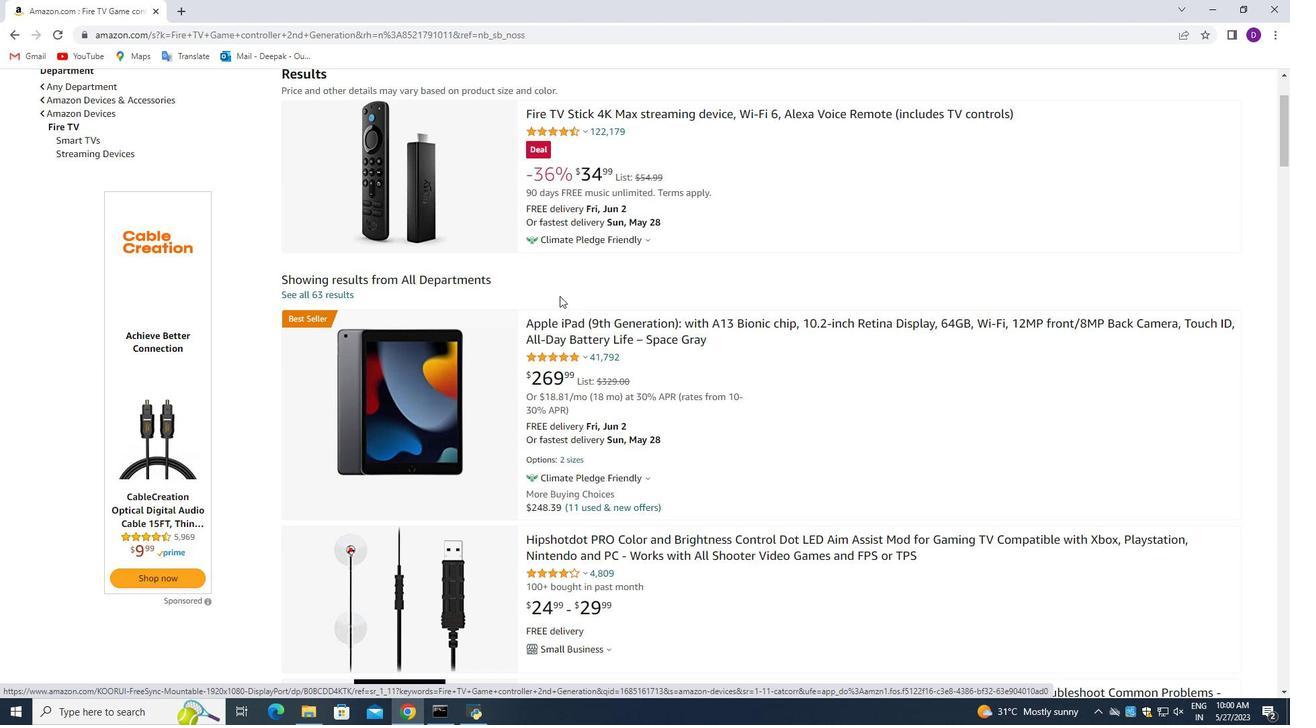 
Action: Mouse scrolled (563, 337) with delta (0, 0)
Screenshot: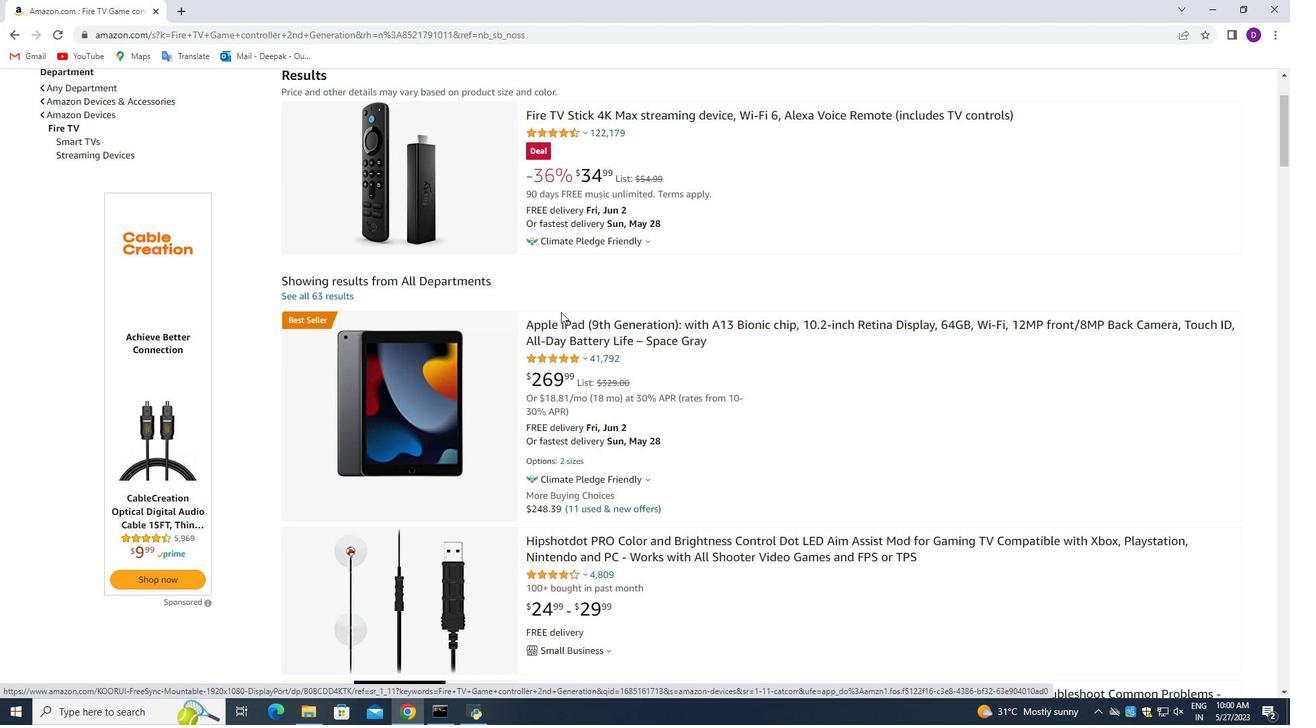 
Action: Mouse moved to (564, 325)
Screenshot: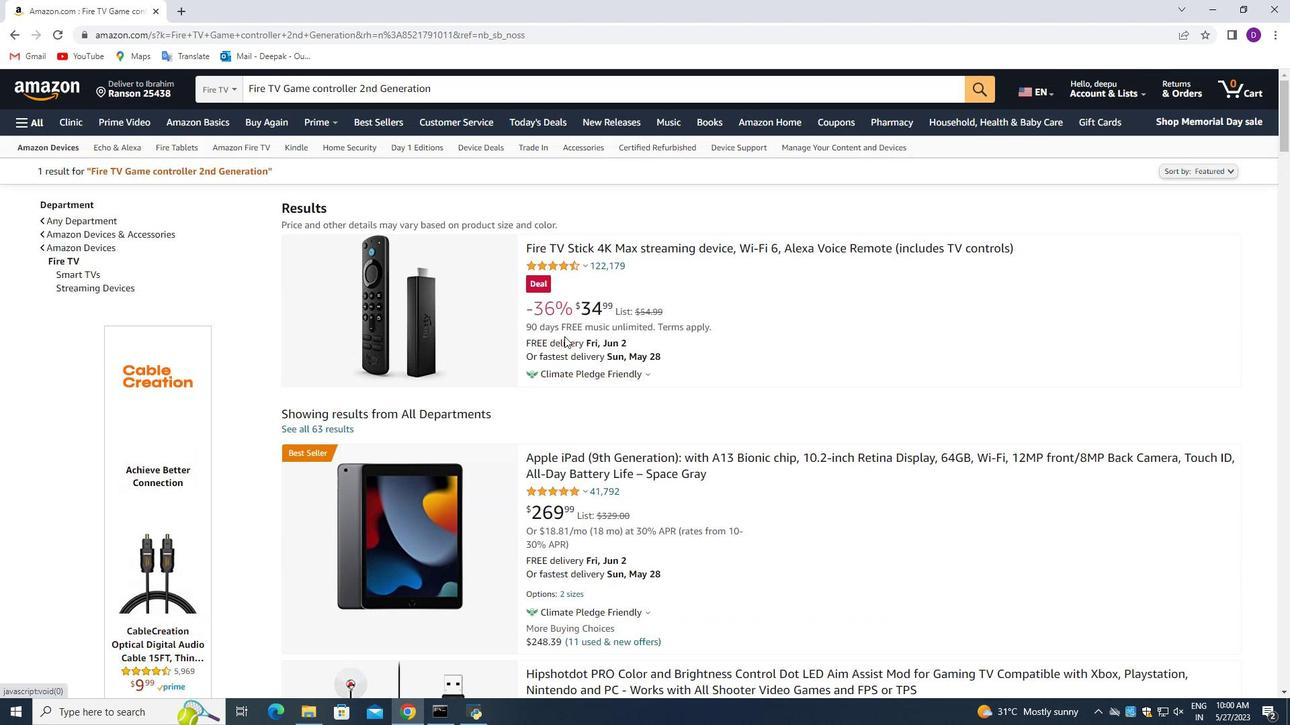 
Action: Mouse scrolled (564, 325) with delta (0, 0)
Screenshot: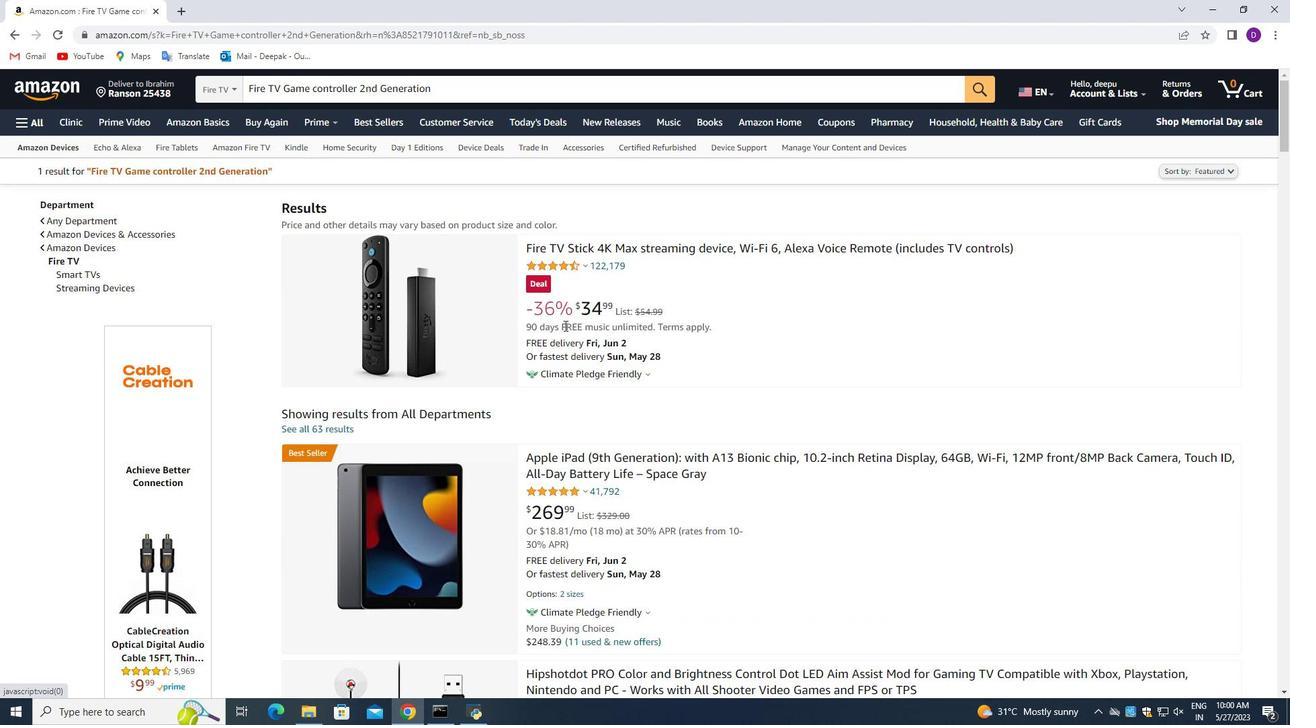 
Action: Mouse scrolled (564, 325) with delta (0, 0)
Screenshot: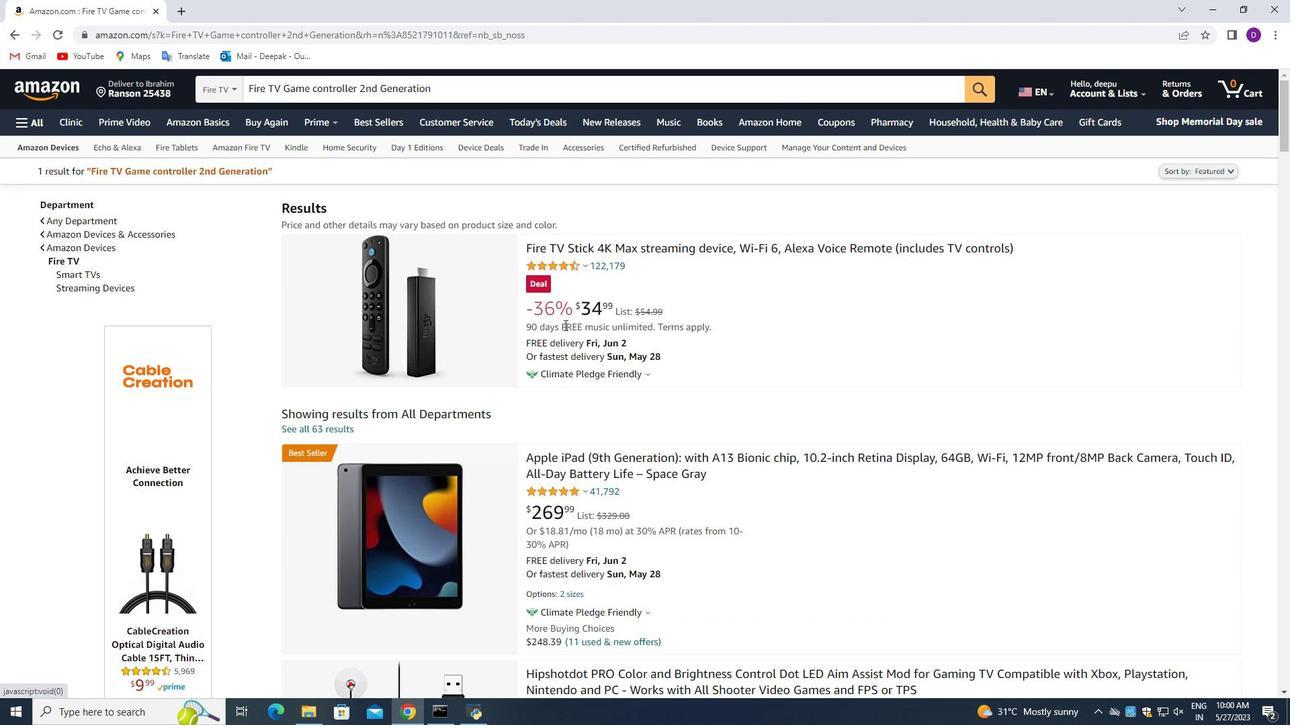 
Action: Mouse scrolled (564, 325) with delta (0, 0)
Screenshot: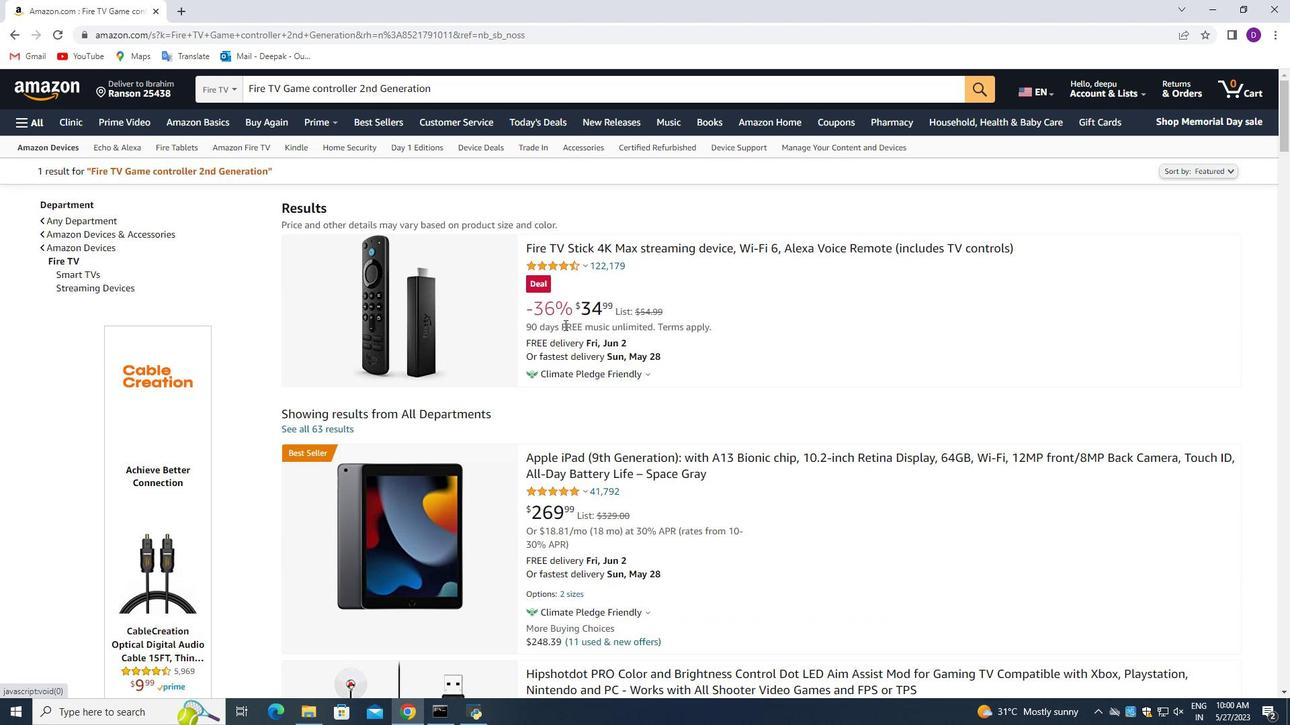 
Action: Mouse scrolled (564, 325) with delta (0, 0)
Screenshot: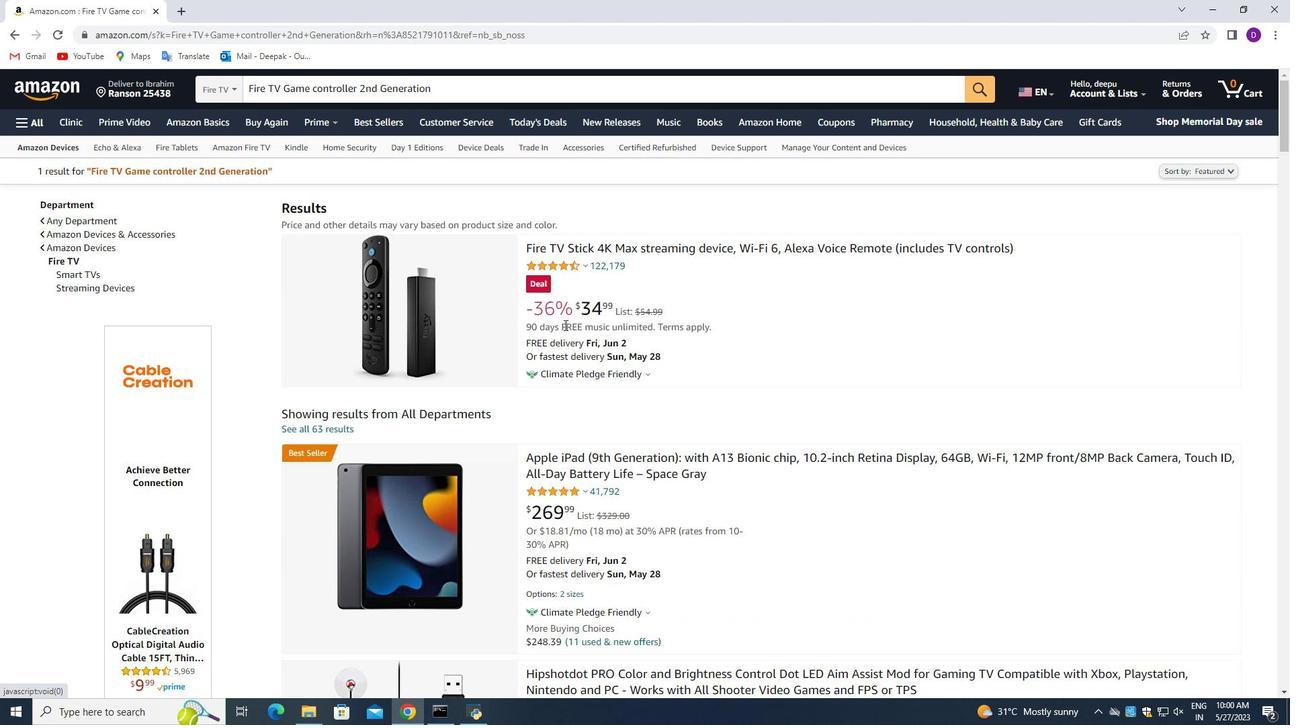 
Action: Mouse scrolled (564, 325) with delta (0, 0)
Screenshot: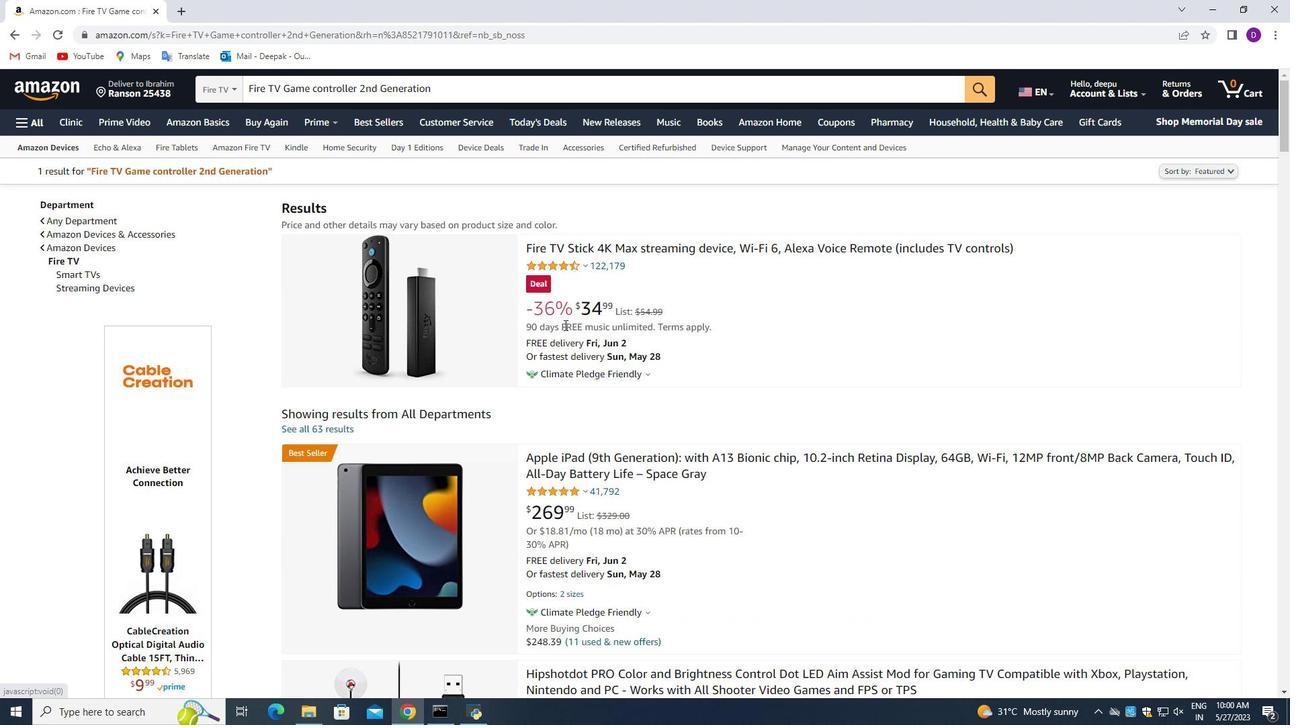 
Action: Mouse moved to (360, 88)
Screenshot: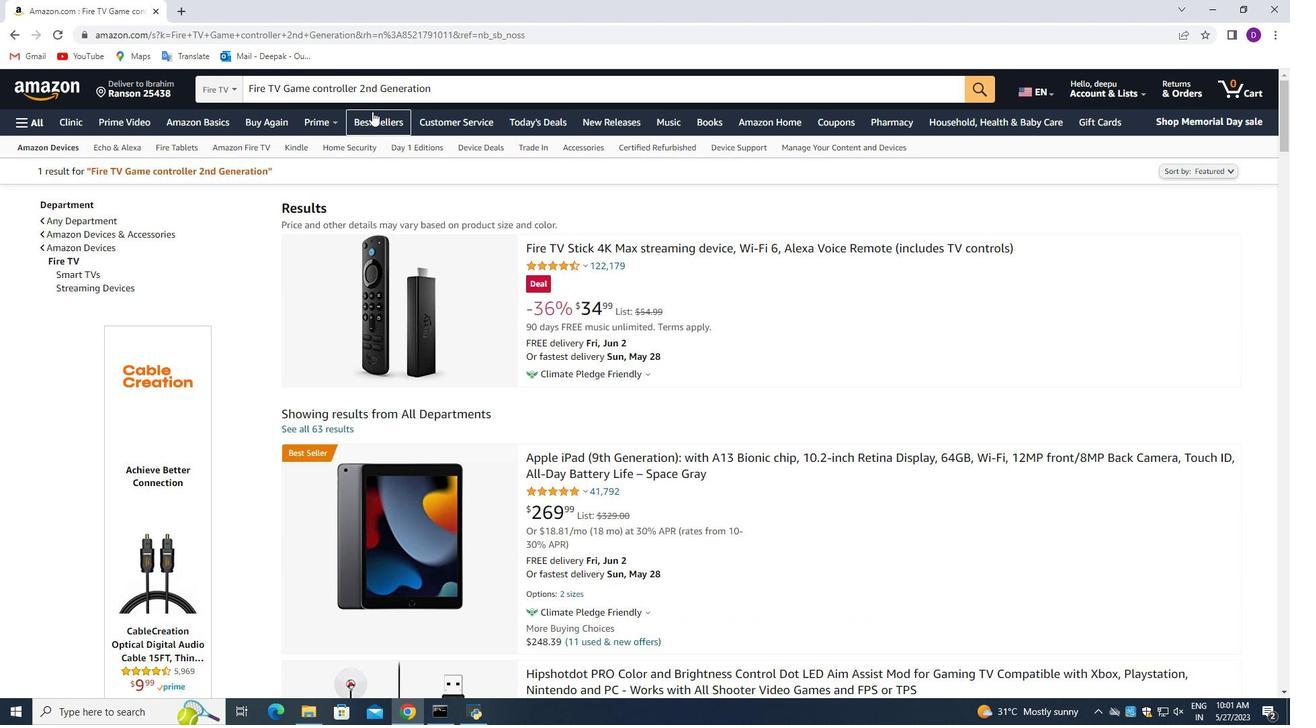 
Action: Mouse pressed left at (360, 88)
Screenshot: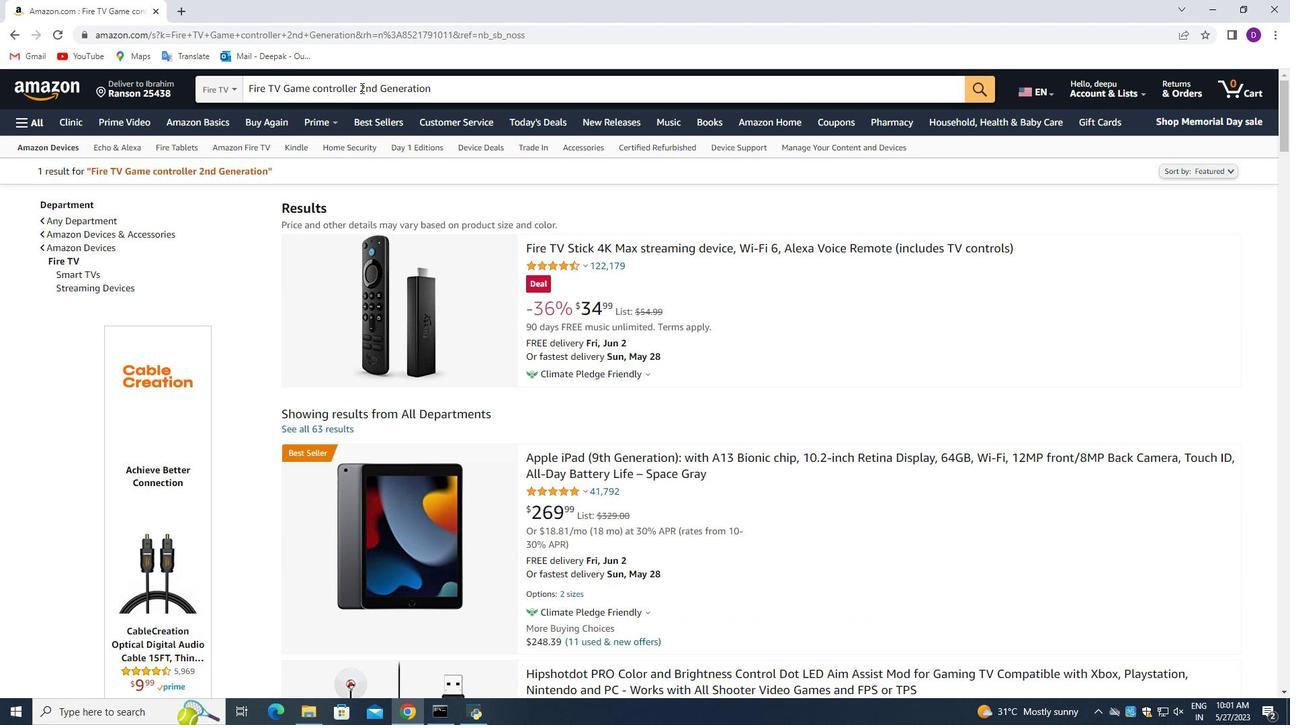 
Action: Mouse moved to (431, 151)
Screenshot: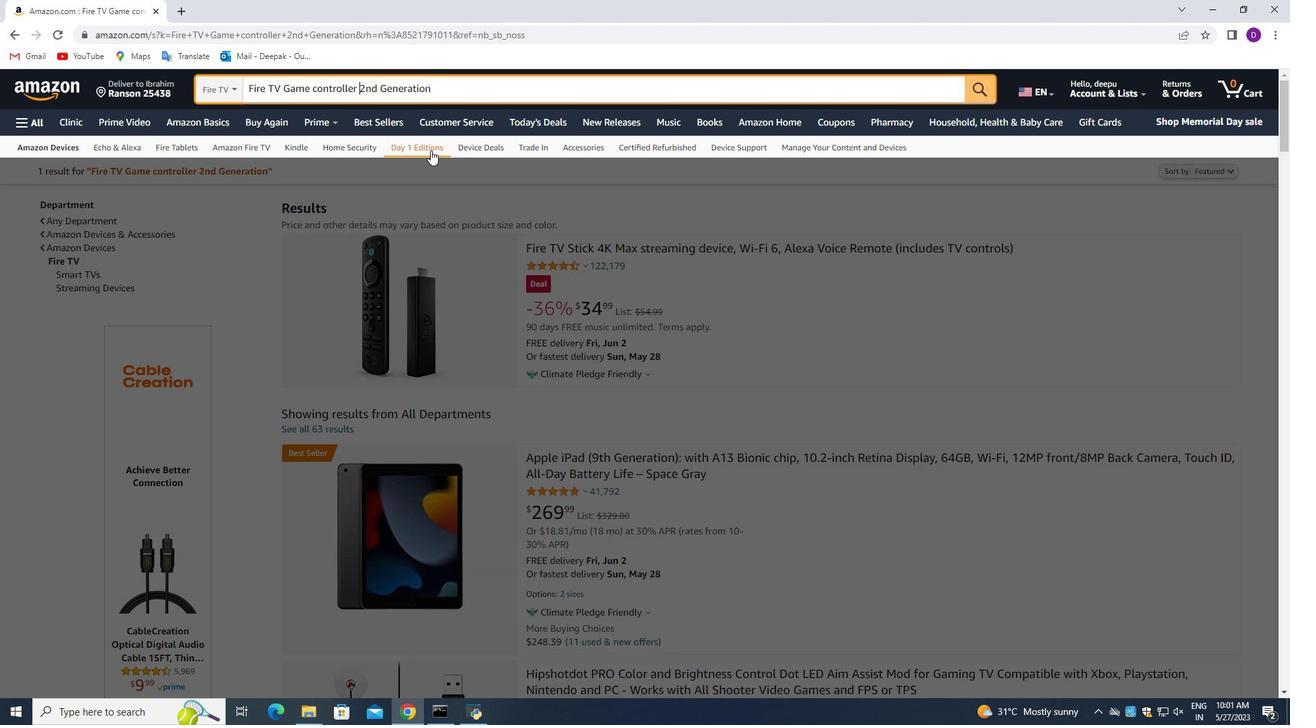 
Action: Key pressed <Key.shift>(<Key.right><Key.right><Key.right><Key.right><Key.right><Key.right><Key.right><Key.right><Key.right><Key.right><Key.right><Key.right><Key.right><Key.right><Key.right><Key.right><Key.right><Key.right><Key.right><Key.right><Key.right><Key.right><Key.right><Key.right><Key.right><Key.right><Key.shift><Key.shift><Key.shift><Key.shift><Key.shift><Key.shift><Key.shift><Key.shift><Key.shift><Key.shift><Key.shift><Key.shift><Key.shift><Key.shift><Key.shift><Key.shift><Key.shift><Key.shift><Key.shift><Key.shift><Key.shift><Key.shift><Key.shift><Key.shift><Key.shift><Key.shift><Key.shift><Key.shift><Key.shift>)
Screenshot: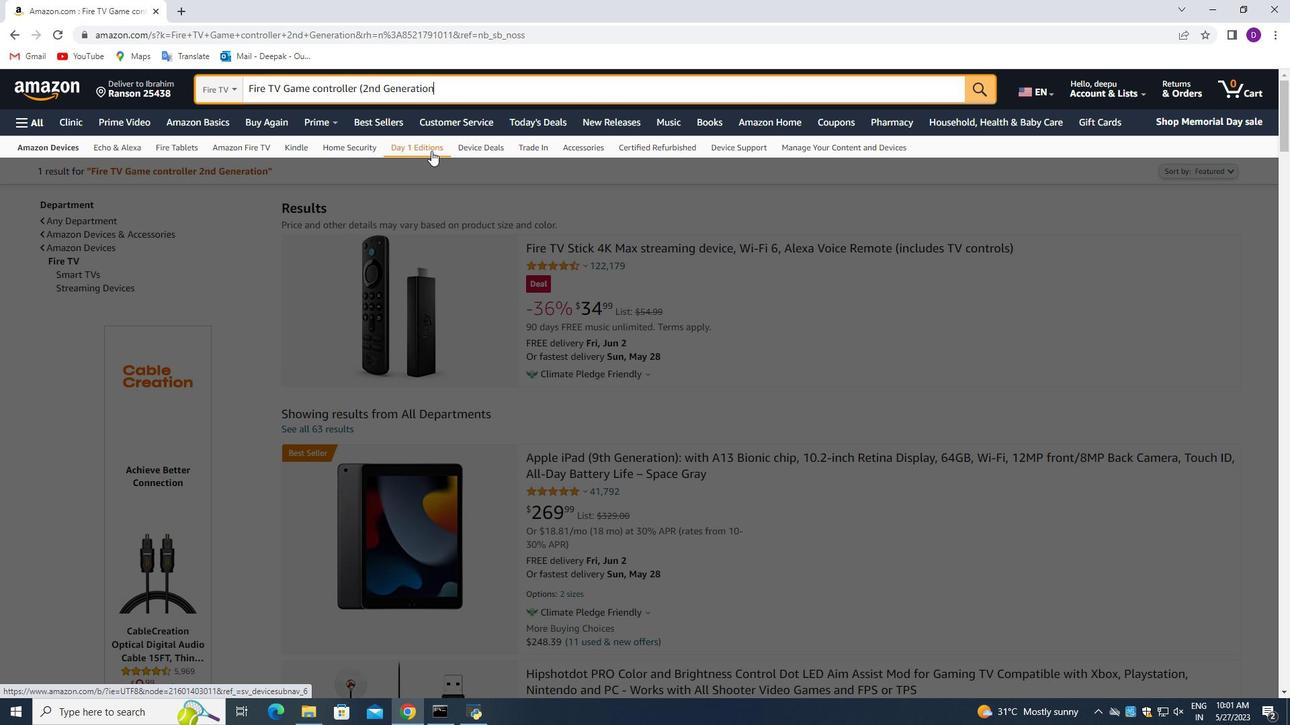 
Action: Mouse moved to (983, 89)
Screenshot: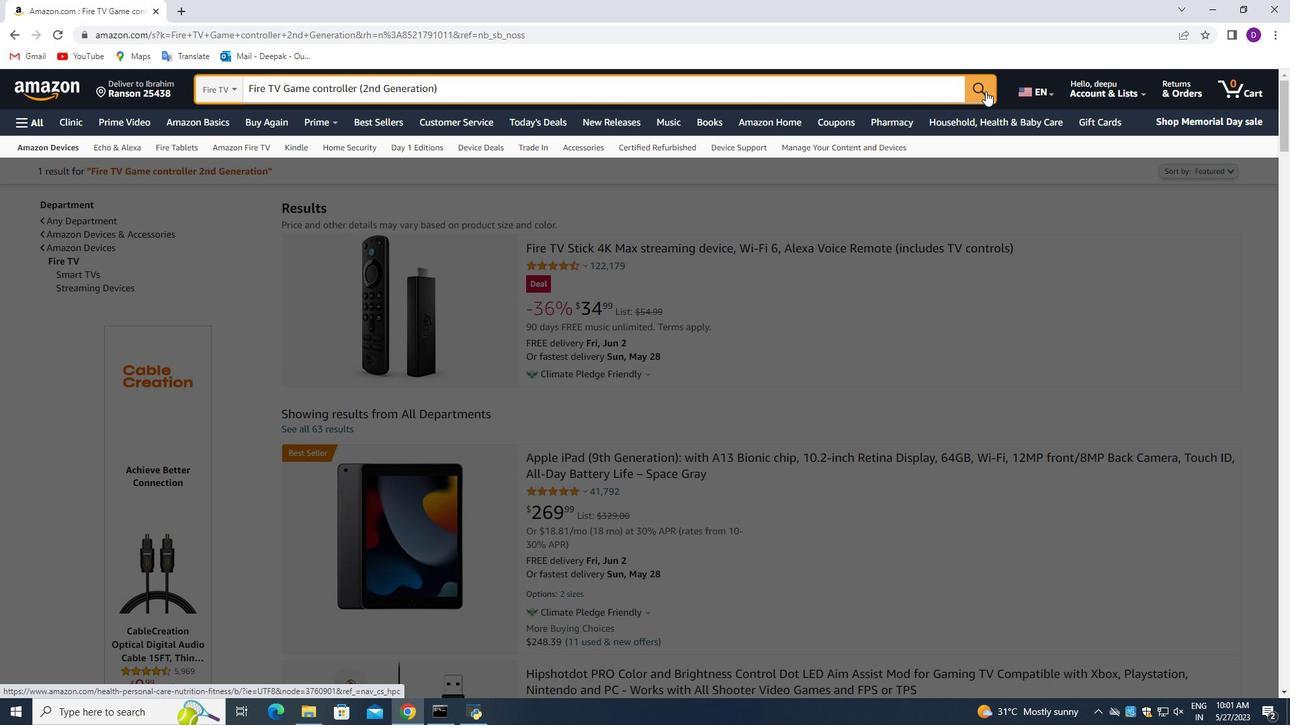 
Action: Mouse pressed left at (983, 89)
Screenshot: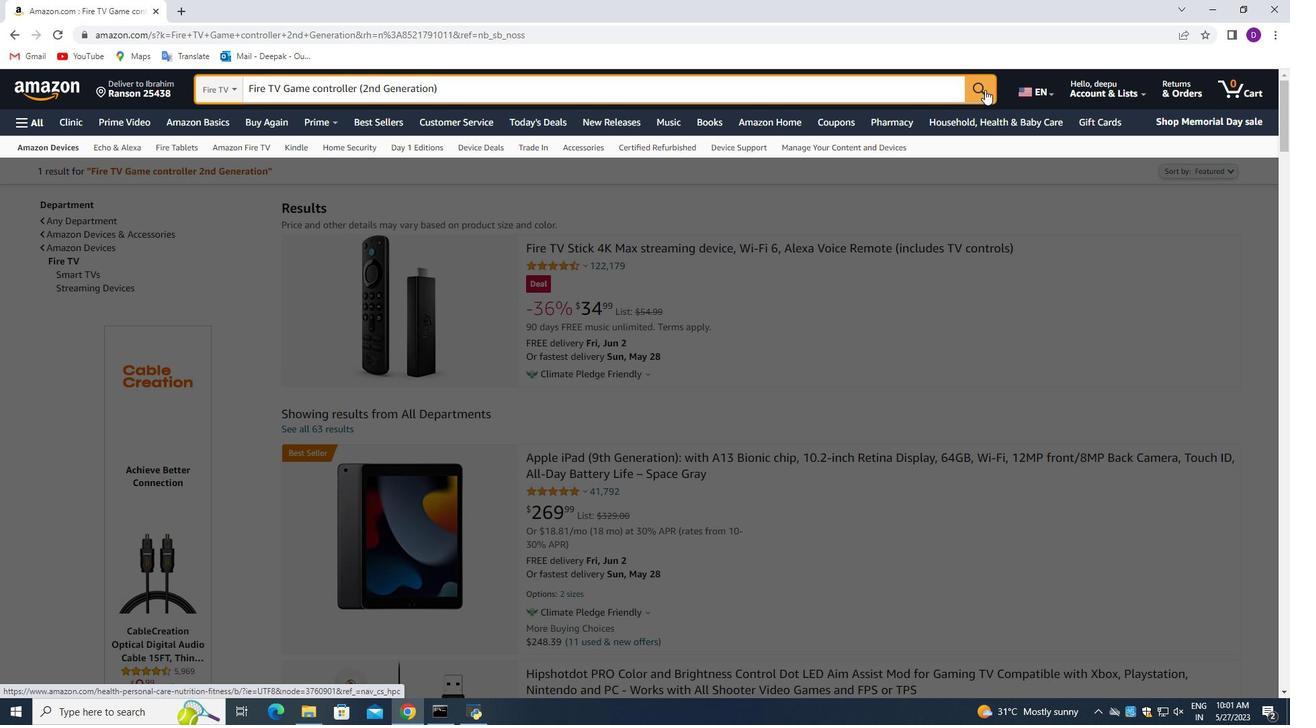 
Action: Mouse moved to (610, 409)
Screenshot: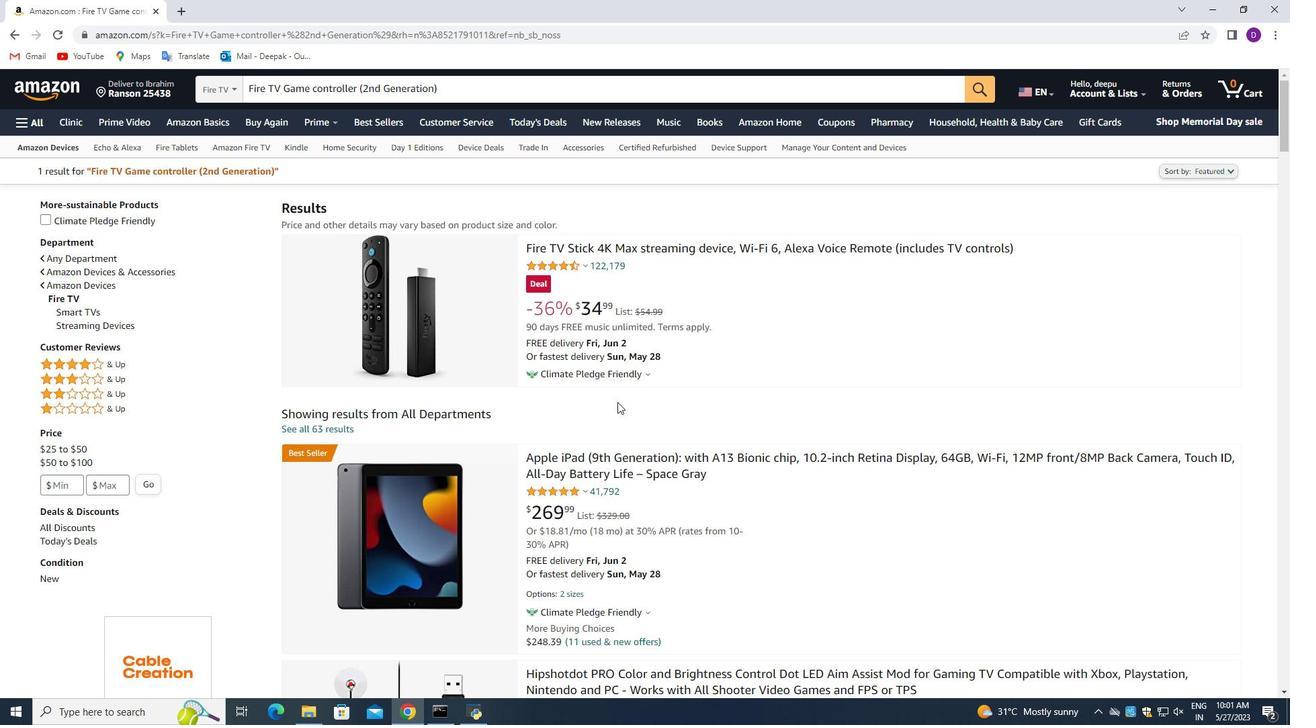 
Action: Mouse scrolled (610, 408) with delta (0, 0)
Screenshot: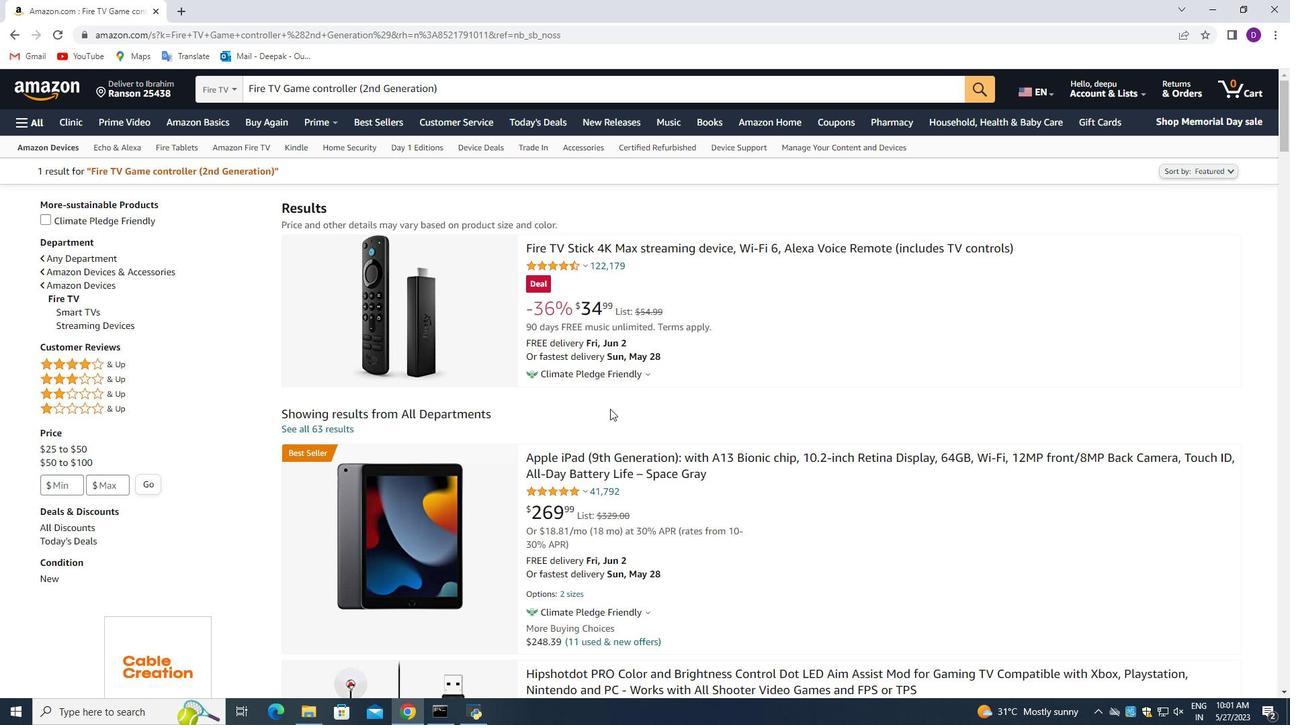 
Action: Mouse moved to (702, 466)
Screenshot: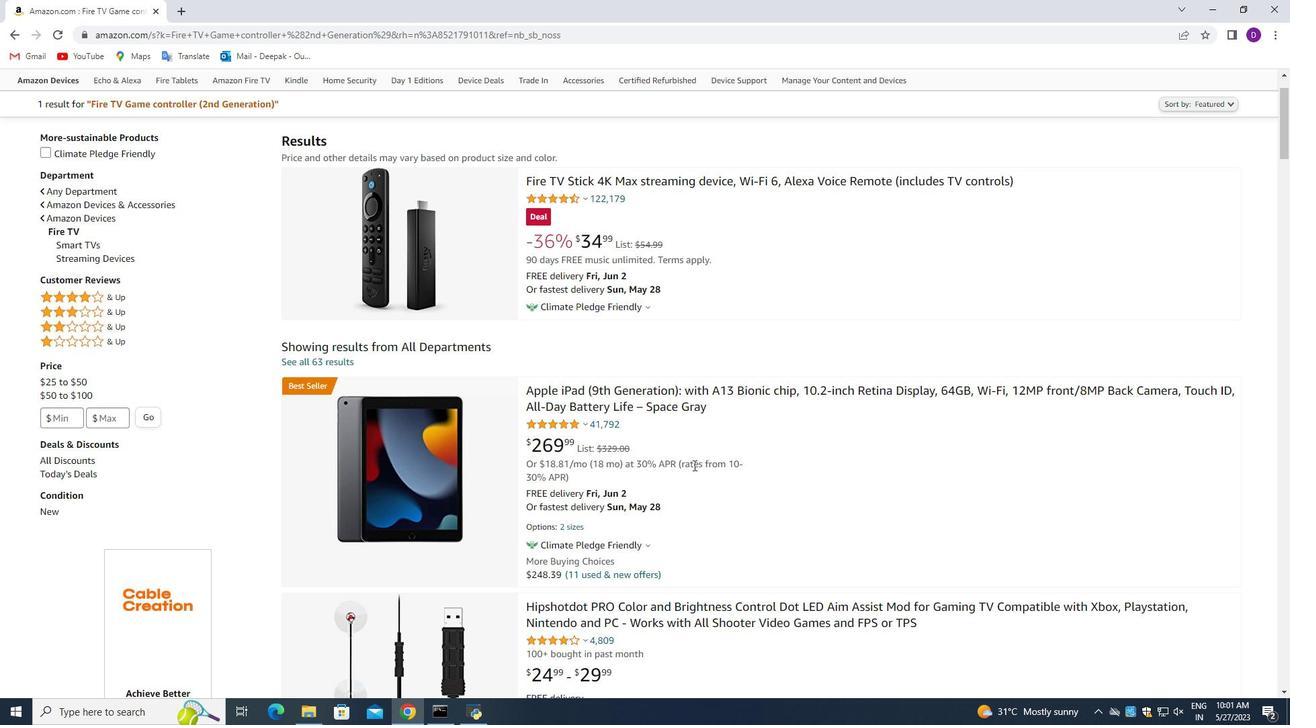 
Action: Mouse scrolled (702, 465) with delta (0, 0)
Screenshot: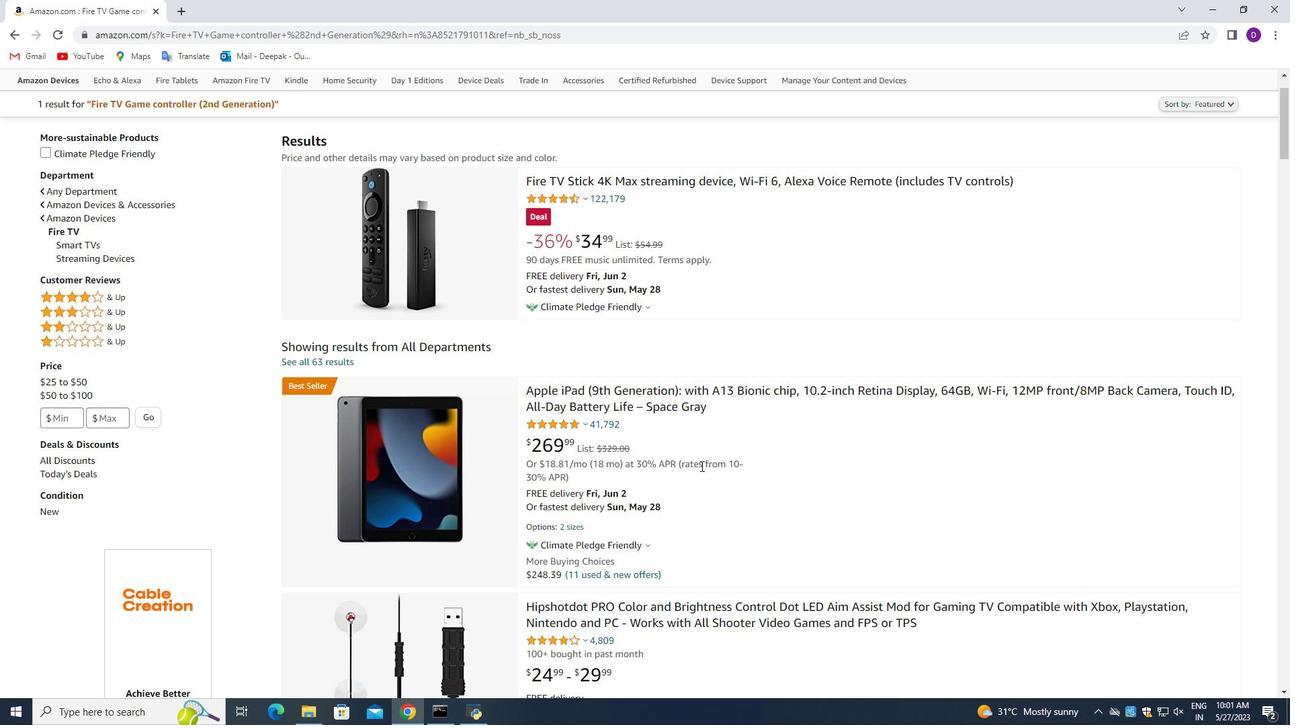 
Action: Mouse scrolled (702, 465) with delta (0, 0)
Screenshot: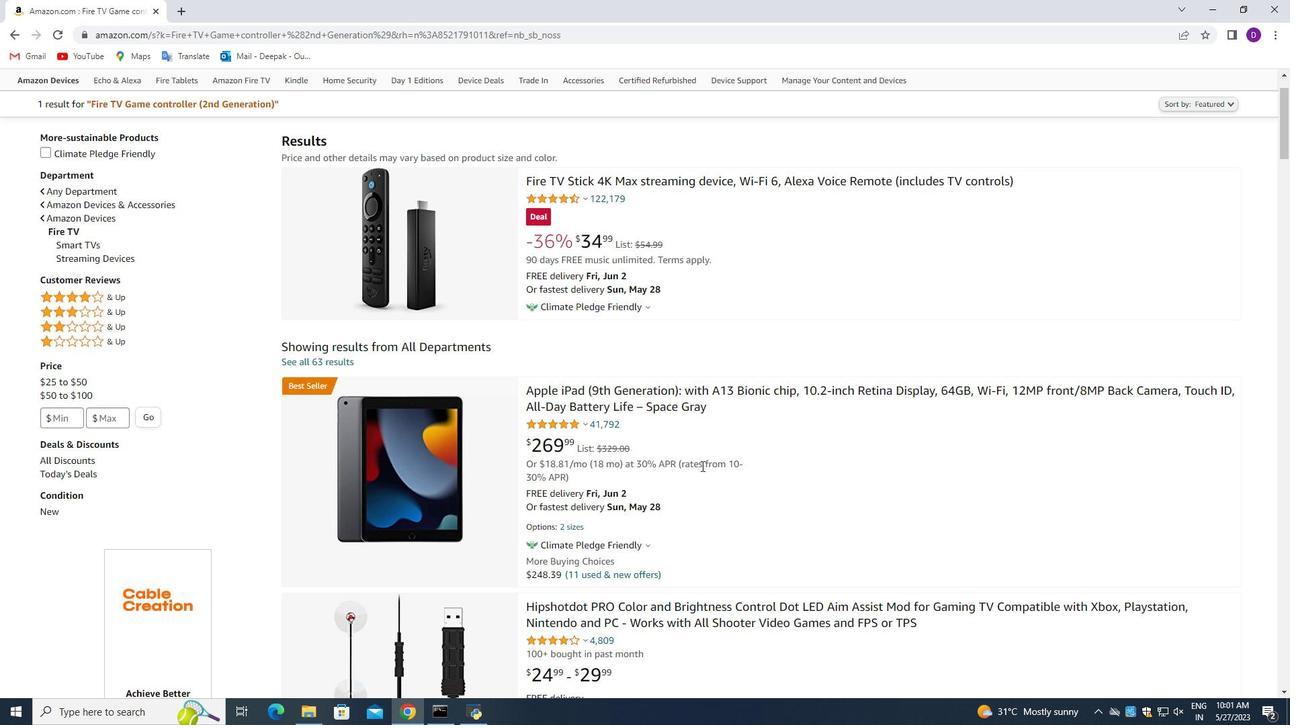 
Action: Mouse moved to (549, 404)
Screenshot: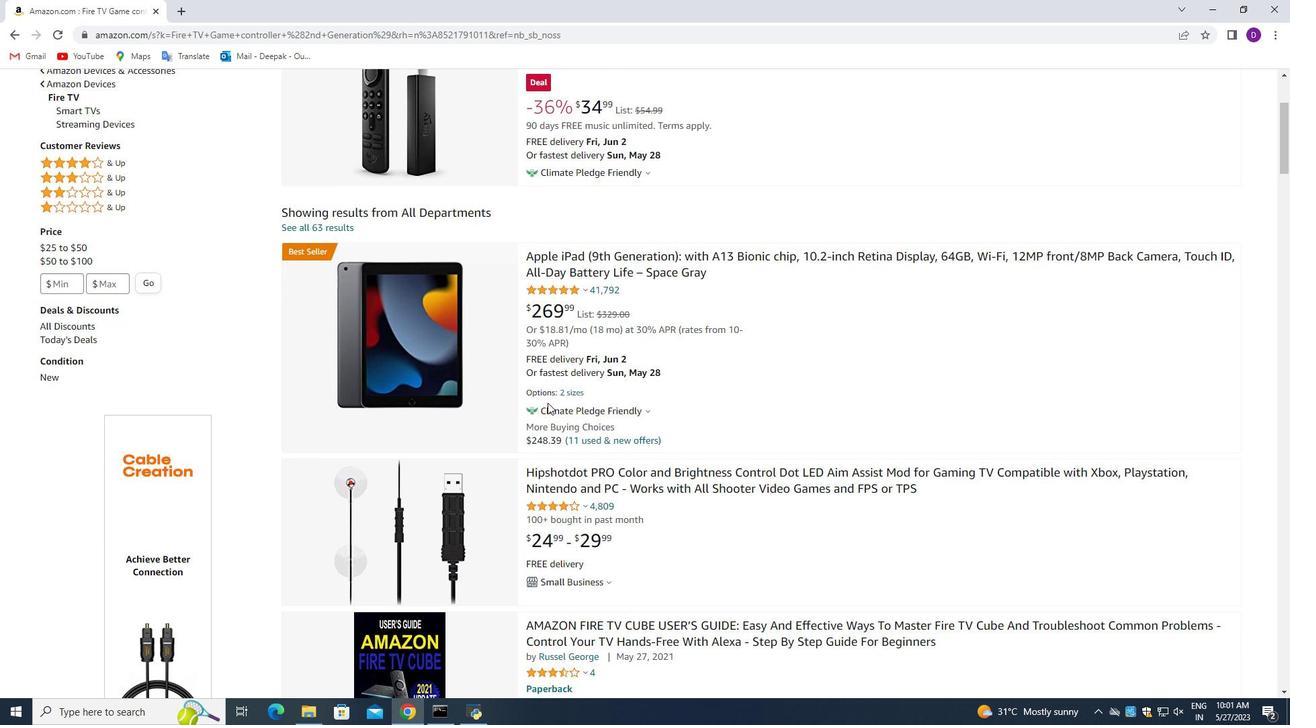 
Action: Mouse scrolled (549, 403) with delta (0, 0)
Screenshot: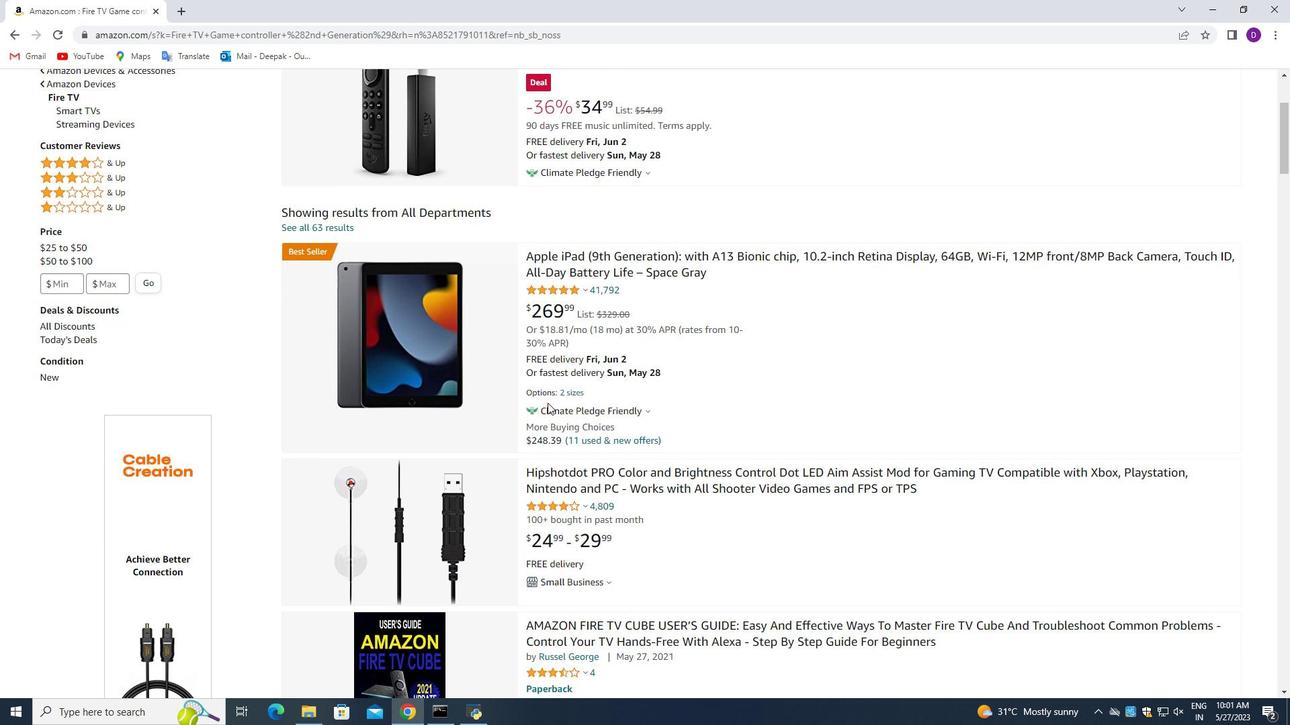 
Action: Mouse moved to (549, 405)
Screenshot: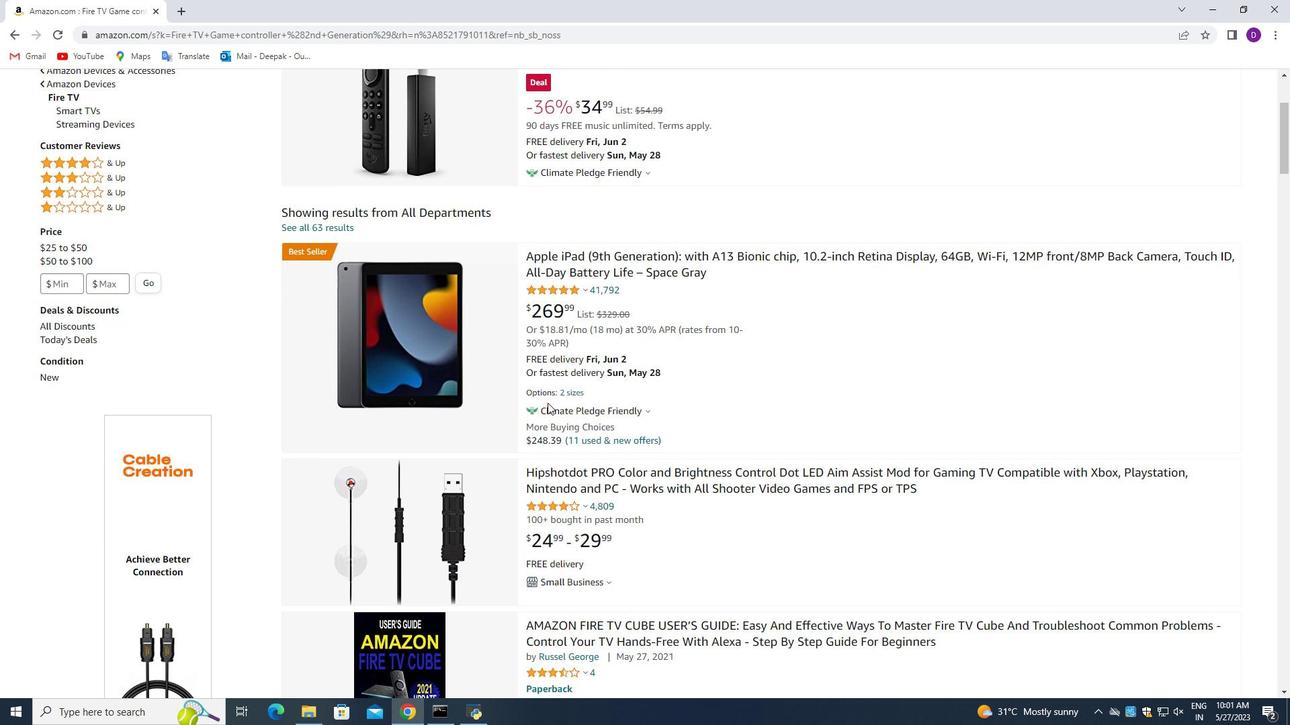 
Action: Mouse scrolled (549, 404) with delta (0, 0)
Screenshot: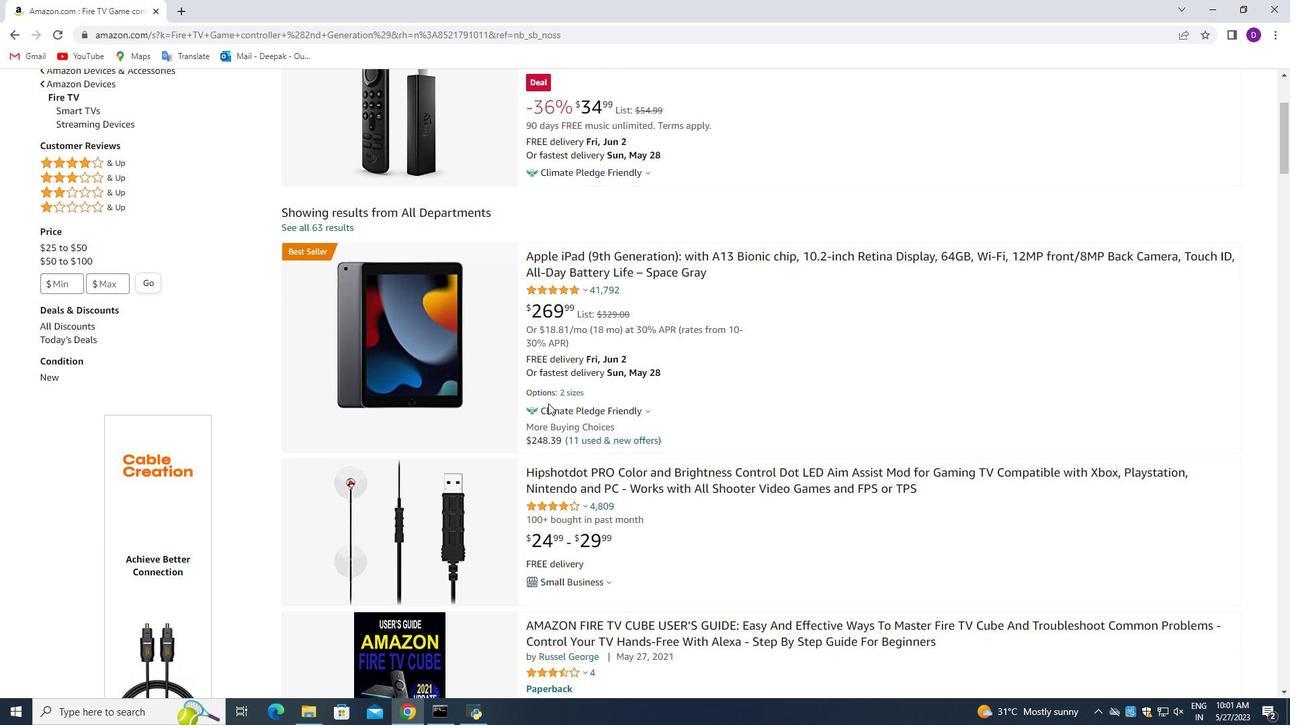 
Action: Mouse moved to (548, 419)
Screenshot: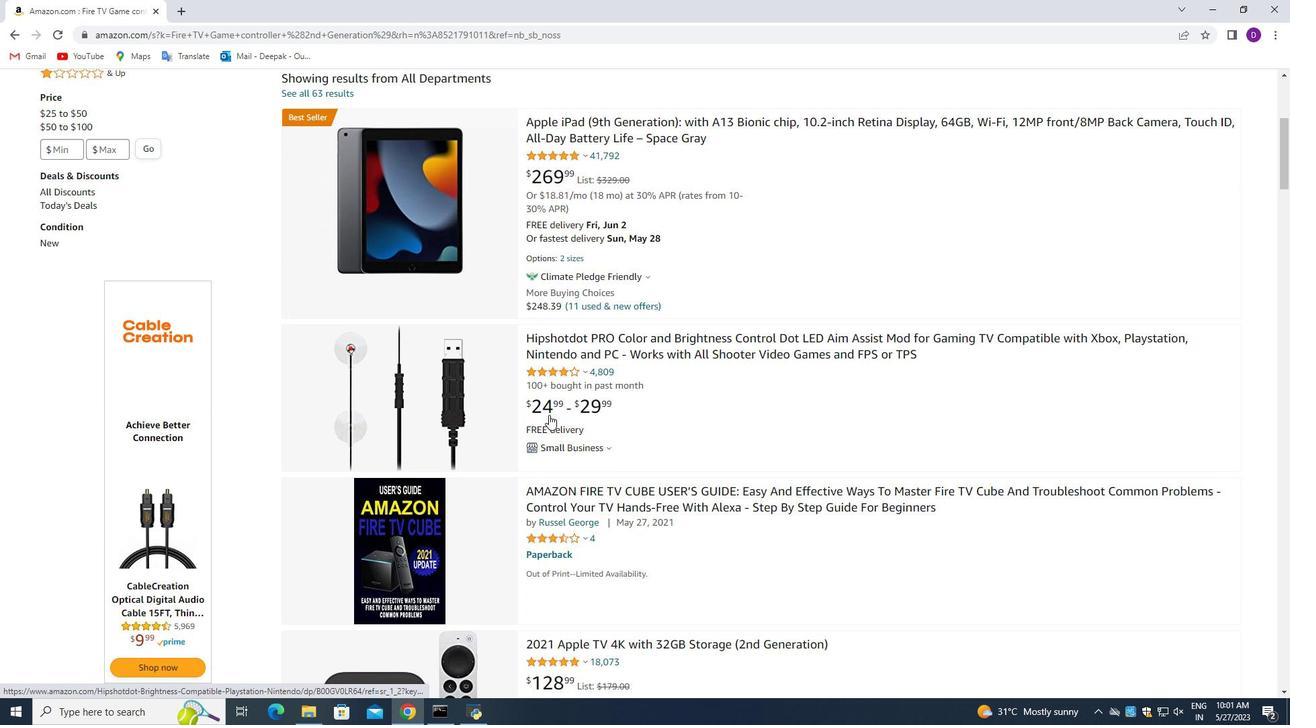 
Action: Mouse scrolled (548, 418) with delta (0, 0)
Screenshot: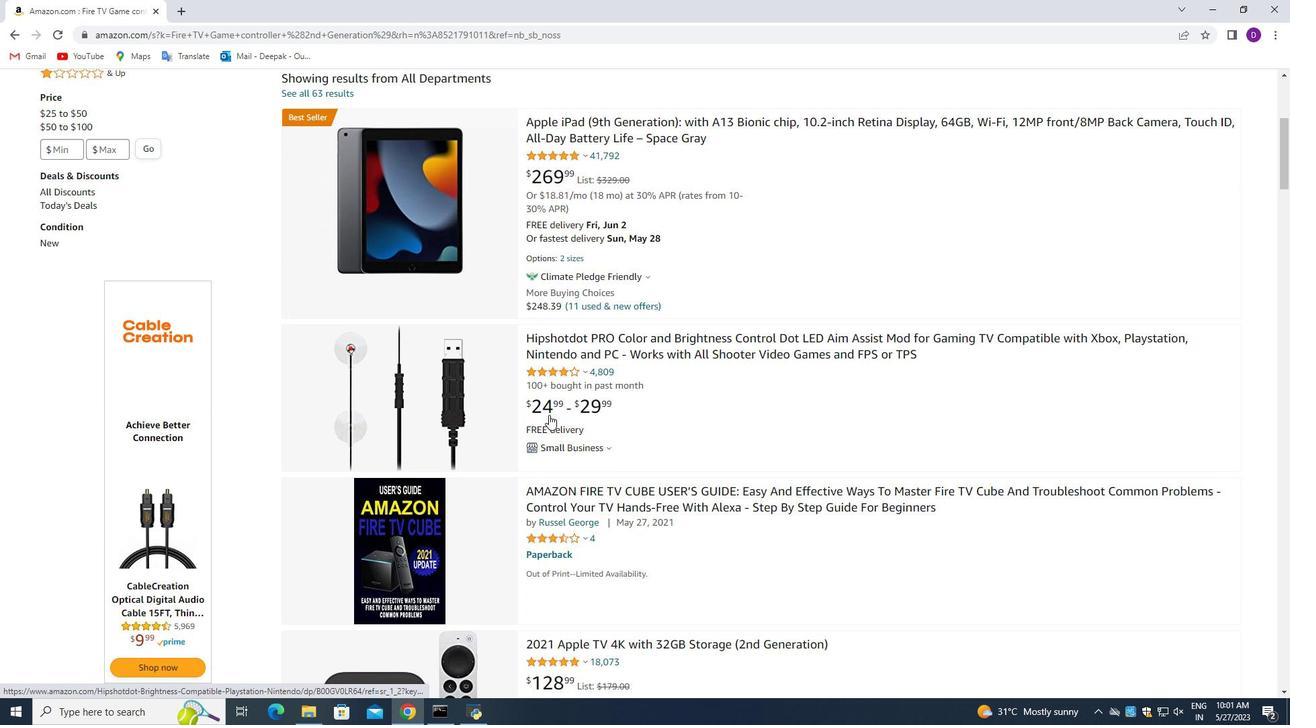 
Action: Mouse scrolled (548, 418) with delta (0, 0)
Screenshot: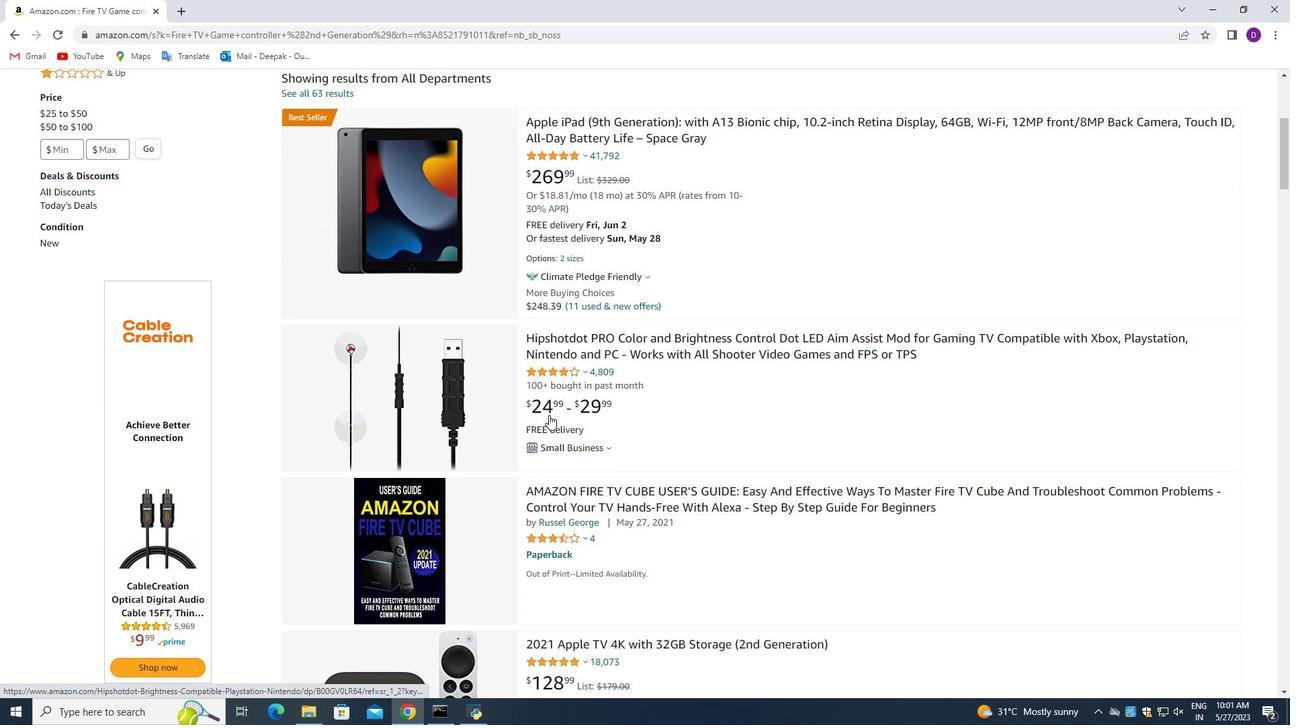 
Action: Mouse scrolled (548, 418) with delta (0, 0)
Screenshot: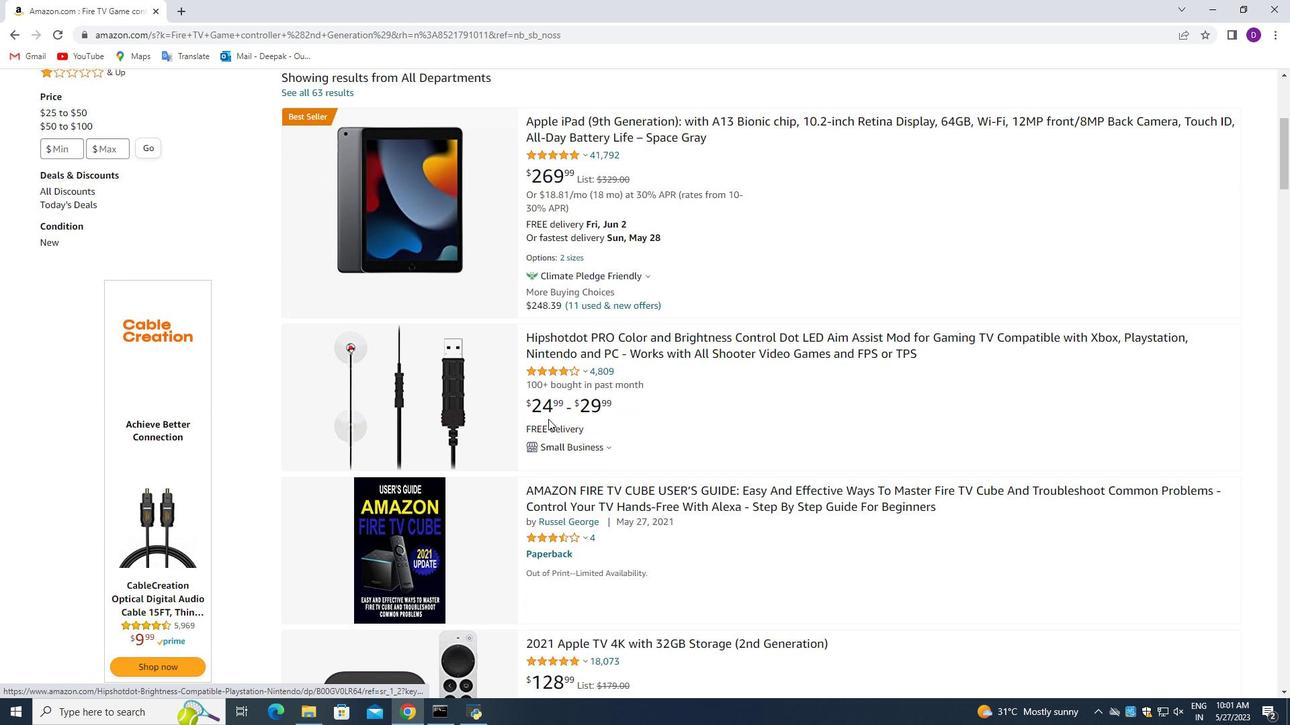 
Action: Mouse moved to (548, 463)
Screenshot: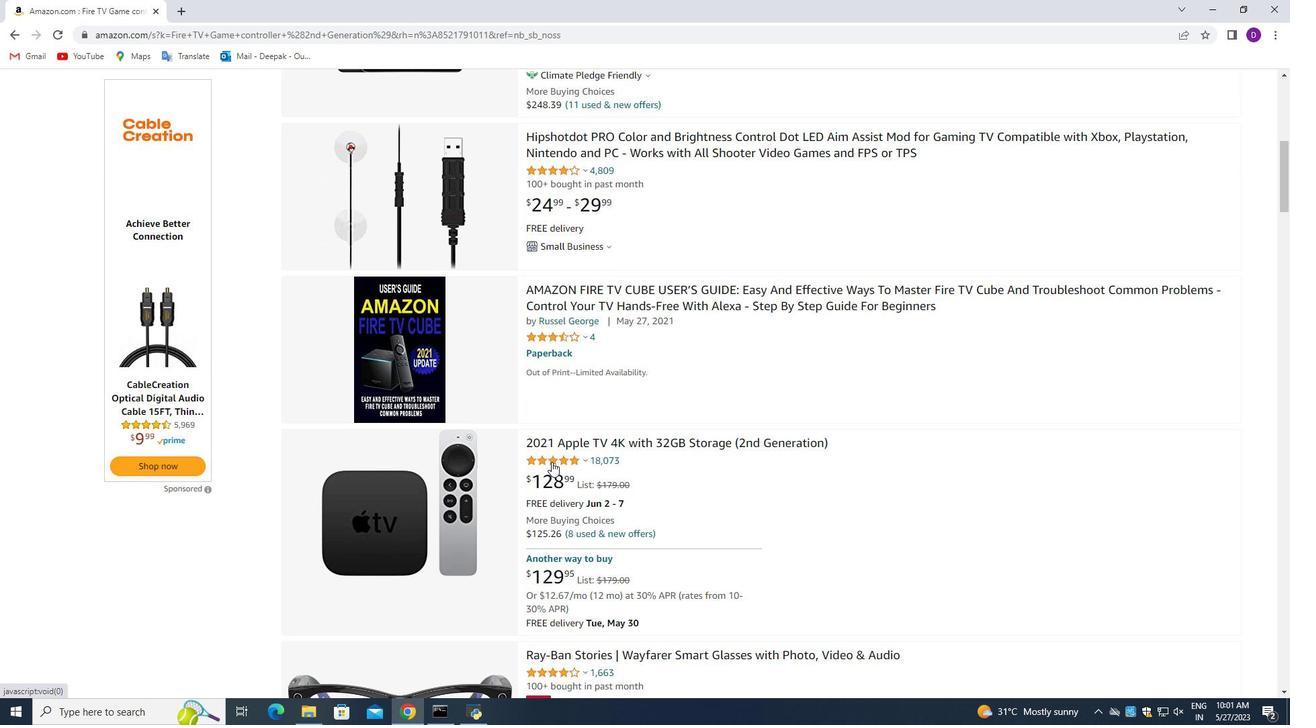 
Action: Mouse scrolled (548, 464) with delta (0, 0)
Screenshot: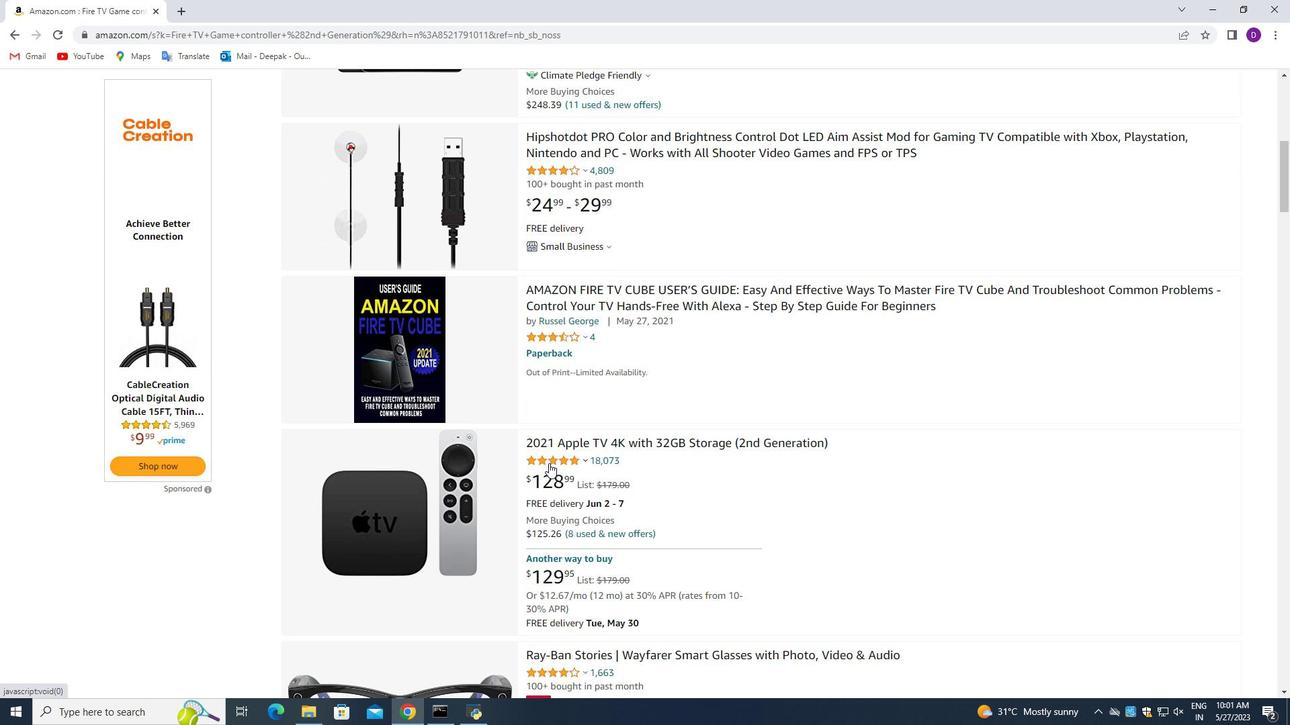 
Action: Mouse scrolled (548, 464) with delta (0, 0)
Screenshot: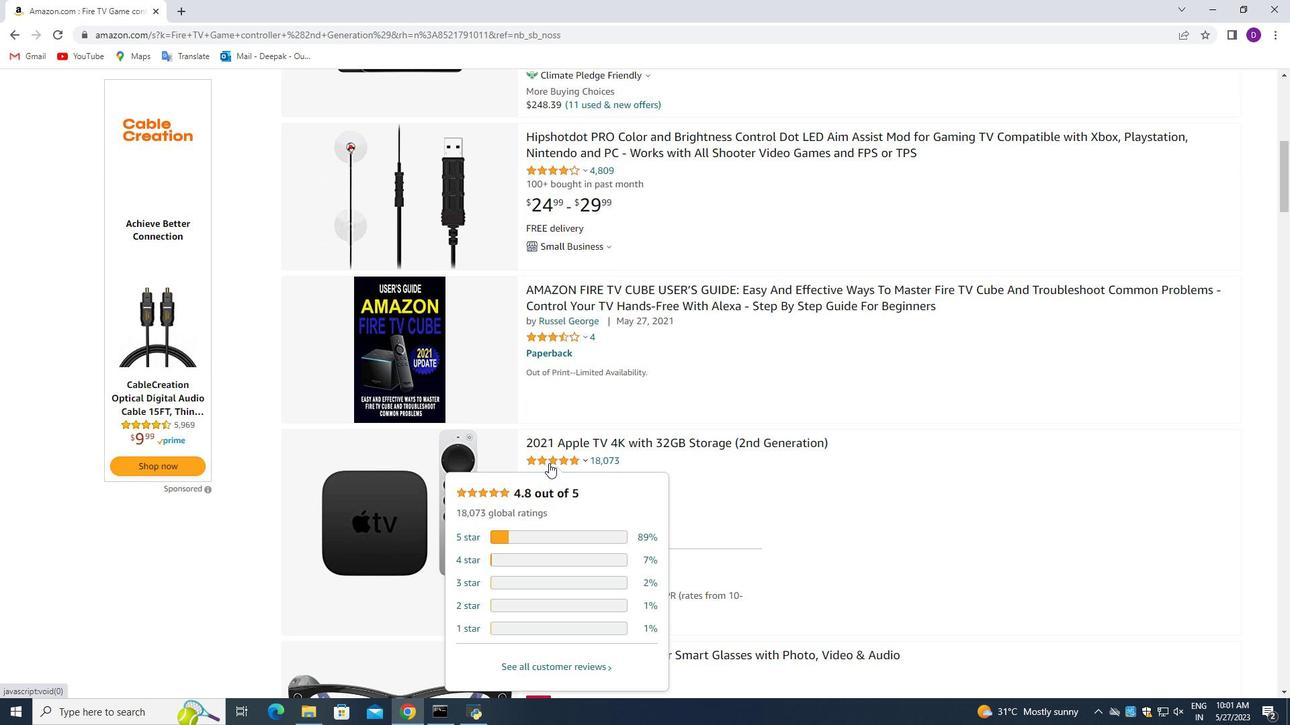 
Action: Mouse scrolled (548, 464) with delta (0, 0)
Screenshot: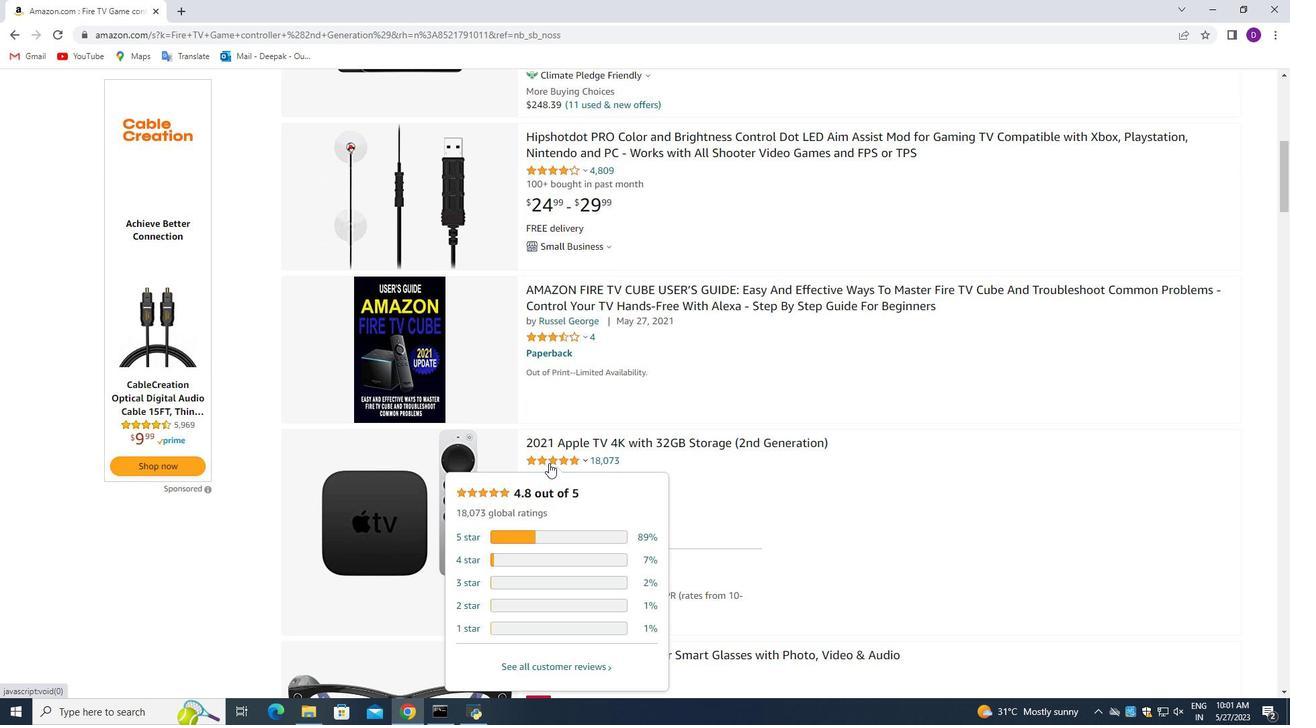 
Action: Mouse scrolled (548, 464) with delta (0, 0)
Screenshot: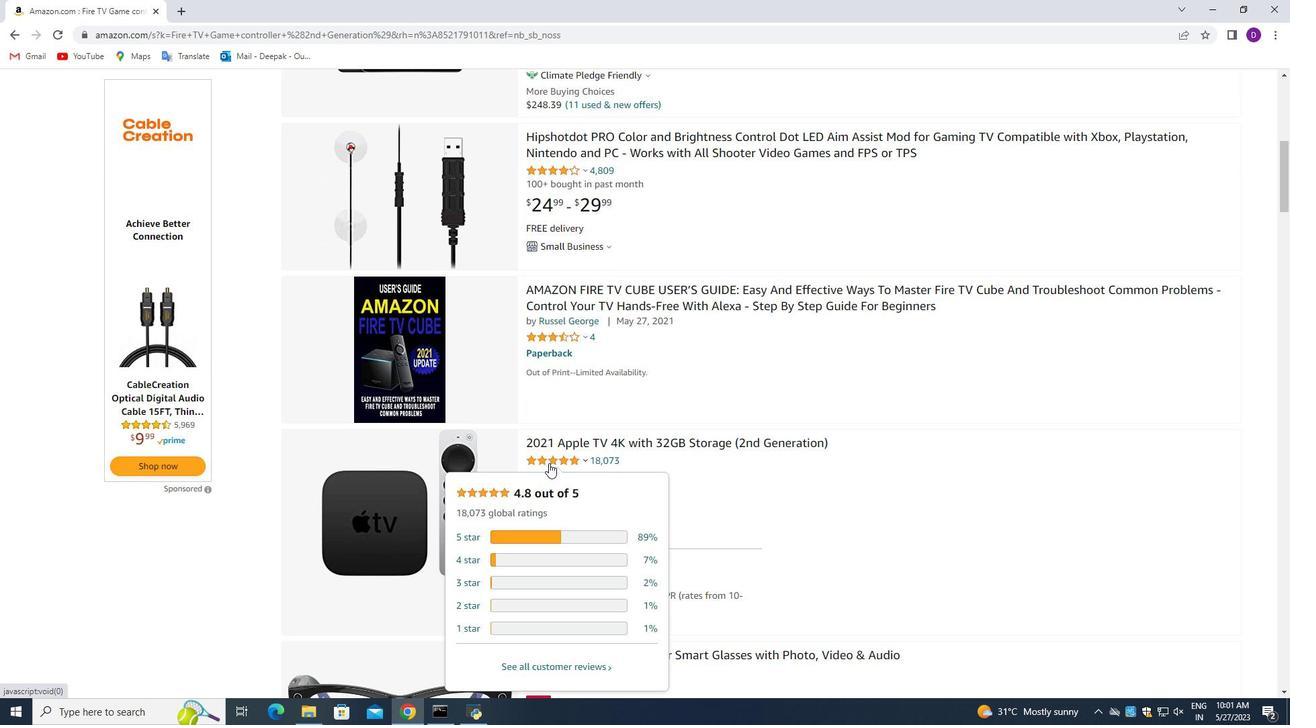 
Action: Mouse scrolled (548, 464) with delta (0, 0)
Screenshot: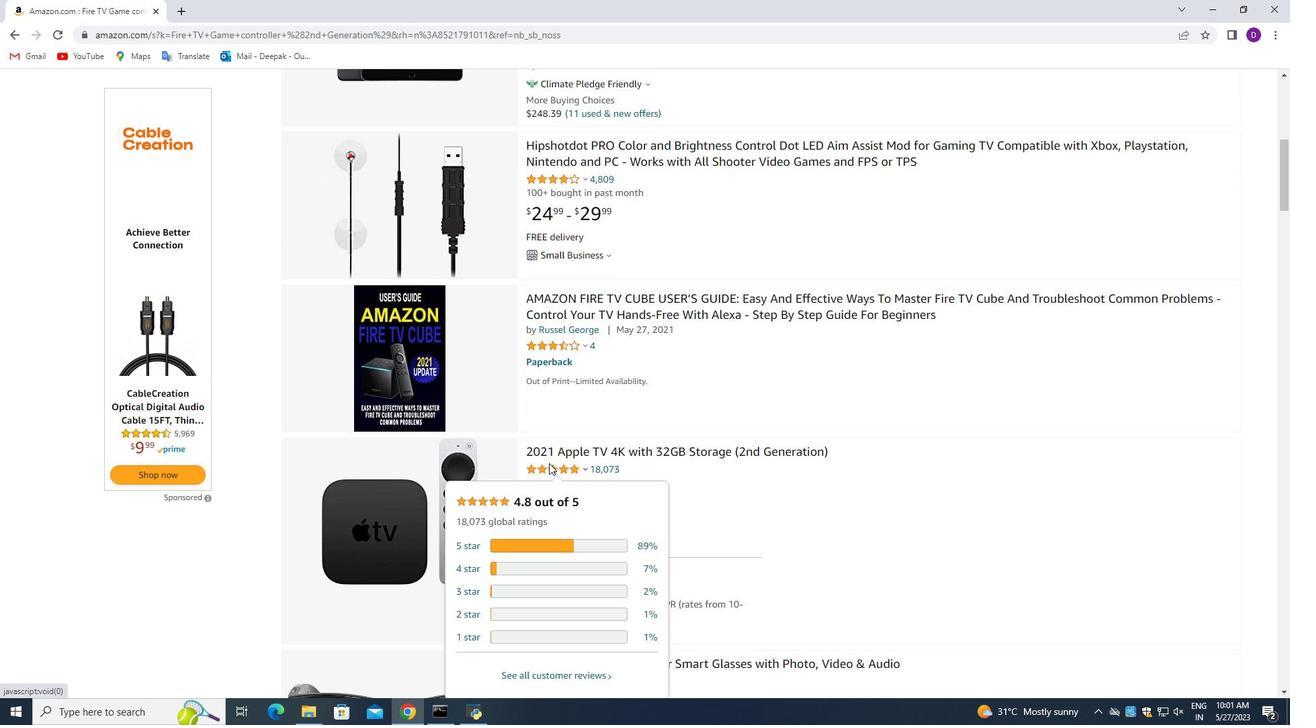 
Action: Mouse moved to (521, 420)
Screenshot: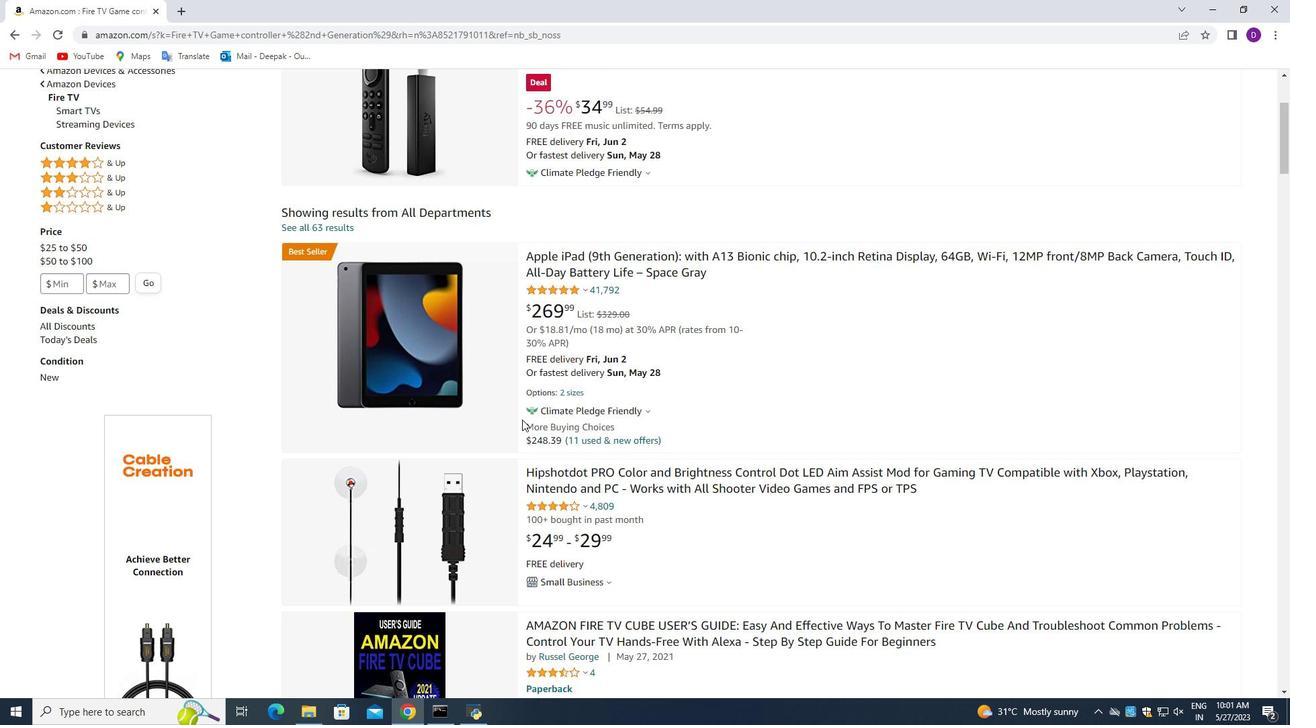 
Action: Mouse scrolled (521, 421) with delta (0, 0)
Screenshot: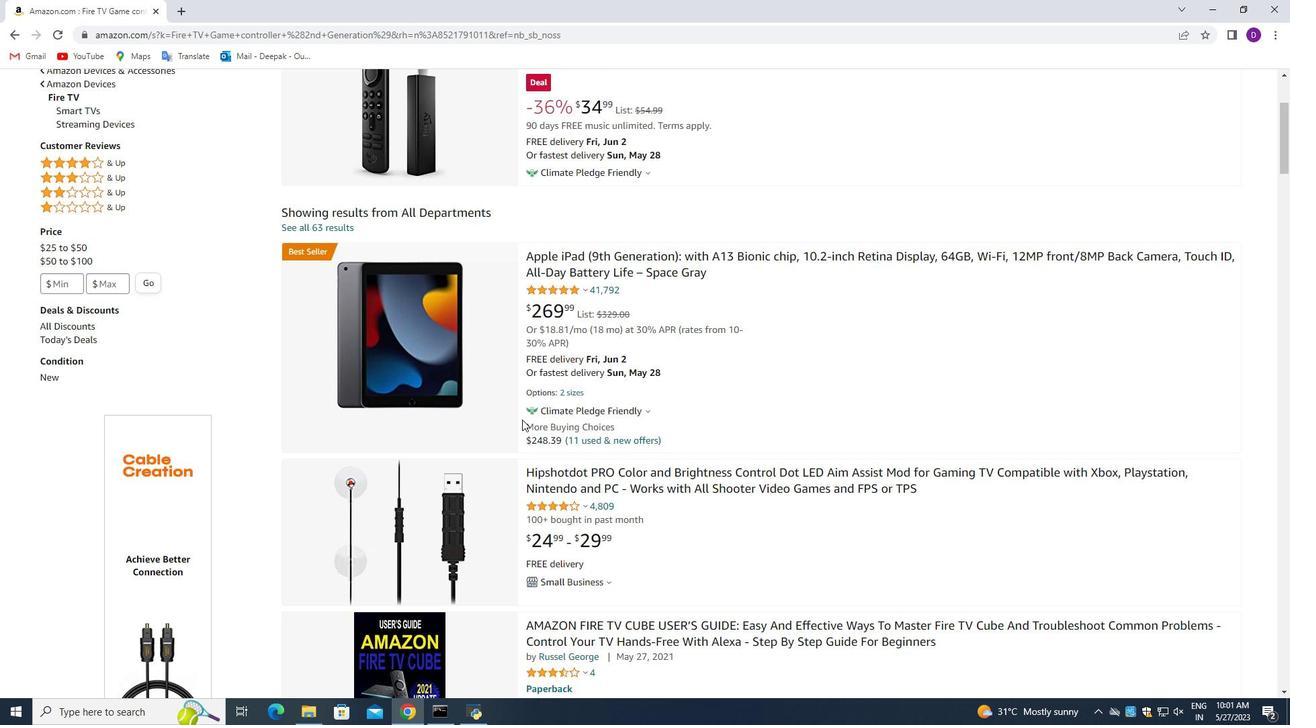 
Action: Mouse scrolled (521, 421) with delta (0, 0)
Screenshot: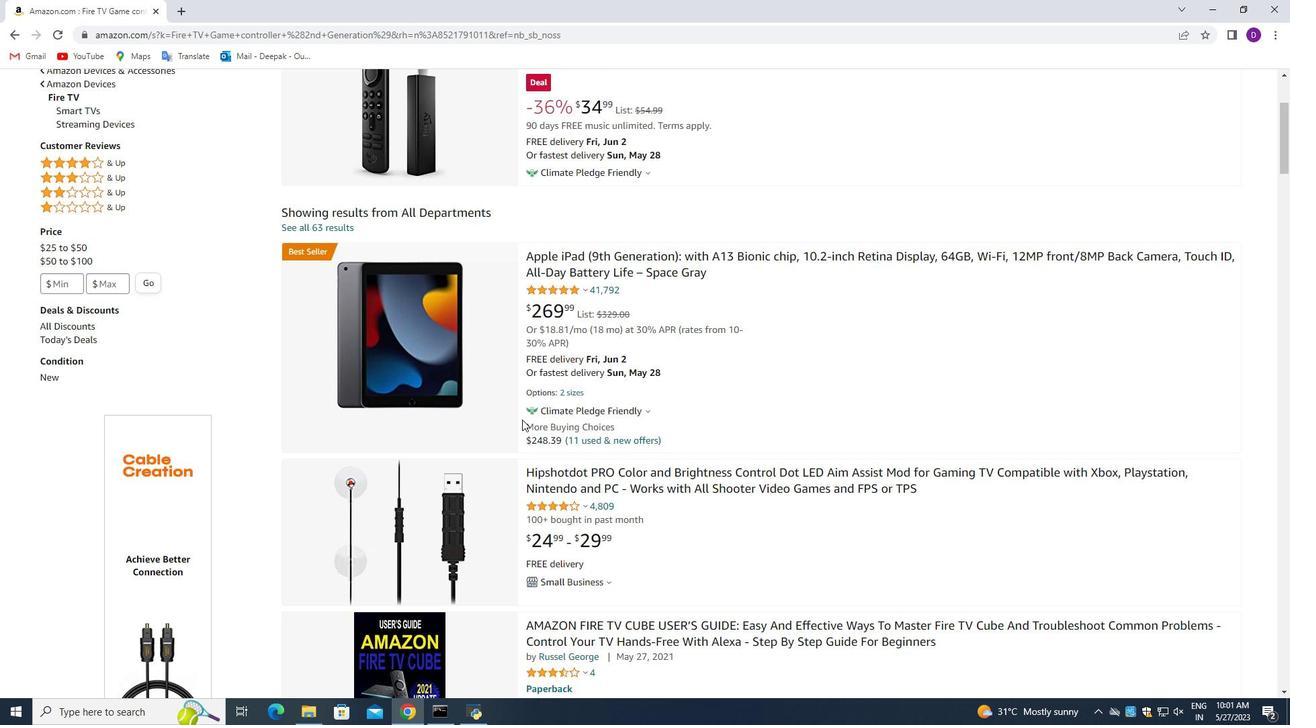 
Action: Mouse scrolled (521, 421) with delta (0, 0)
Screenshot: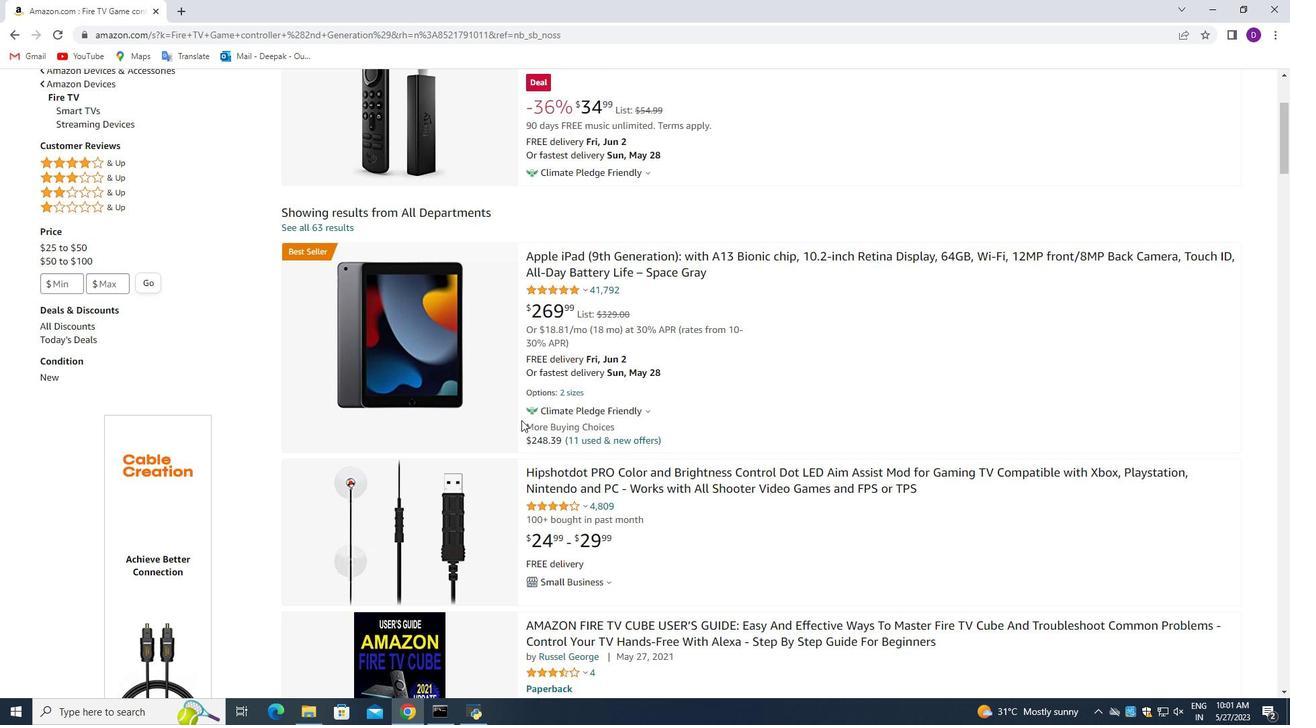 
Action: Mouse scrolled (521, 421) with delta (0, 0)
Screenshot: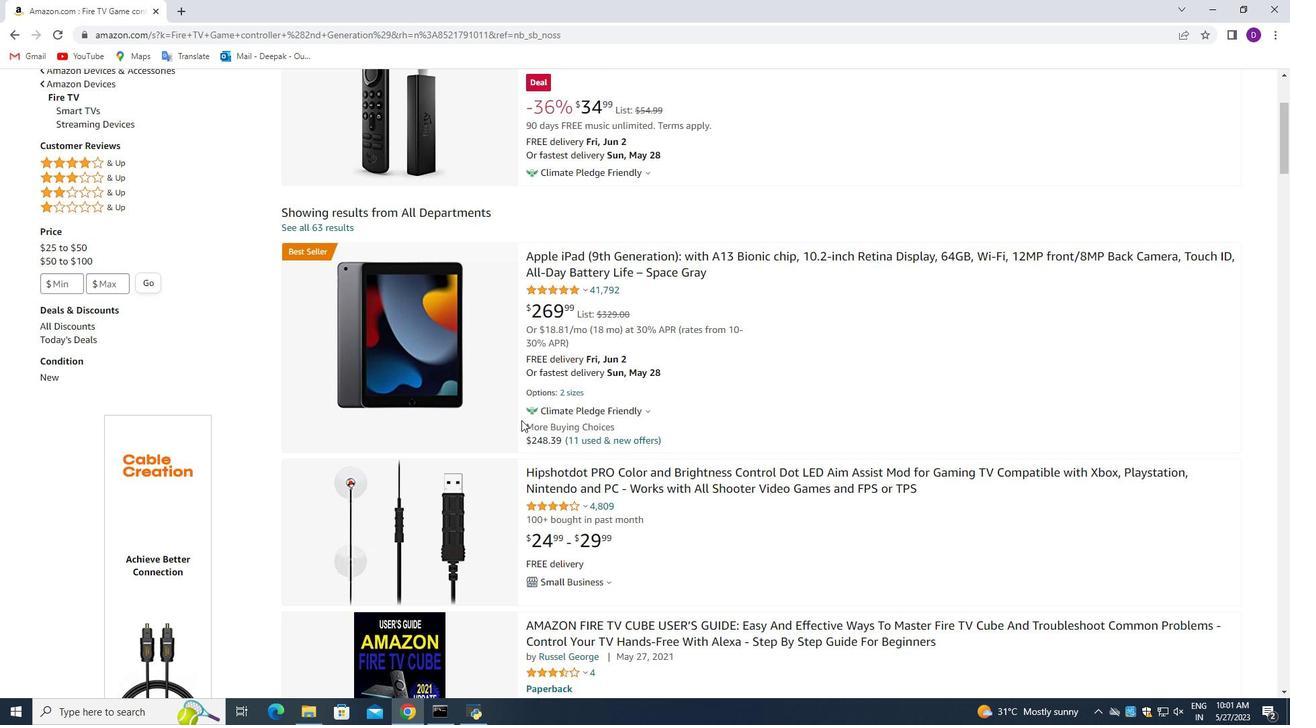 
Action: Mouse scrolled (521, 421) with delta (0, 0)
Screenshot: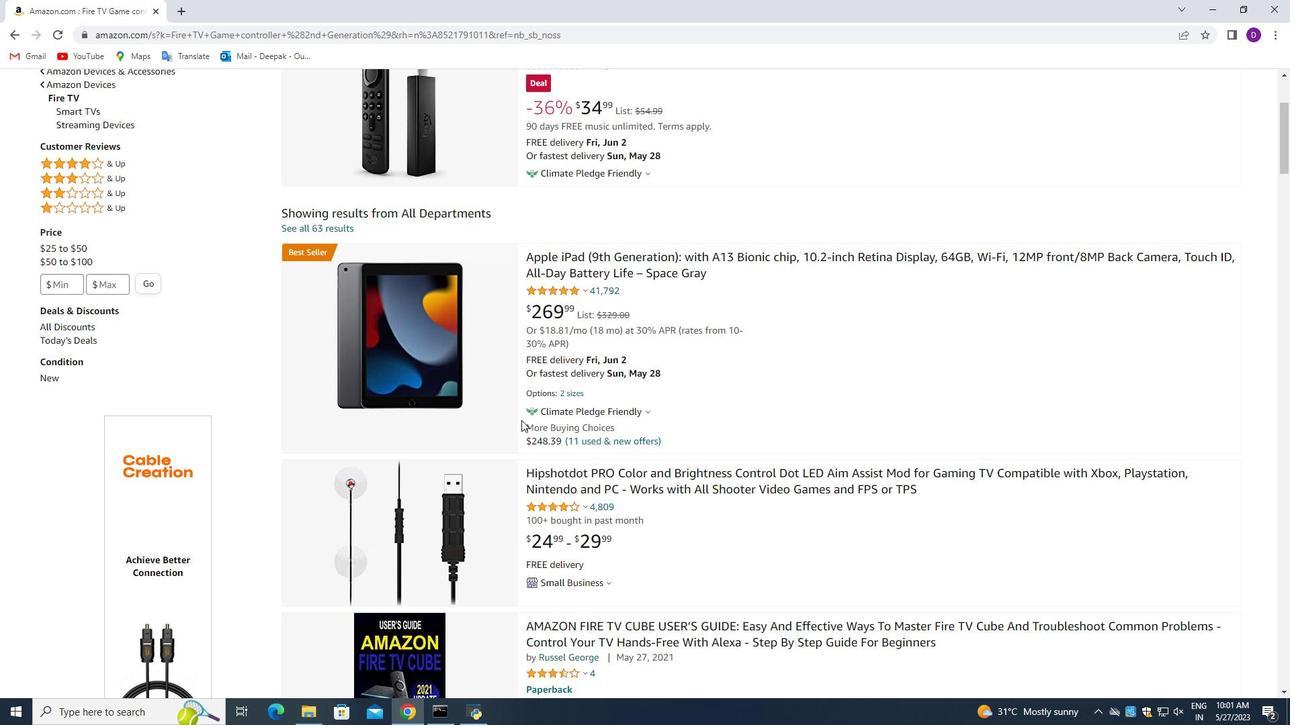 
Action: Mouse scrolled (521, 421) with delta (0, 0)
Screenshot: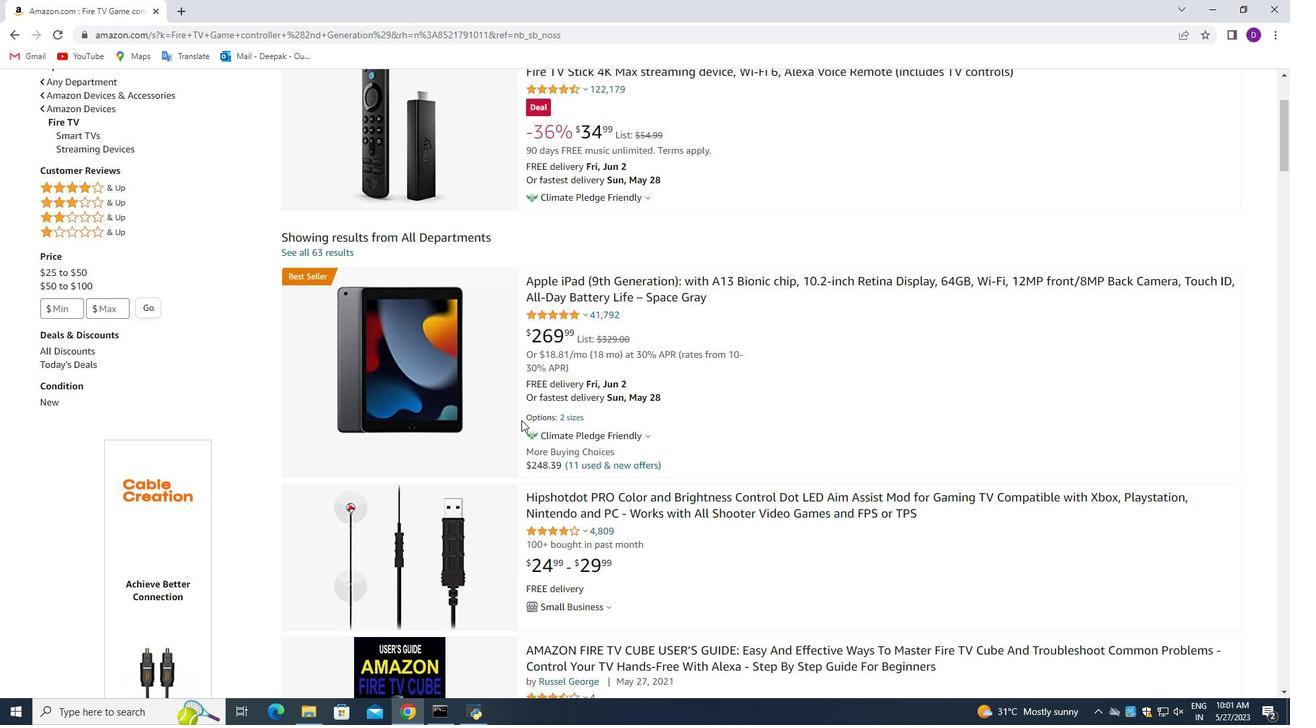 
Action: Mouse moved to (591, 459)
Screenshot: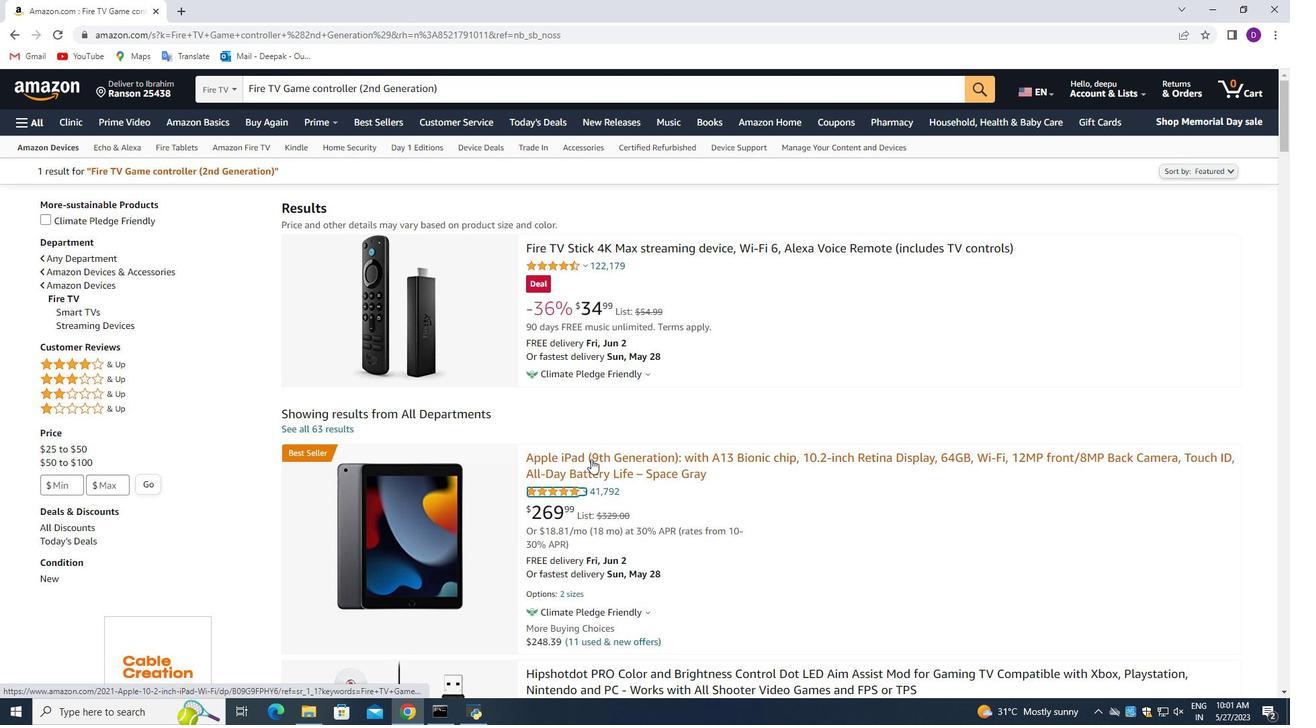 
Action: Mouse scrolled (591, 460) with delta (0, 0)
Screenshot: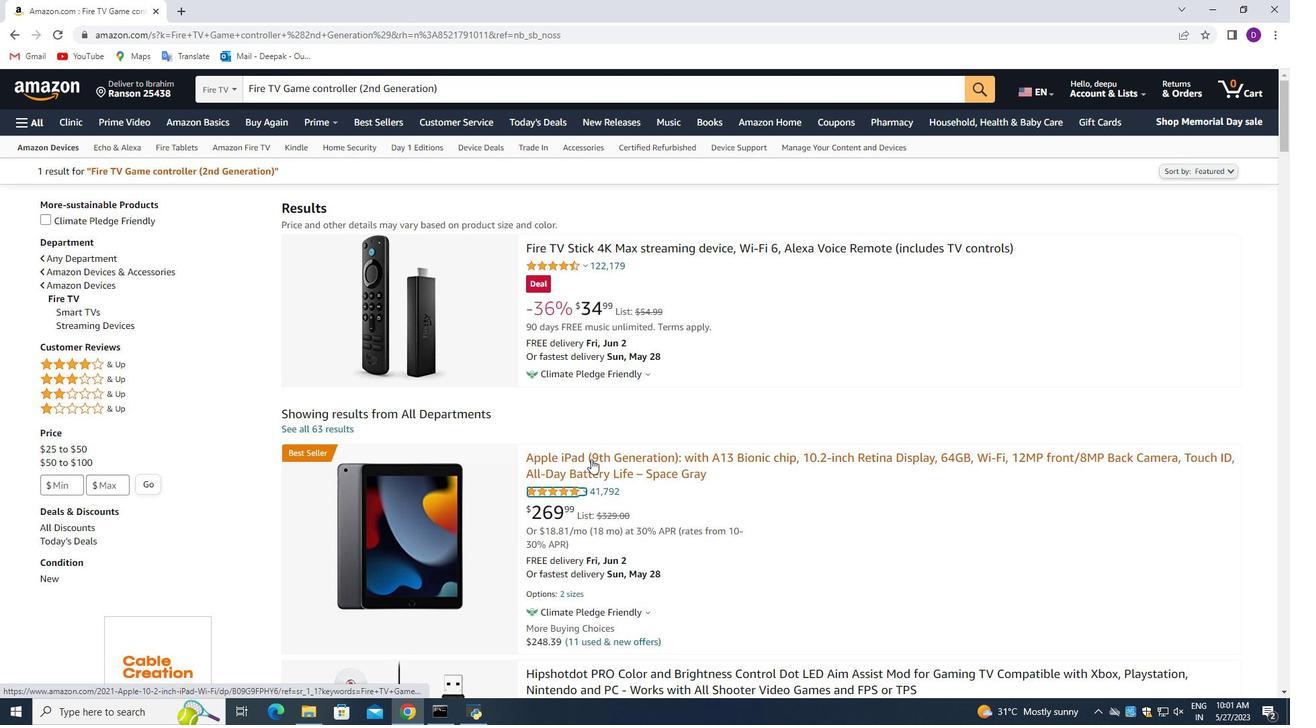 
Action: Mouse moved to (591, 458)
Screenshot: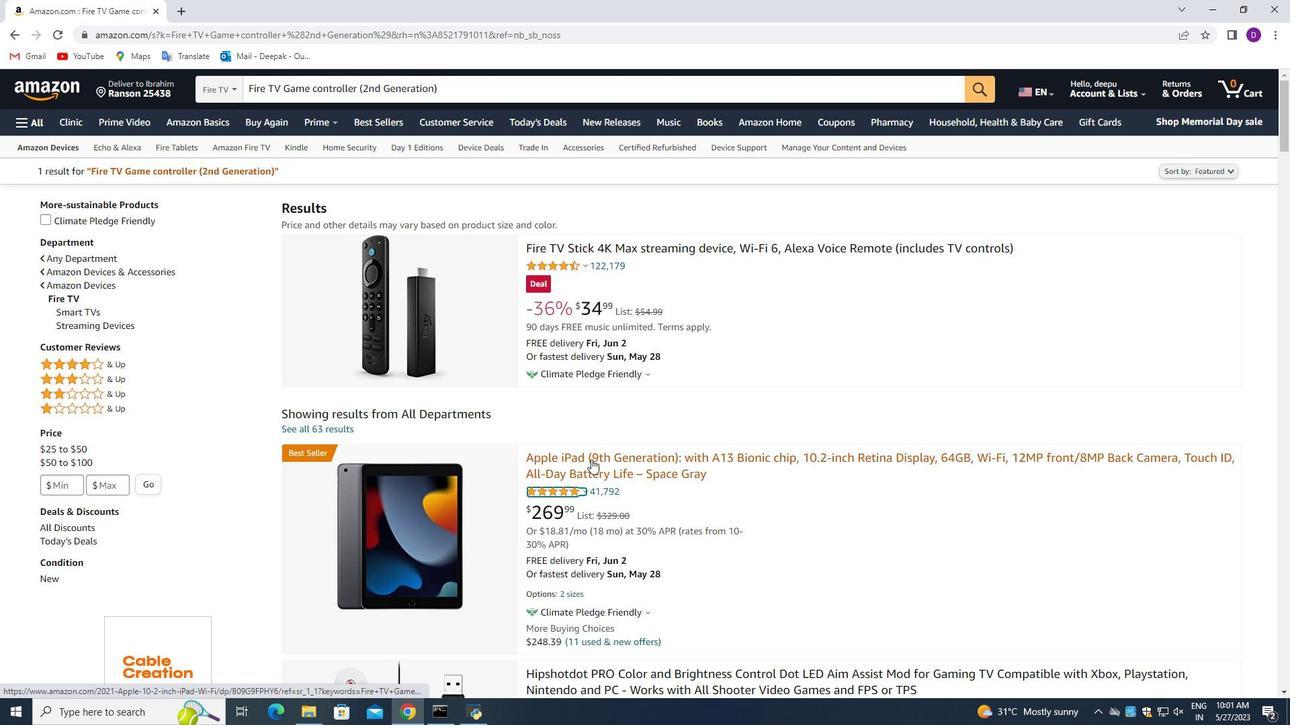 
Action: Mouse scrolled (591, 459) with delta (0, 0)
Screenshot: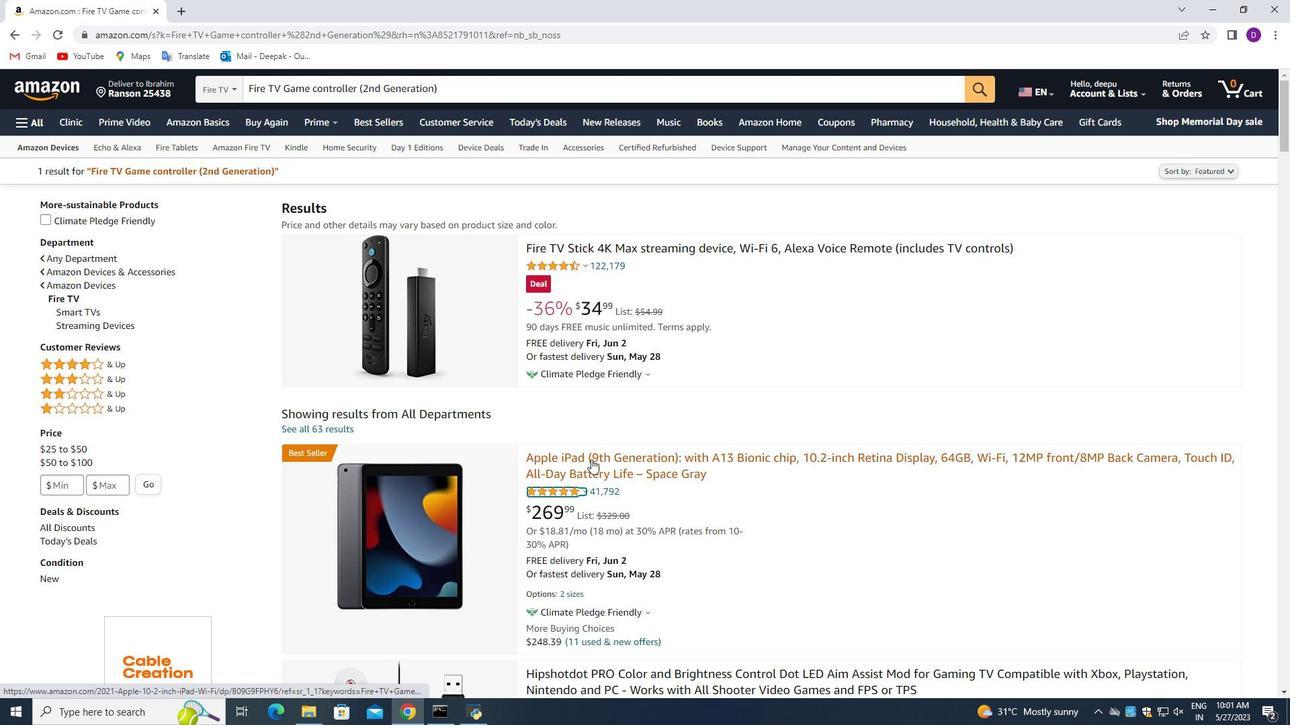 
Action: Mouse scrolled (591, 459) with delta (0, 0)
Screenshot: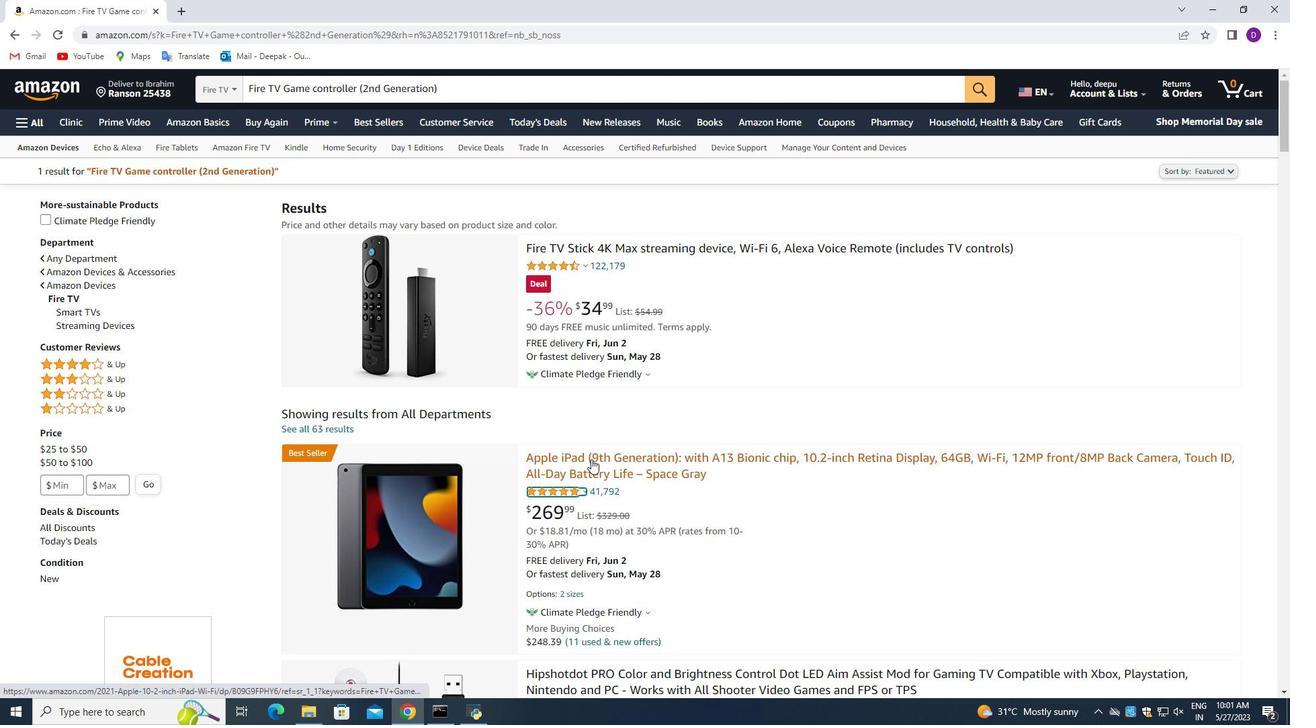 
Action: Mouse scrolled (591, 459) with delta (0, 0)
Screenshot: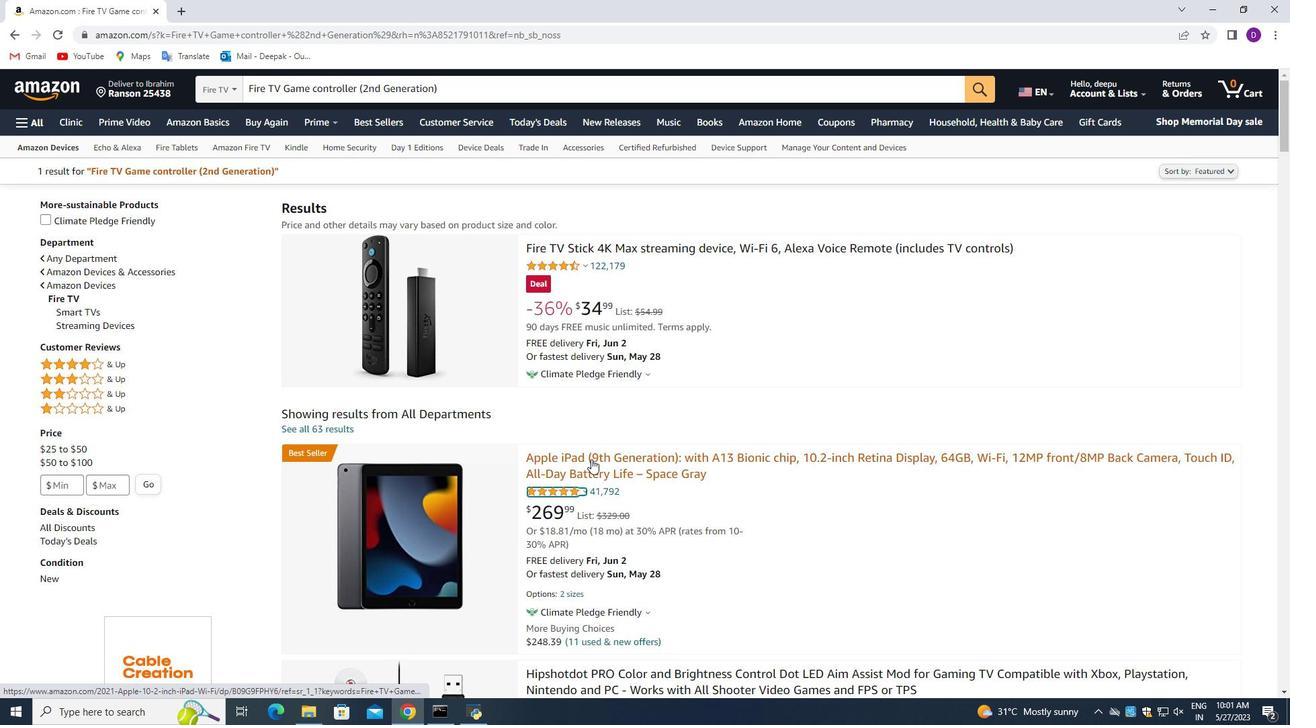 
Action: Mouse moved to (675, 392)
Screenshot: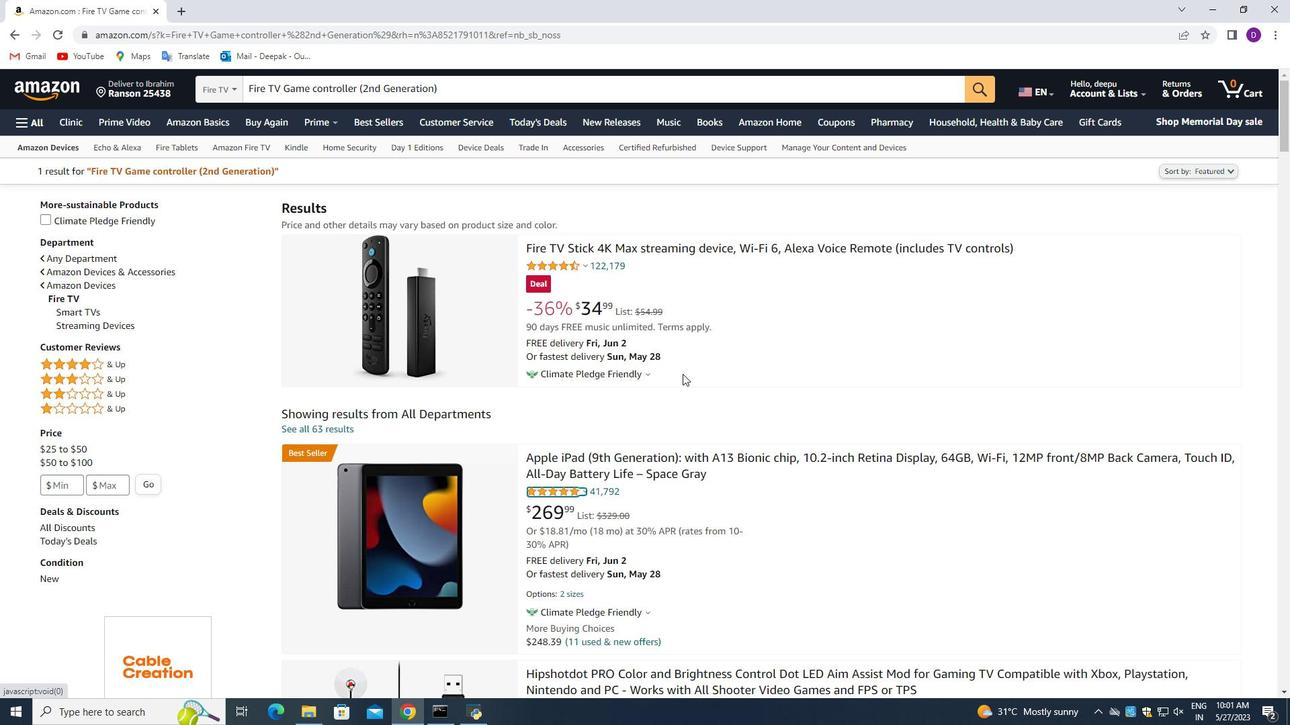 
Action: Mouse scrolled (675, 391) with delta (0, 0)
Screenshot: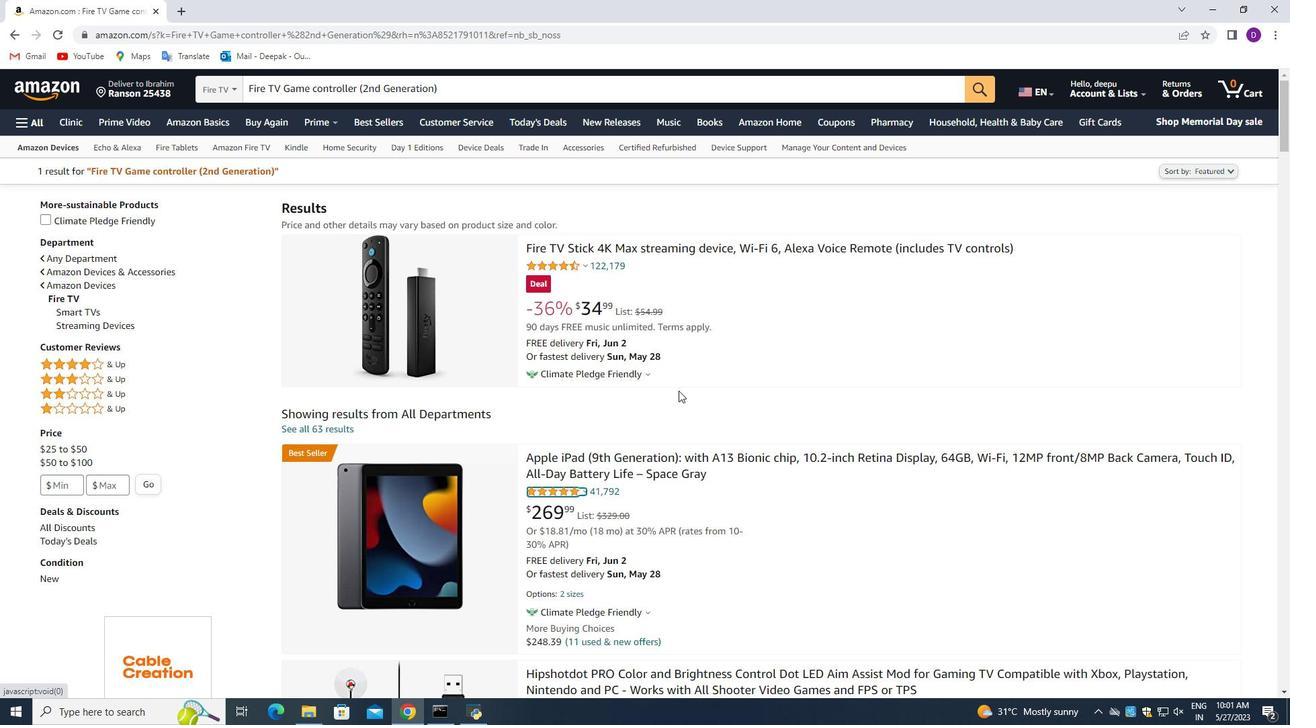 
Action: Mouse moved to (682, 440)
Screenshot: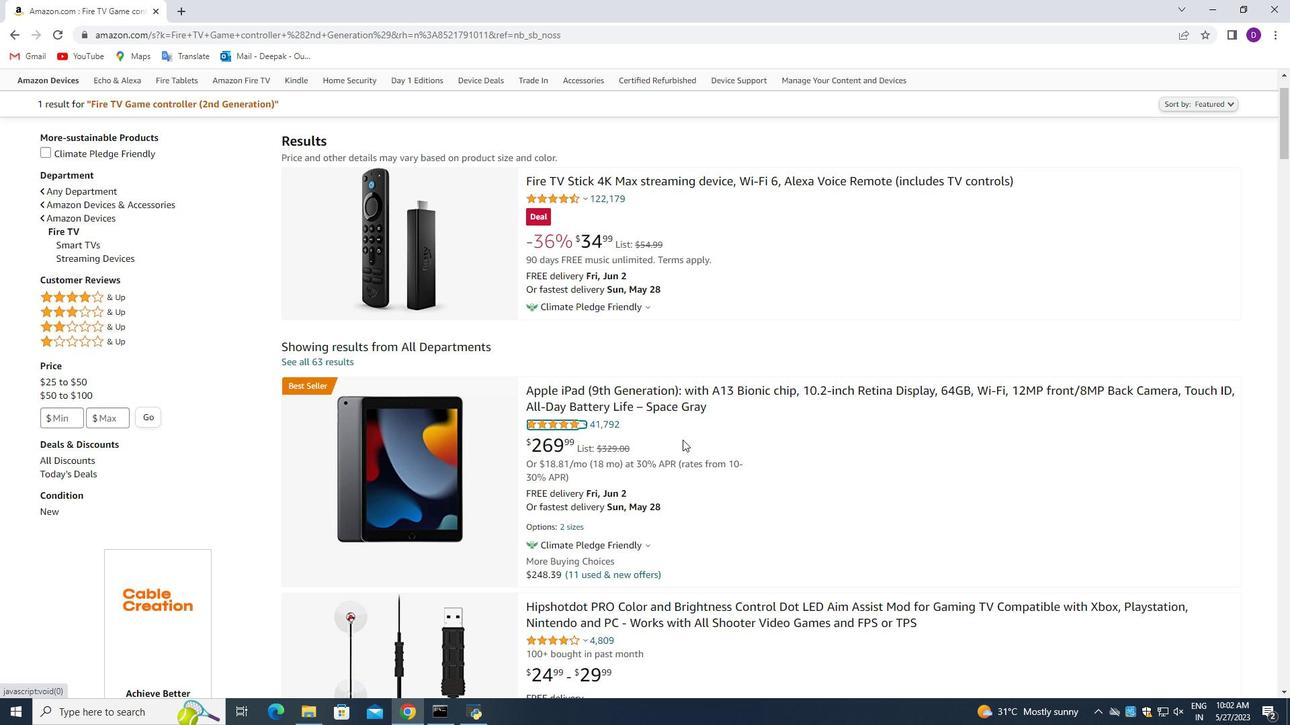 
Action: Mouse scrolled (682, 439) with delta (0, 0)
Screenshot: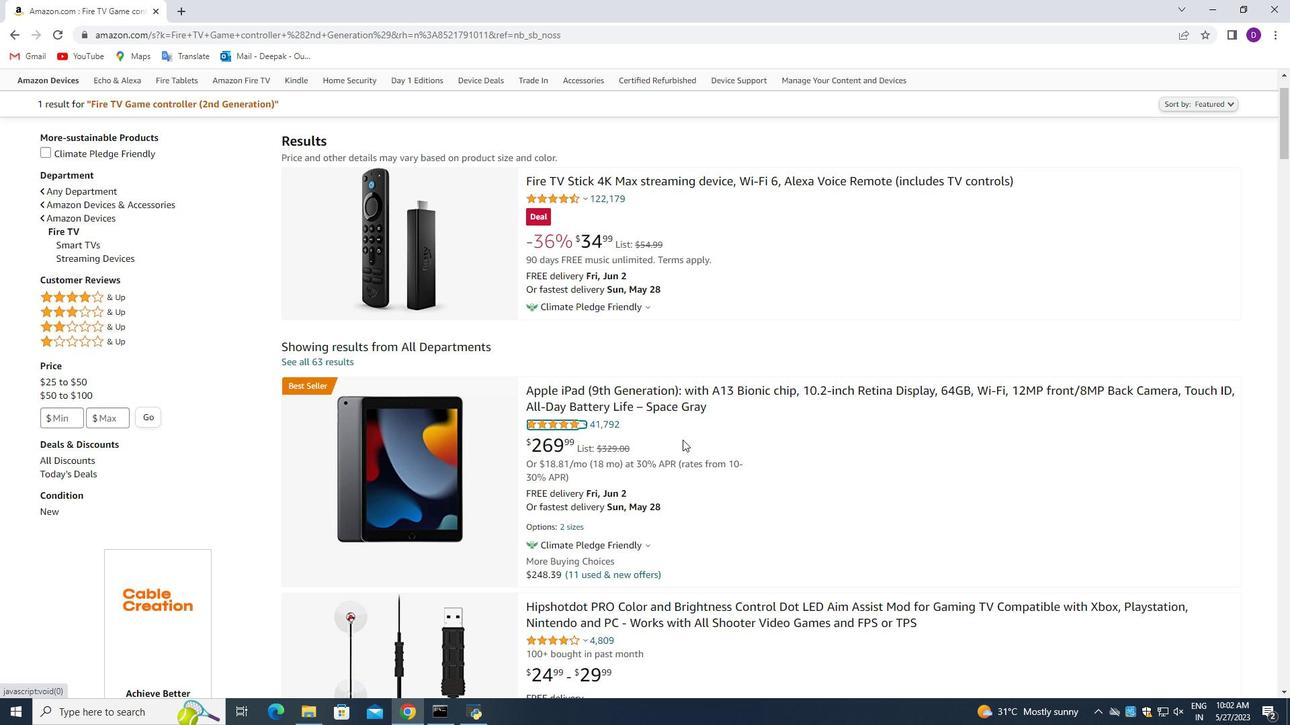 
Action: Mouse scrolled (682, 439) with delta (0, 0)
Screenshot: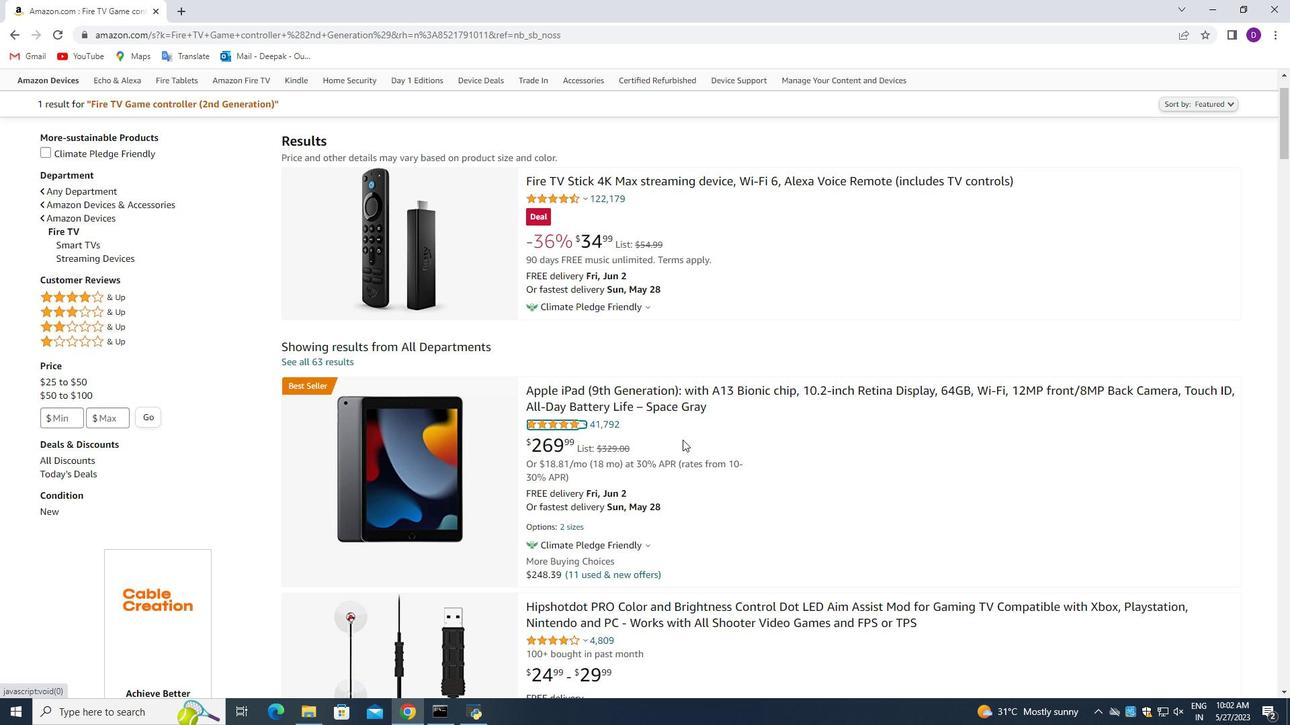 
Action: Mouse moved to (684, 439)
Screenshot: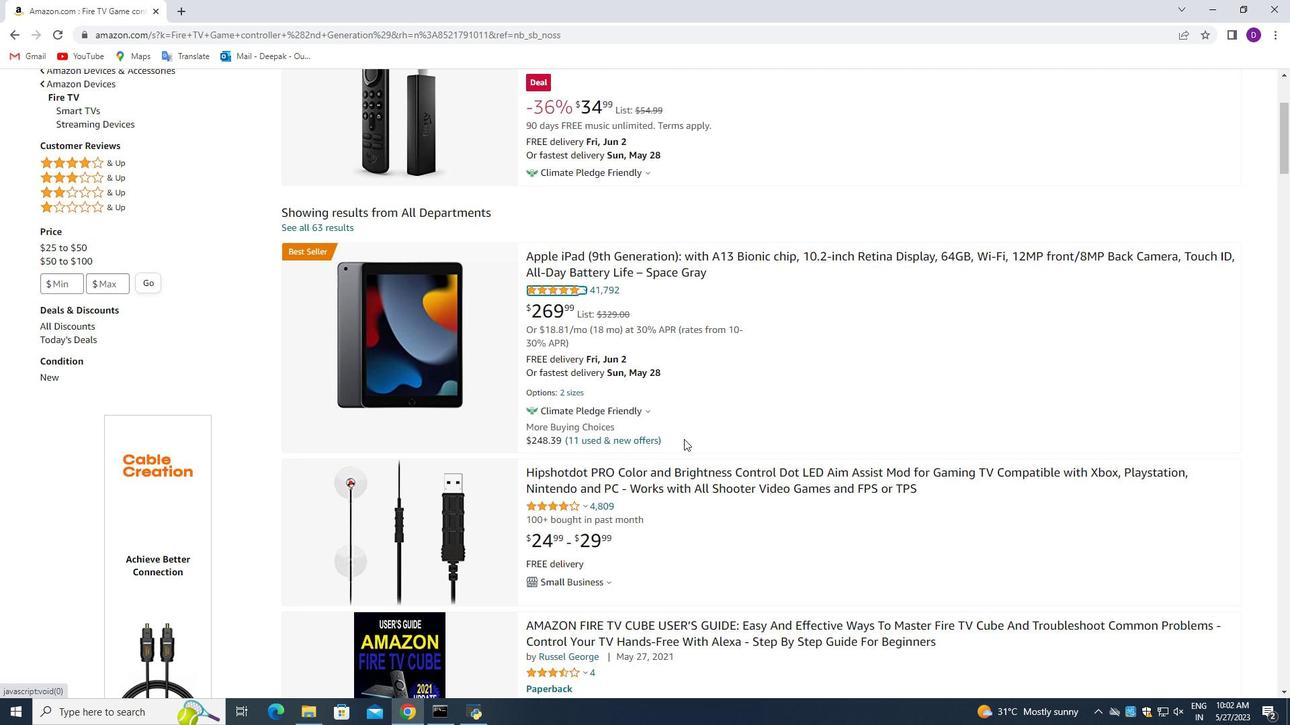 
Action: Mouse scrolled (684, 438) with delta (0, 0)
Screenshot: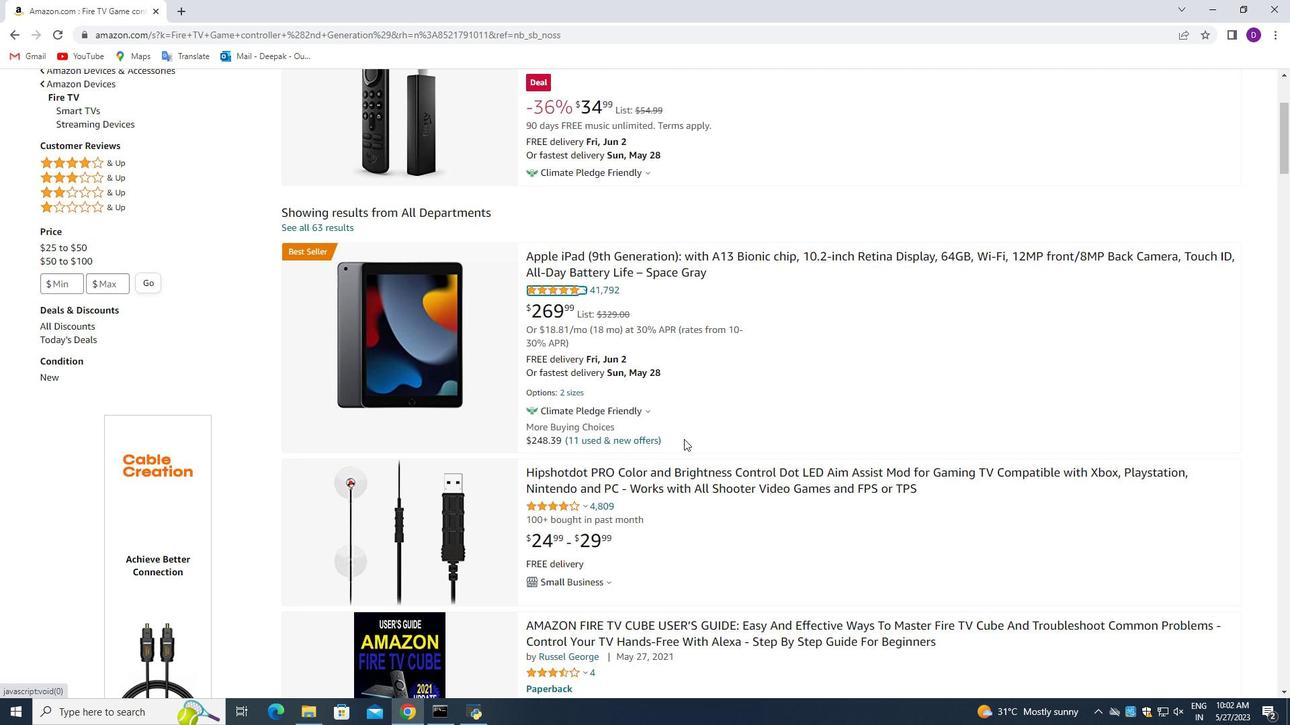 
Action: Mouse moved to (684, 439)
Screenshot: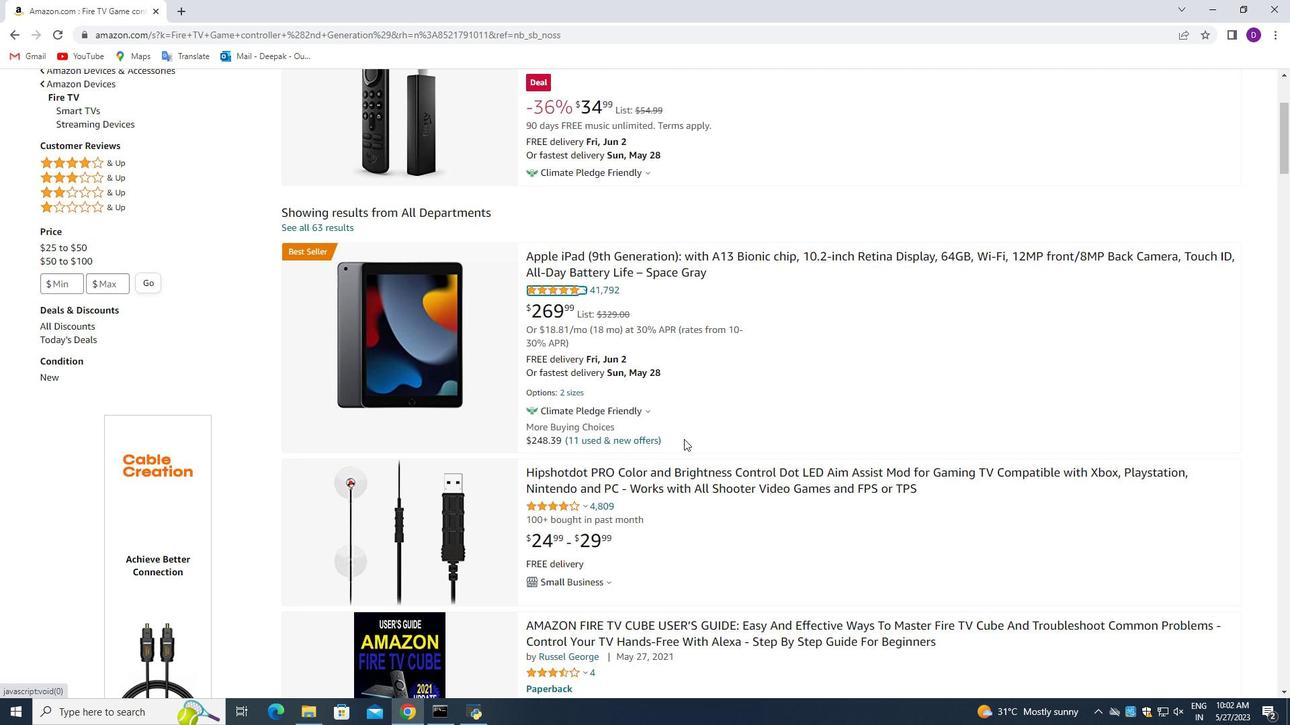 
Action: Mouse scrolled (684, 438) with delta (0, 0)
Screenshot: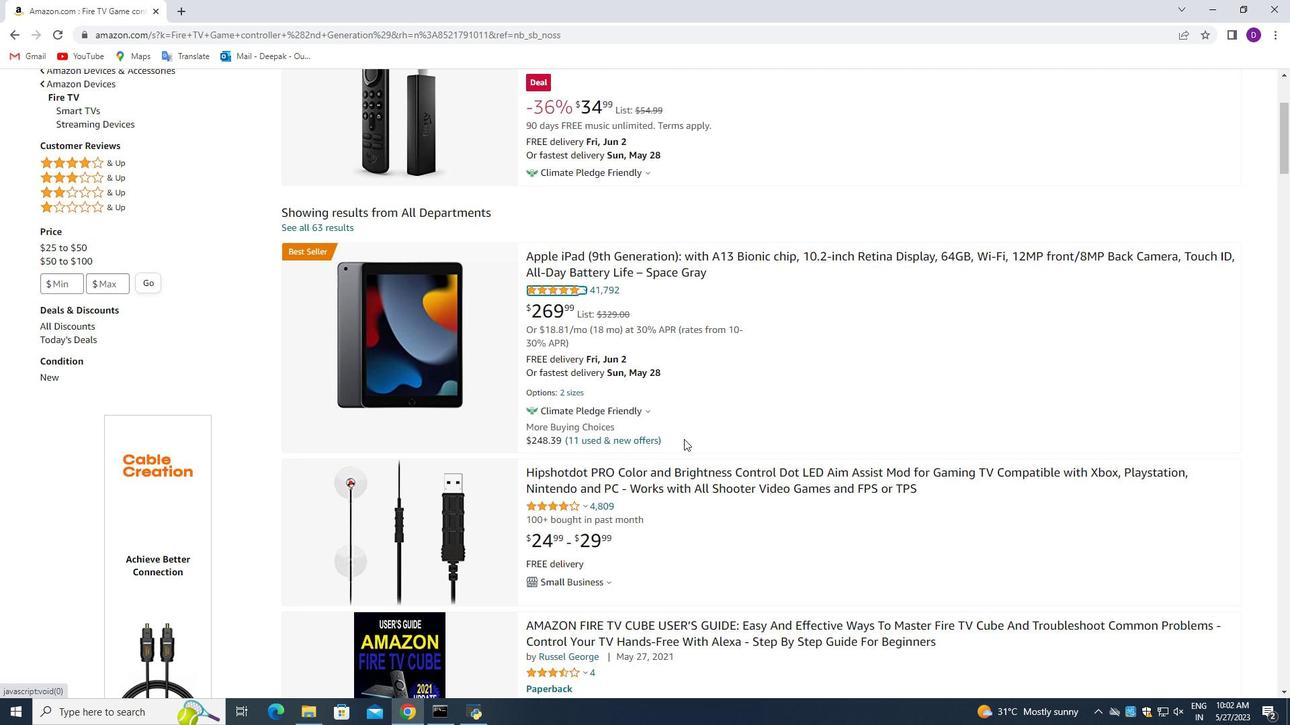 
Action: Mouse scrolled (684, 438) with delta (0, 0)
Screenshot: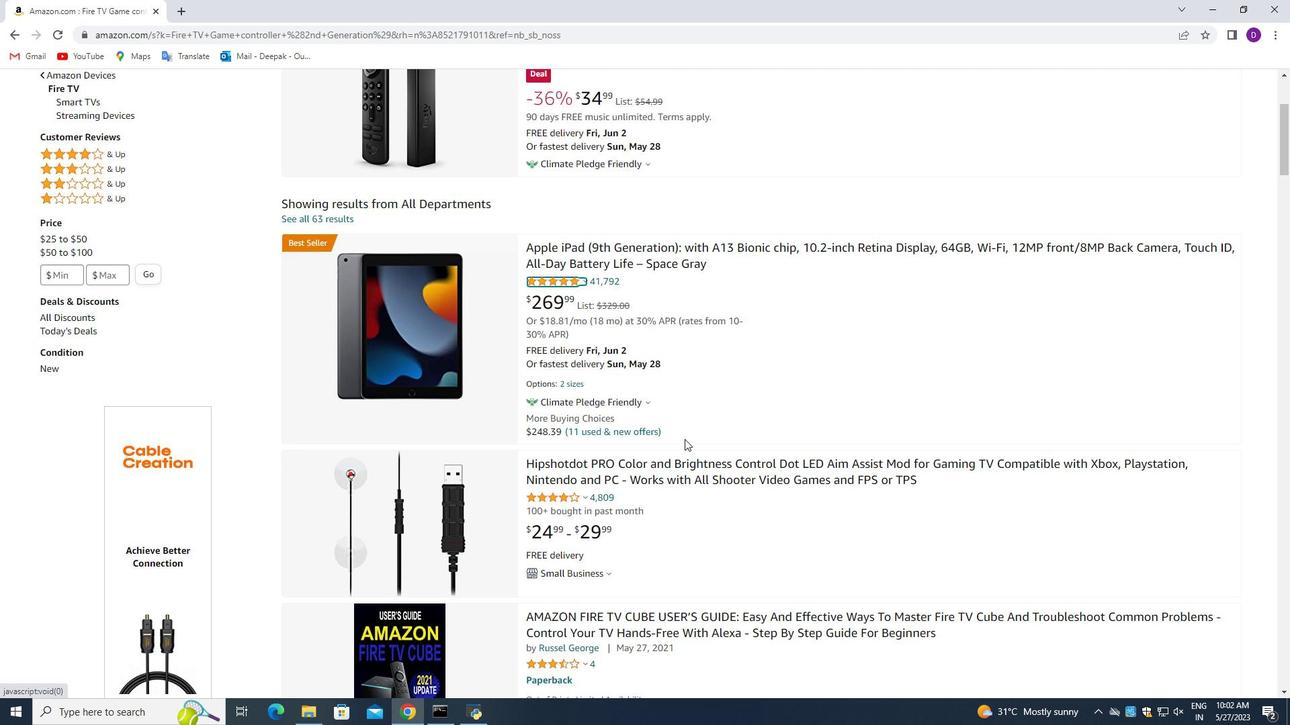 
Action: Mouse moved to (376, 379)
Screenshot: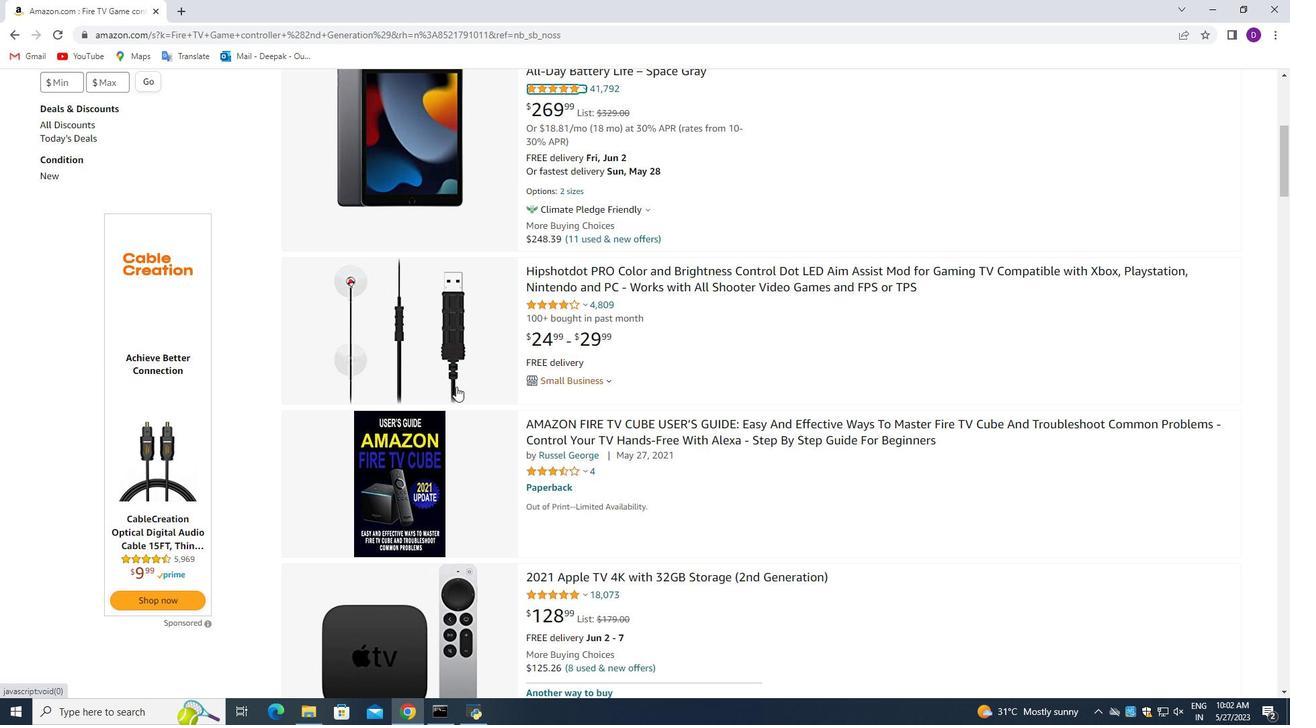 
Action: Mouse scrolled (376, 380) with delta (0, 0)
Screenshot: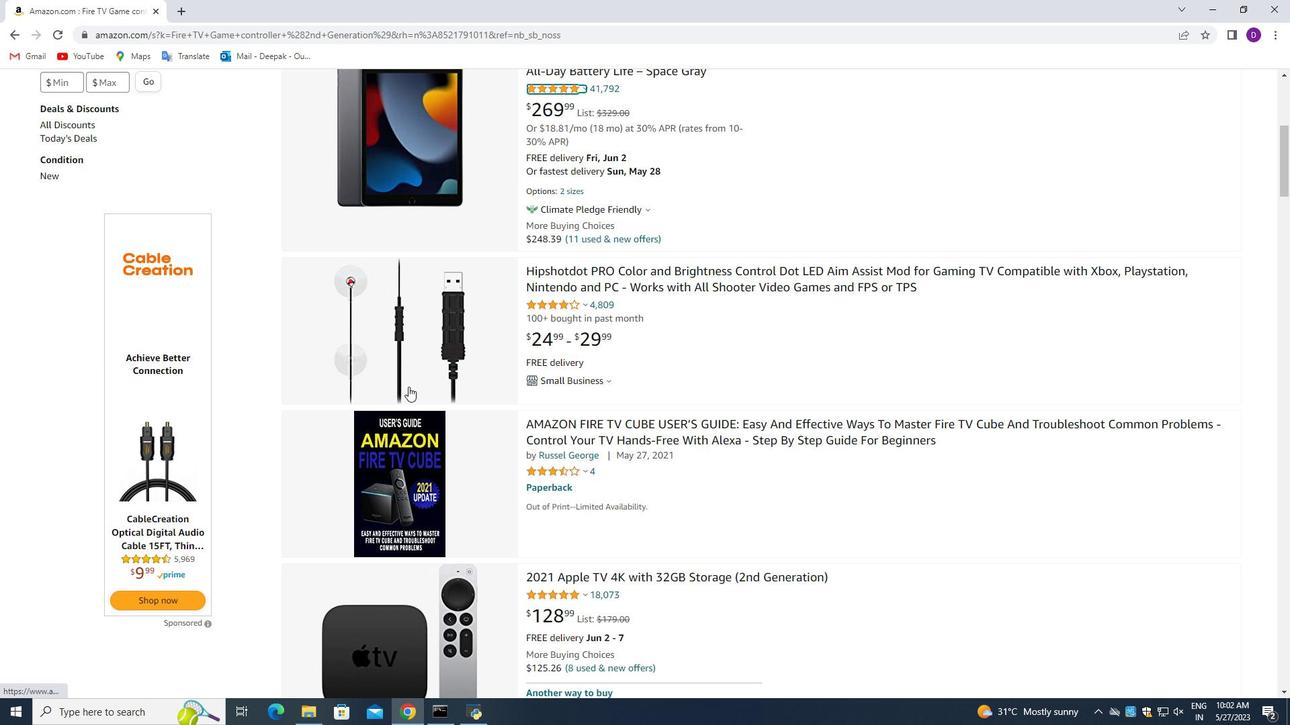
Action: Mouse scrolled (376, 380) with delta (0, 0)
Screenshot: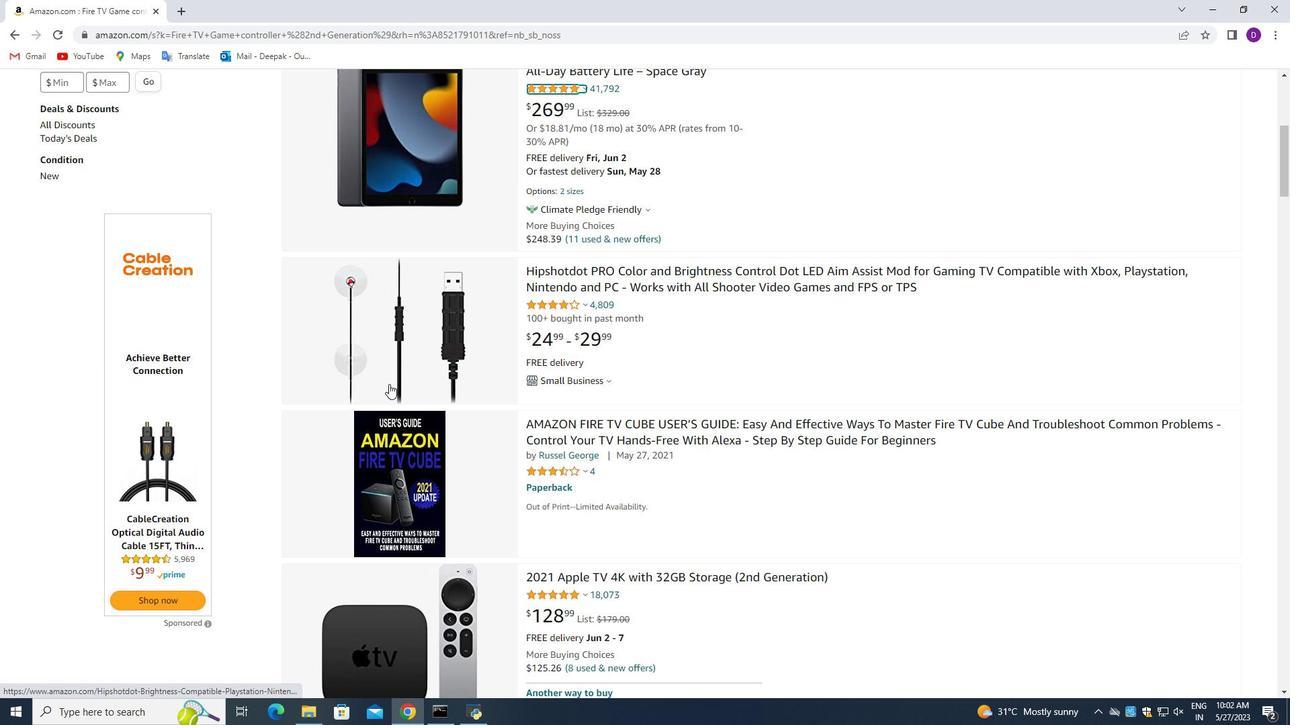 
Action: Mouse scrolled (376, 380) with delta (0, 0)
Screenshot: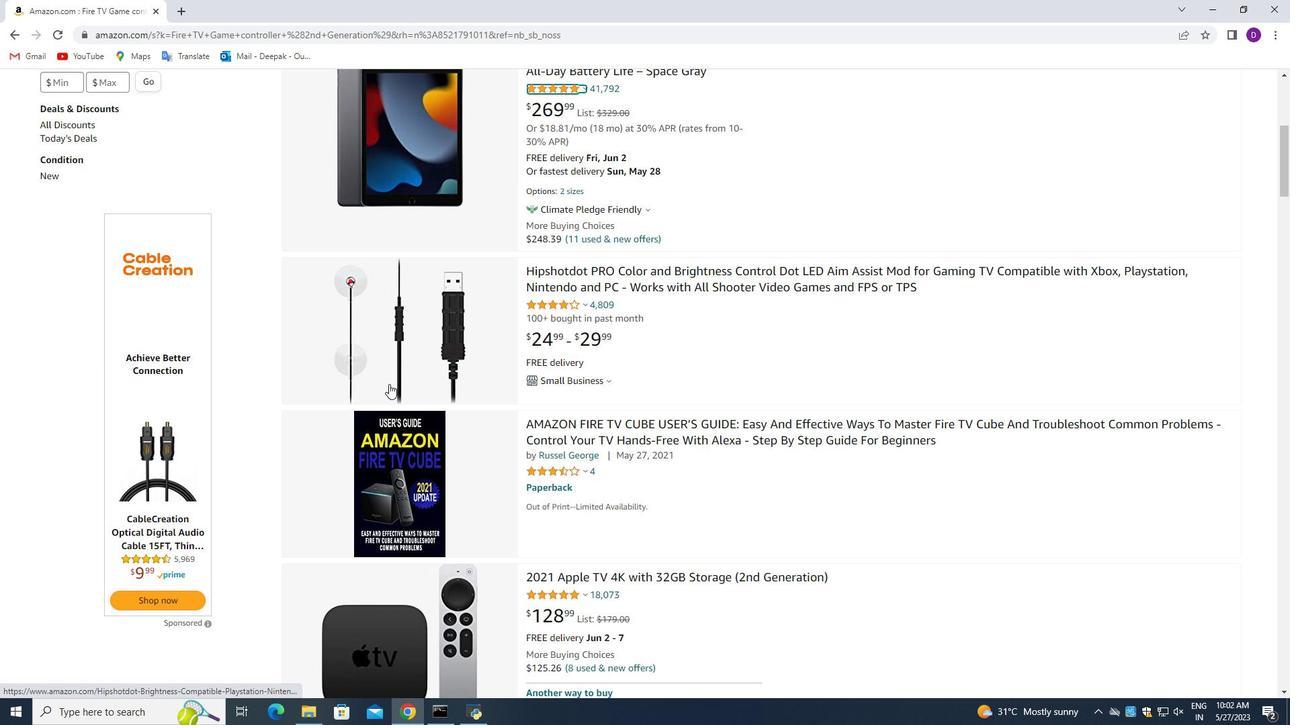 
Action: Mouse scrolled (376, 380) with delta (0, 0)
Screenshot: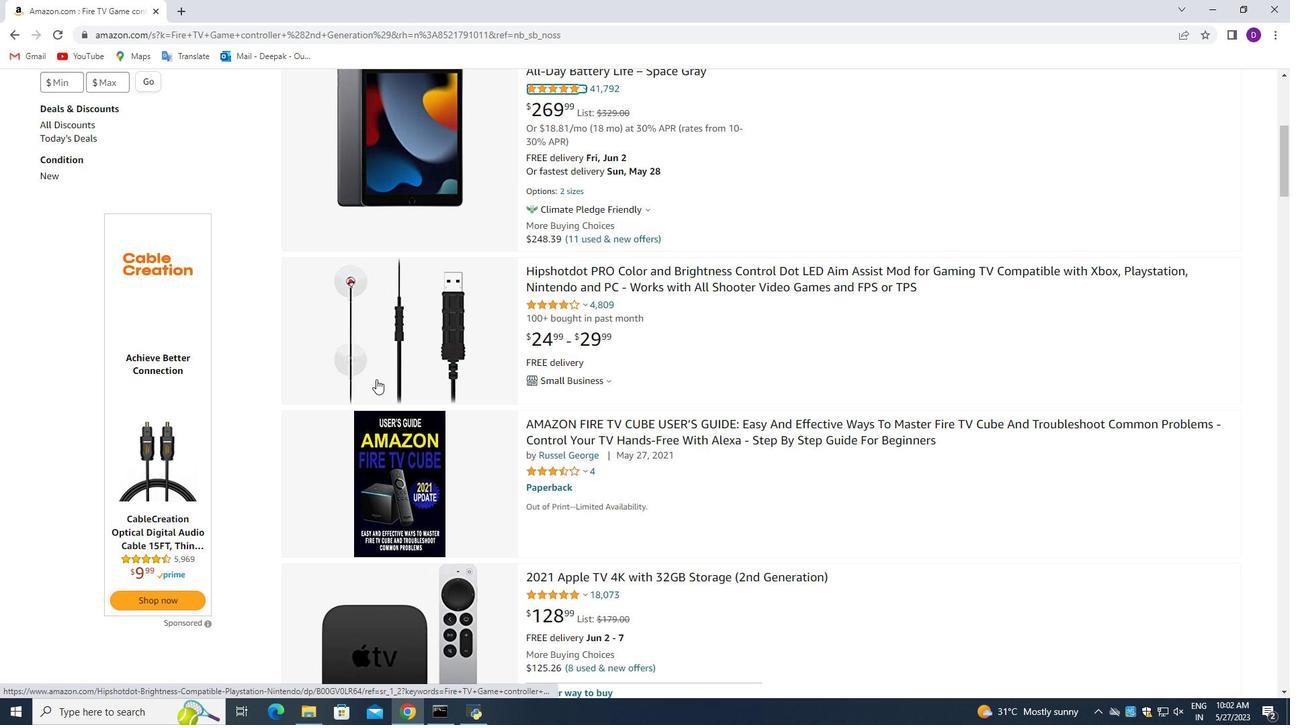 
Action: Mouse scrolled (376, 380) with delta (0, 0)
Screenshot: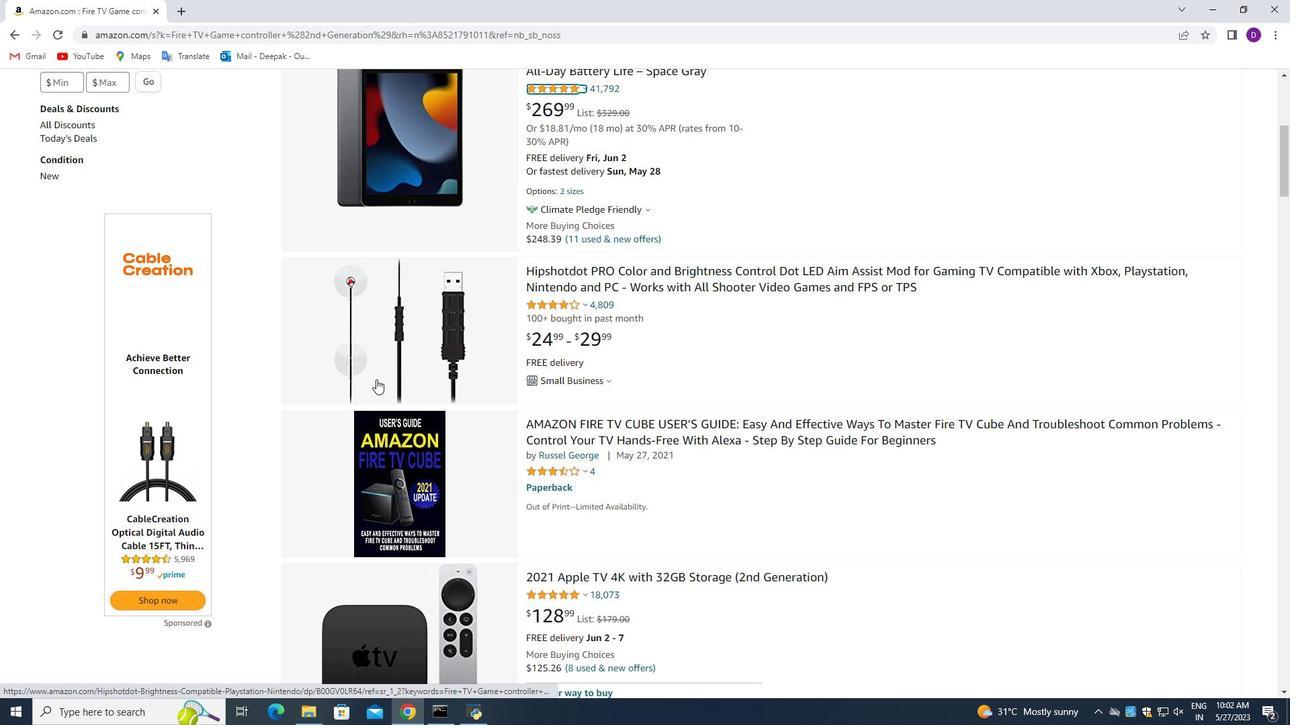
Action: Mouse moved to (411, 320)
Screenshot: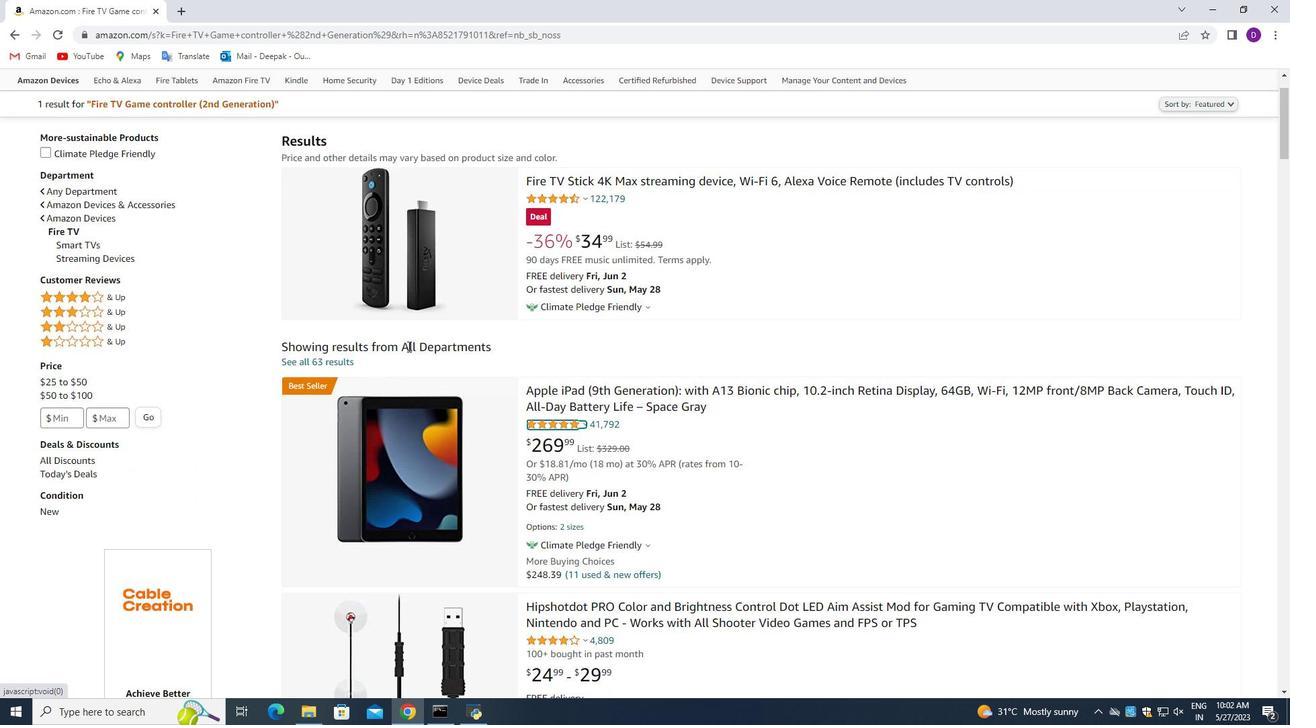 
Action: Mouse scrolled (411, 321) with delta (0, 0)
Screenshot: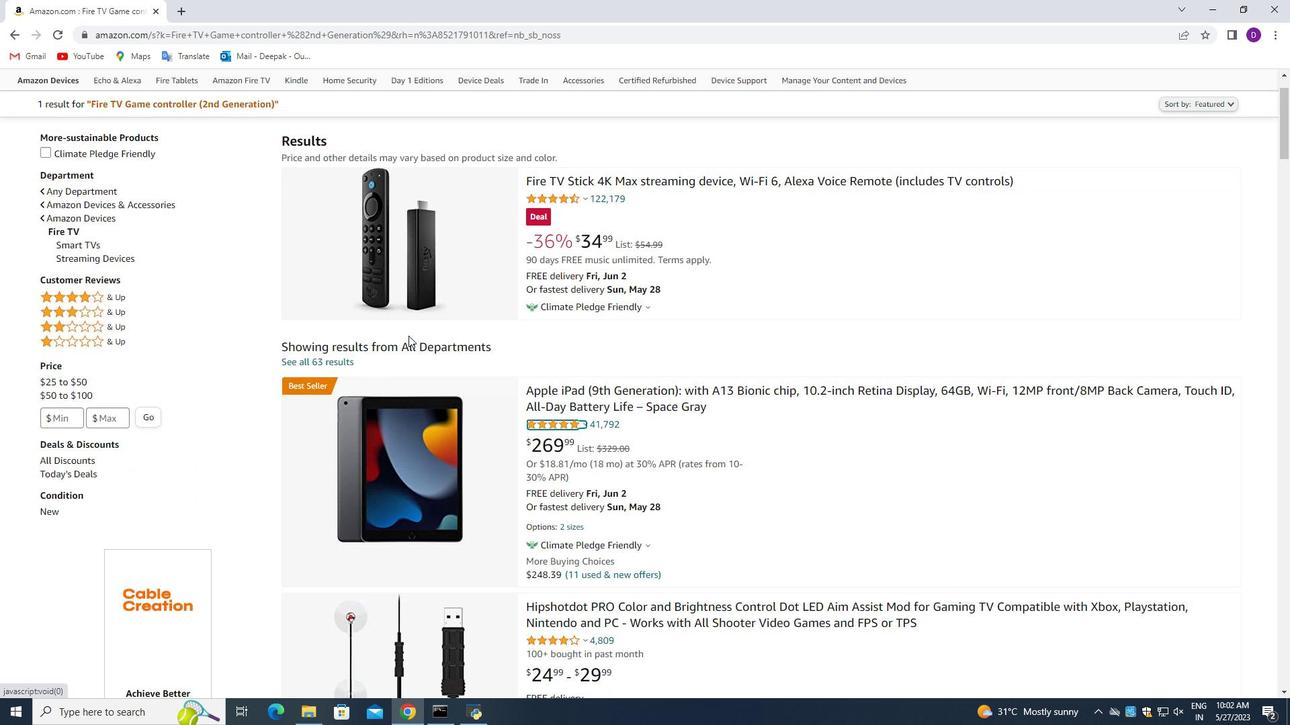 
Action: Mouse scrolled (411, 321) with delta (0, 0)
Screenshot: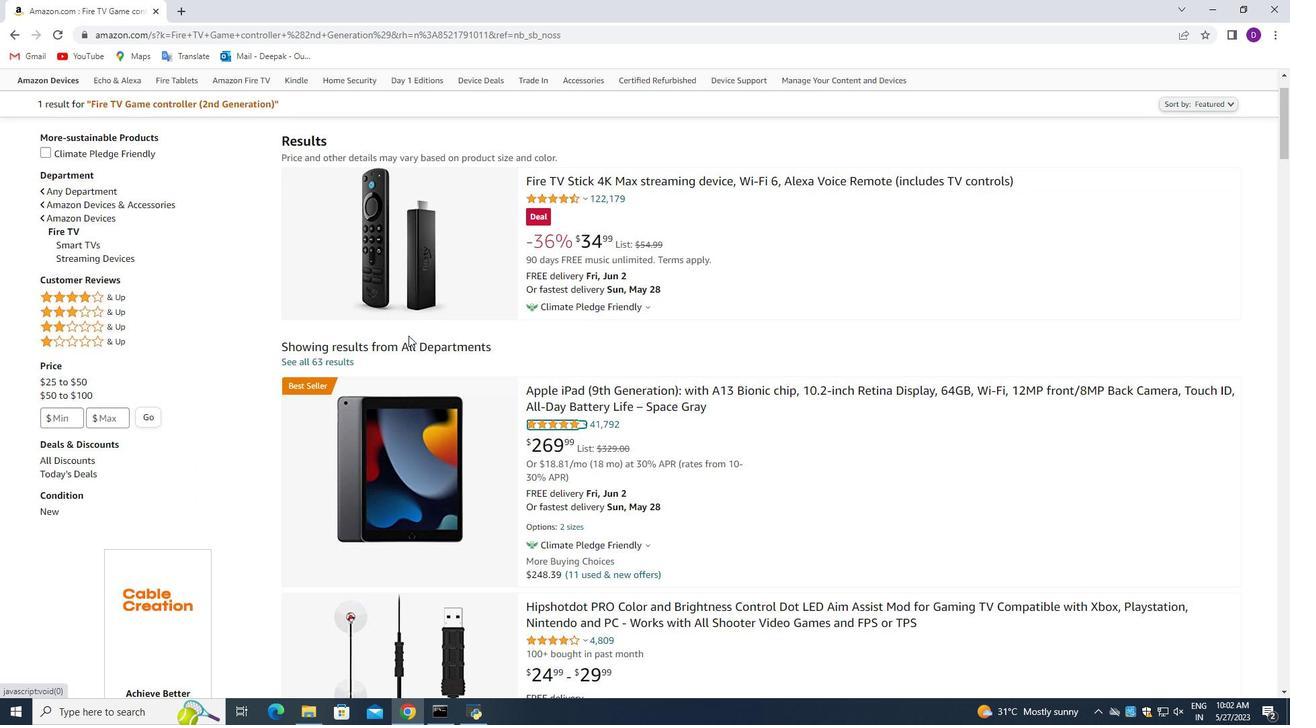 
Action: Mouse scrolled (411, 321) with delta (0, 0)
Screenshot: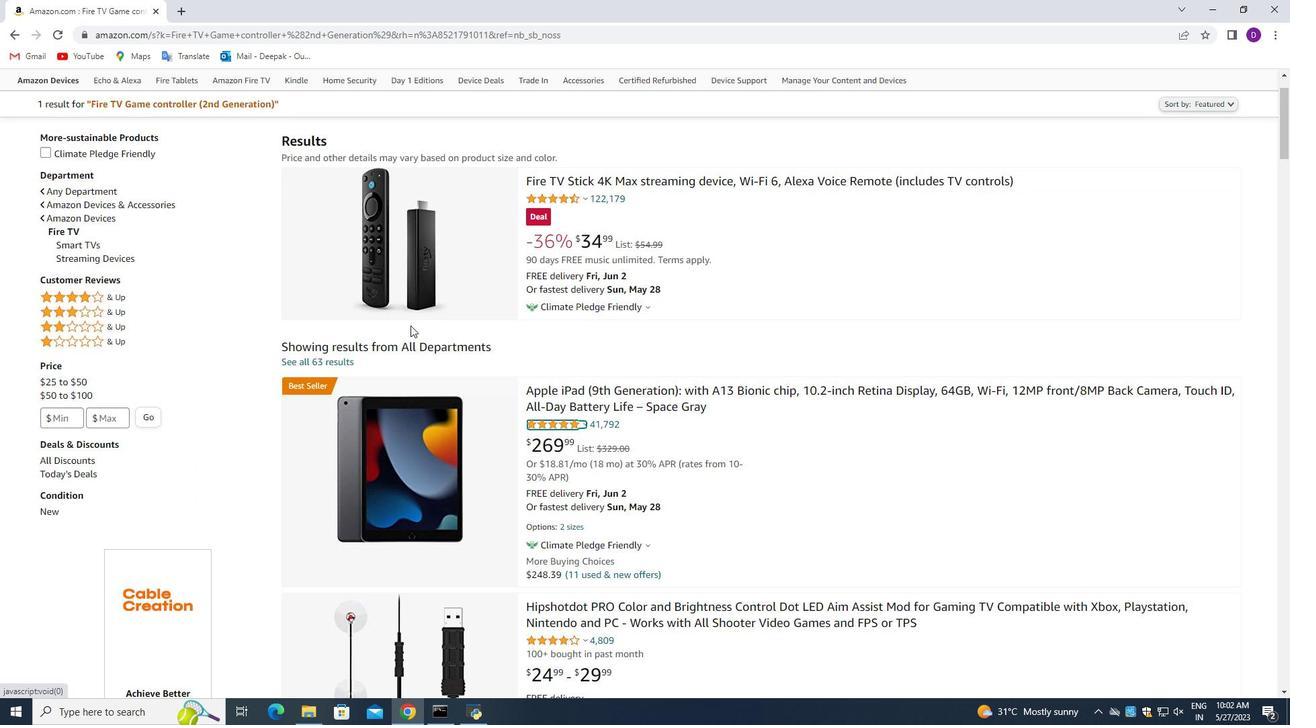 
Action: Mouse scrolled (411, 321) with delta (0, 0)
Screenshot: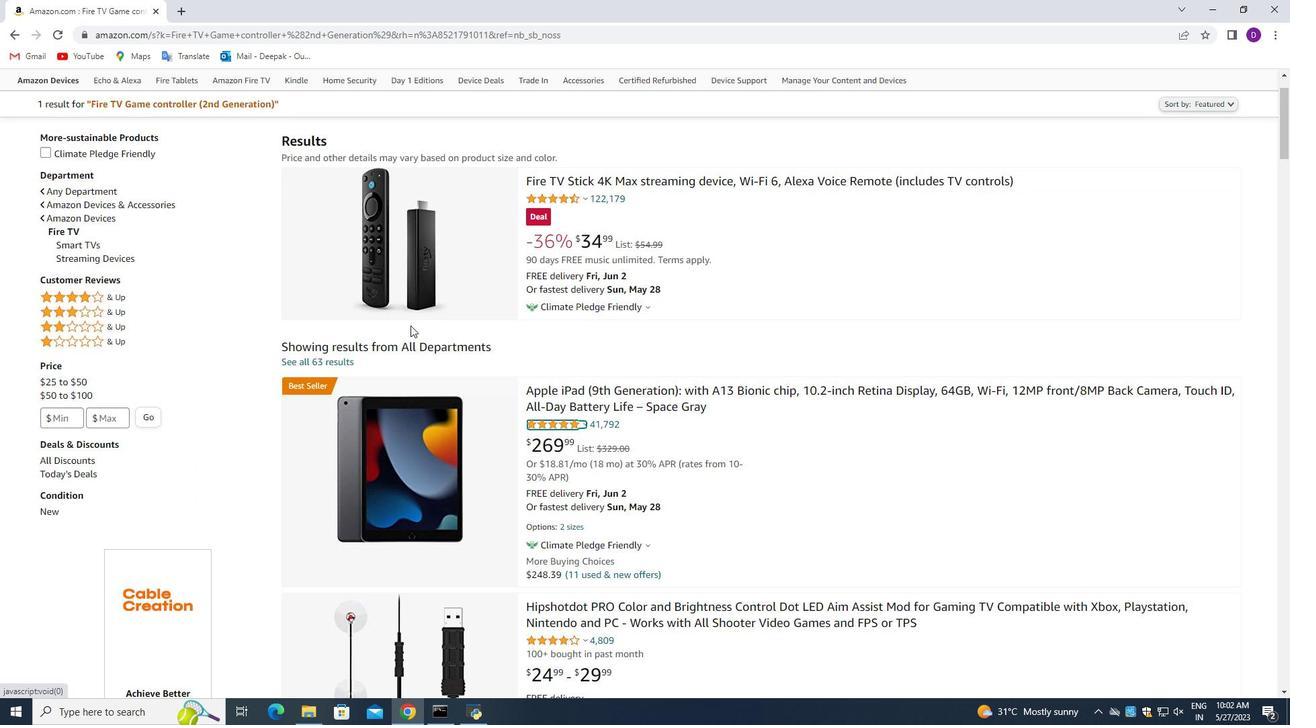 
Action: Mouse moved to (383, 323)
Screenshot: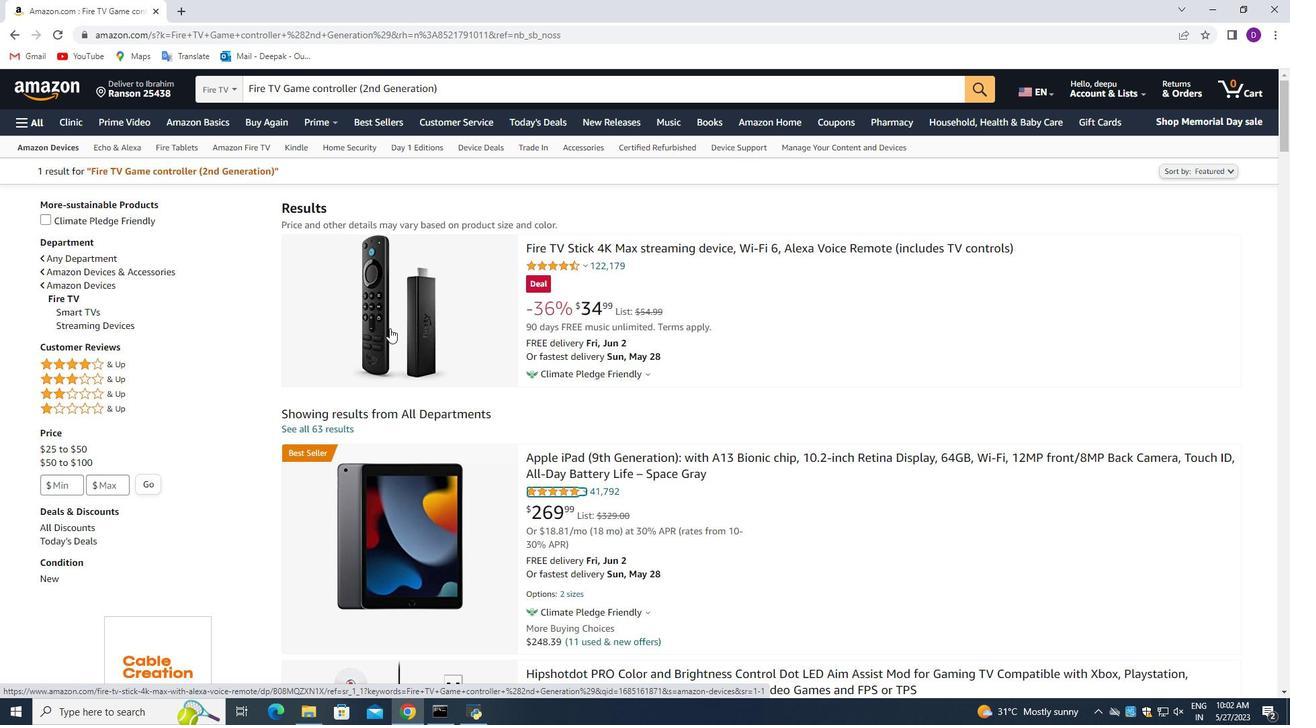 
Action: Mouse scrolled (383, 322) with delta (0, 0)
Screenshot: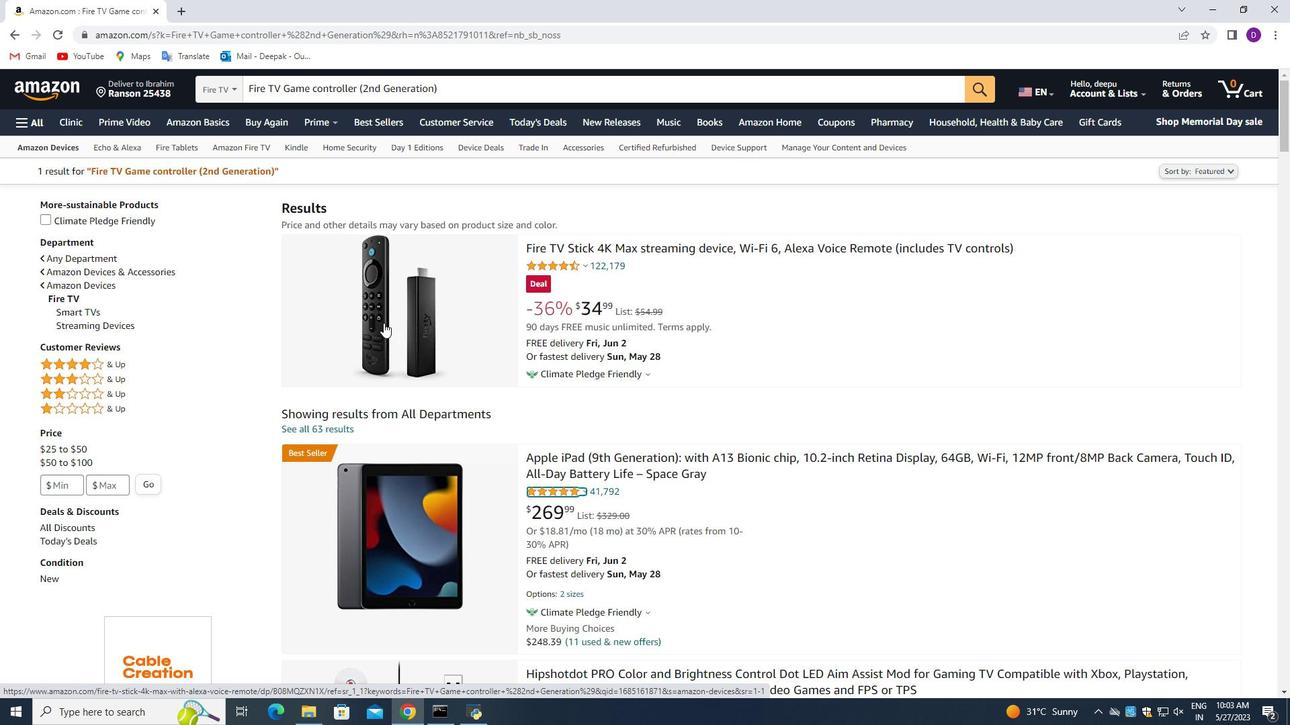 
Action: Mouse moved to (423, 393)
Screenshot: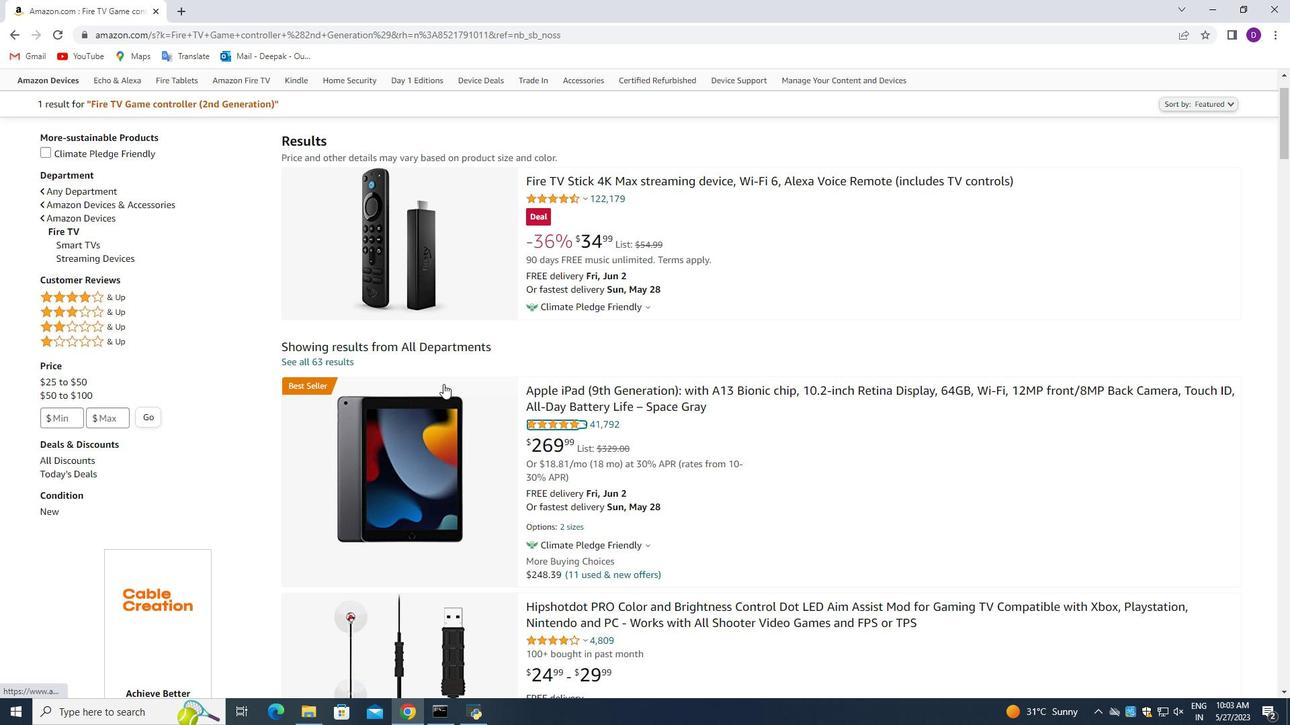 
Action: Mouse scrolled (423, 394) with delta (0, 0)
Screenshot: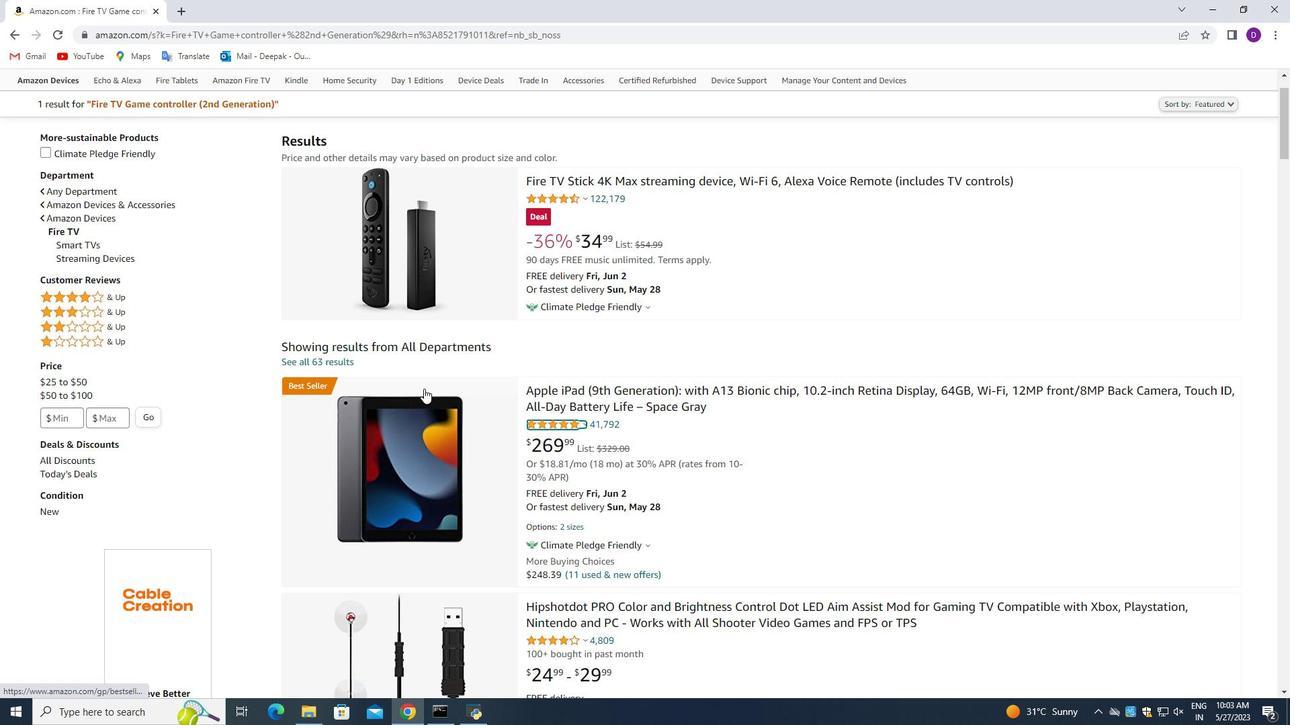 
Action: Mouse moved to (425, 396)
Screenshot: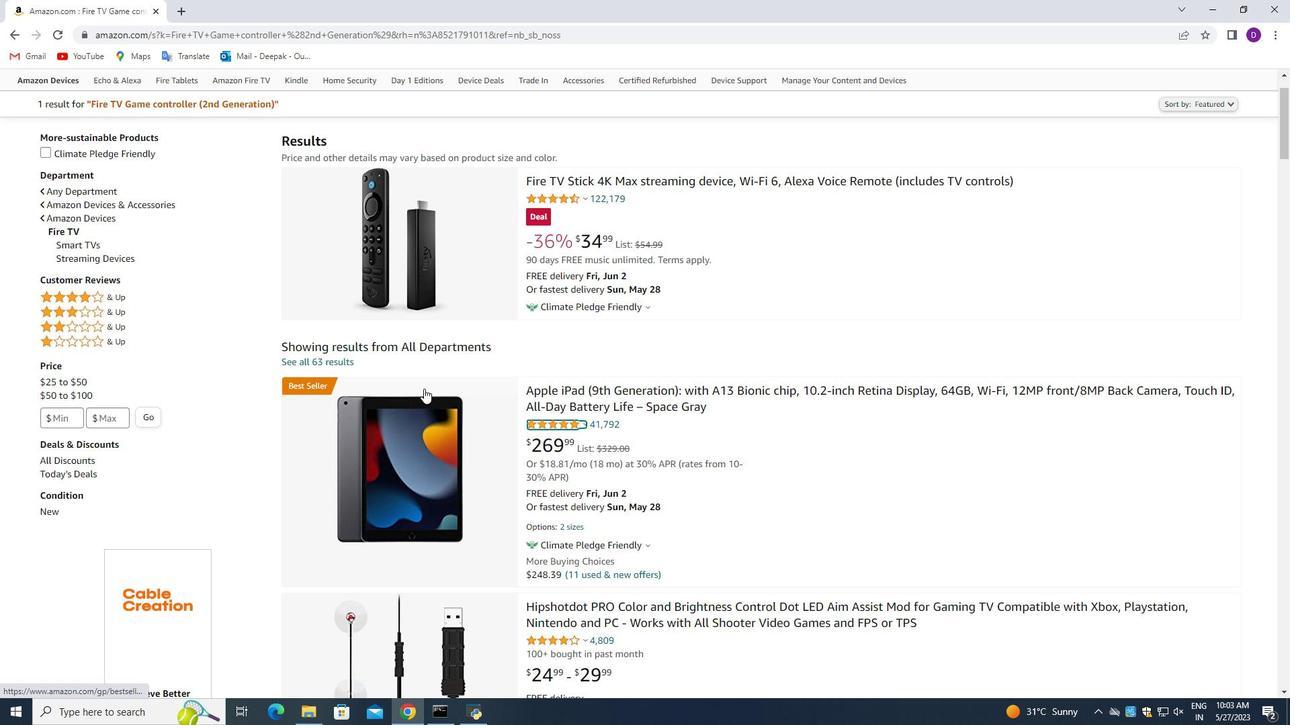 
Action: Mouse scrolled (425, 397) with delta (0, 0)
Screenshot: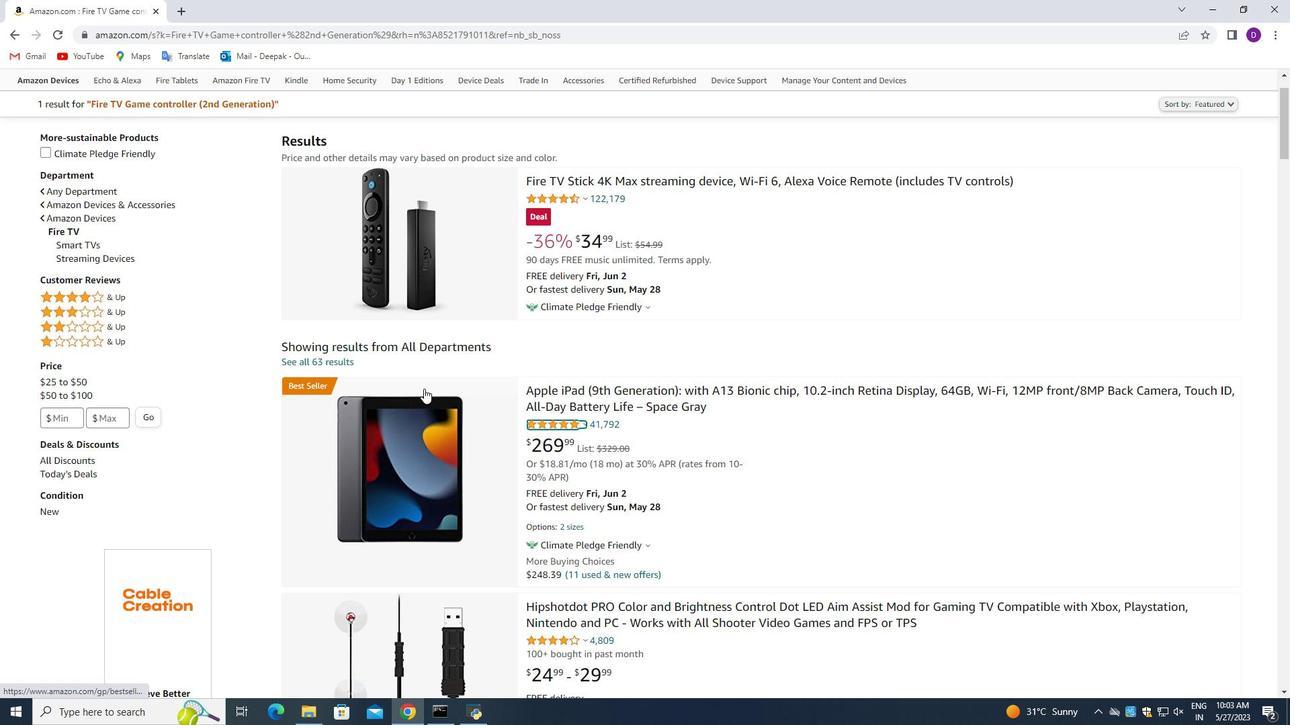 
Action: Mouse moved to (426, 399)
Screenshot: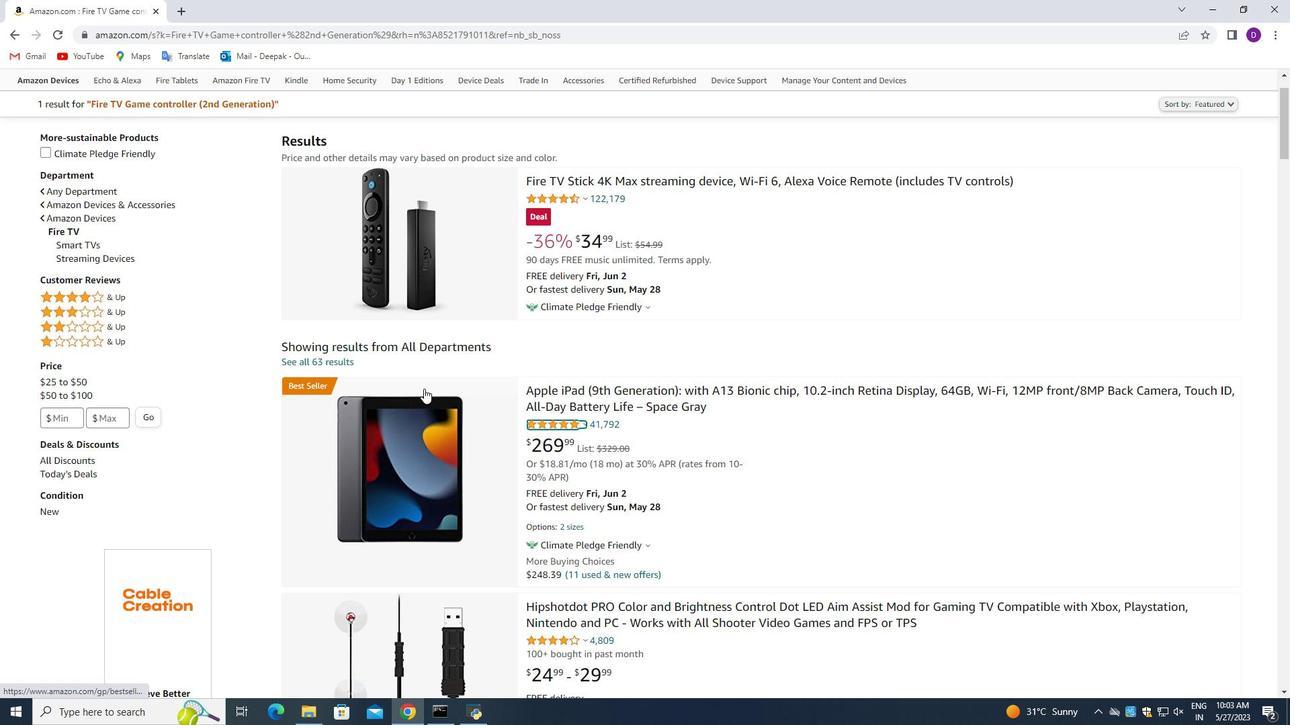 
Action: Mouse scrolled (426, 399) with delta (0, 0)
Screenshot: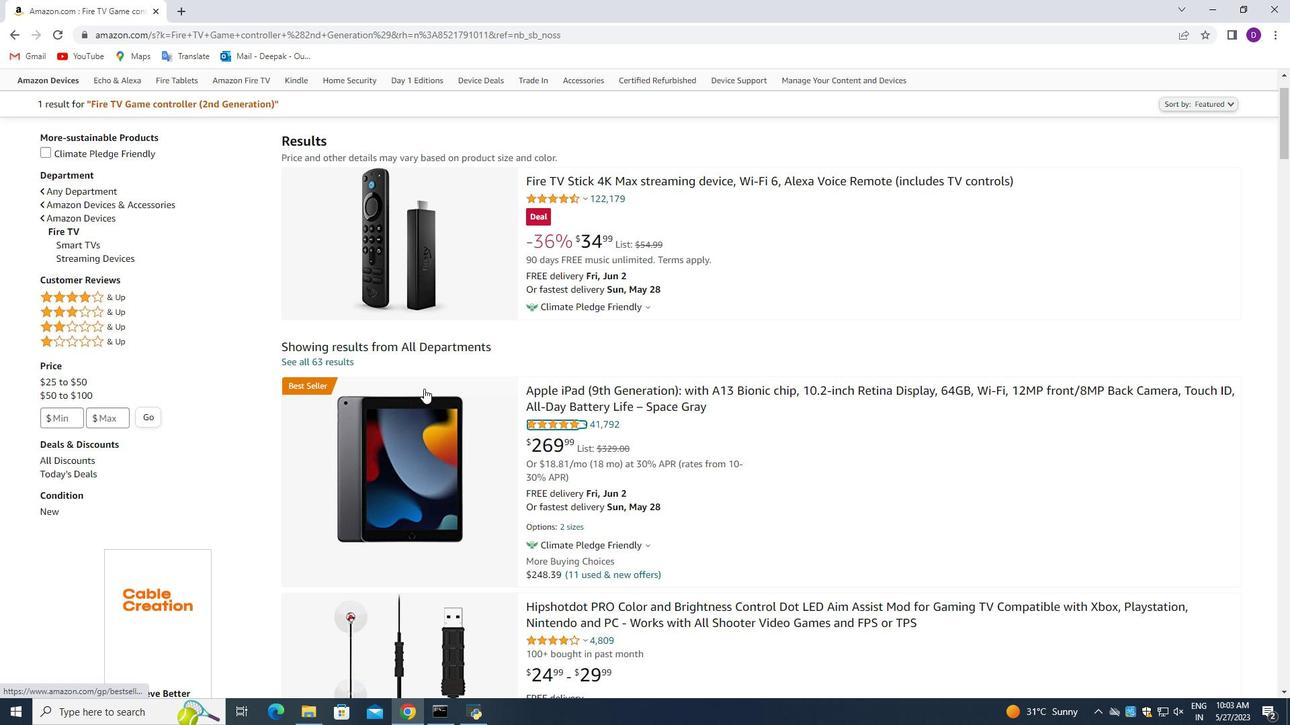 
Action: Mouse moved to (426, 400)
Screenshot: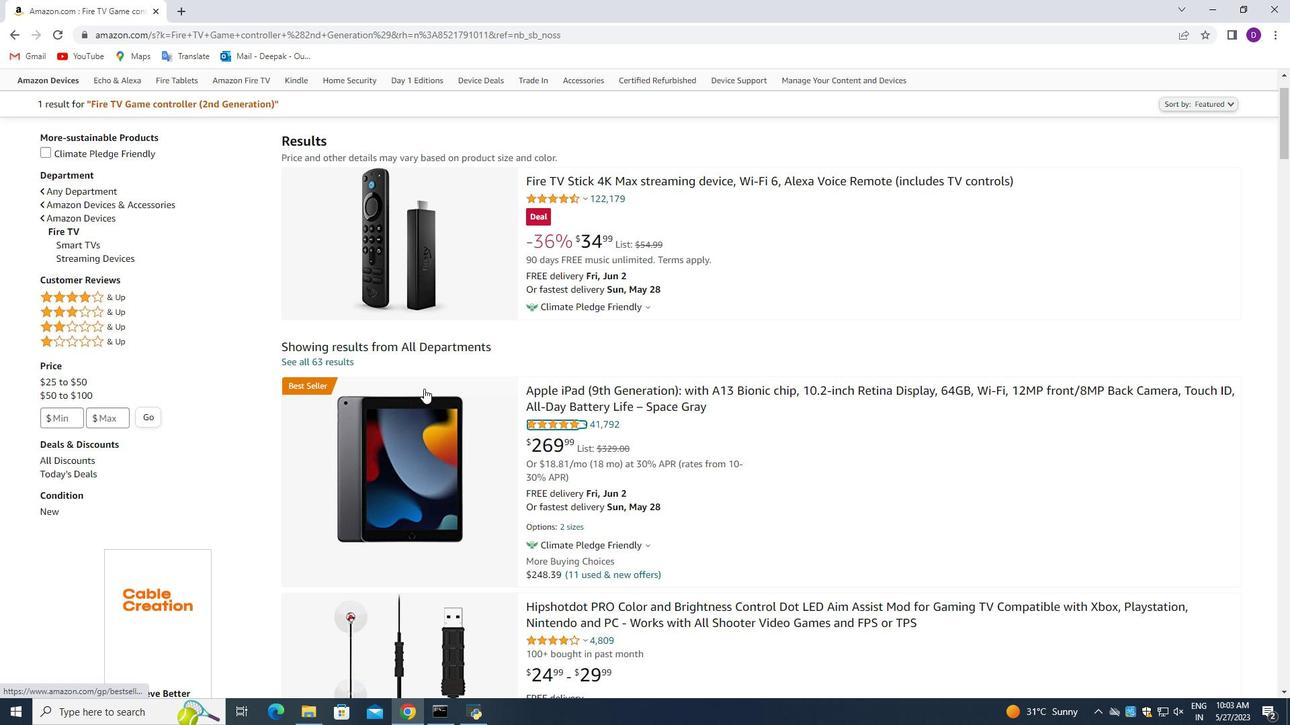 
Action: Mouse scrolled (426, 401) with delta (0, 0)
Screenshot: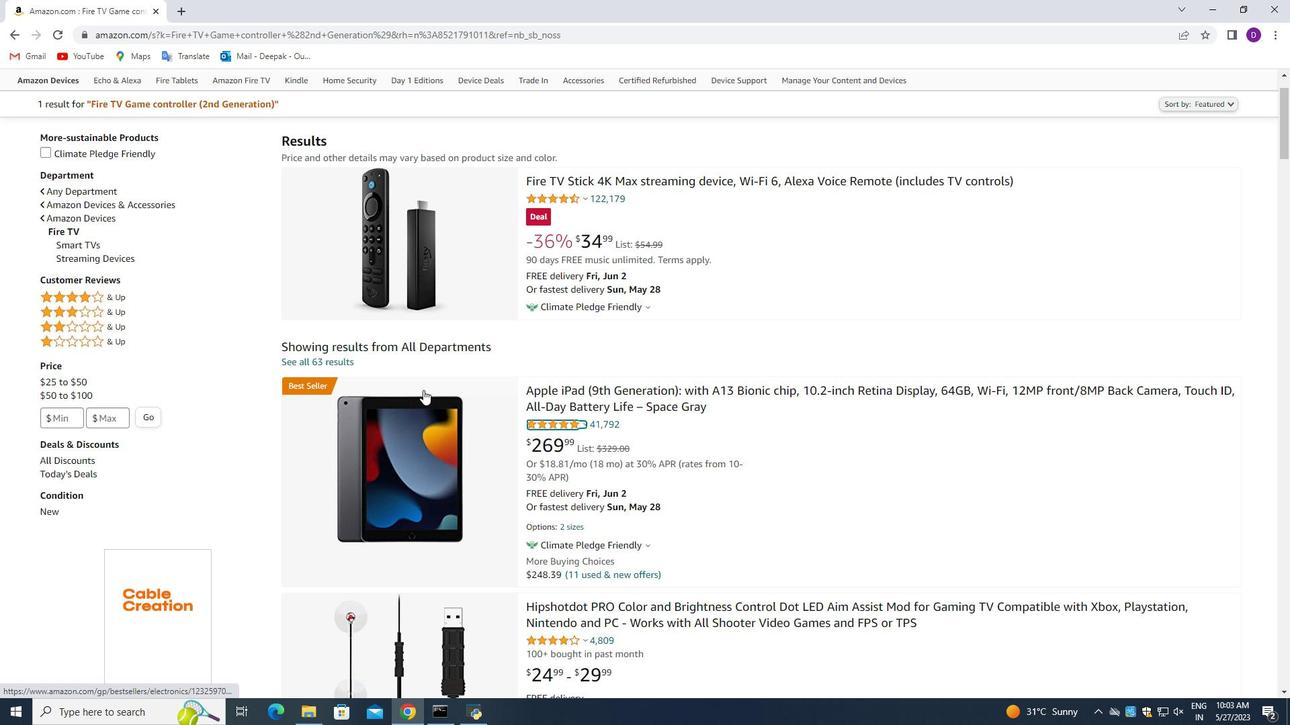 
Action: Mouse moved to (428, 401)
Screenshot: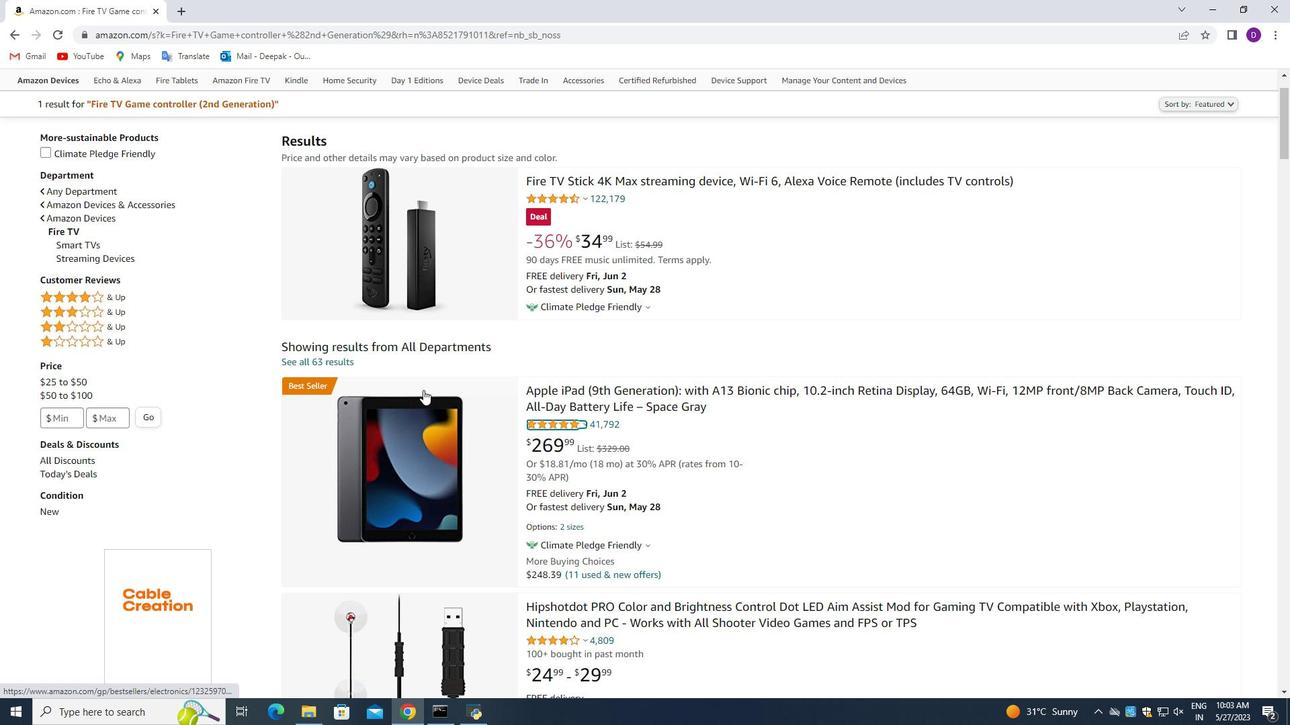 
Action: Mouse scrolled (428, 402) with delta (0, 0)
Screenshot: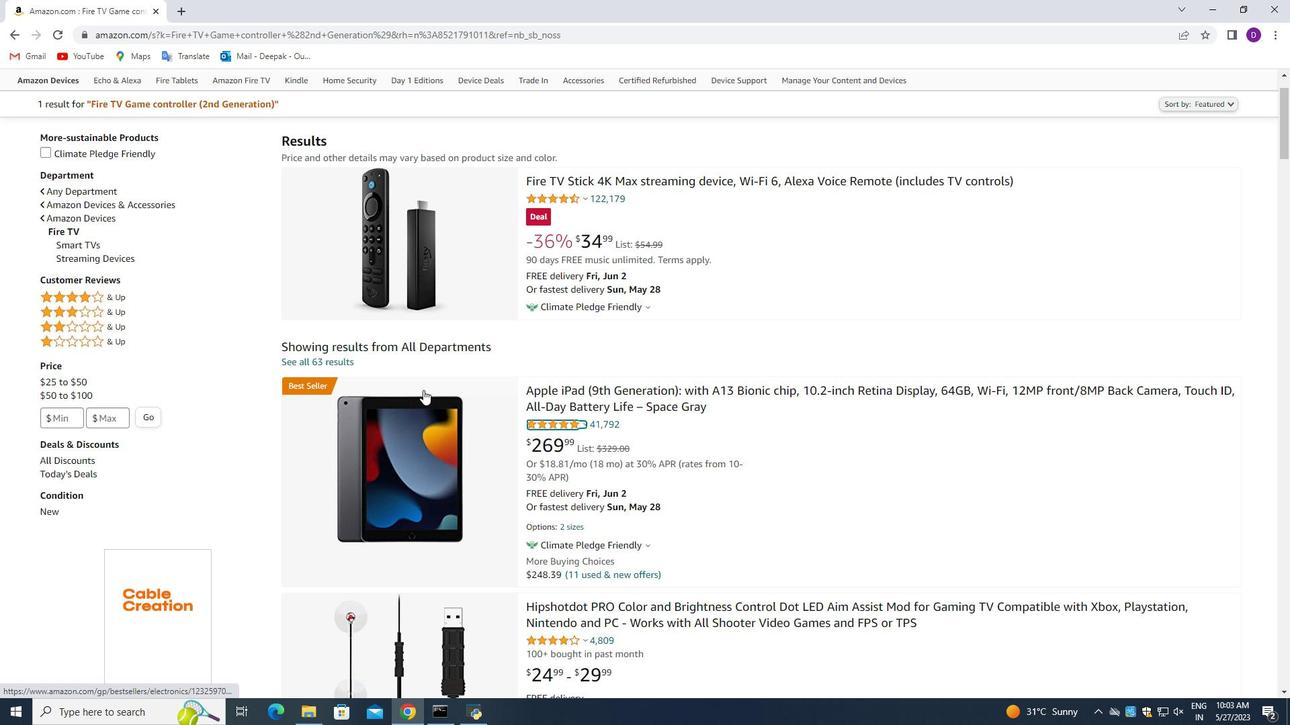 
Action: Mouse scrolled (428, 402) with delta (0, 0)
Screenshot: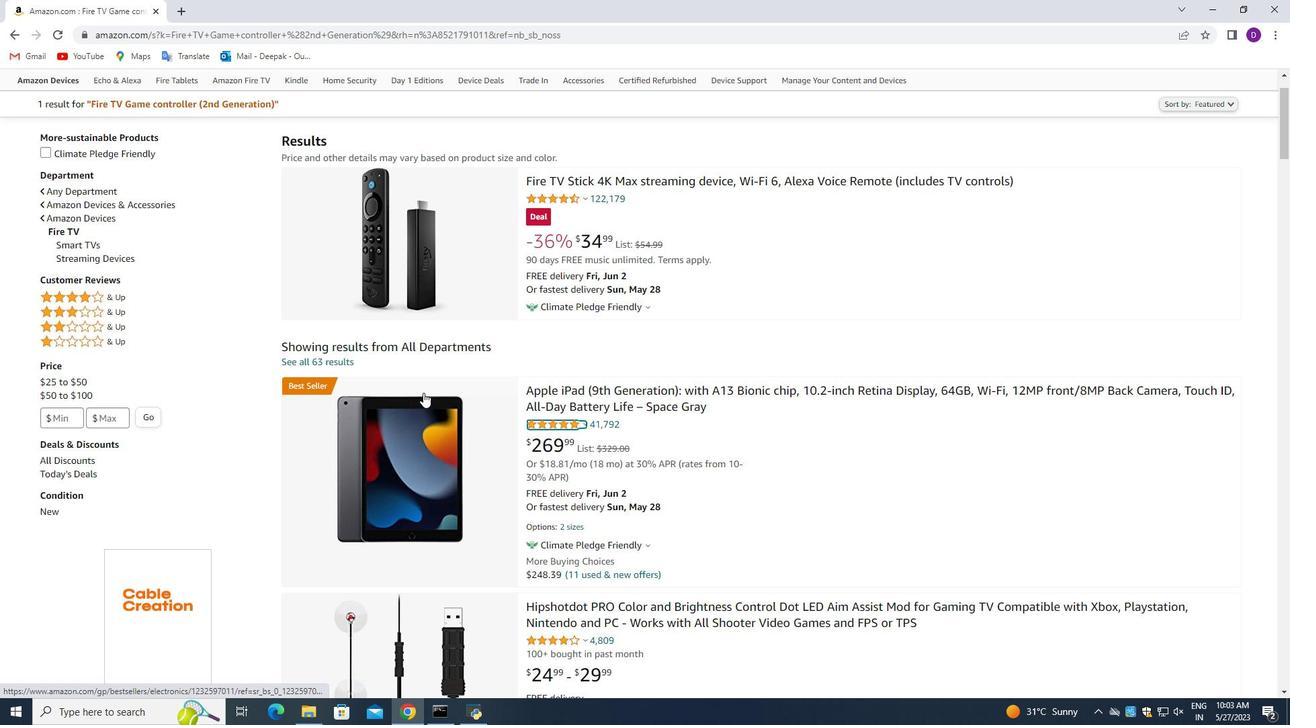 
Action: Mouse moved to (440, 86)
Screenshot: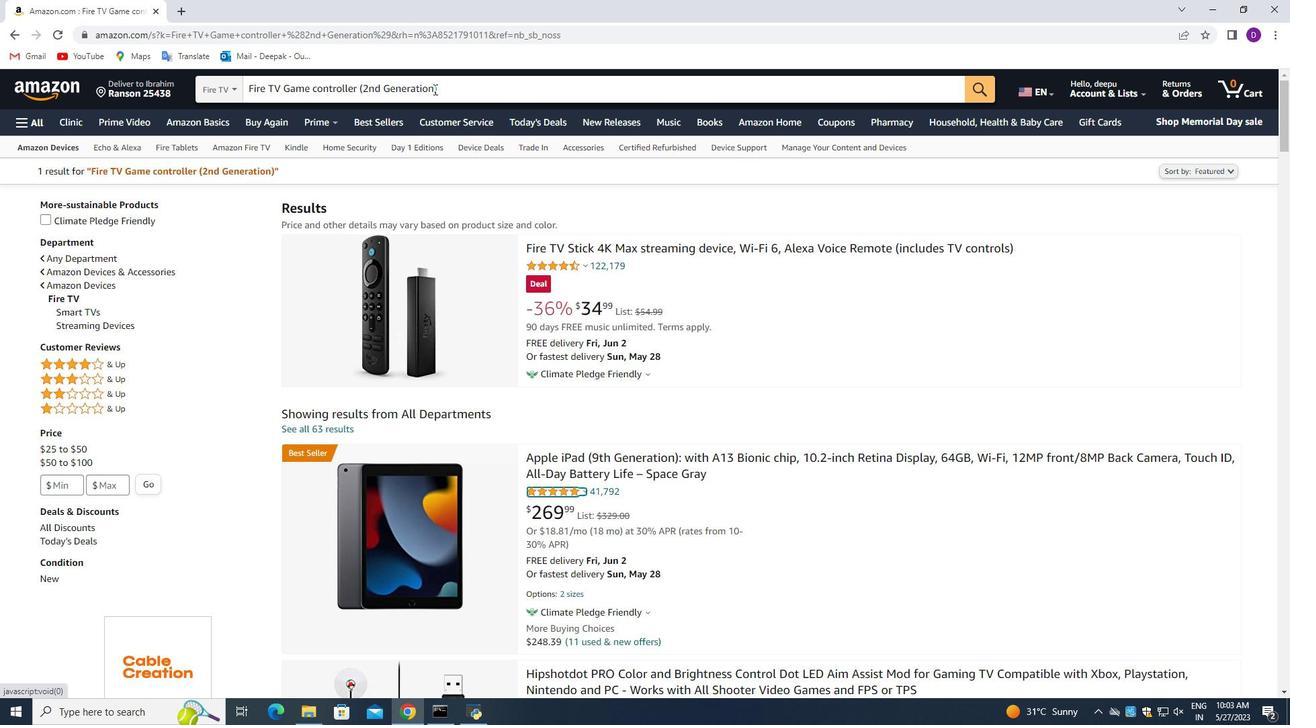 
Action: Mouse pressed left at (440, 86)
Screenshot: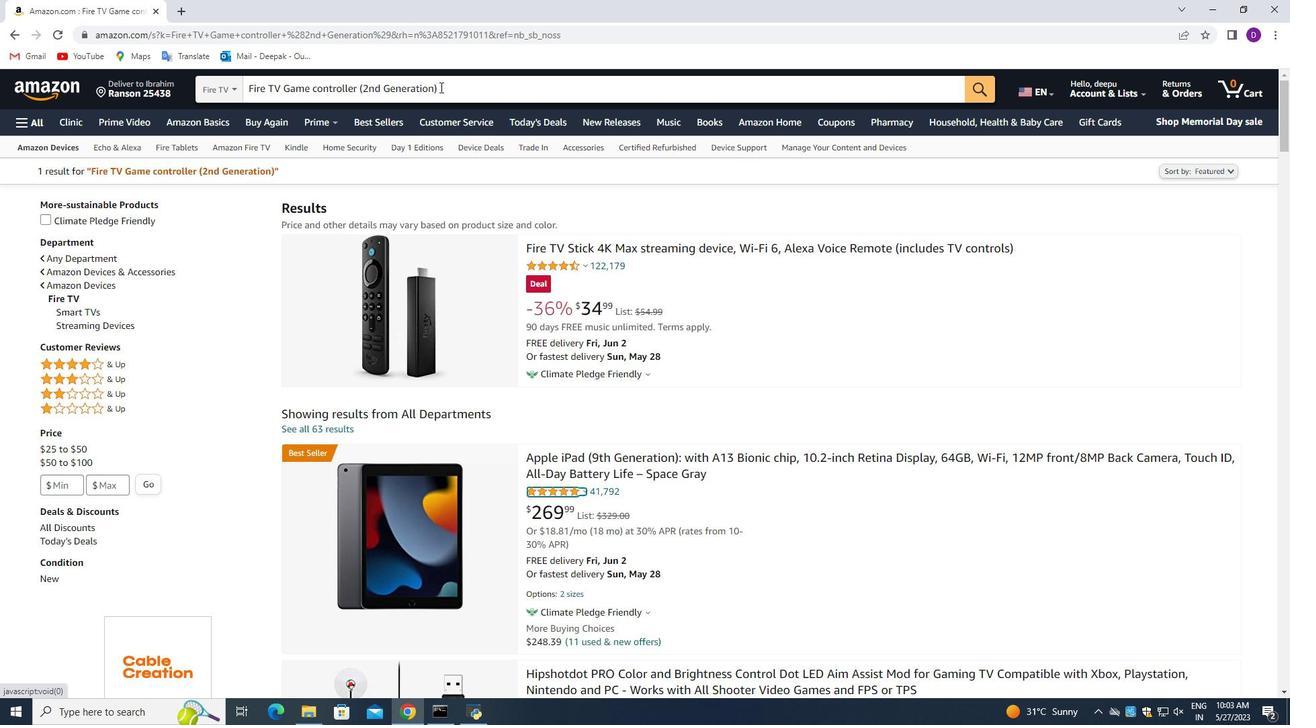 
Action: Mouse moved to (428, 146)
Screenshot: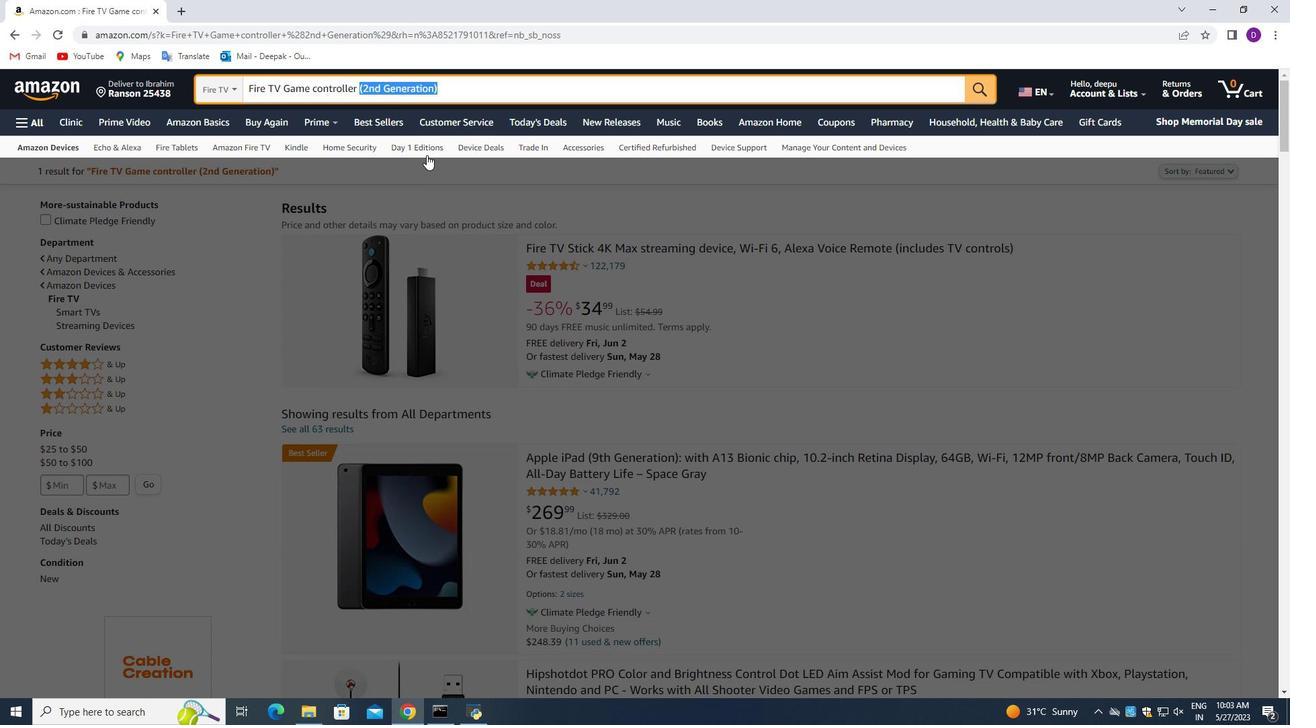 
Action: Key pressed <Key.backspace>
Screenshot: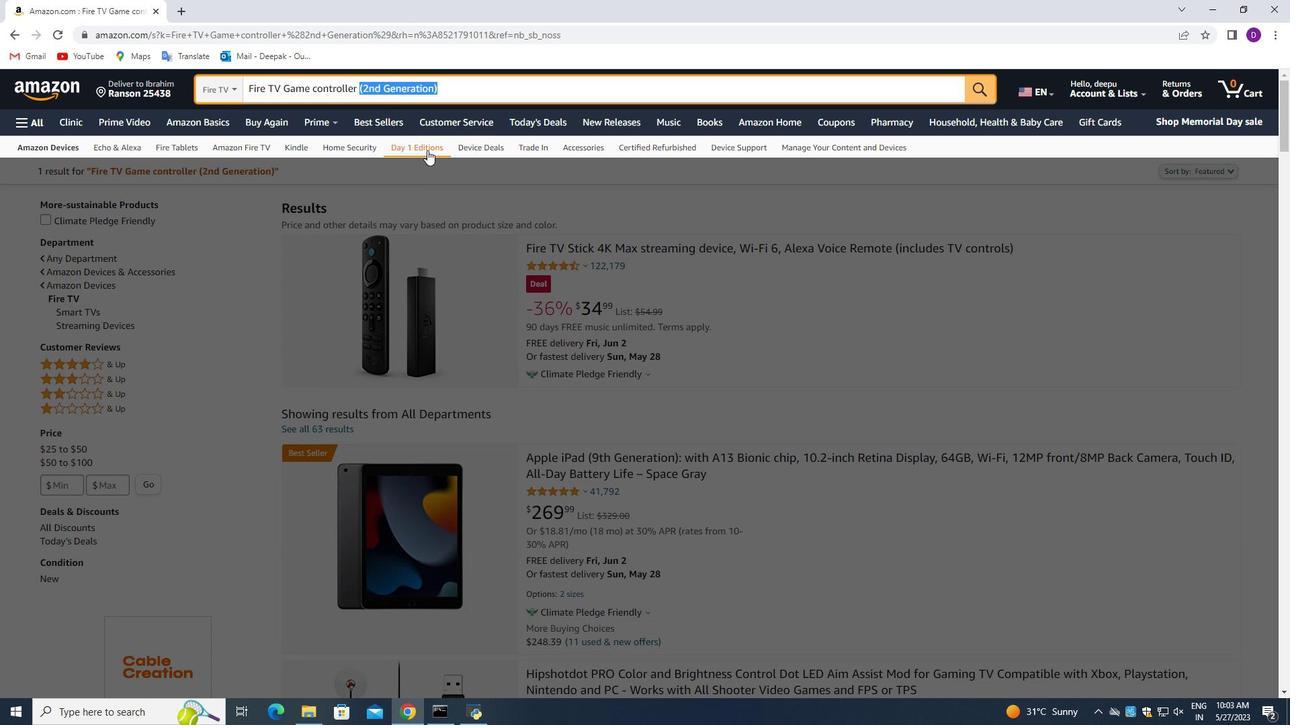 
Action: Mouse moved to (428, 143)
Screenshot: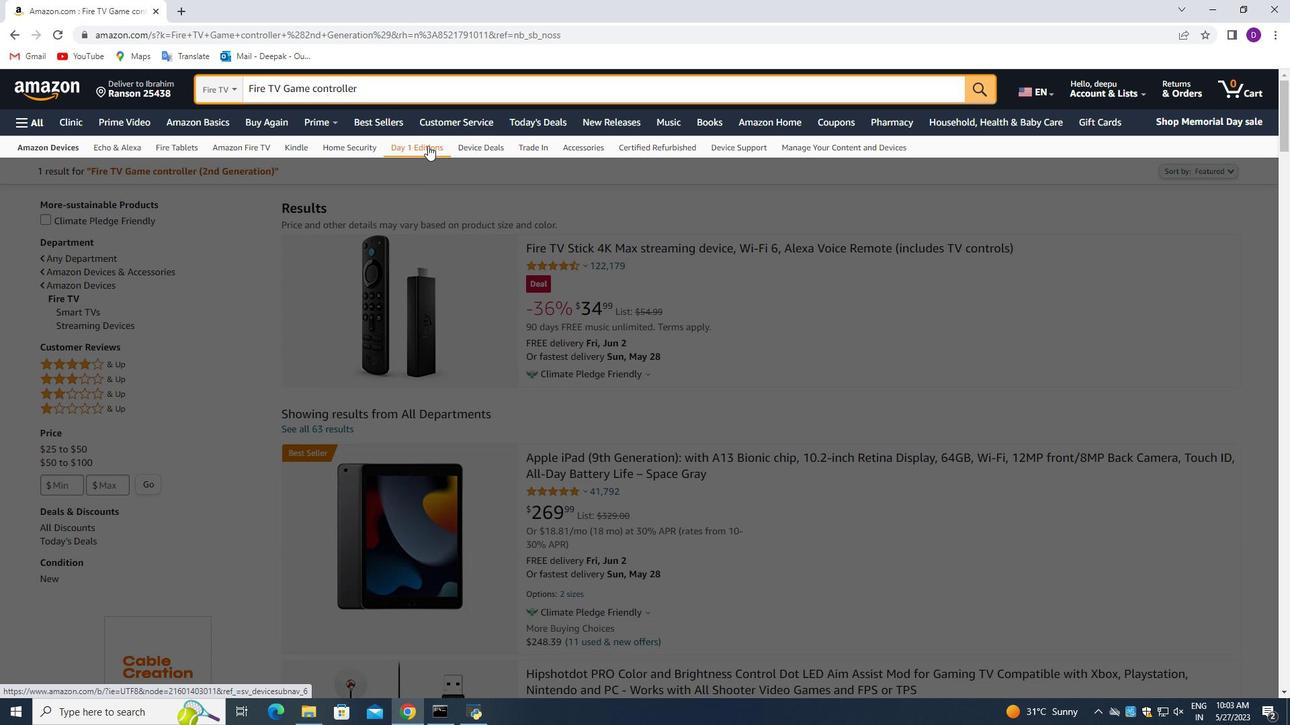
Action: Key pressed <Key.enter>
Screenshot: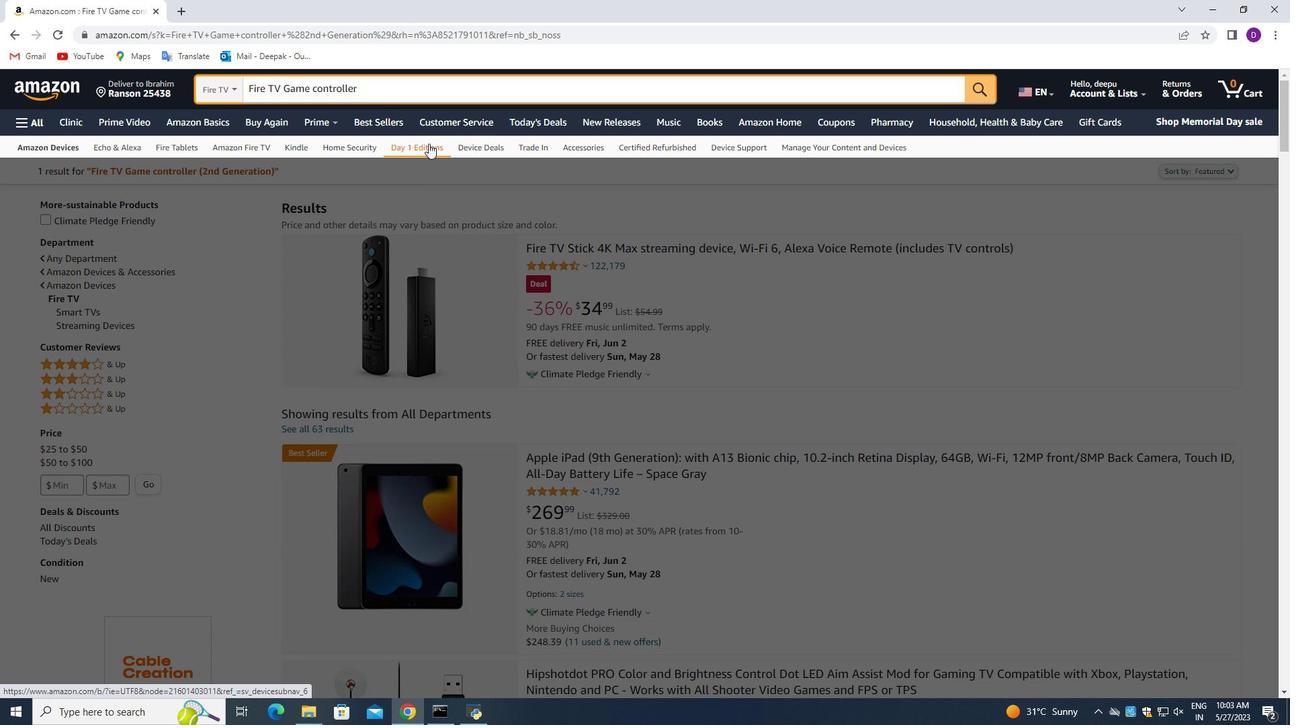 
Action: Mouse moved to (862, 398)
Screenshot: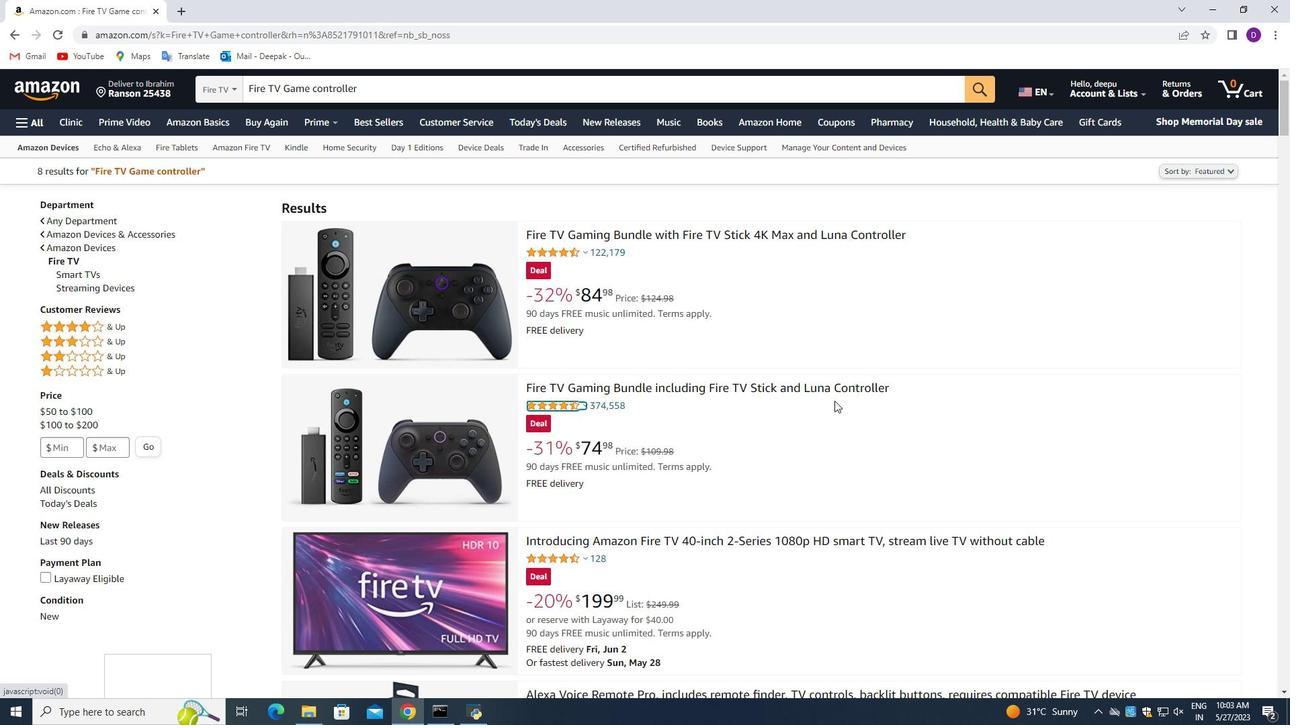
Action: Mouse scrolled (862, 397) with delta (0, 0)
Screenshot: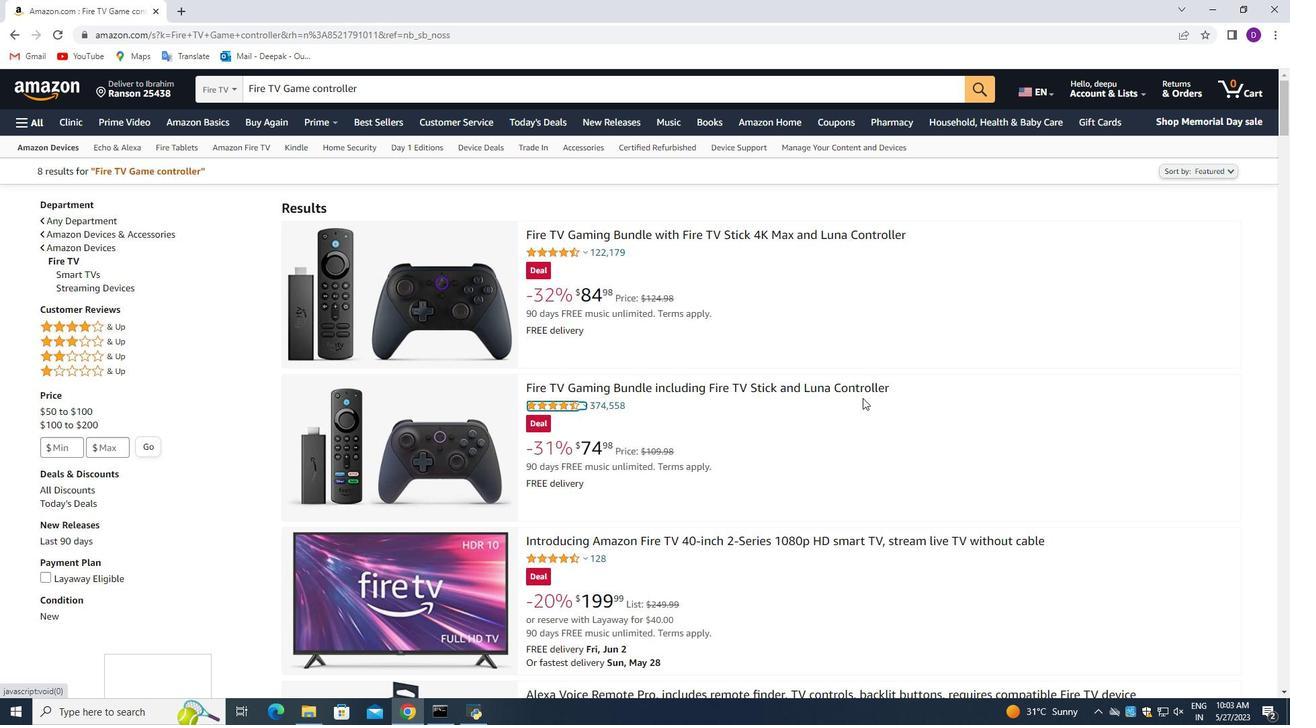
Action: Mouse scrolled (862, 397) with delta (0, 0)
Screenshot: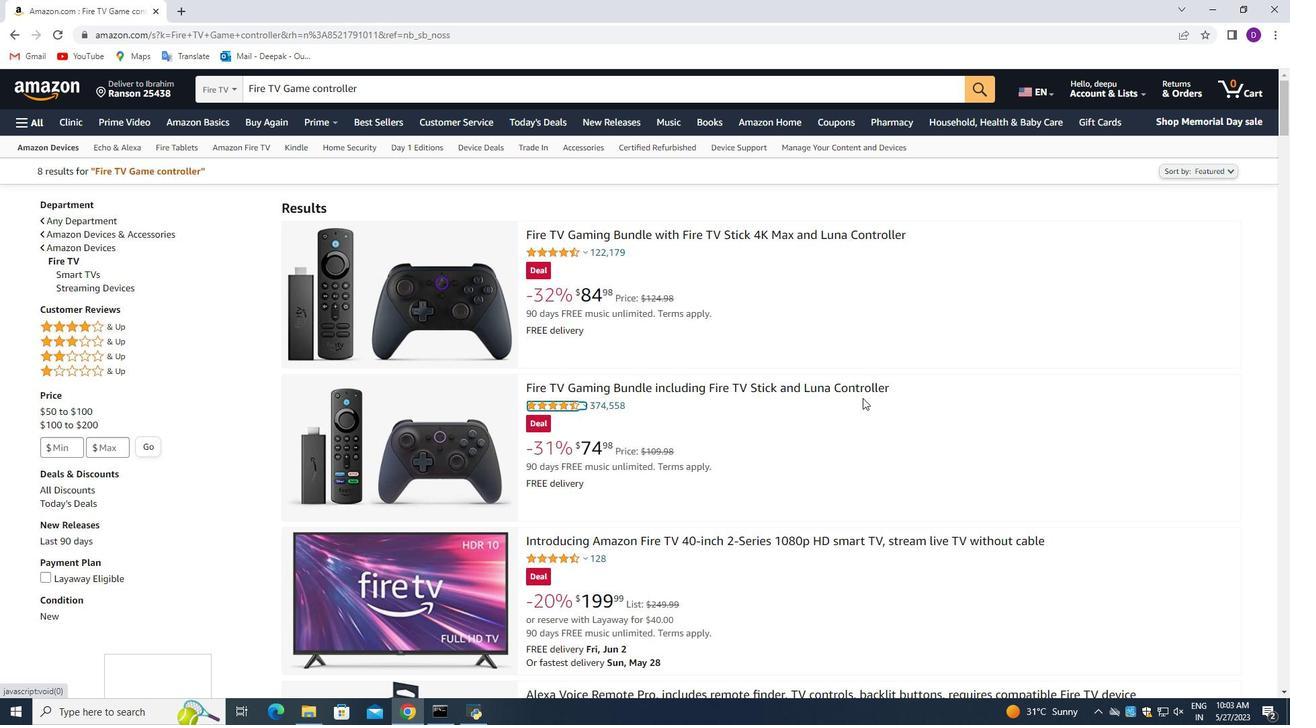 
Action: Mouse moved to (737, 436)
Screenshot: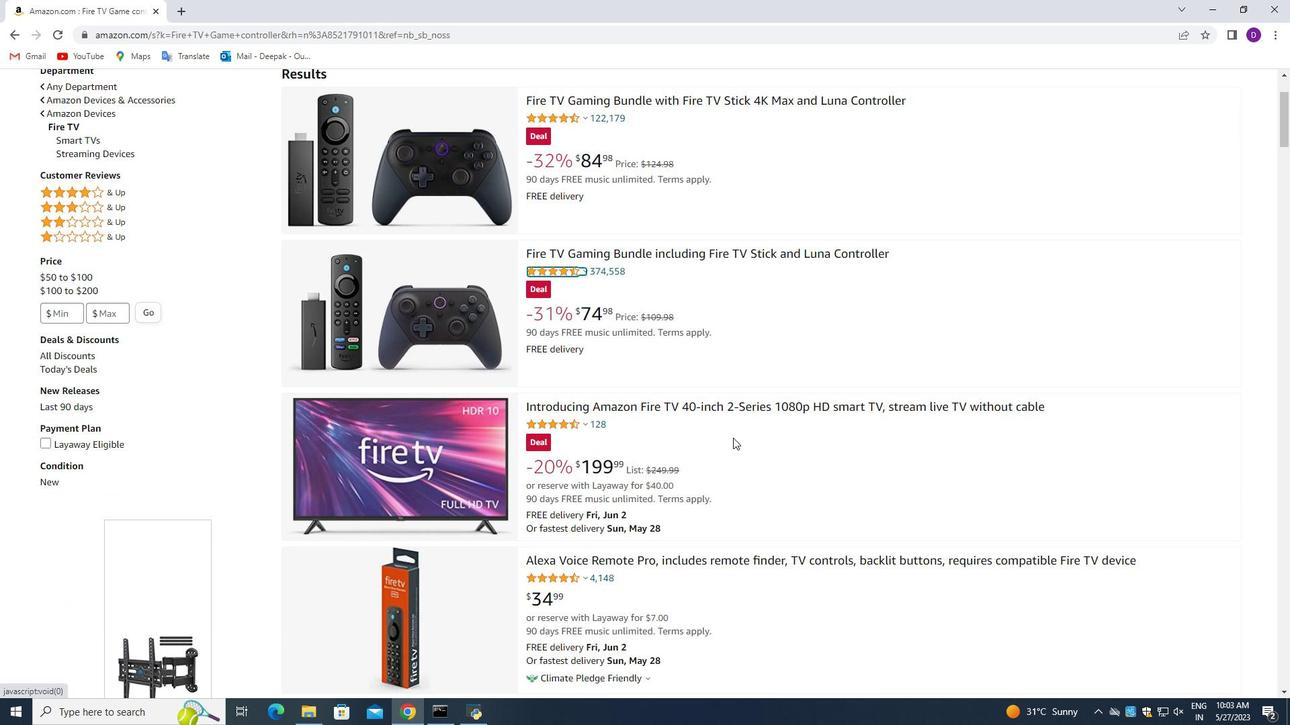
Action: Mouse scrolled (737, 436) with delta (0, 0)
Screenshot: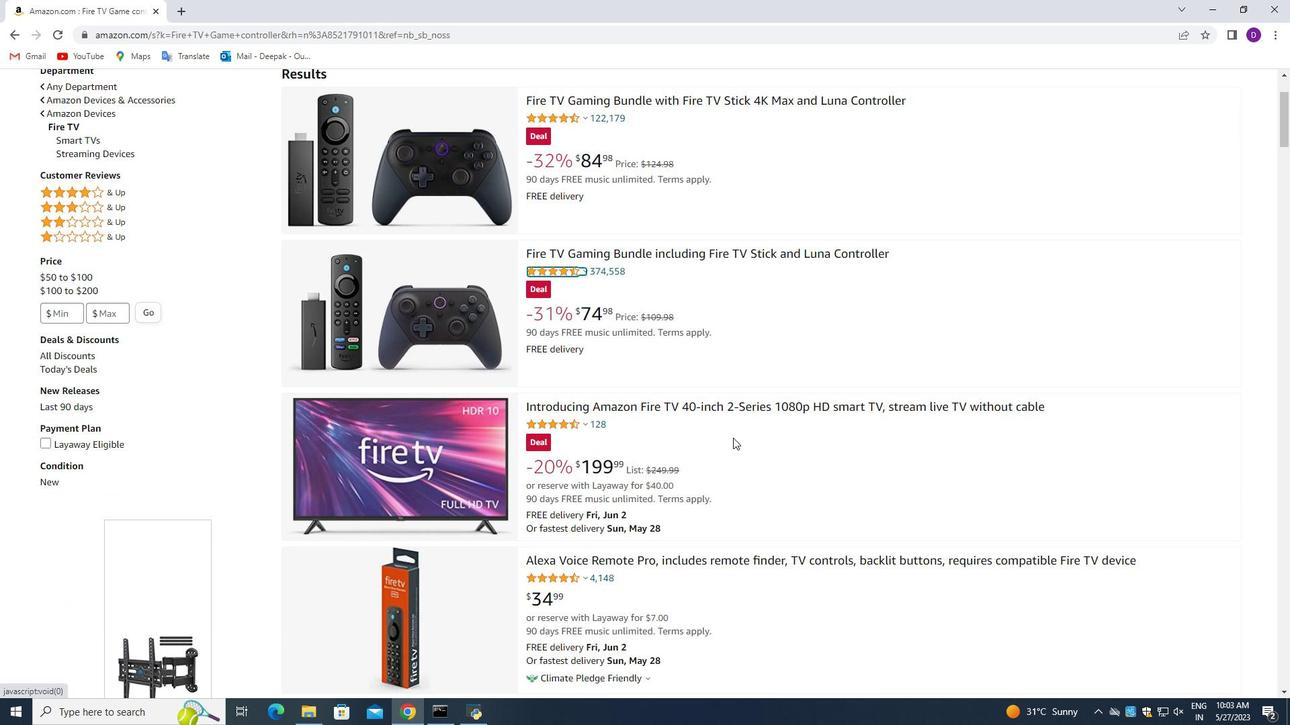 
Action: Mouse scrolled (737, 436) with delta (0, 0)
Screenshot: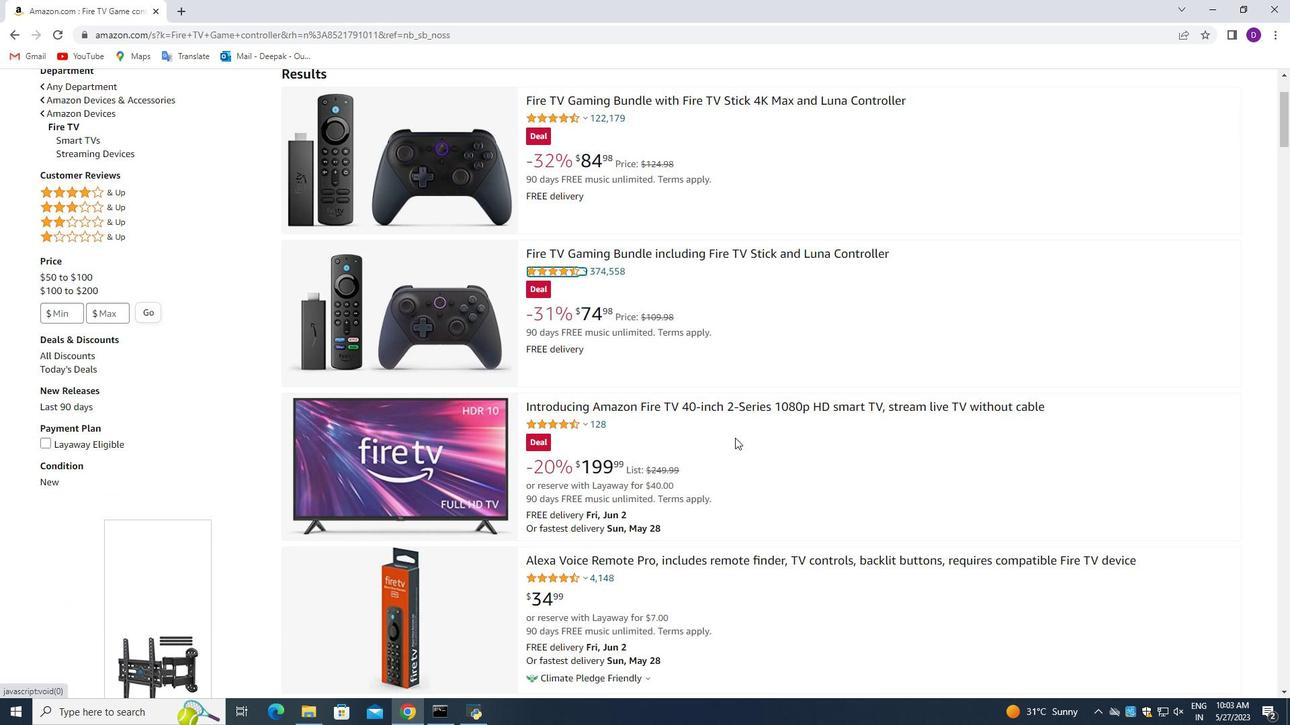 
Action: Mouse scrolled (737, 436) with delta (0, 0)
Screenshot: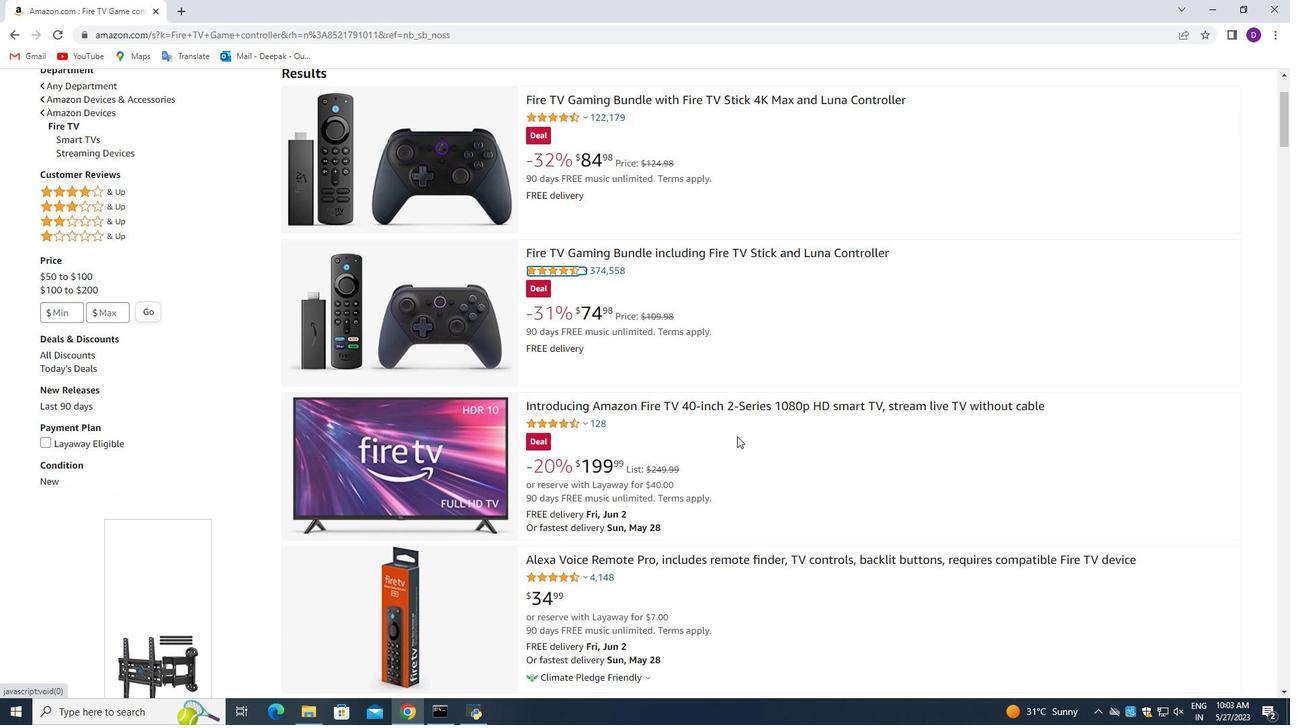
Action: Mouse moved to (632, 449)
Screenshot: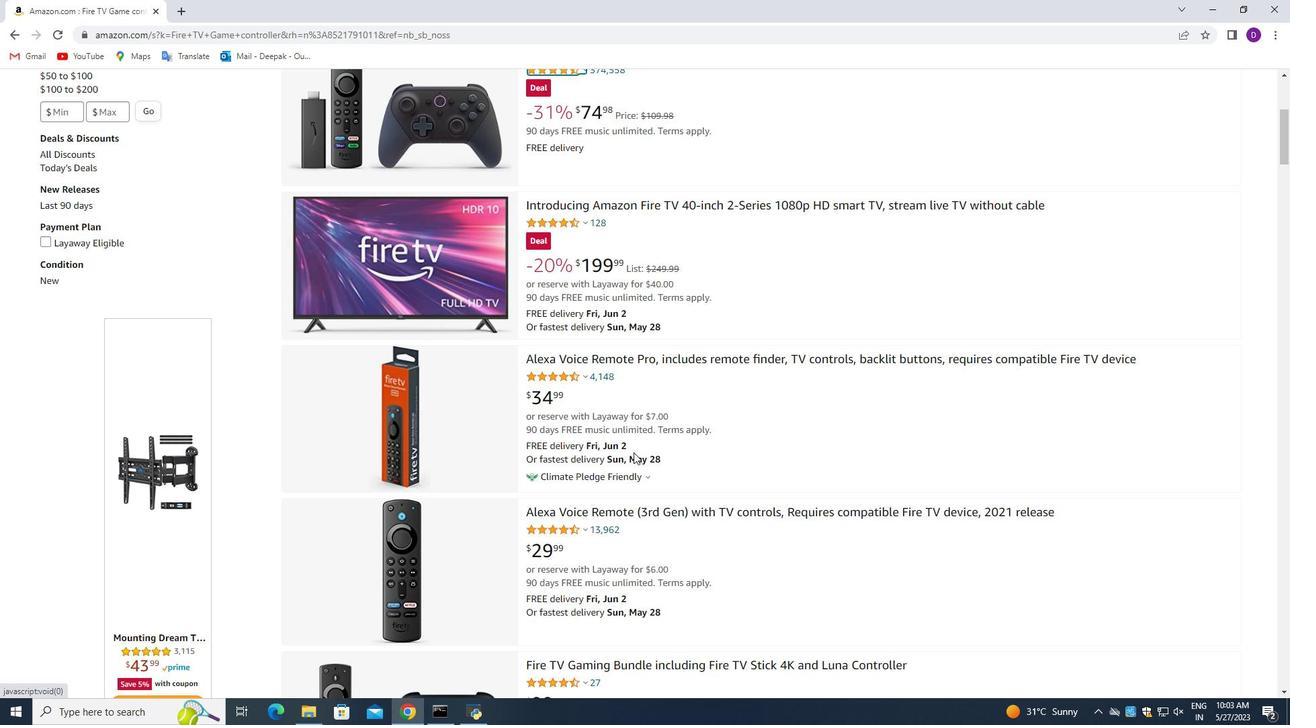 
Action: Mouse scrolled (632, 448) with delta (0, 0)
Screenshot: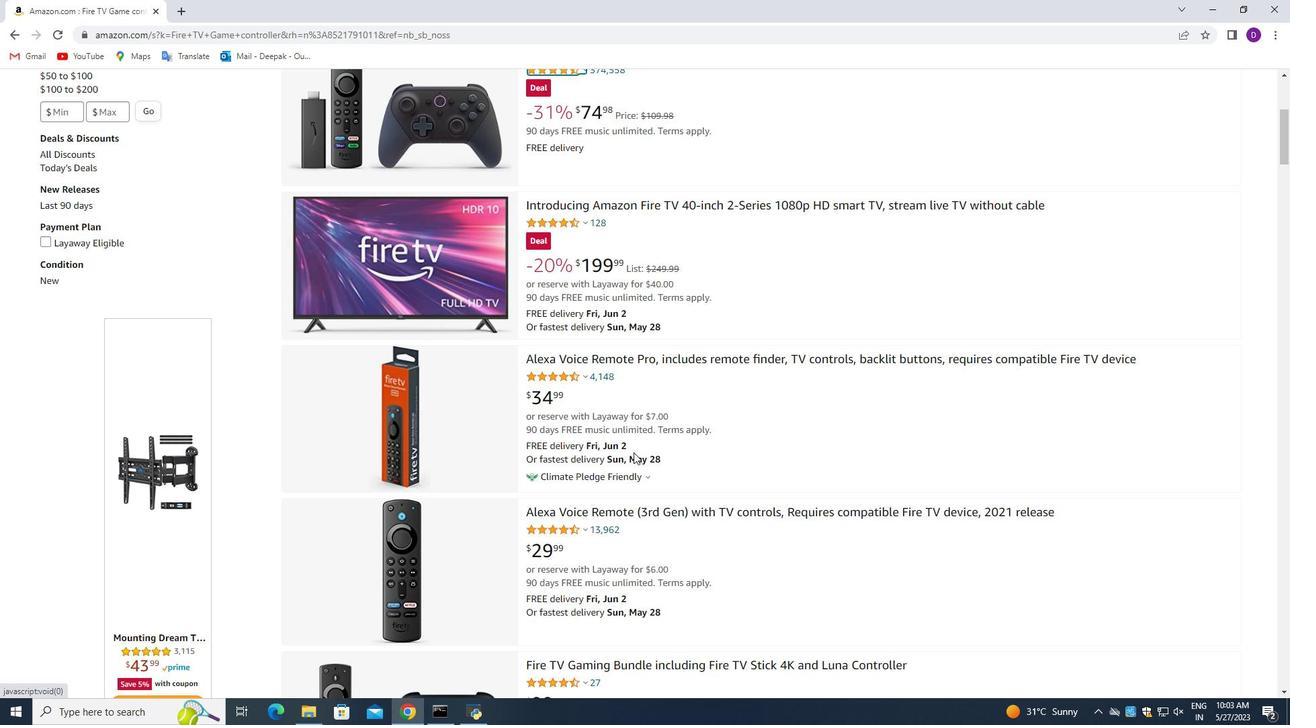 
Action: Mouse moved to (633, 452)
Screenshot: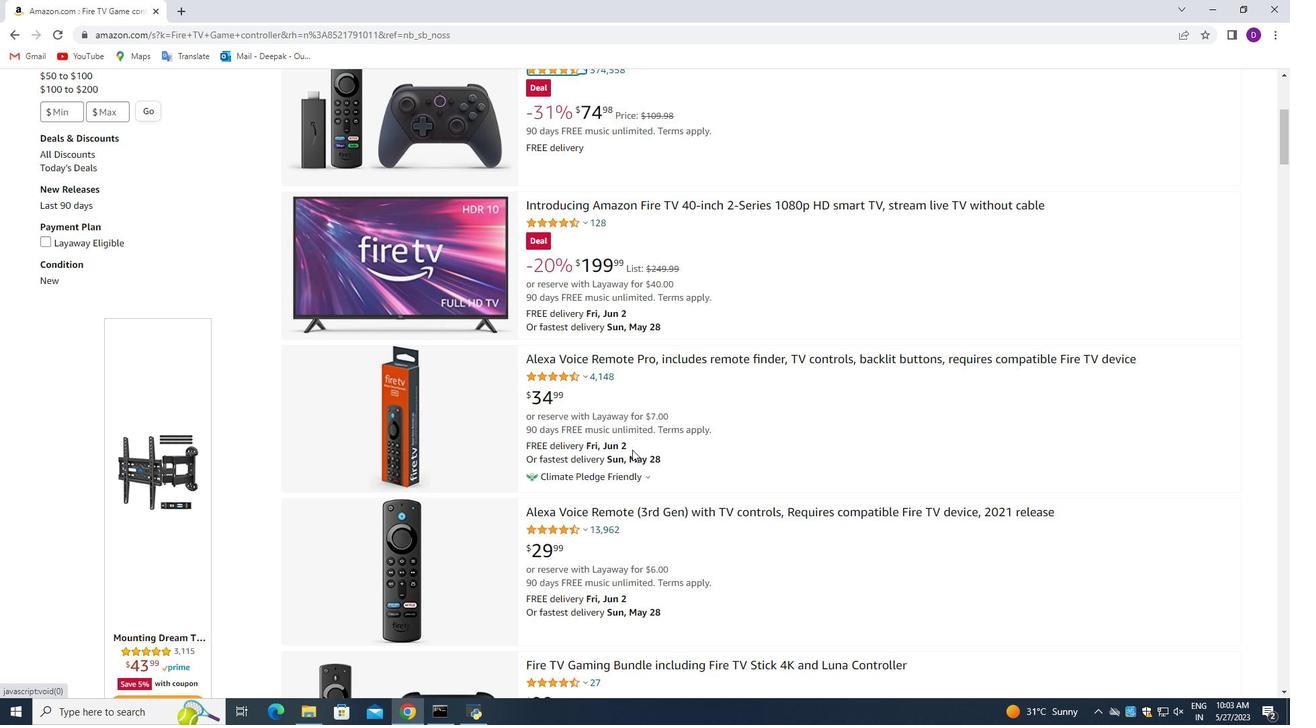 
Action: Mouse scrolled (633, 451) with delta (0, 0)
Screenshot: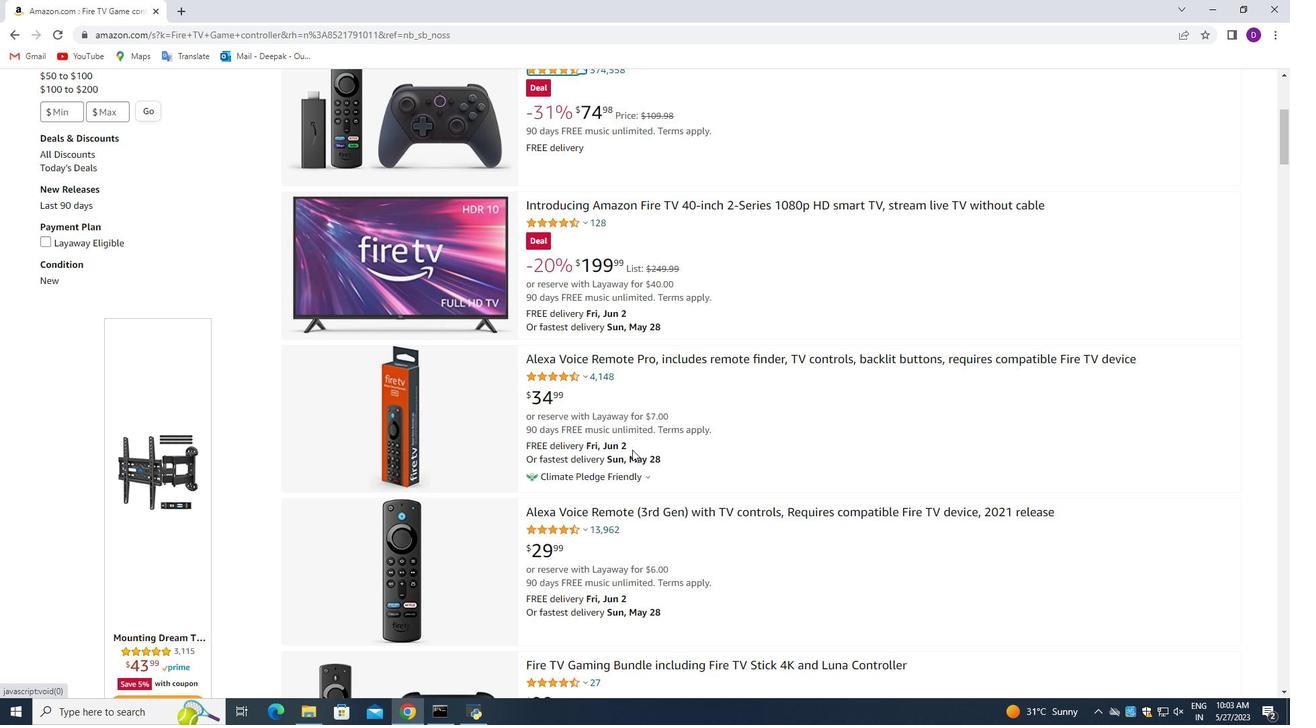 
Action: Mouse moved to (633, 447)
Screenshot: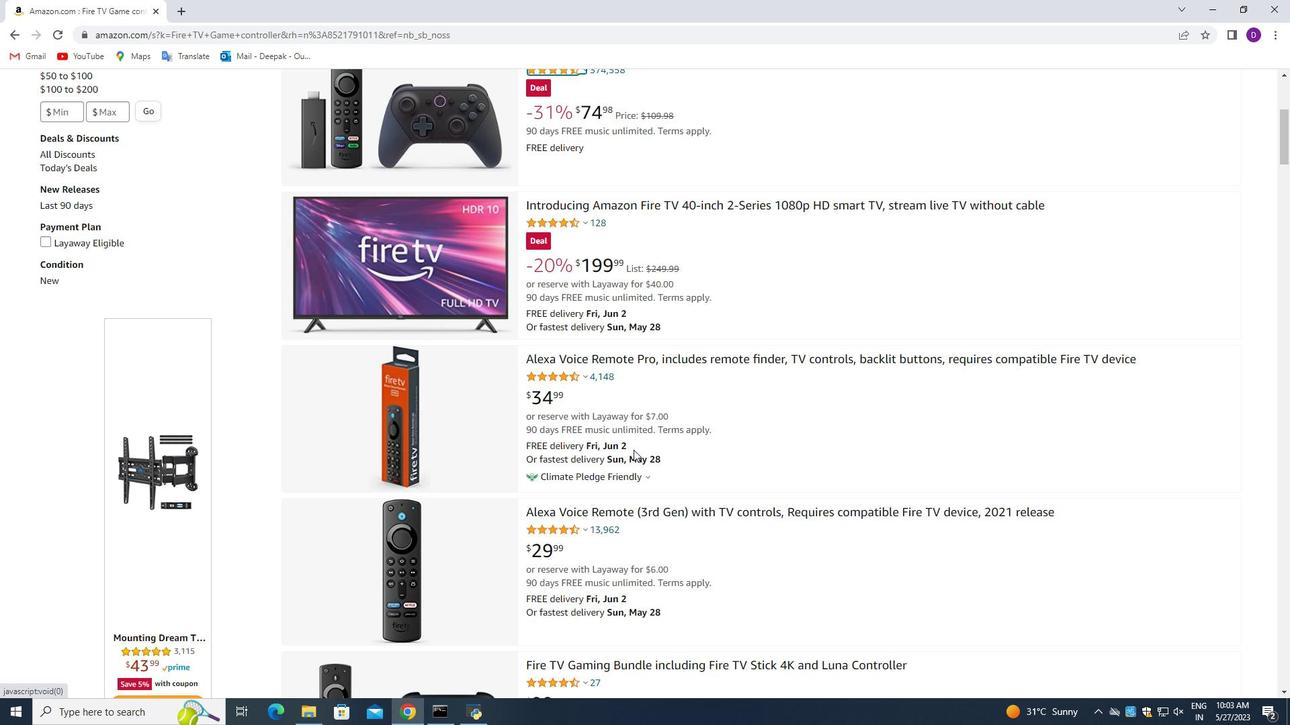 
Action: Mouse scrolled (633, 446) with delta (0, 0)
Screenshot: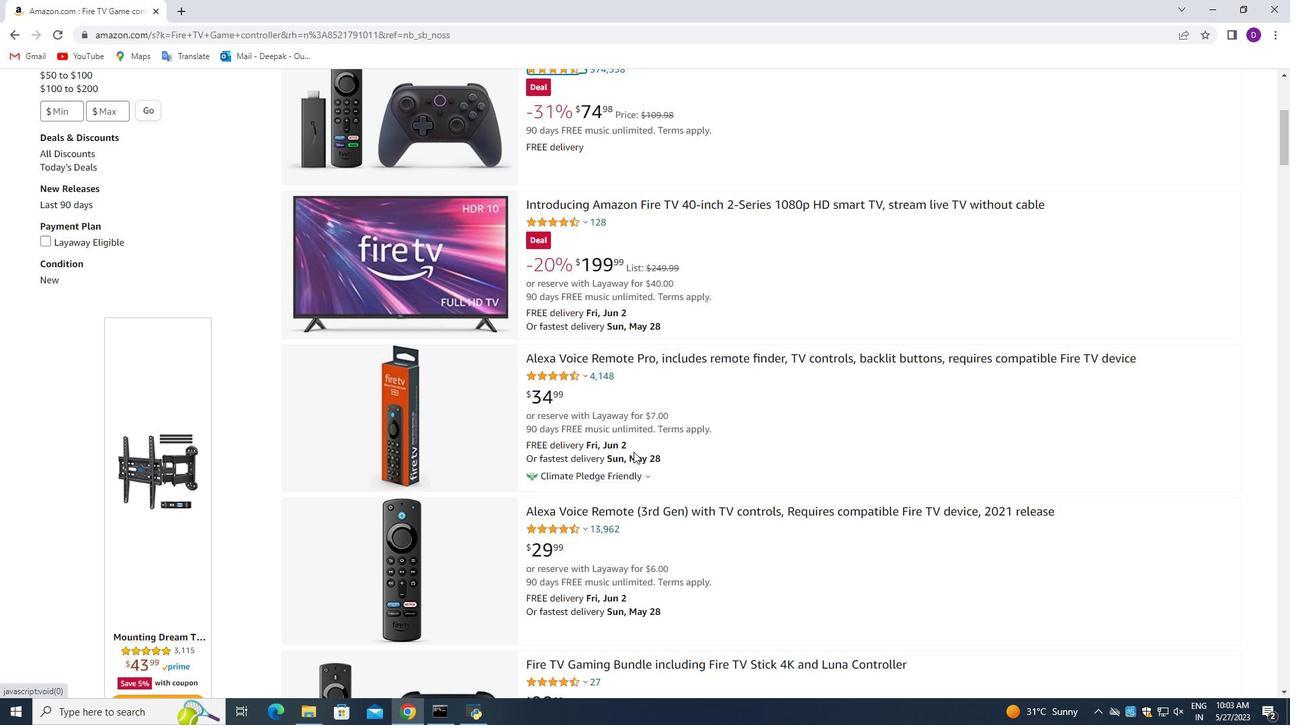 
Action: Mouse moved to (573, 407)
Screenshot: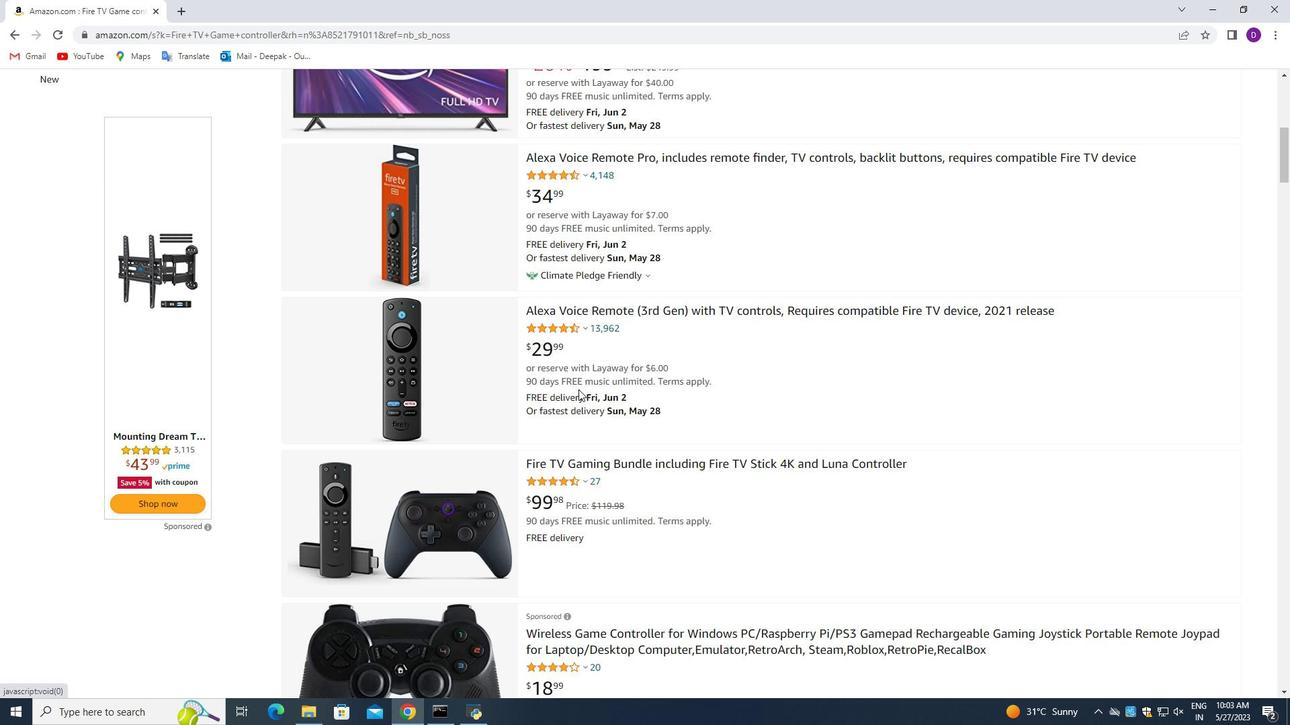 
Action: Mouse scrolled (573, 407) with delta (0, 0)
